 Task: Set up an automation rule in Jira to create a GitHub branch when an issue is moved to 'In Progress'.
Action: Mouse moved to (986, 53)
Screenshot: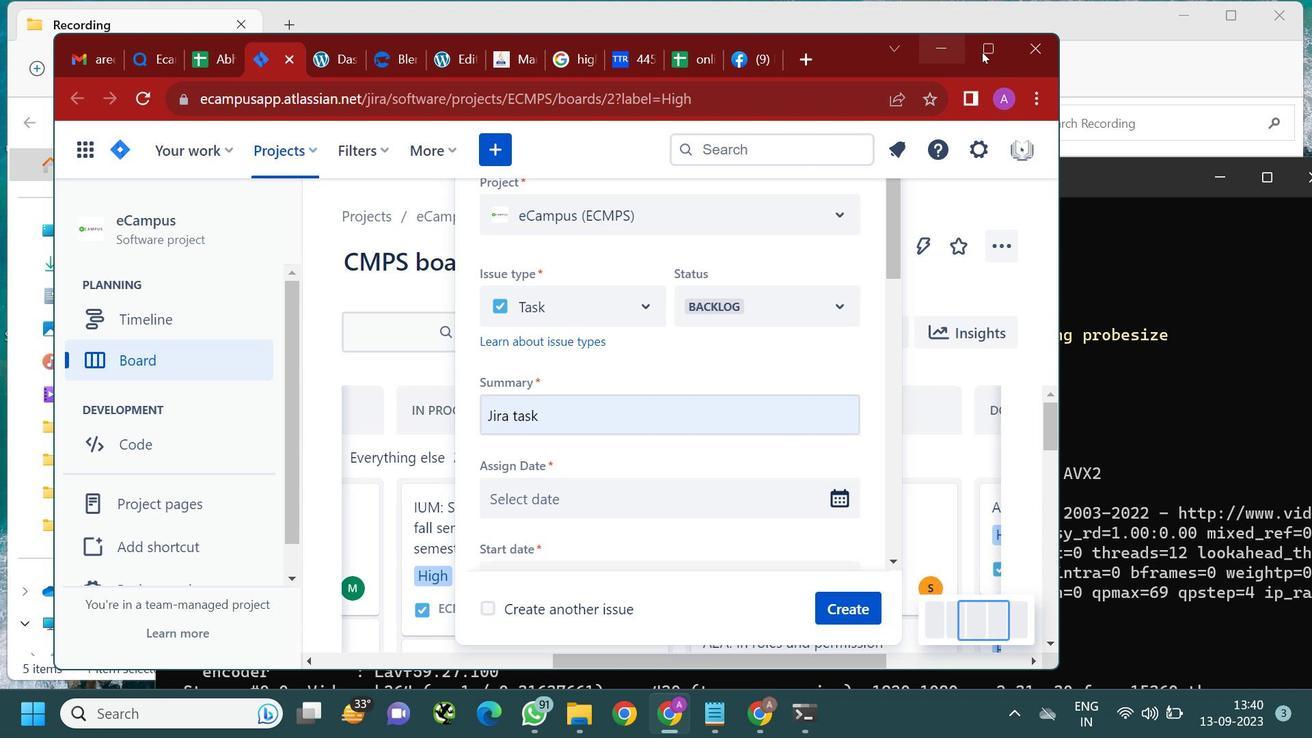 
Action: Mouse pressed left at (986, 53)
Screenshot: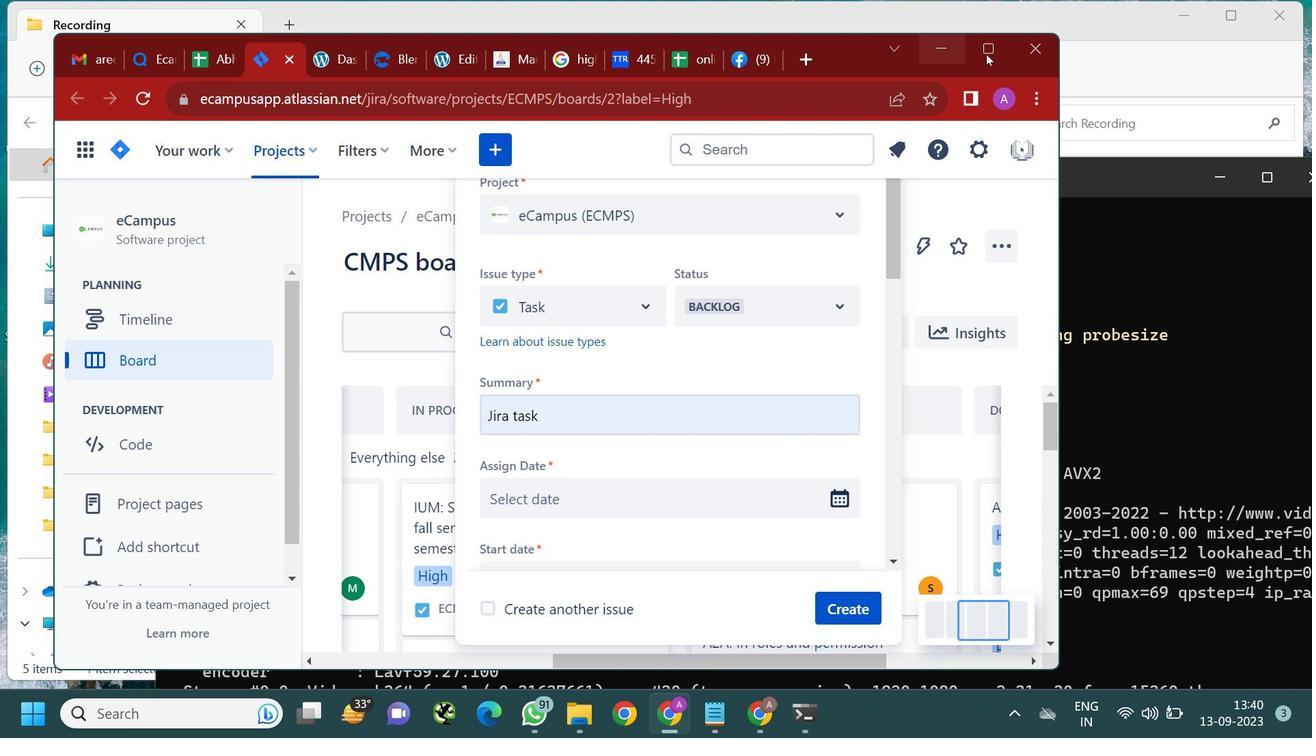 
Action: Mouse moved to (627, 203)
Screenshot: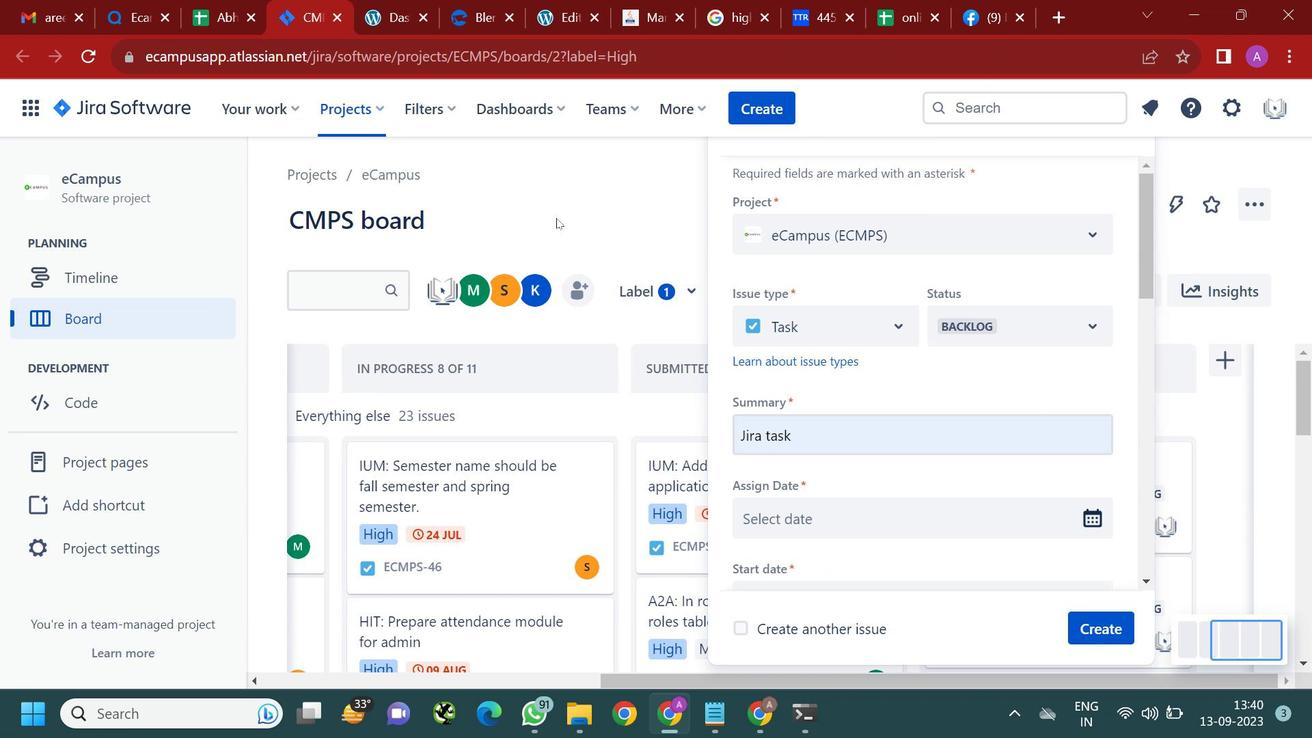 
Action: Mouse pressed left at (627, 203)
Screenshot: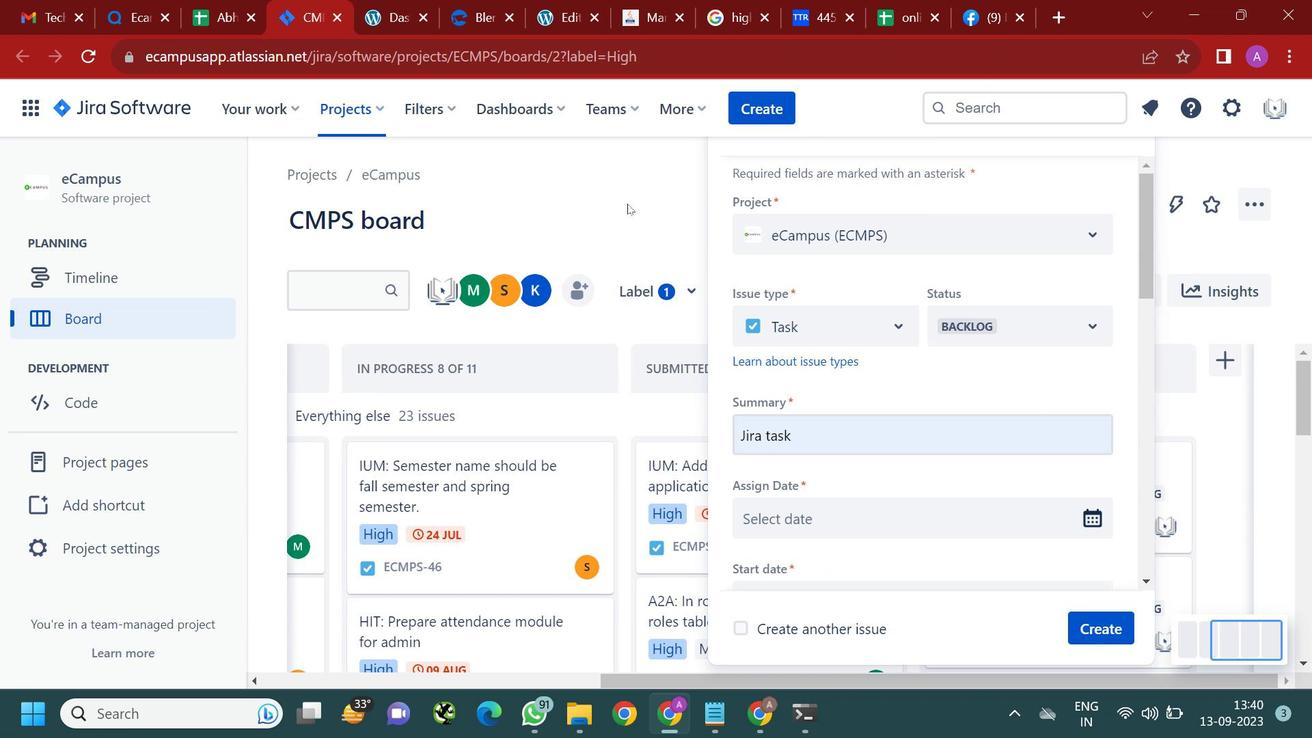 
Action: Mouse moved to (625, 272)
Screenshot: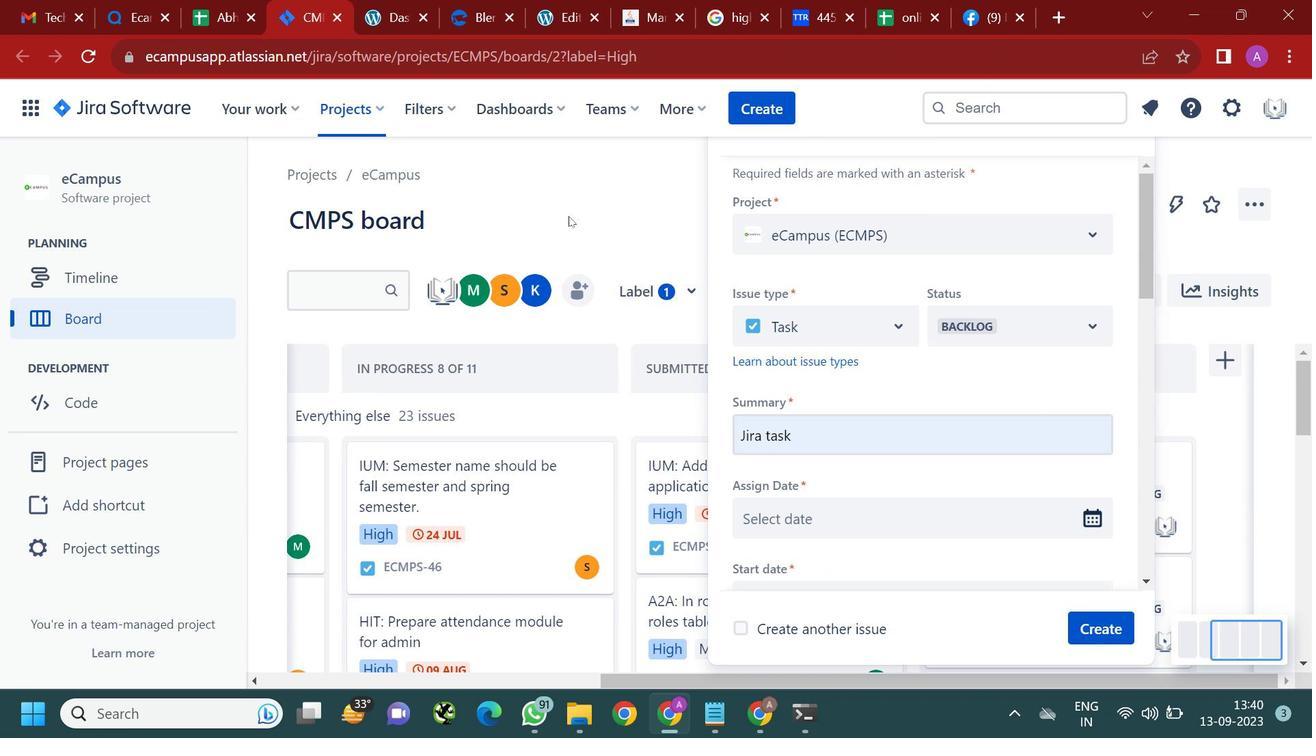 
Action: Mouse scrolled (625, 272) with delta (0, 0)
Screenshot: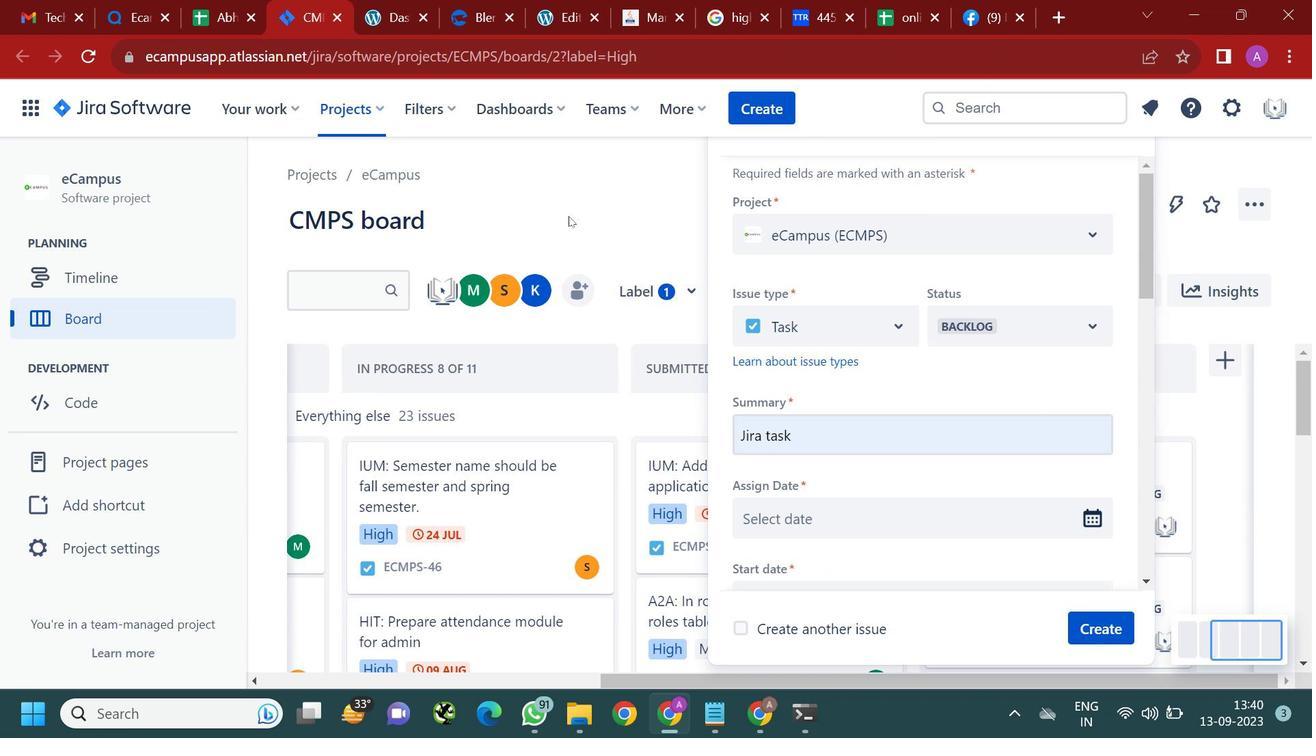 
Action: Mouse moved to (743, 101)
Screenshot: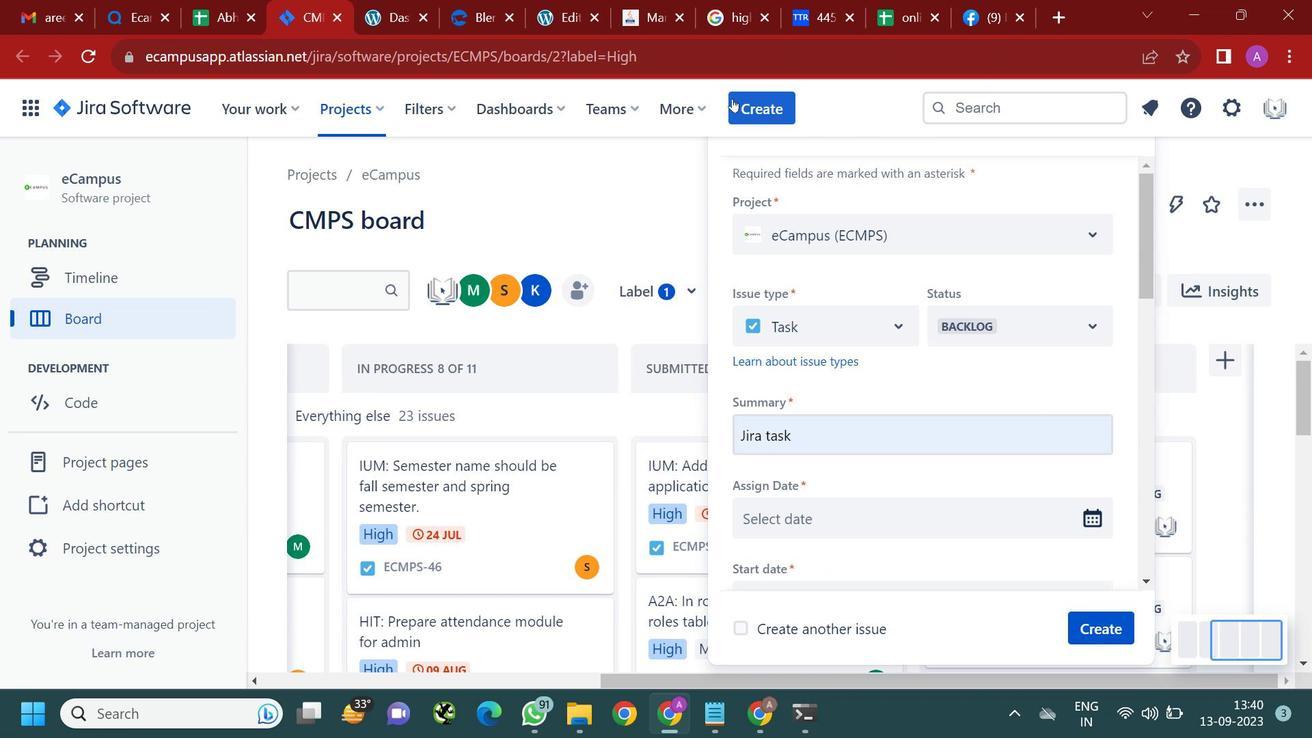 
Action: Mouse pressed left at (743, 101)
Screenshot: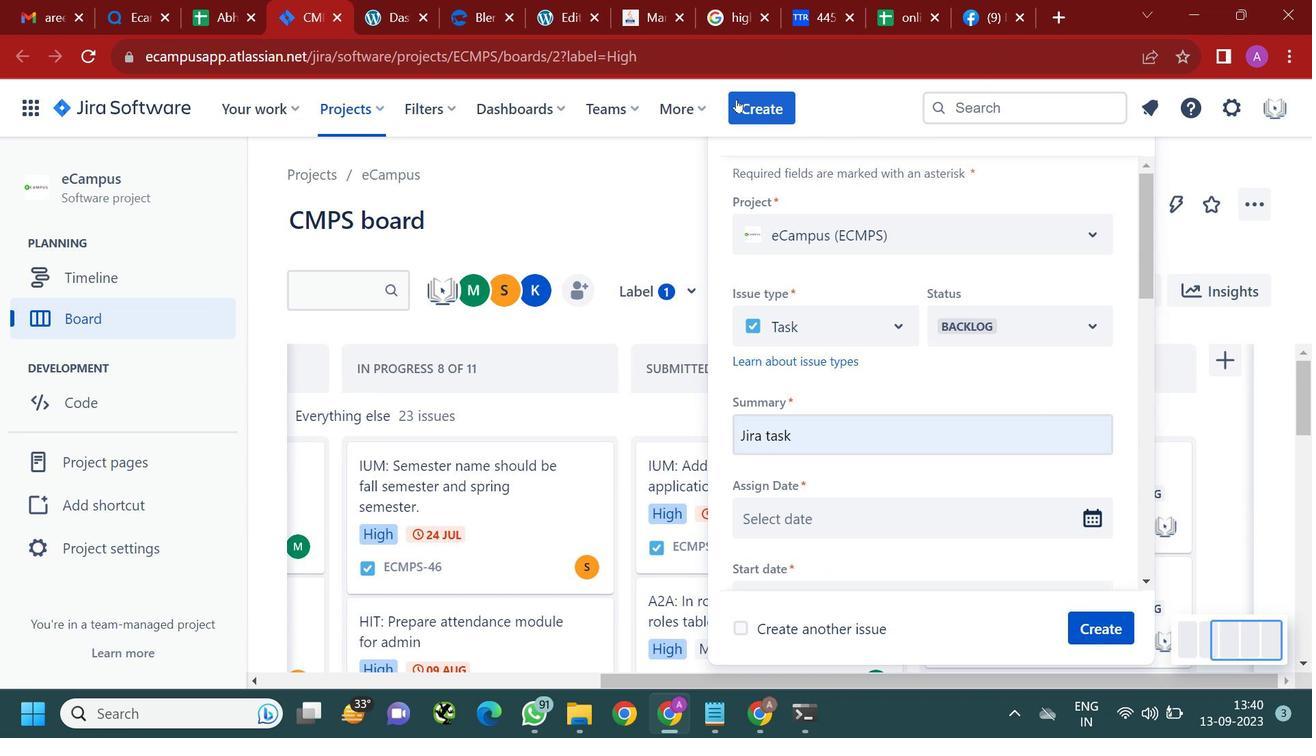 
Action: Mouse moved to (886, 302)
Screenshot: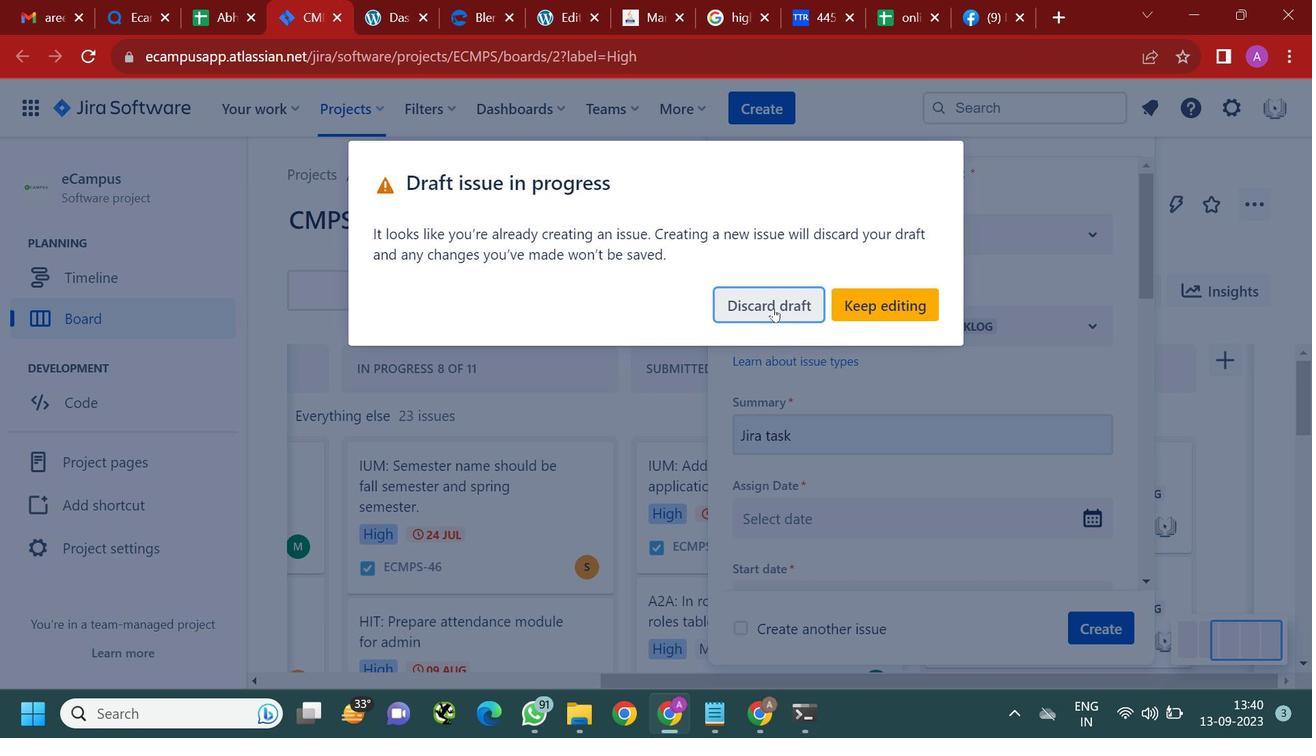 
Action: Mouse pressed left at (886, 302)
Screenshot: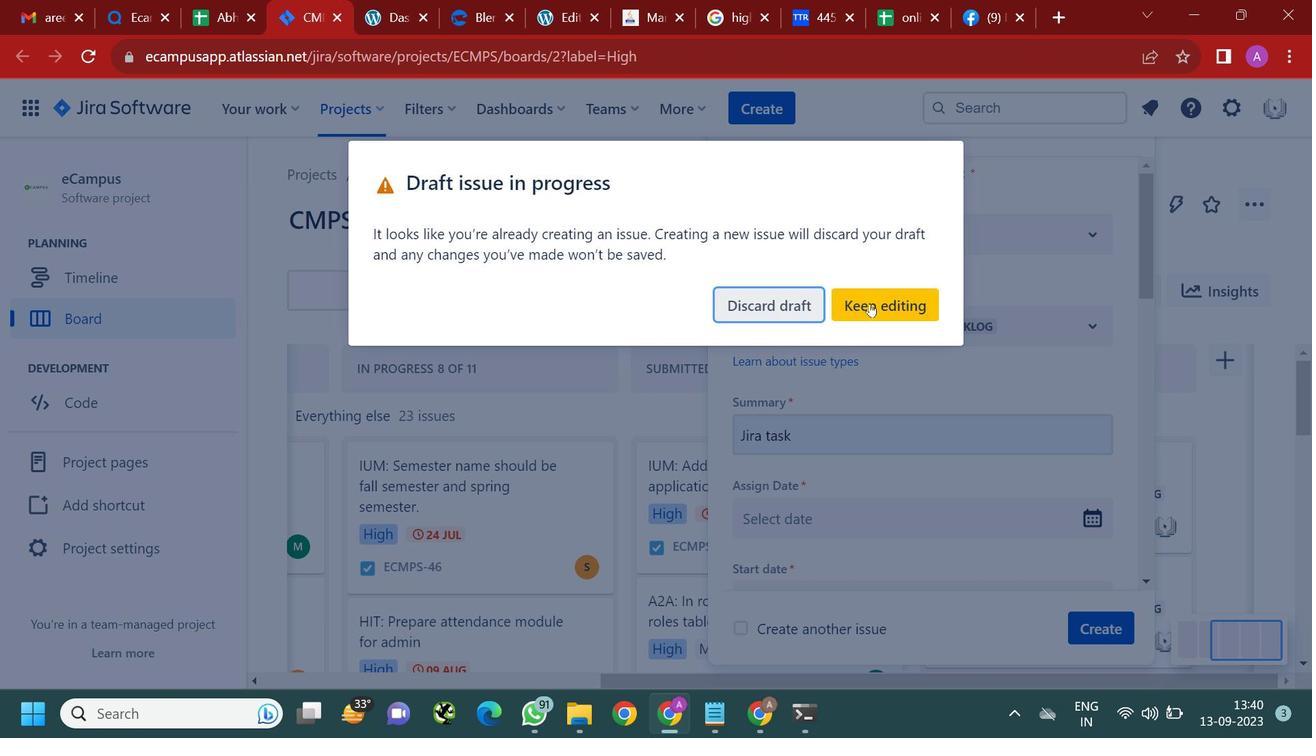 
Action: Mouse moved to (628, 386)
Screenshot: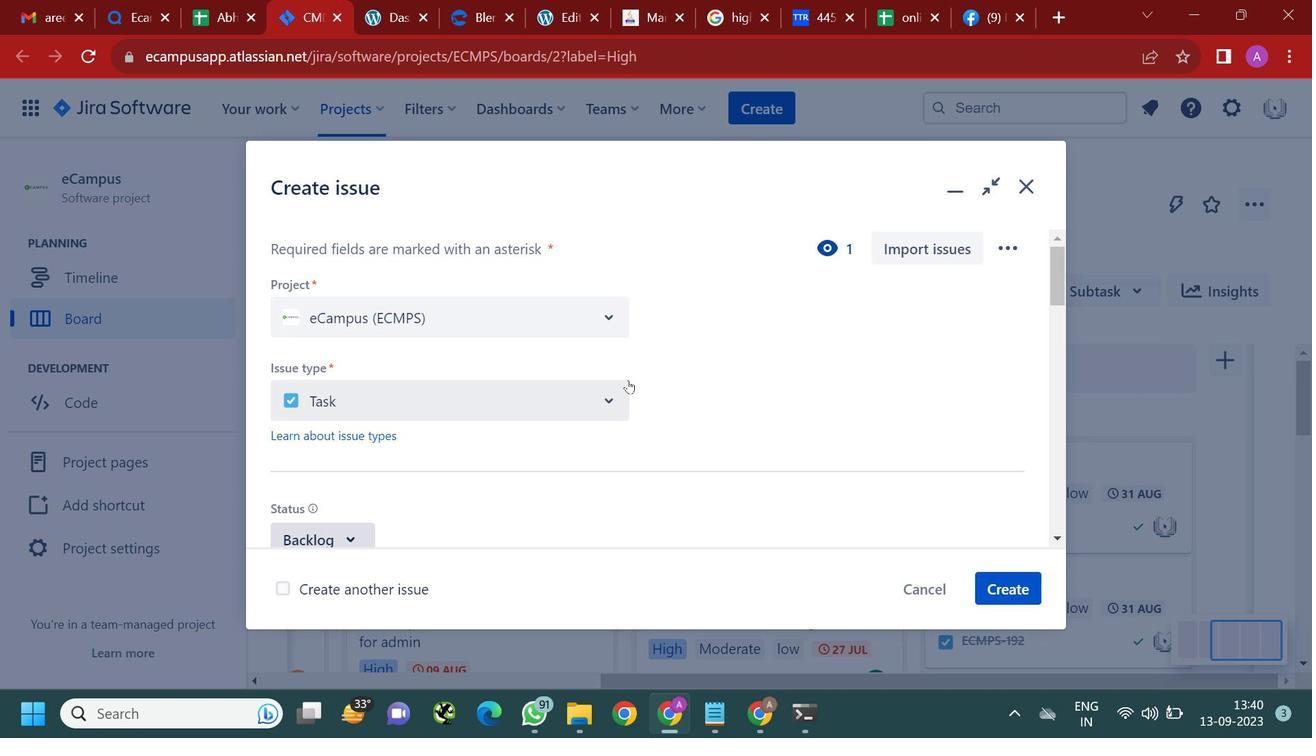 
Action: Mouse scrolled (628, 386) with delta (0, 0)
Screenshot: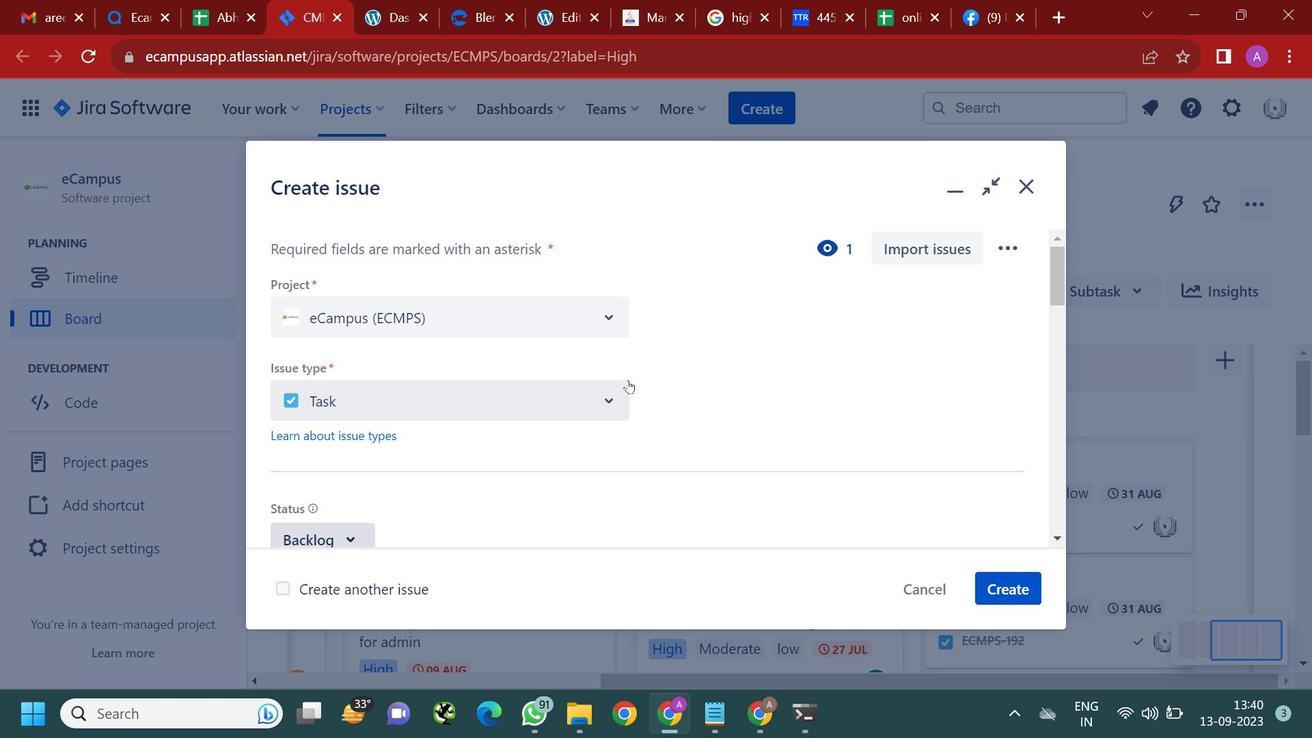 
Action: Mouse scrolled (628, 386) with delta (0, 0)
Screenshot: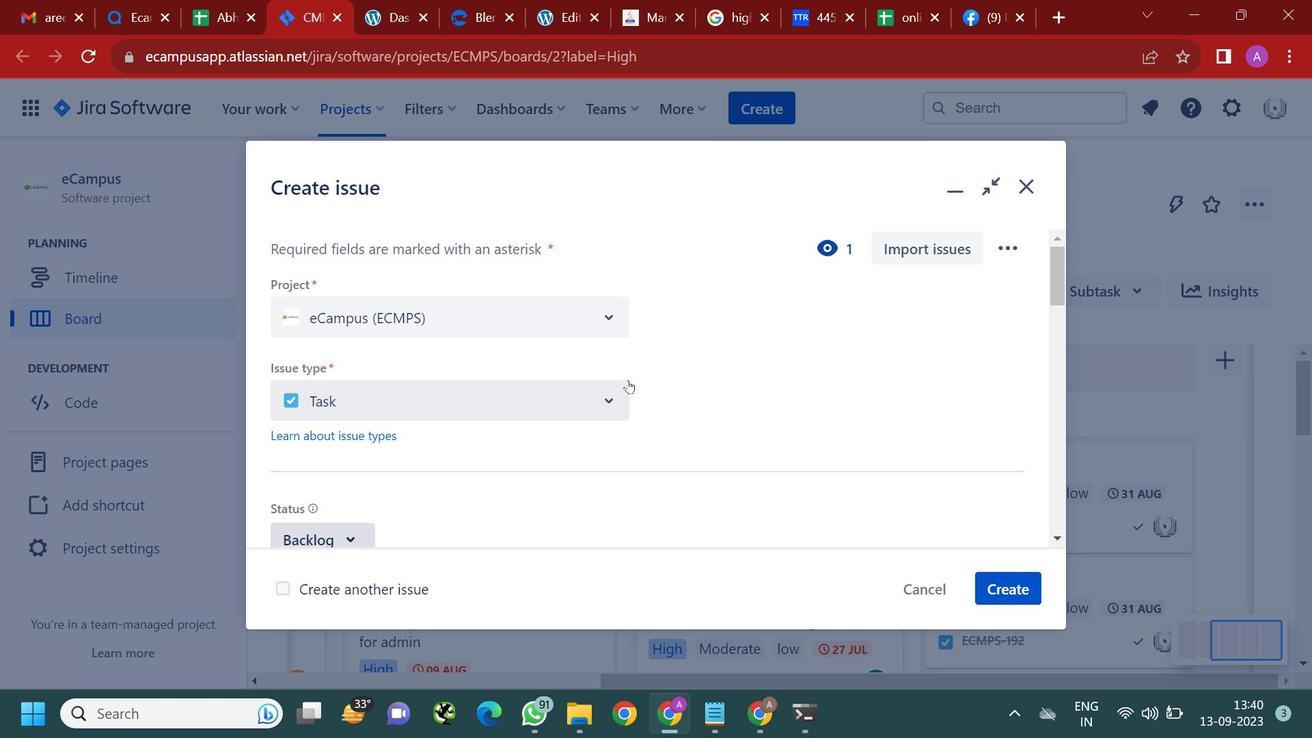 
Action: Mouse moved to (625, 385)
Screenshot: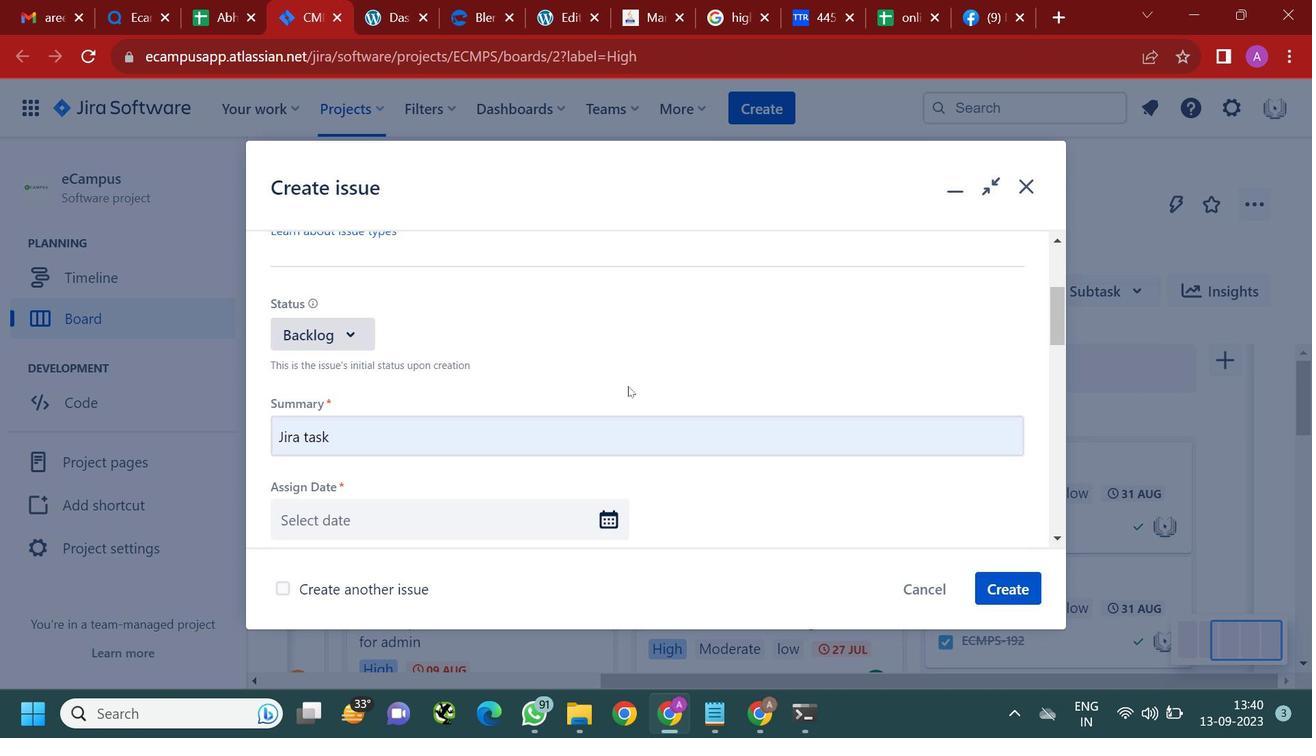 
Action: Mouse scrolled (625, 384) with delta (0, 0)
Screenshot: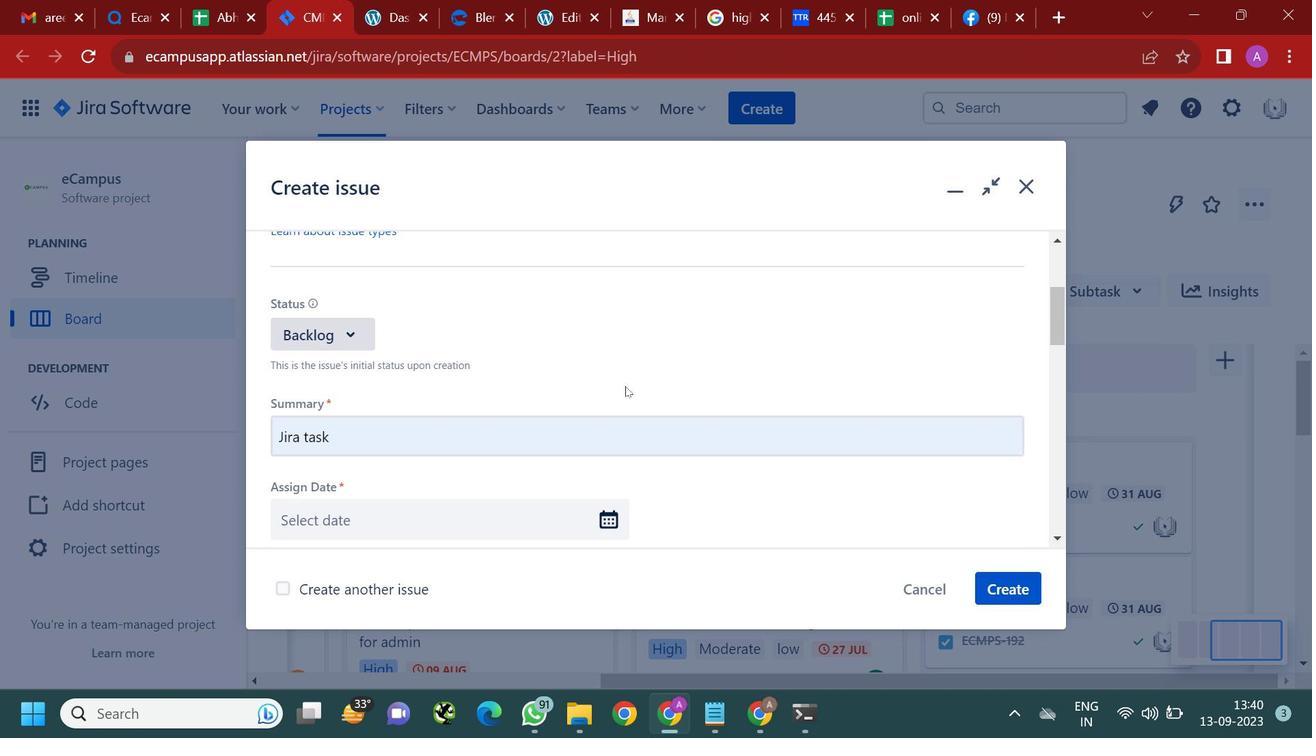 
Action: Mouse scrolled (625, 384) with delta (0, 0)
Screenshot: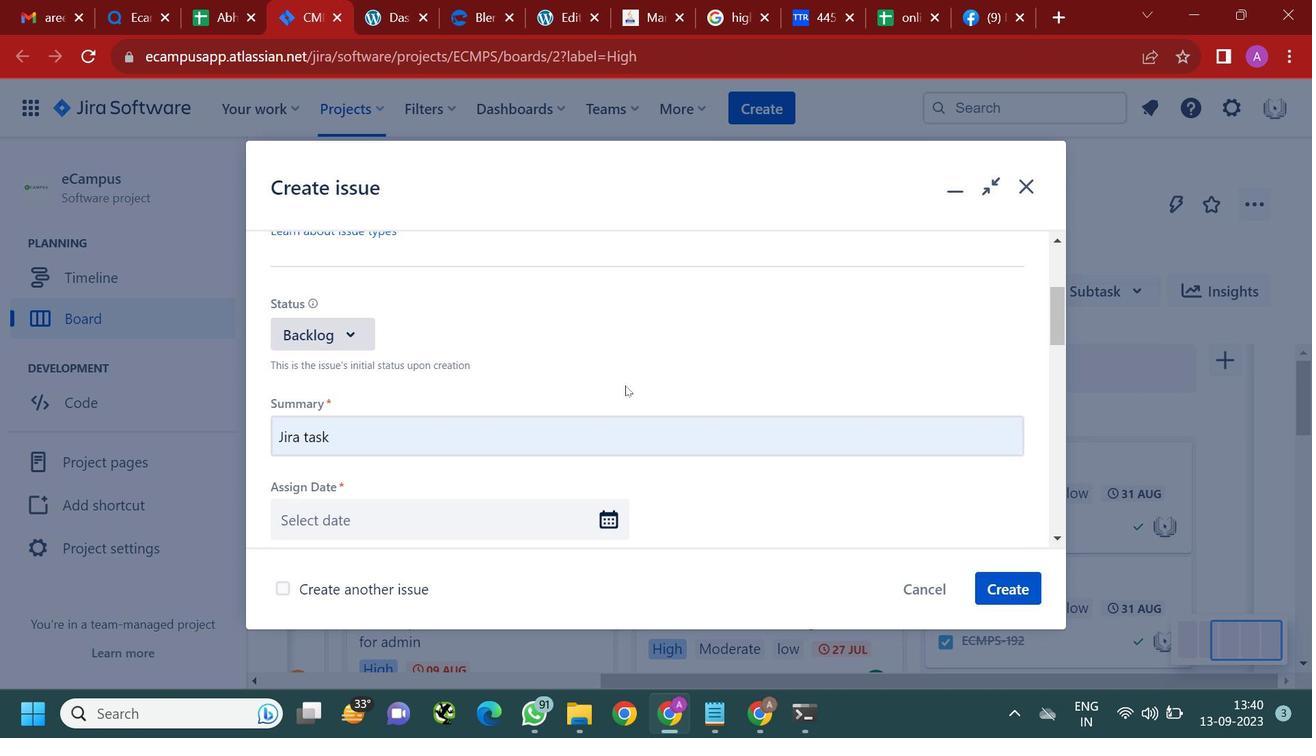 
Action: Mouse scrolled (625, 384) with delta (0, 0)
Screenshot: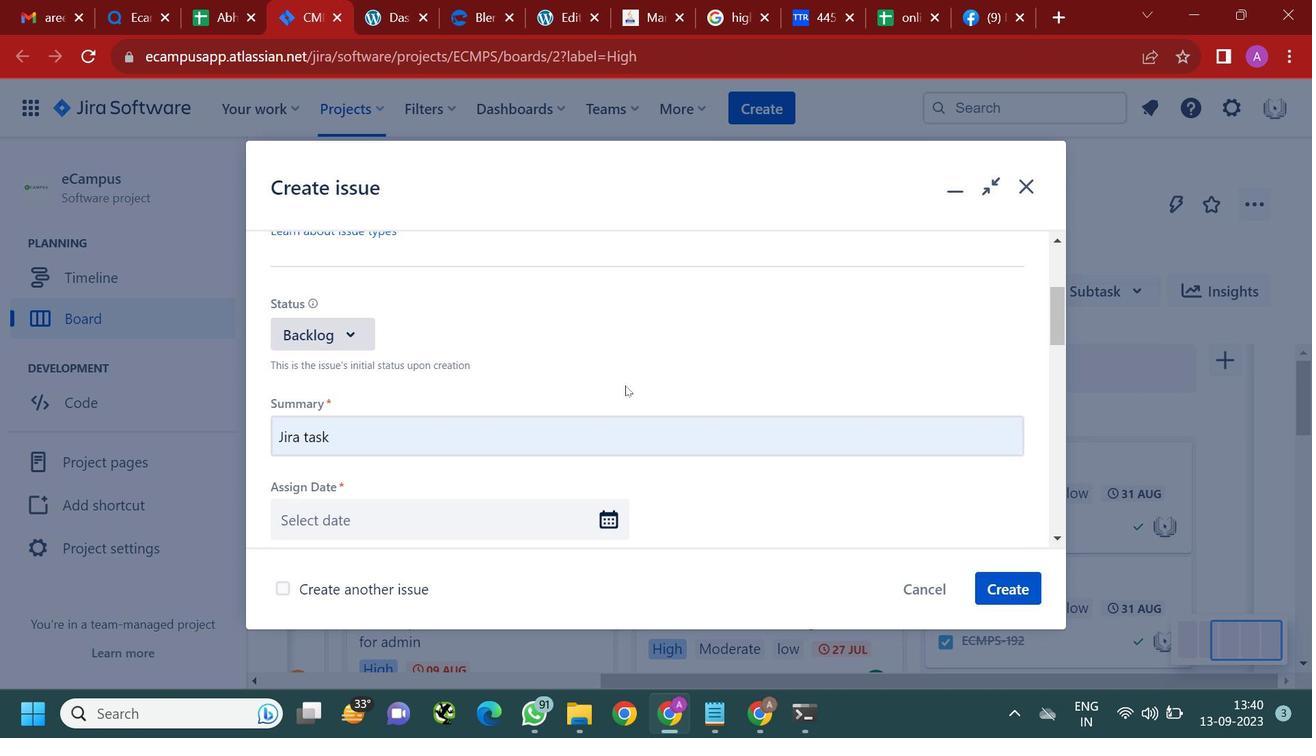 
Action: Mouse scrolled (625, 384) with delta (0, 0)
Screenshot: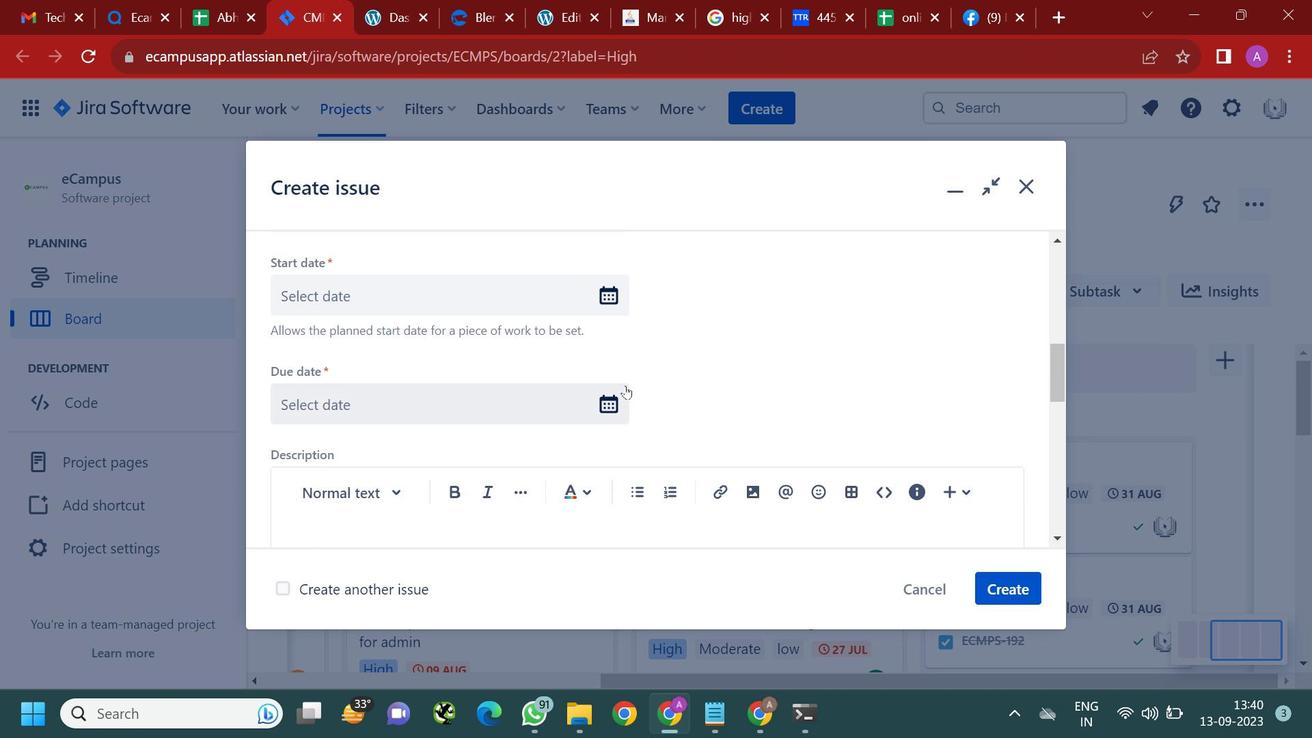
Action: Mouse scrolled (625, 384) with delta (0, 0)
Screenshot: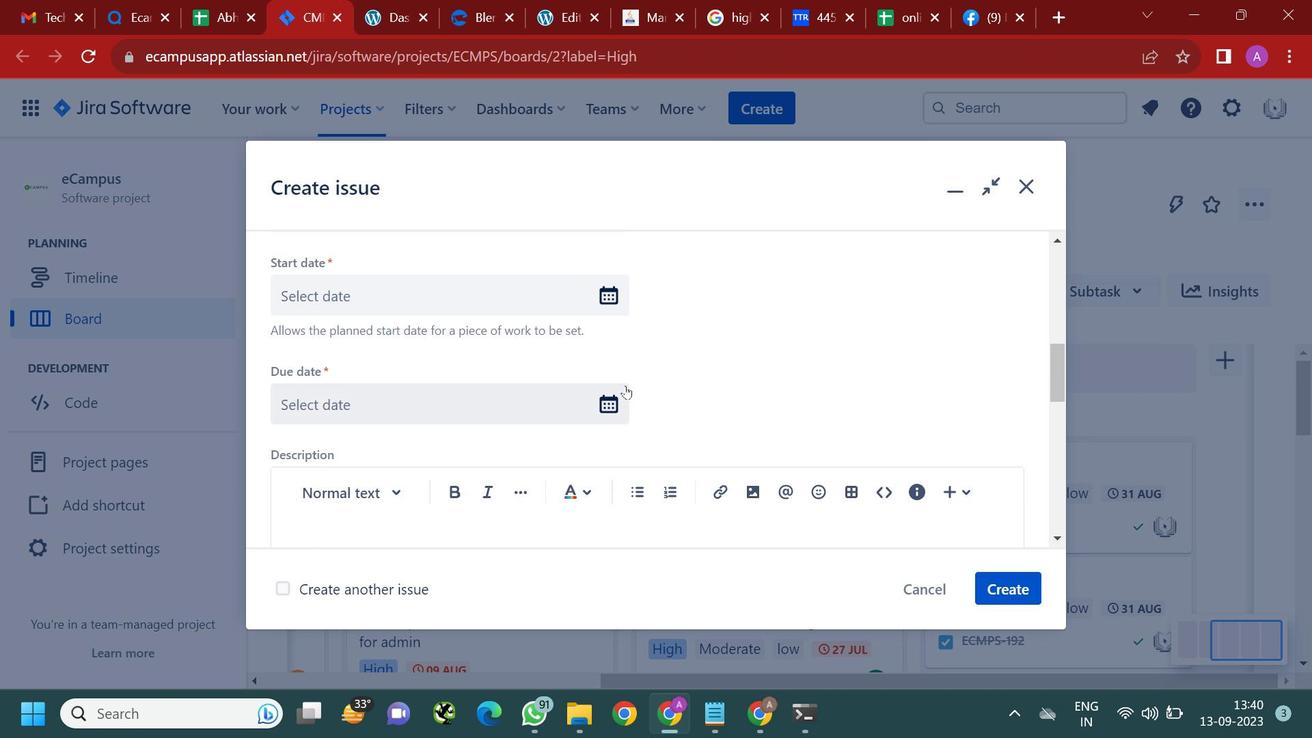 
Action: Mouse scrolled (625, 384) with delta (0, 0)
Screenshot: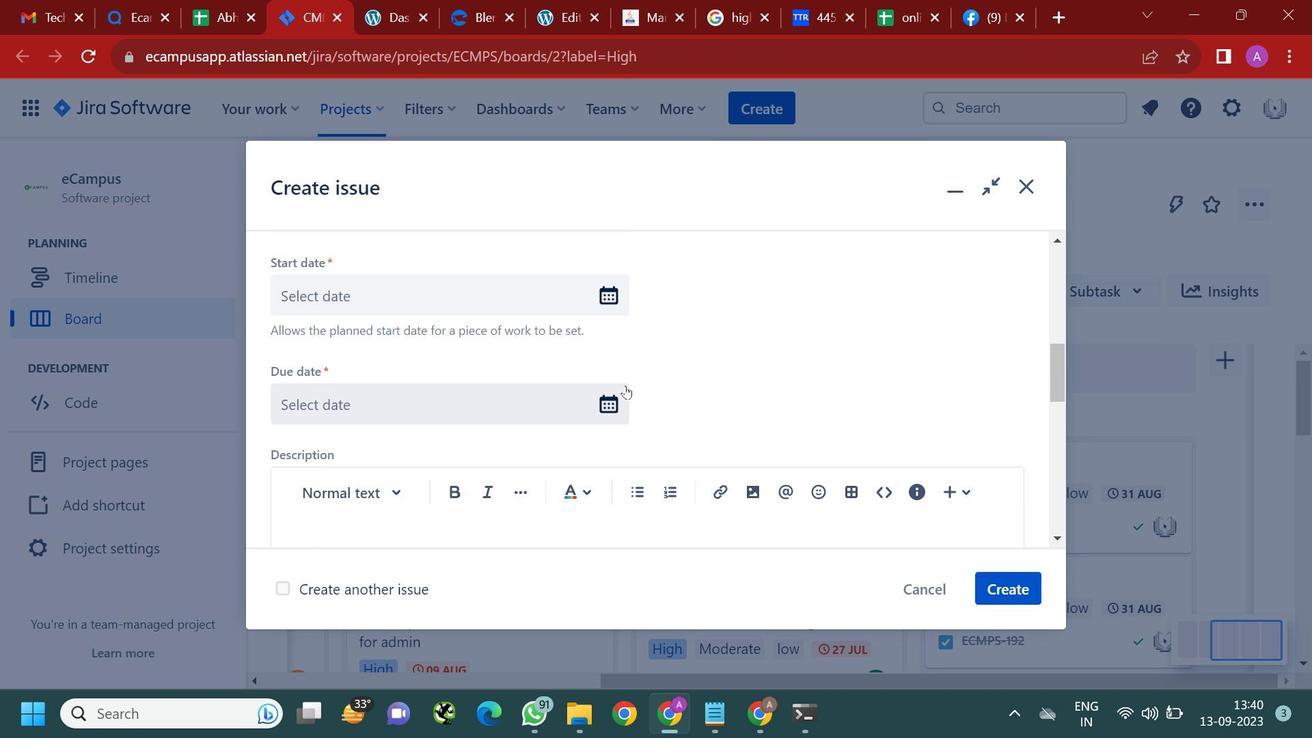 
Action: Mouse moved to (619, 371)
Screenshot: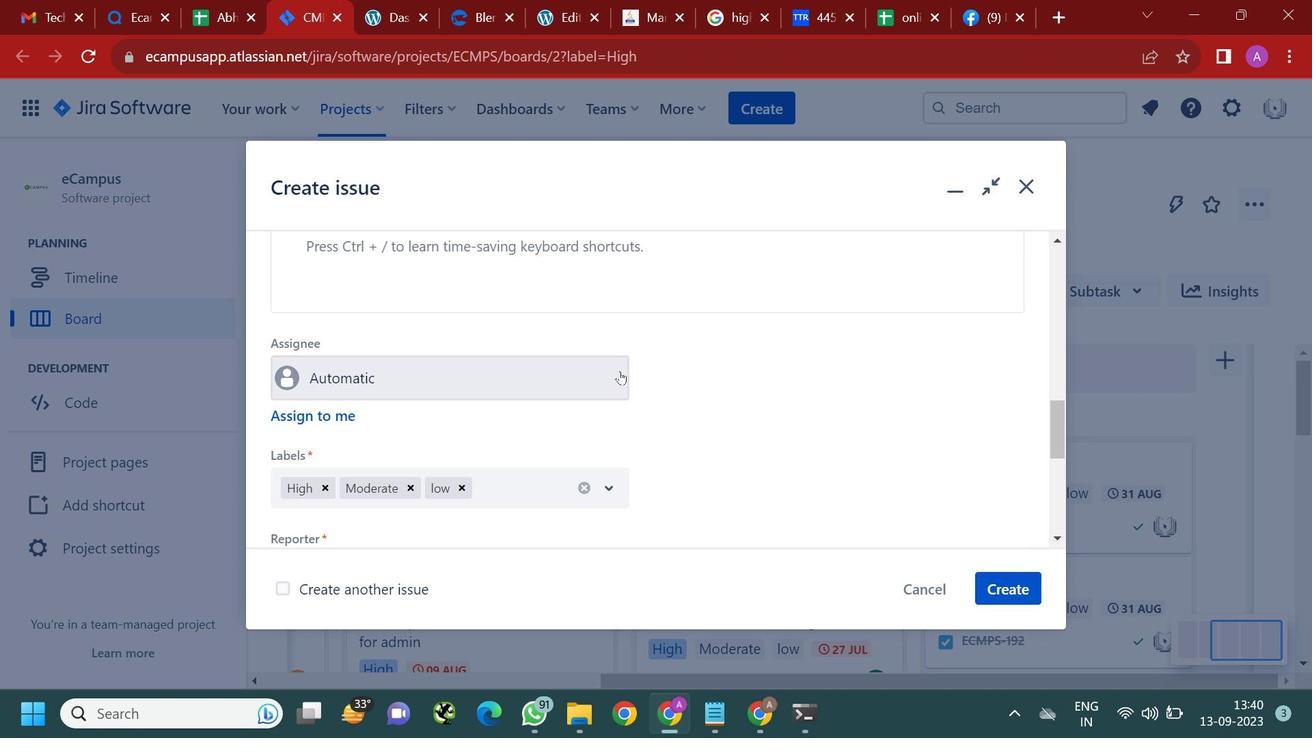 
Action: Mouse scrolled (619, 371) with delta (0, 0)
Screenshot: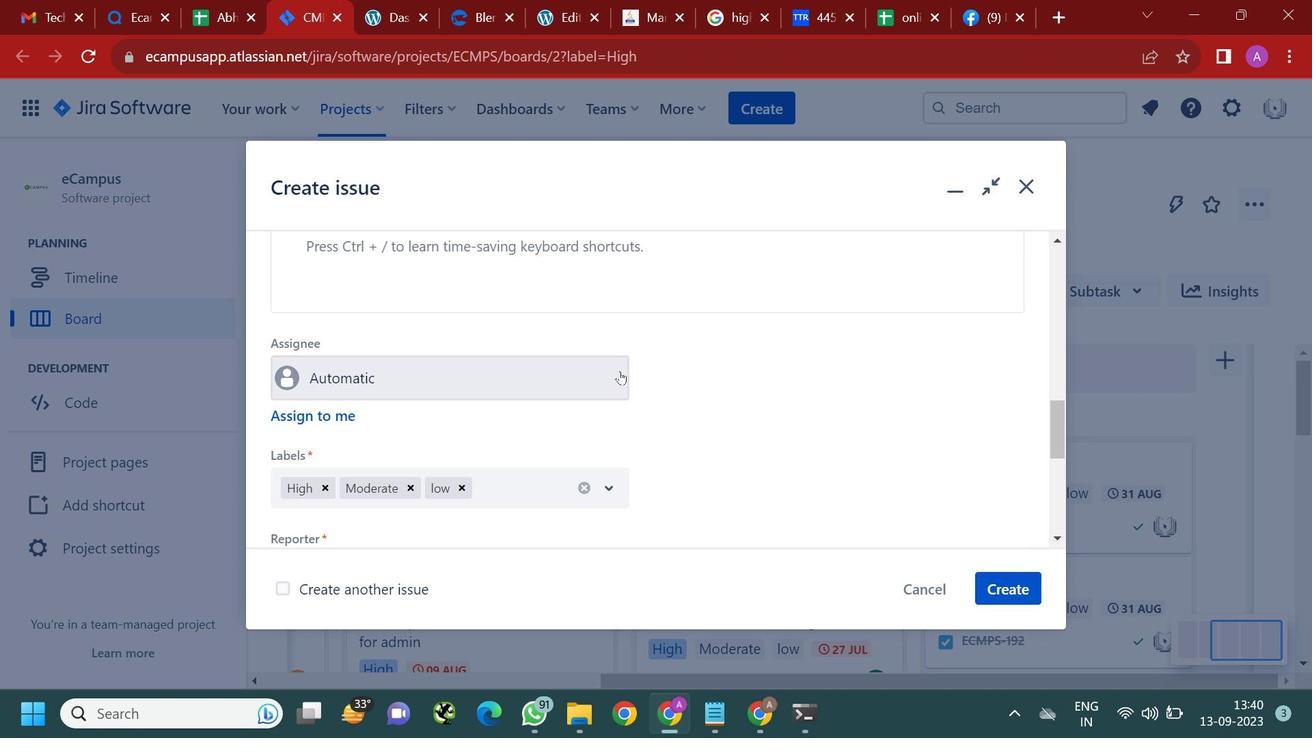 
Action: Mouse scrolled (619, 371) with delta (0, 0)
Screenshot: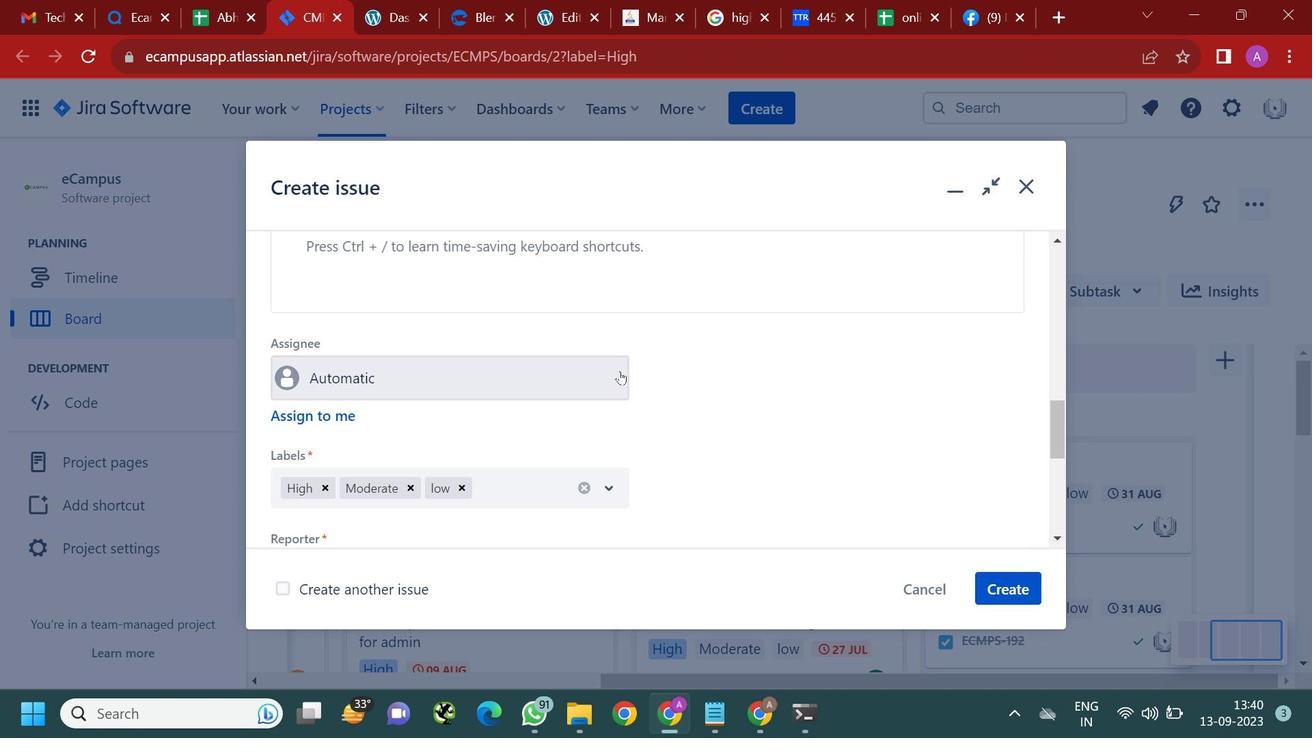 
Action: Mouse scrolled (619, 371) with delta (0, 0)
Screenshot: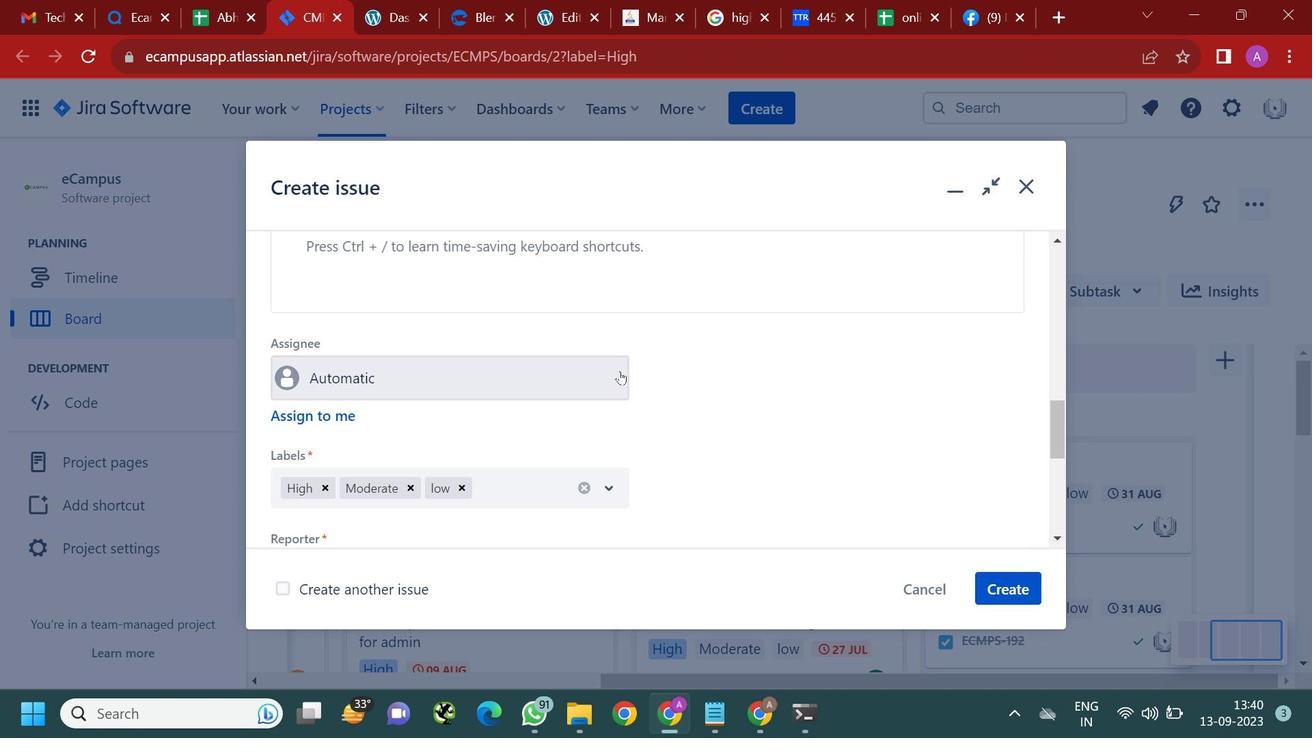 
Action: Mouse scrolled (619, 371) with delta (0, 0)
Screenshot: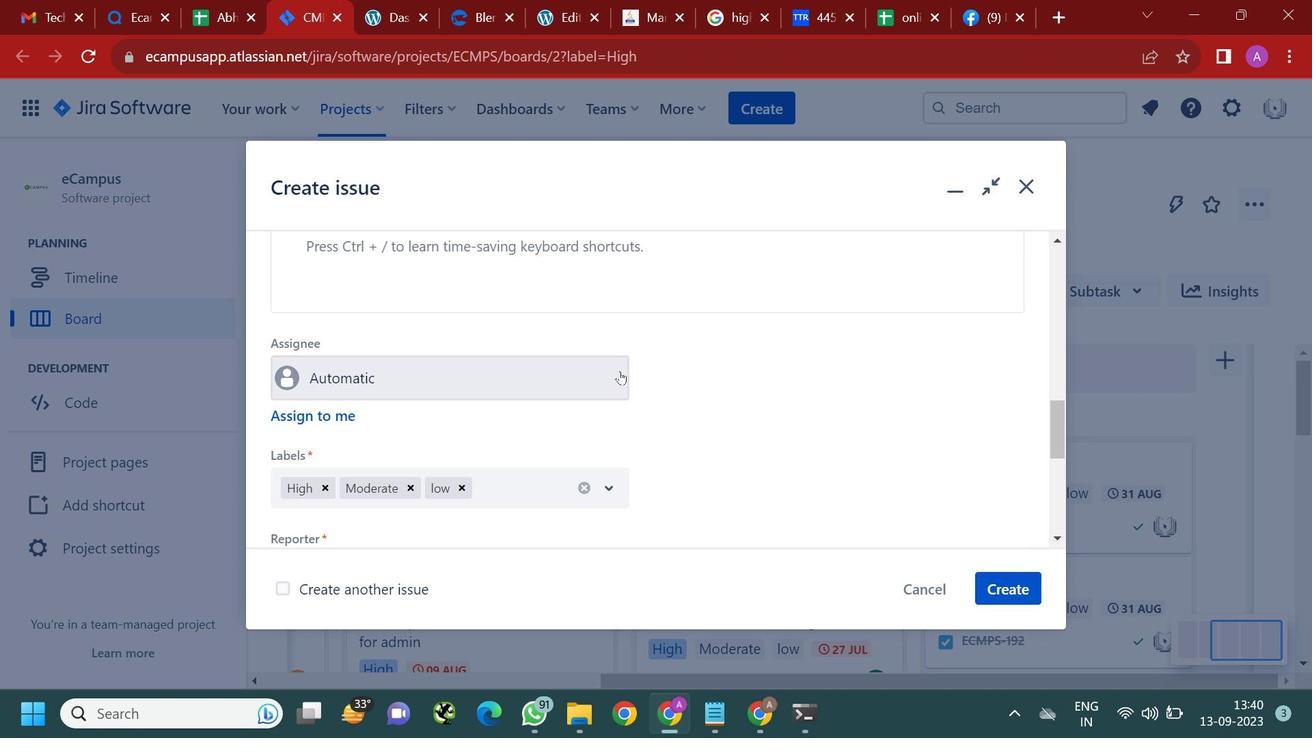 
Action: Mouse moved to (626, 373)
Screenshot: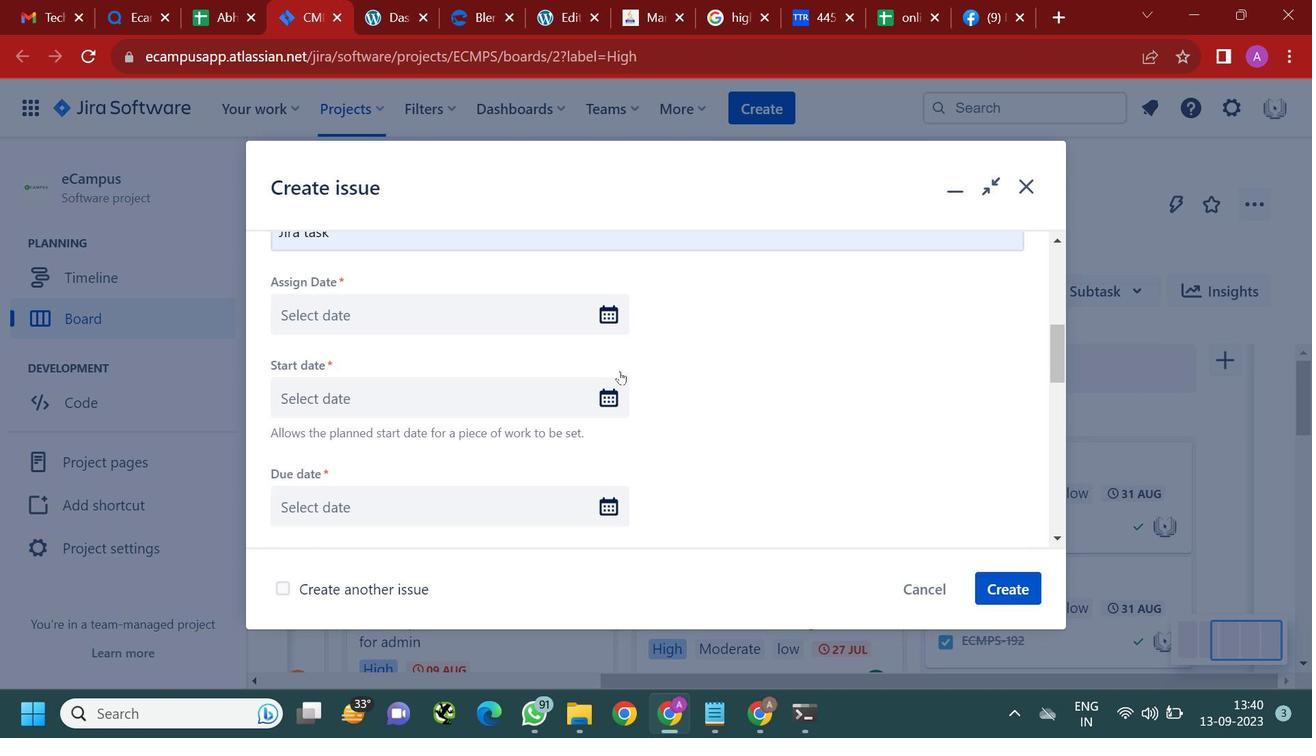 
Action: Mouse scrolled (626, 373) with delta (0, 0)
Screenshot: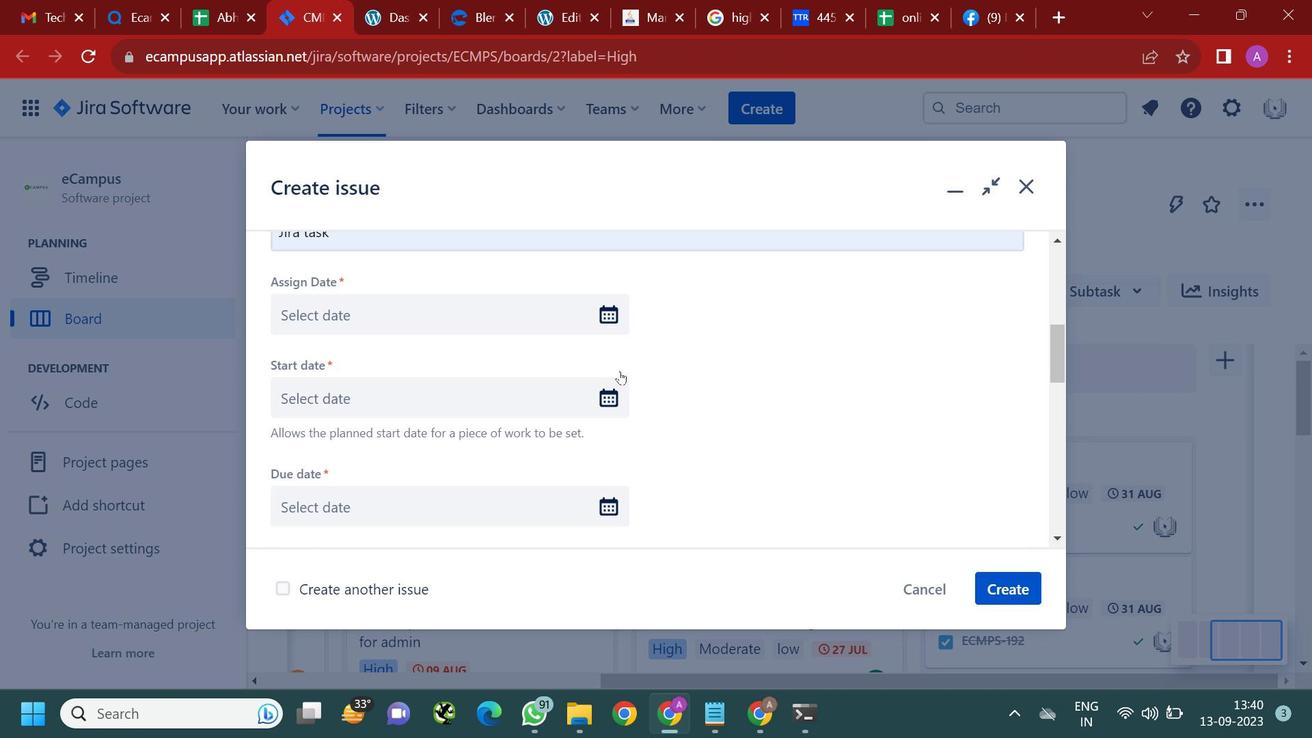 
Action: Mouse scrolled (626, 373) with delta (0, 0)
Screenshot: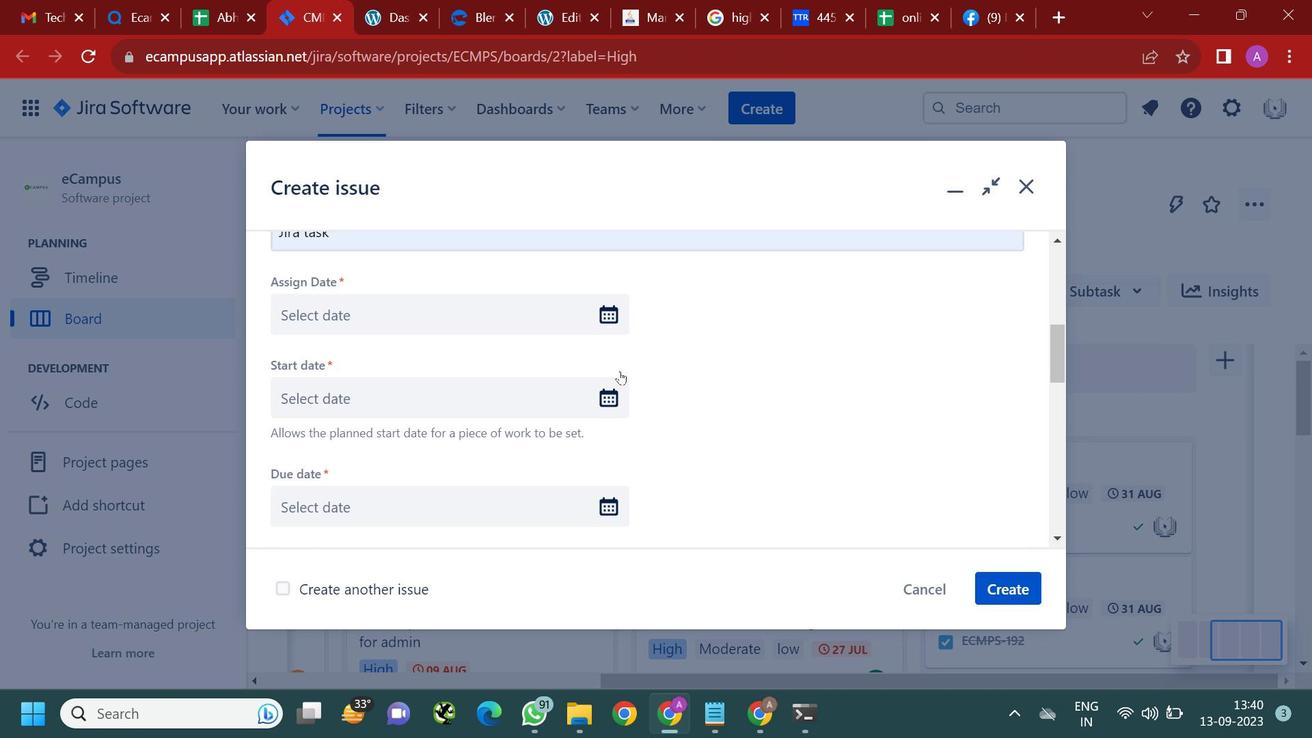 
Action: Mouse moved to (628, 373)
Screenshot: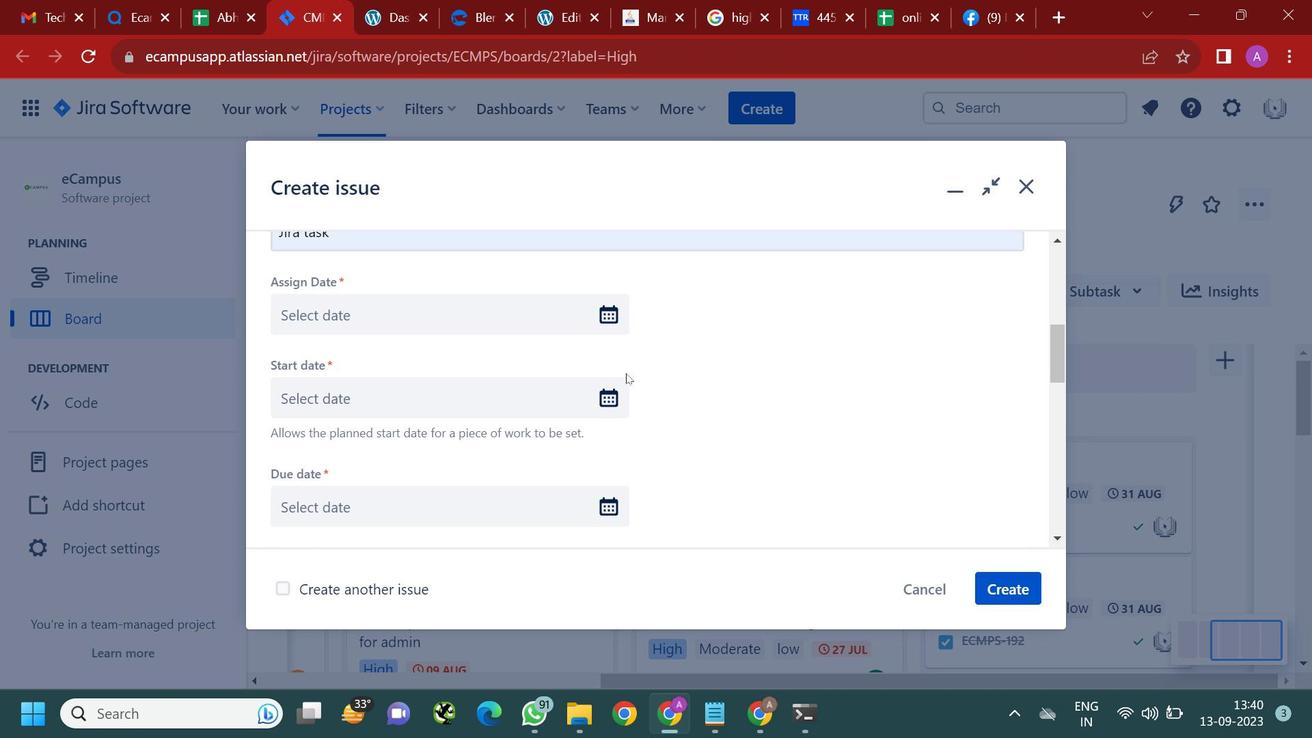 
Action: Mouse scrolled (628, 373) with delta (0, 0)
Screenshot: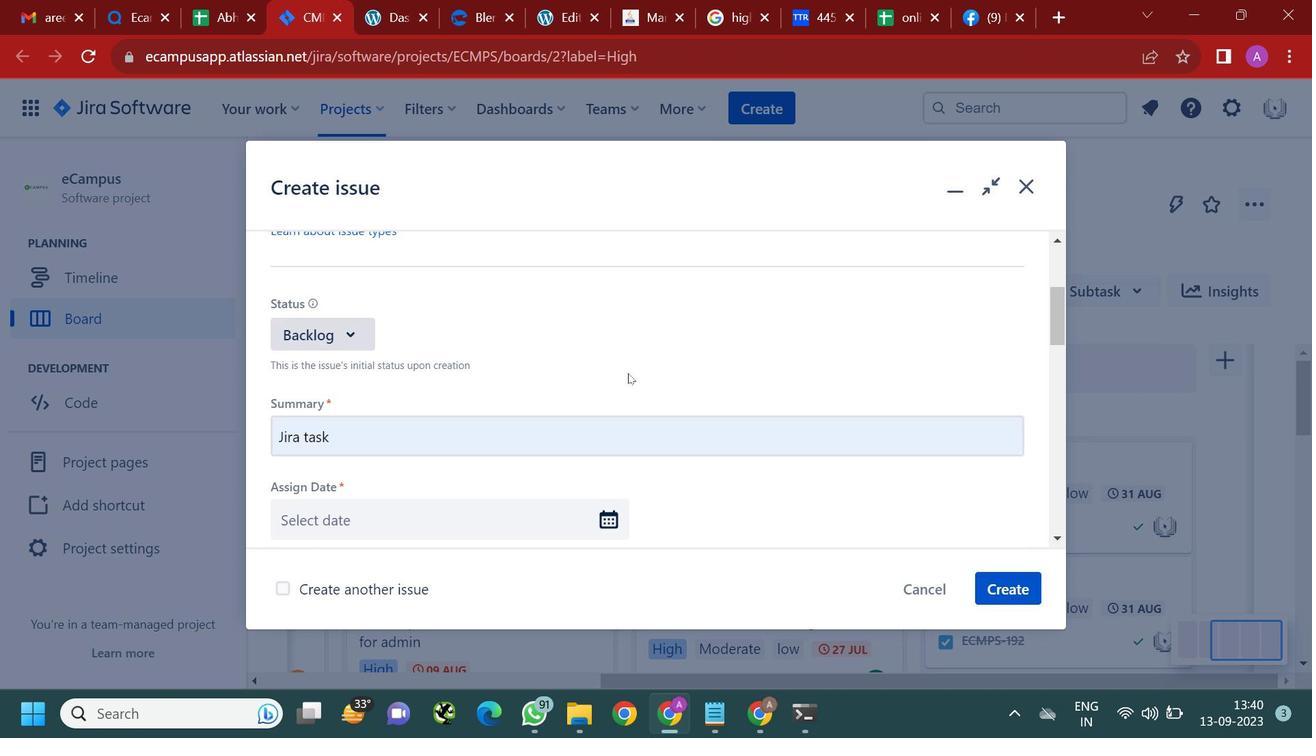 
Action: Mouse moved to (950, 589)
Screenshot: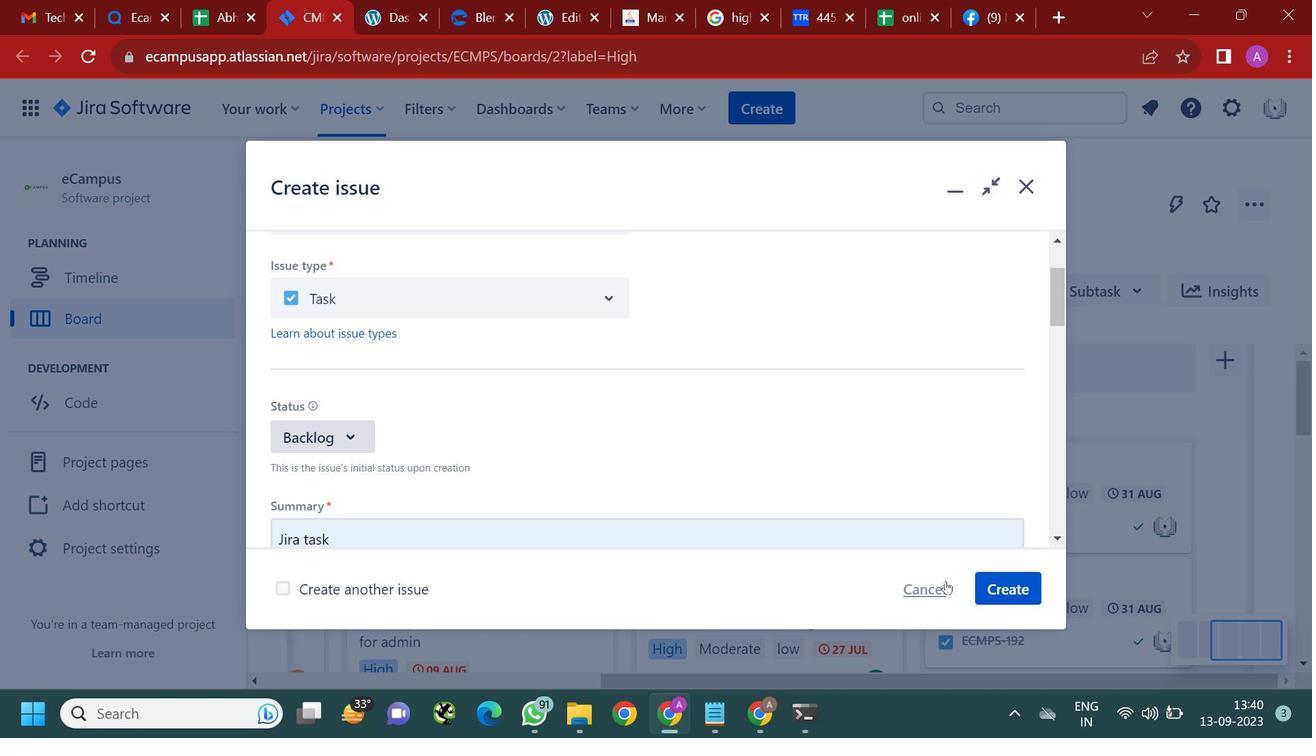 
Action: Mouse pressed left at (950, 589)
Screenshot: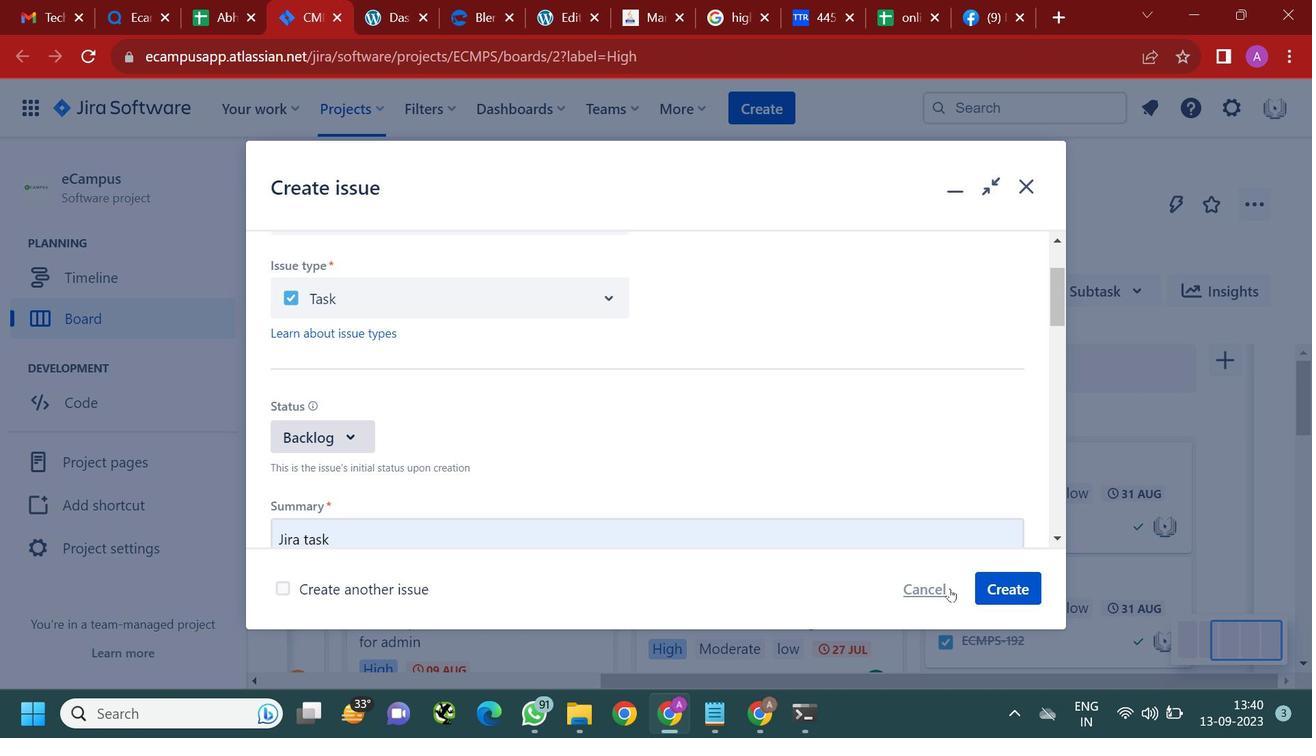
Action: Mouse moved to (792, 293)
Screenshot: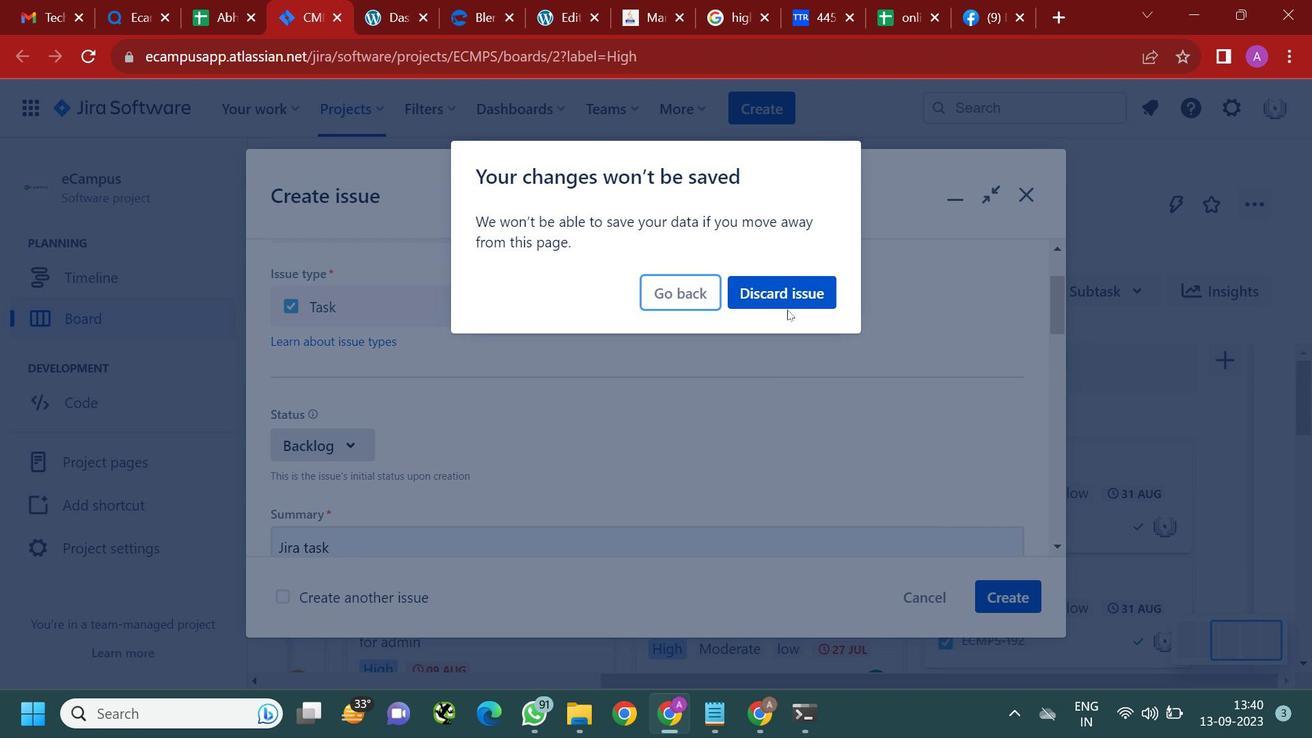 
Action: Mouse pressed left at (792, 293)
Screenshot: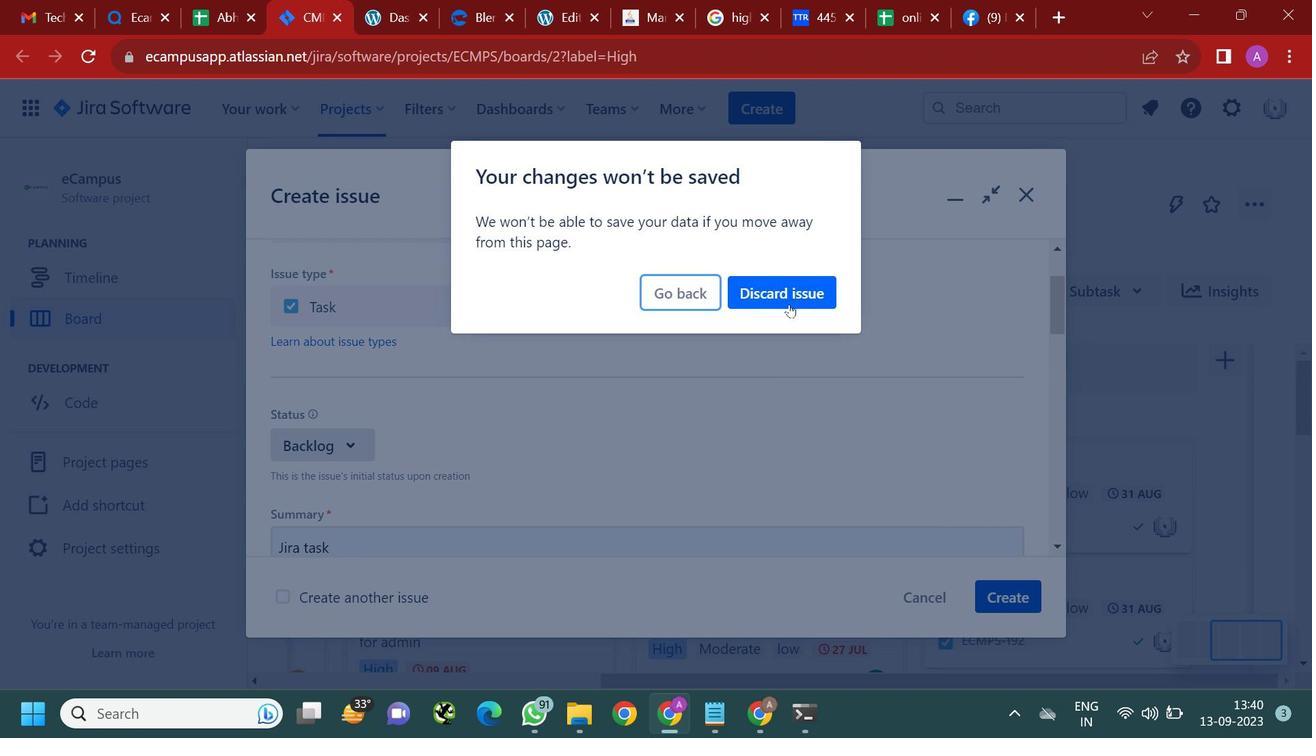 
Action: Mouse moved to (768, 114)
Screenshot: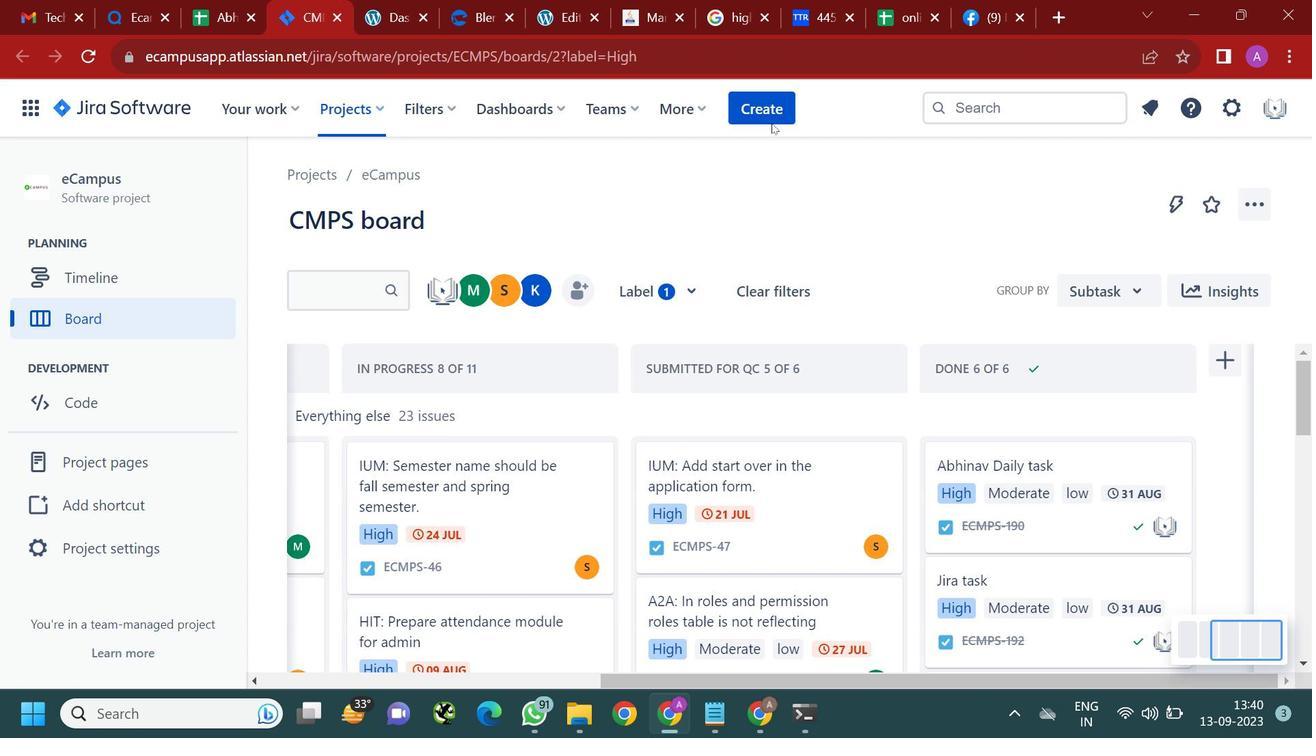 
Action: Mouse pressed left at (768, 114)
Screenshot: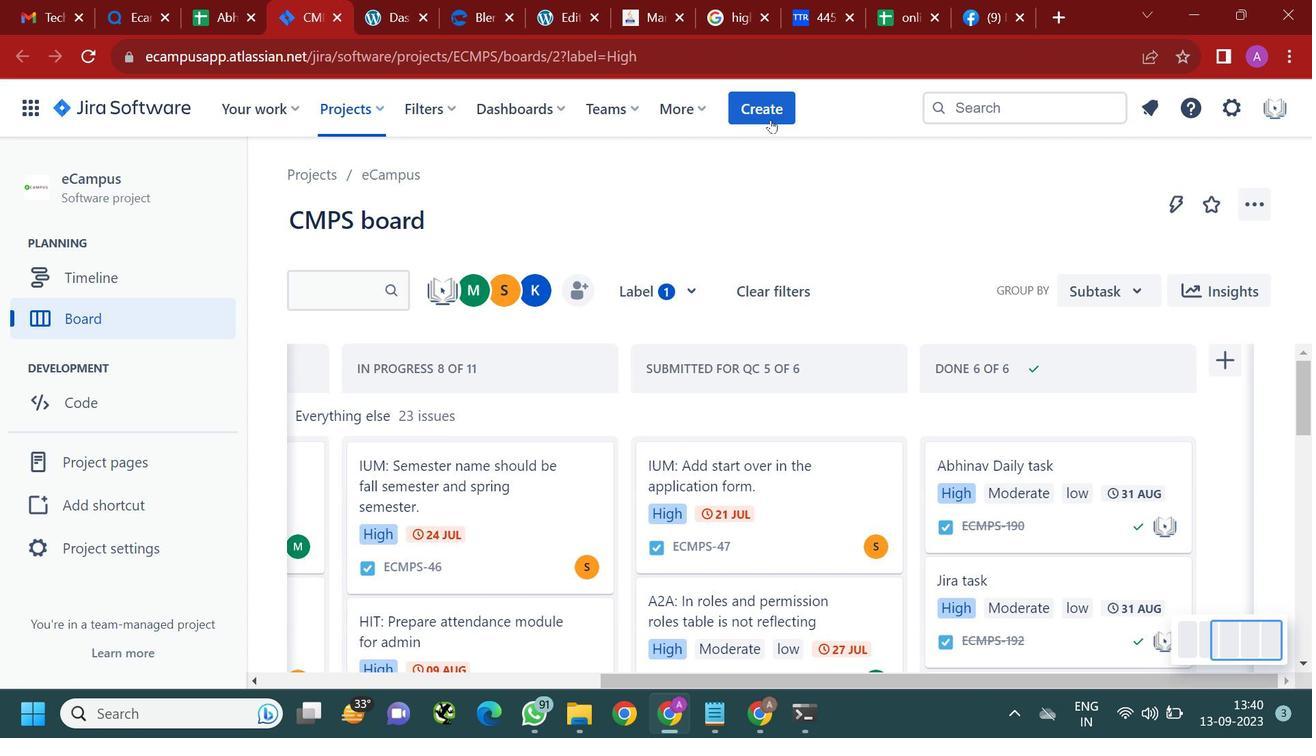 
Action: Mouse moved to (876, 190)
Screenshot: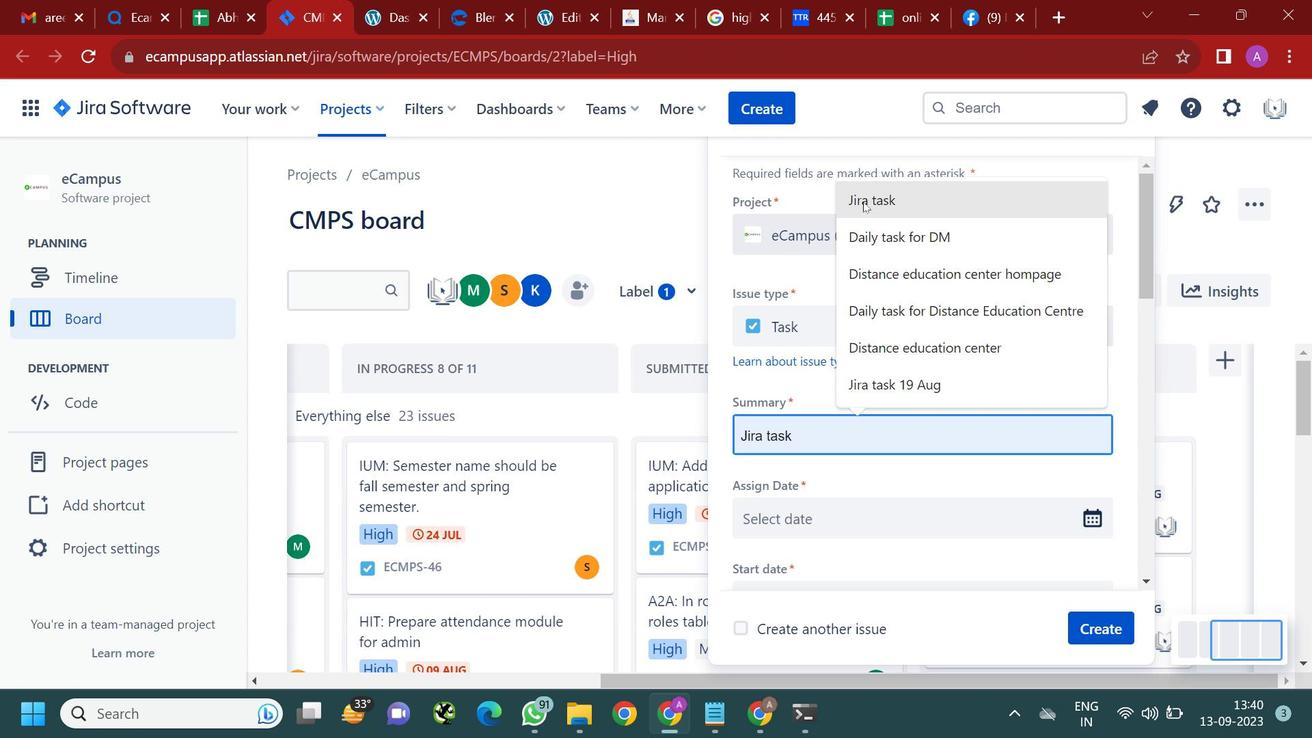 
Action: Mouse pressed left at (876, 190)
Screenshot: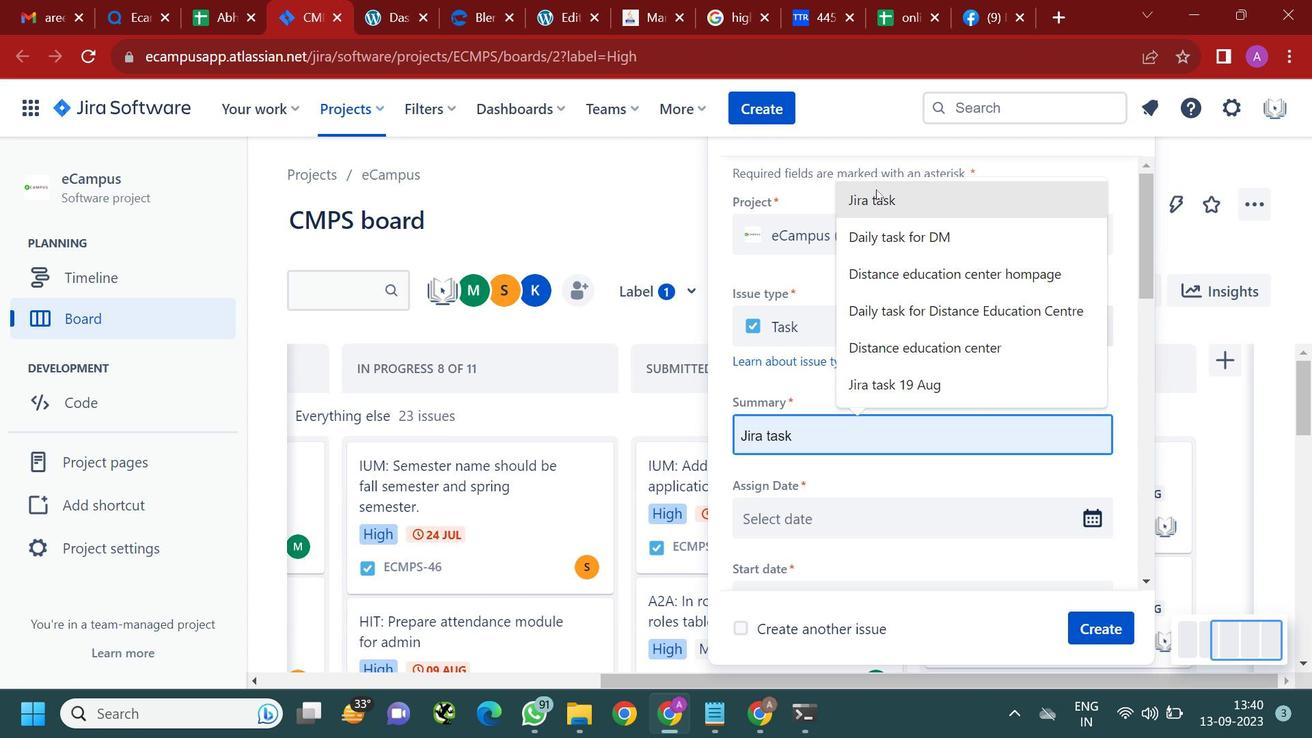 
Action: Mouse moved to (1033, 316)
Screenshot: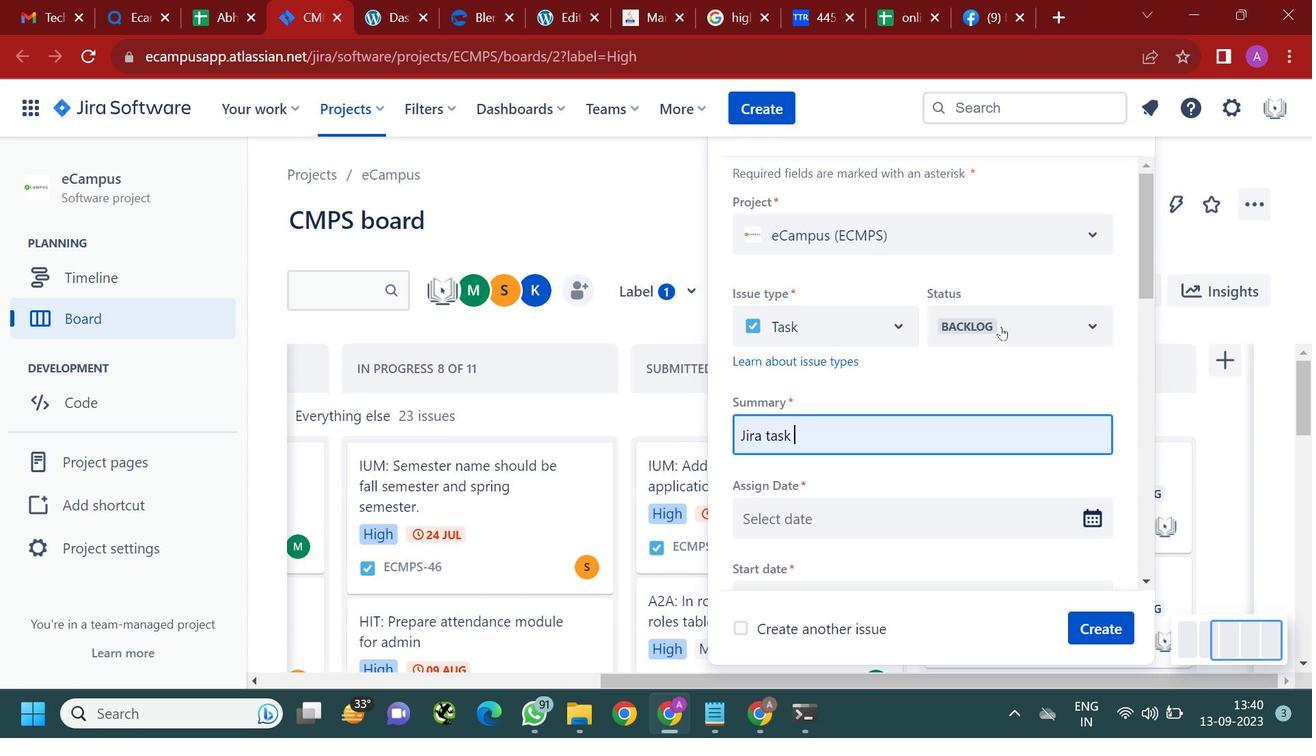
Action: Mouse pressed left at (1033, 316)
Screenshot: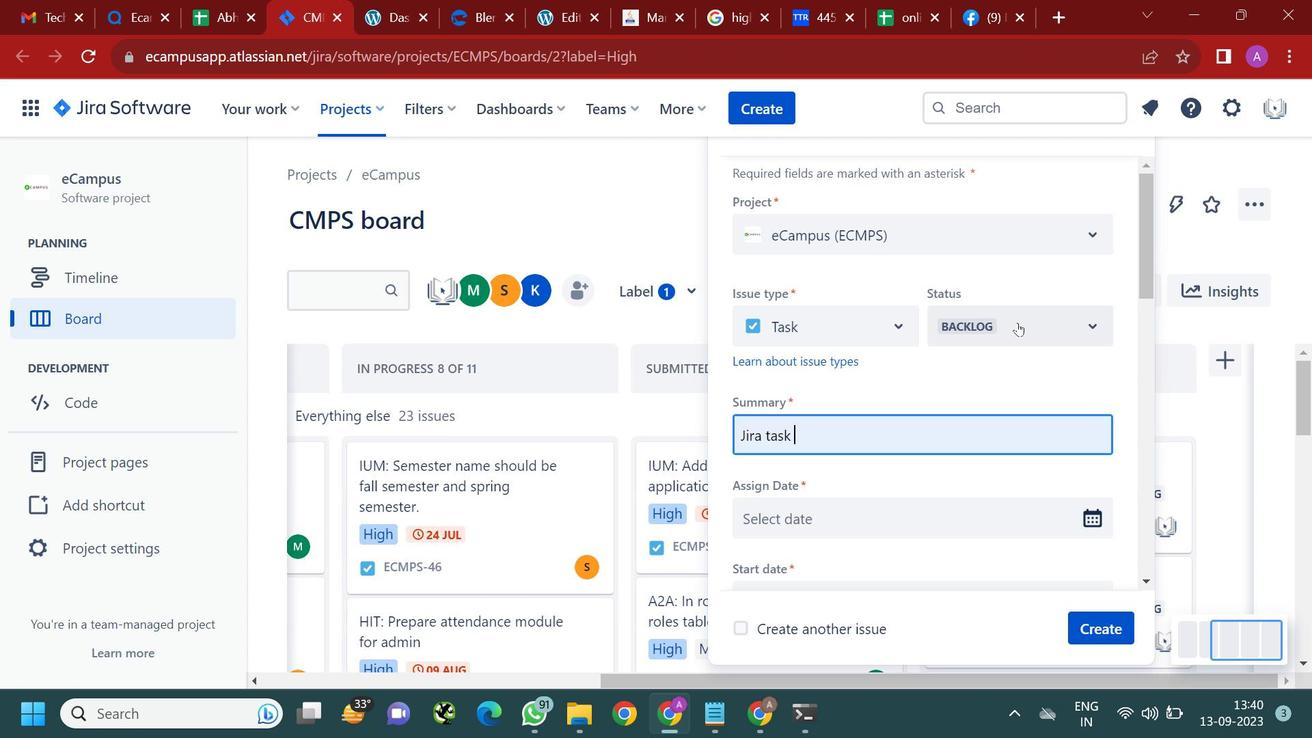 
Action: Mouse moved to (986, 375)
Screenshot: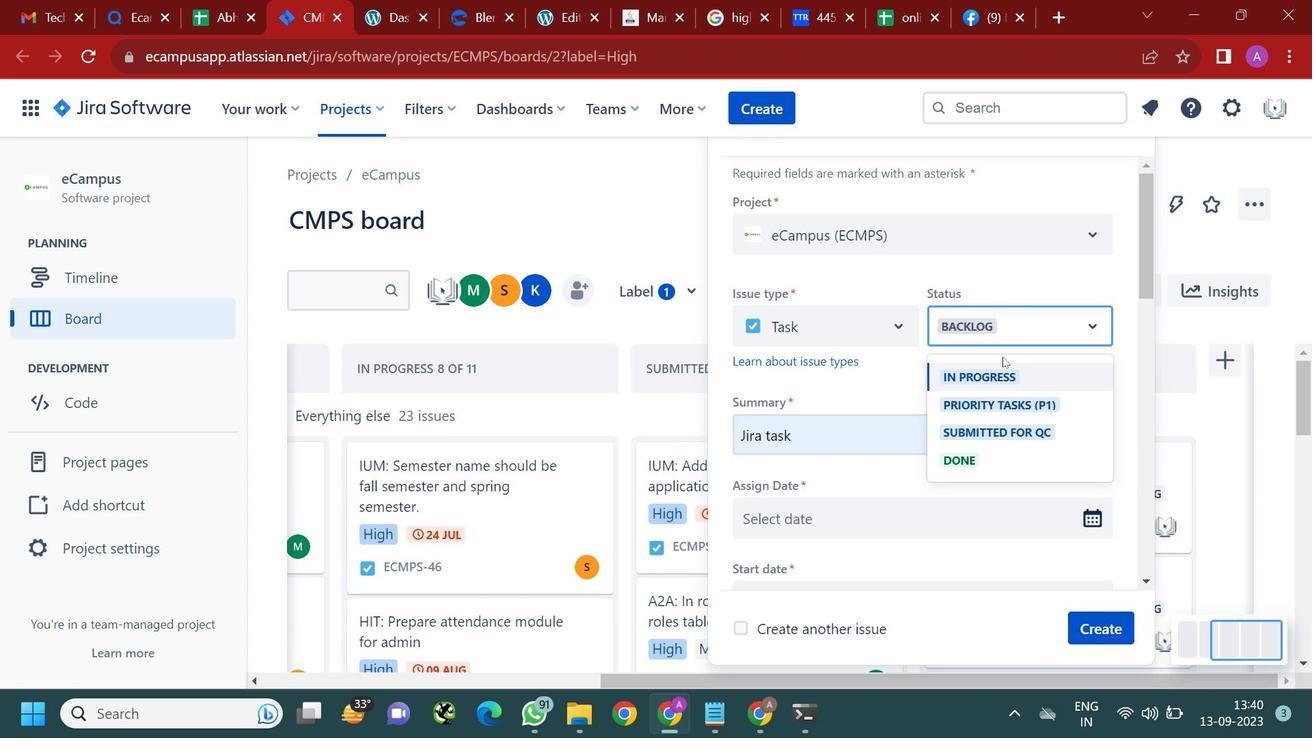 
Action: Mouse pressed left at (986, 375)
Screenshot: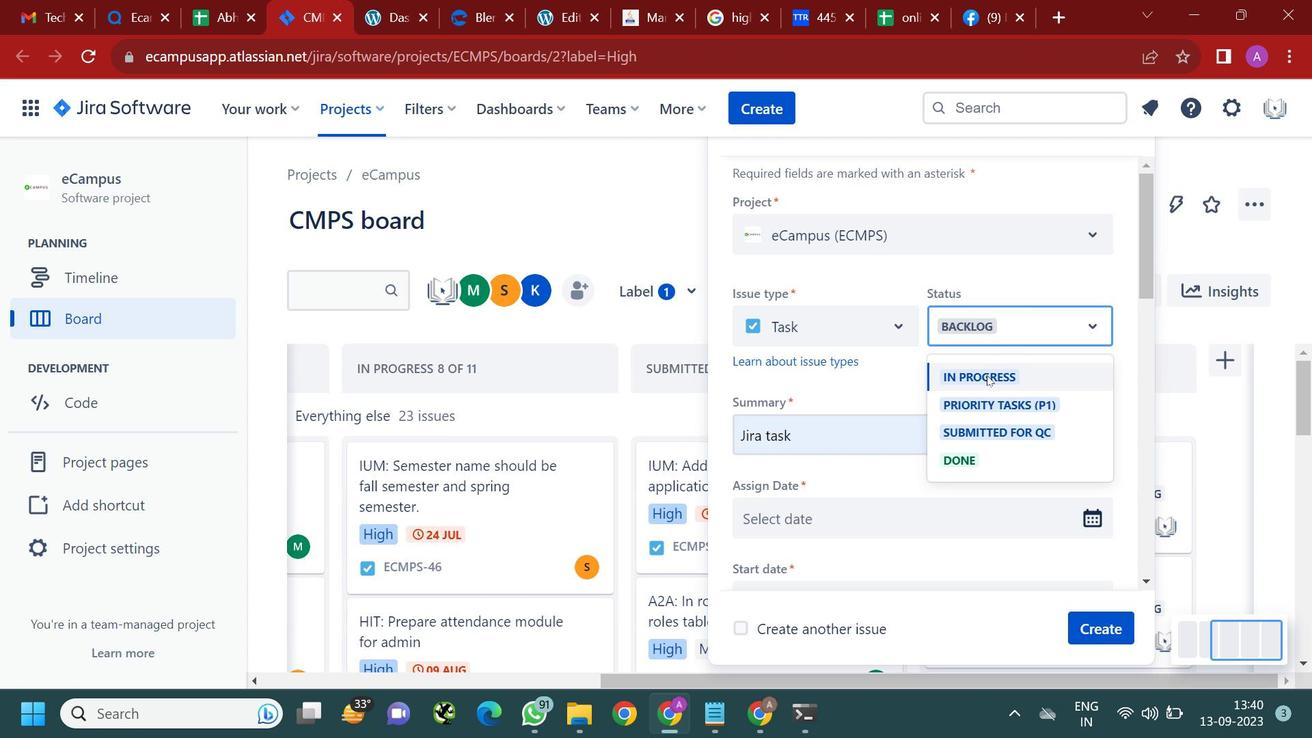 
Action: Mouse moved to (815, 447)
Screenshot: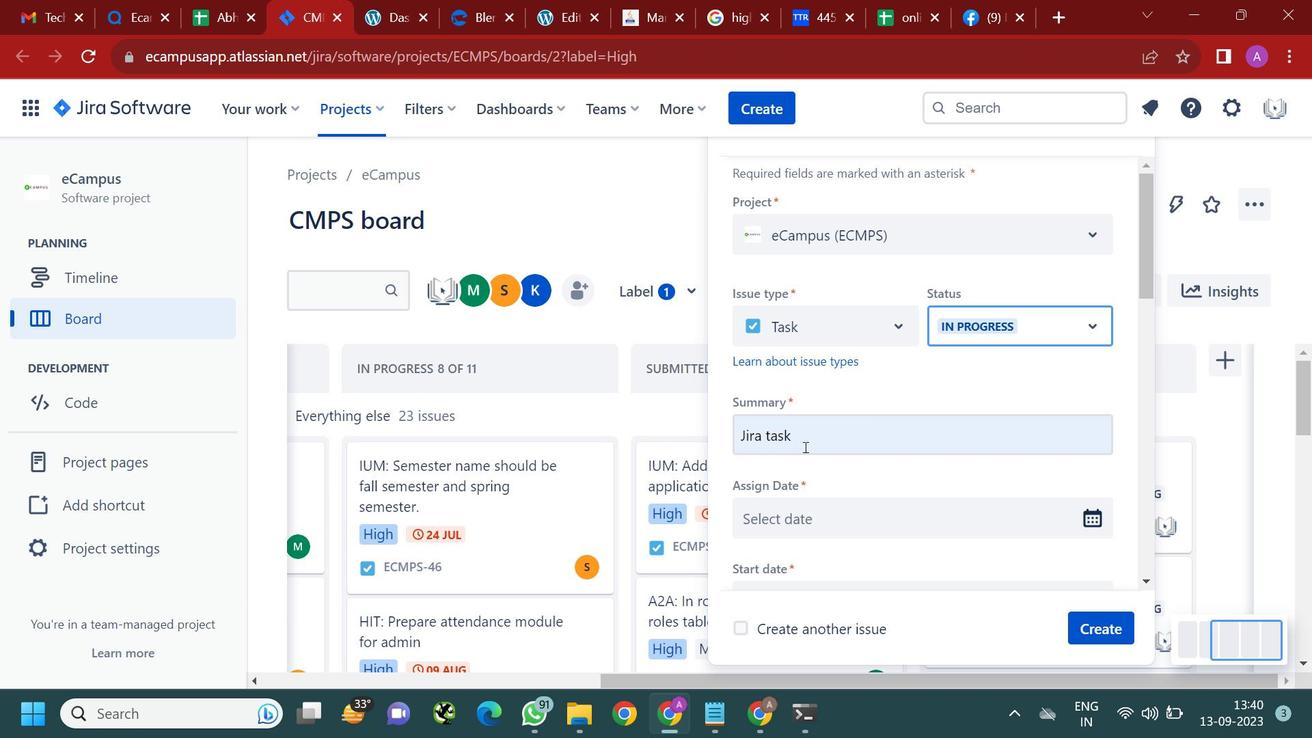 
Action: Mouse scrolled (815, 446) with delta (0, 0)
Screenshot: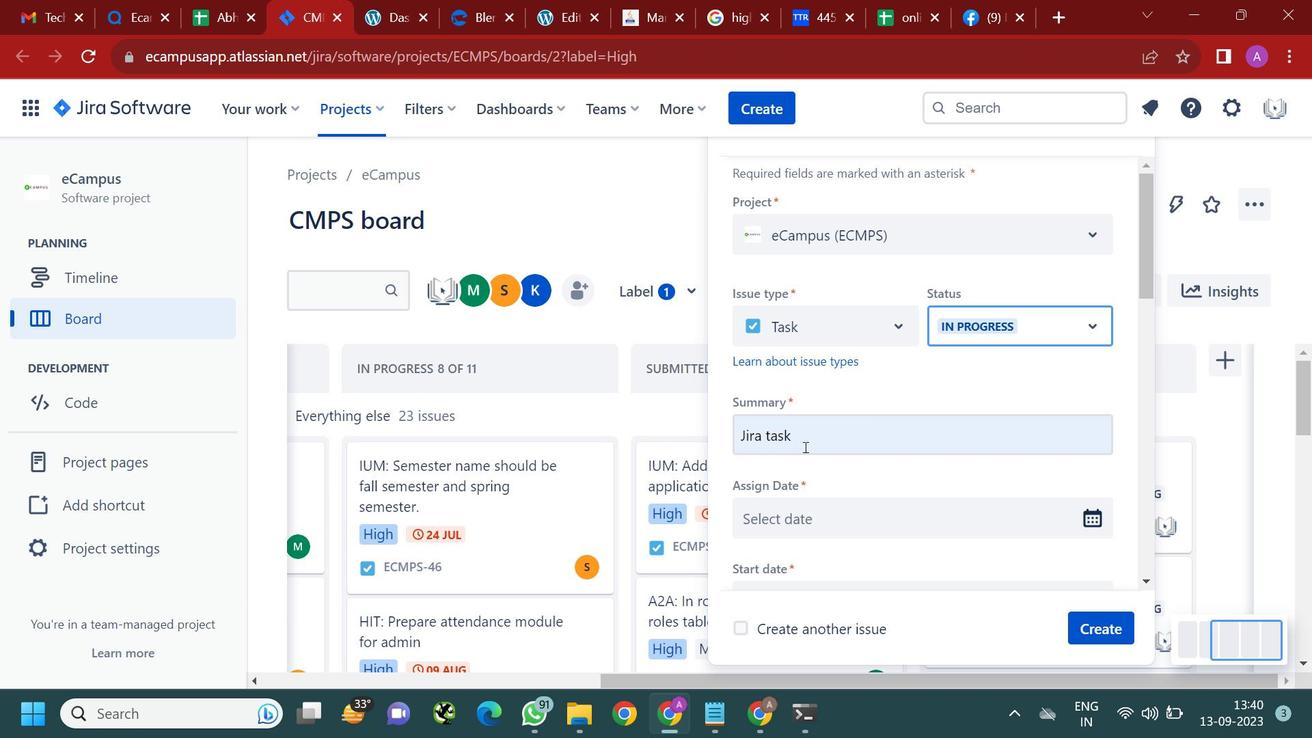 
Action: Mouse moved to (838, 400)
Screenshot: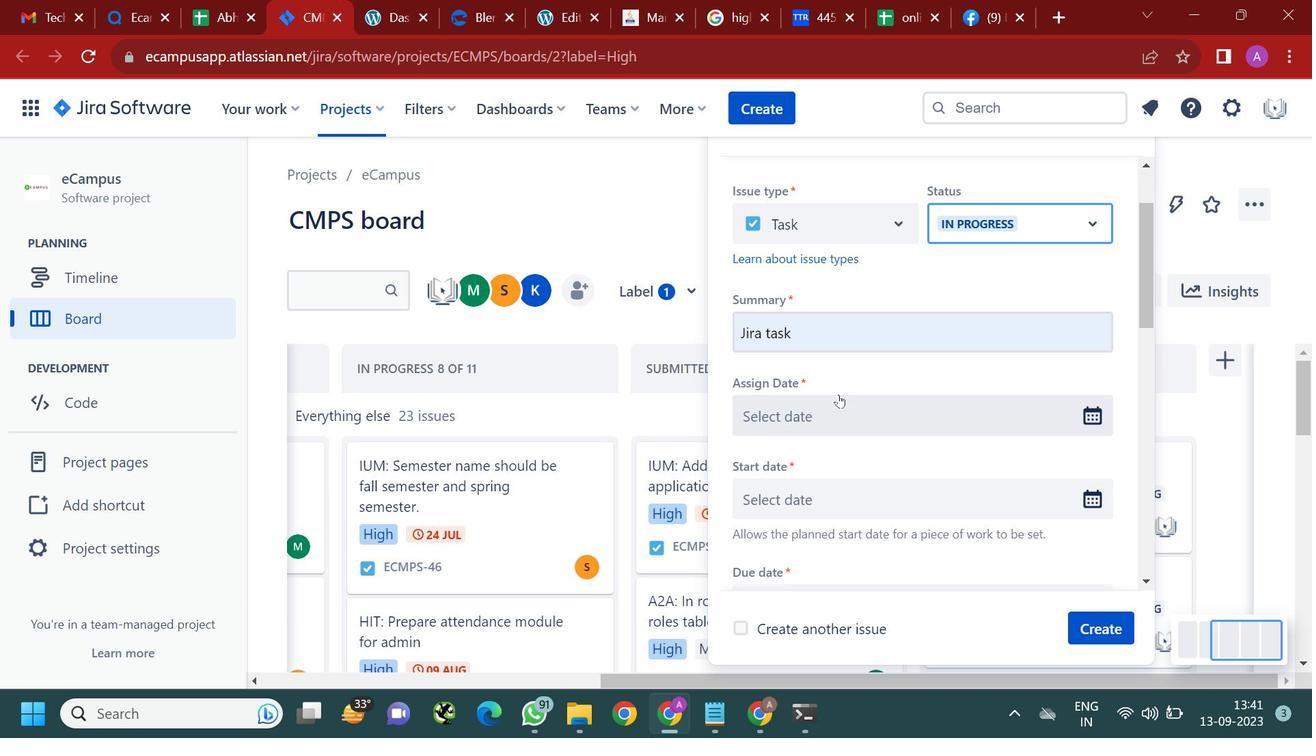 
Action: Mouse pressed left at (838, 400)
Screenshot: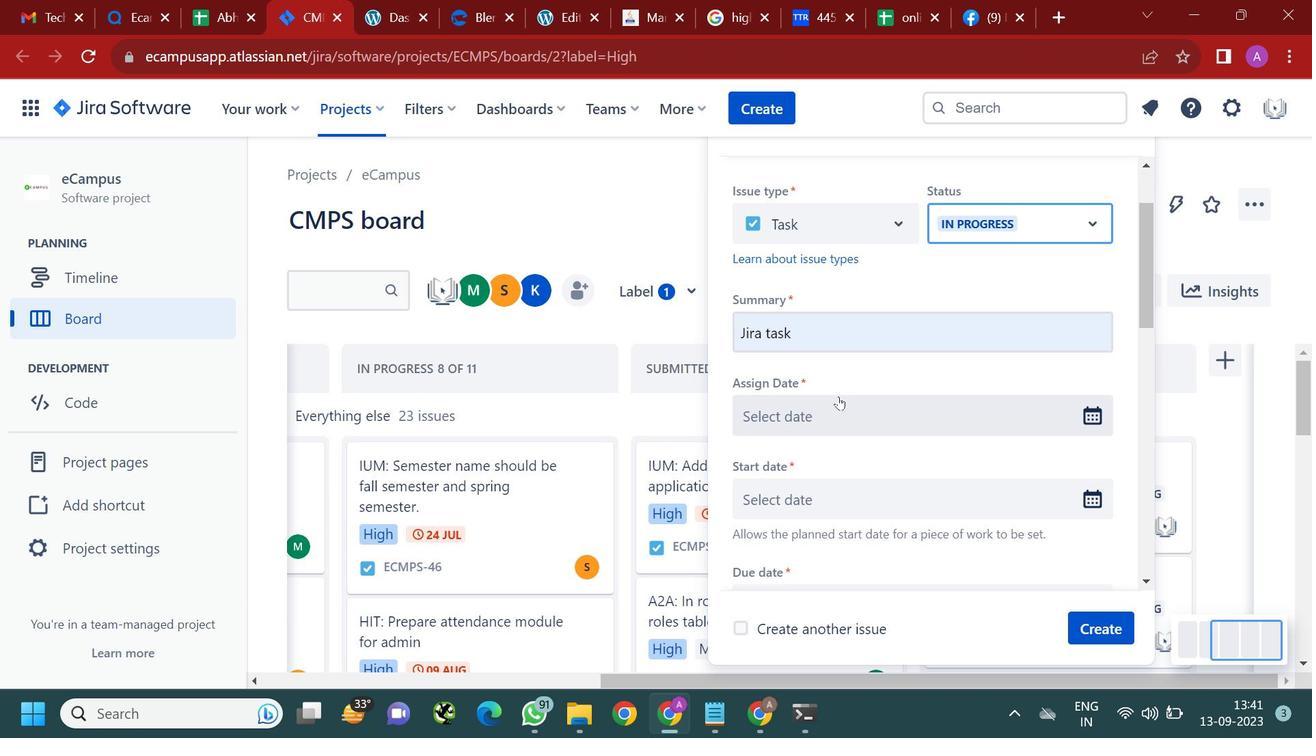 
Action: Mouse moved to (919, 256)
Screenshot: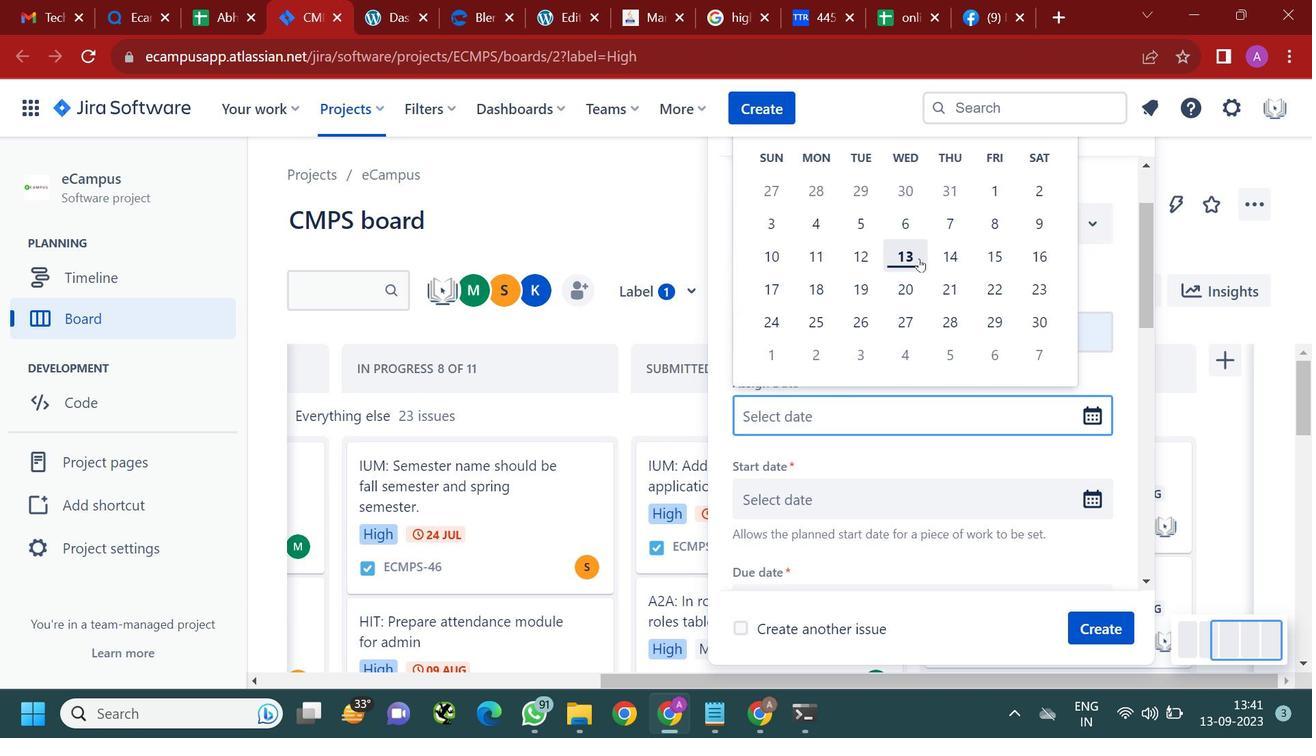 
Action: Mouse pressed left at (919, 256)
Screenshot: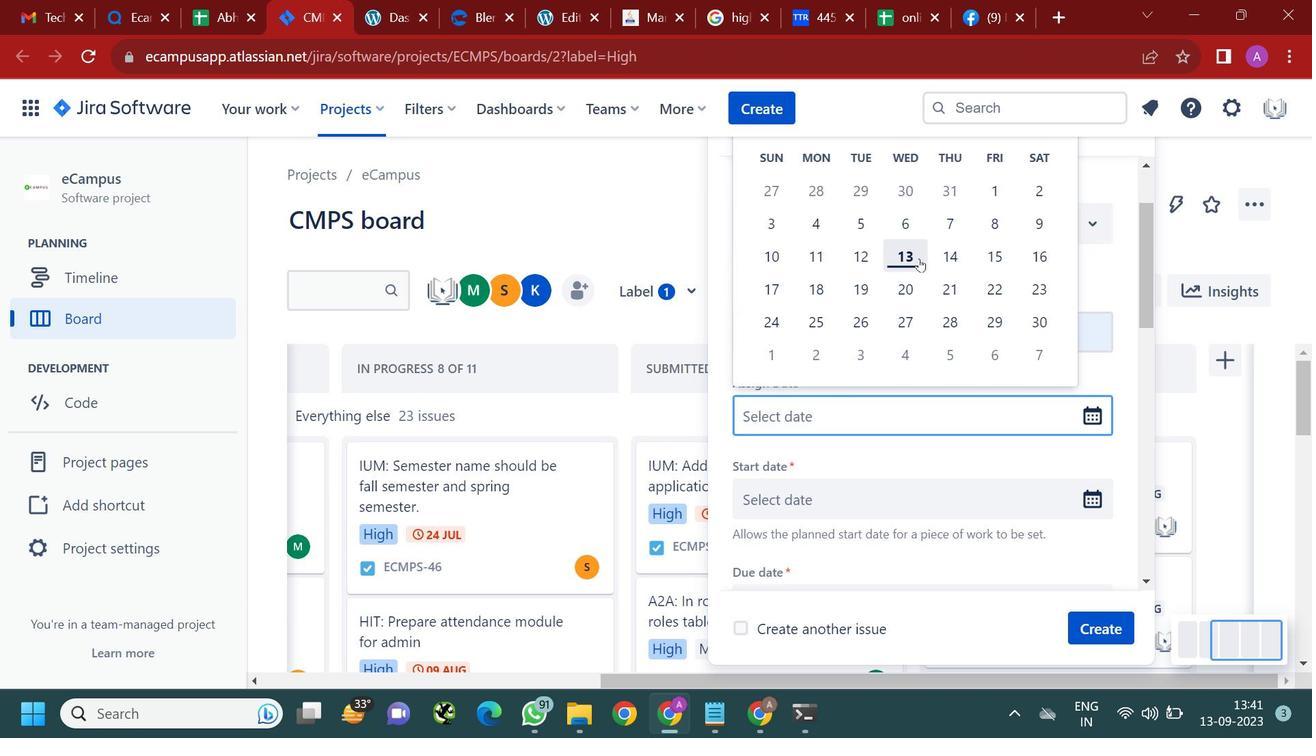 
Action: Mouse moved to (805, 496)
Screenshot: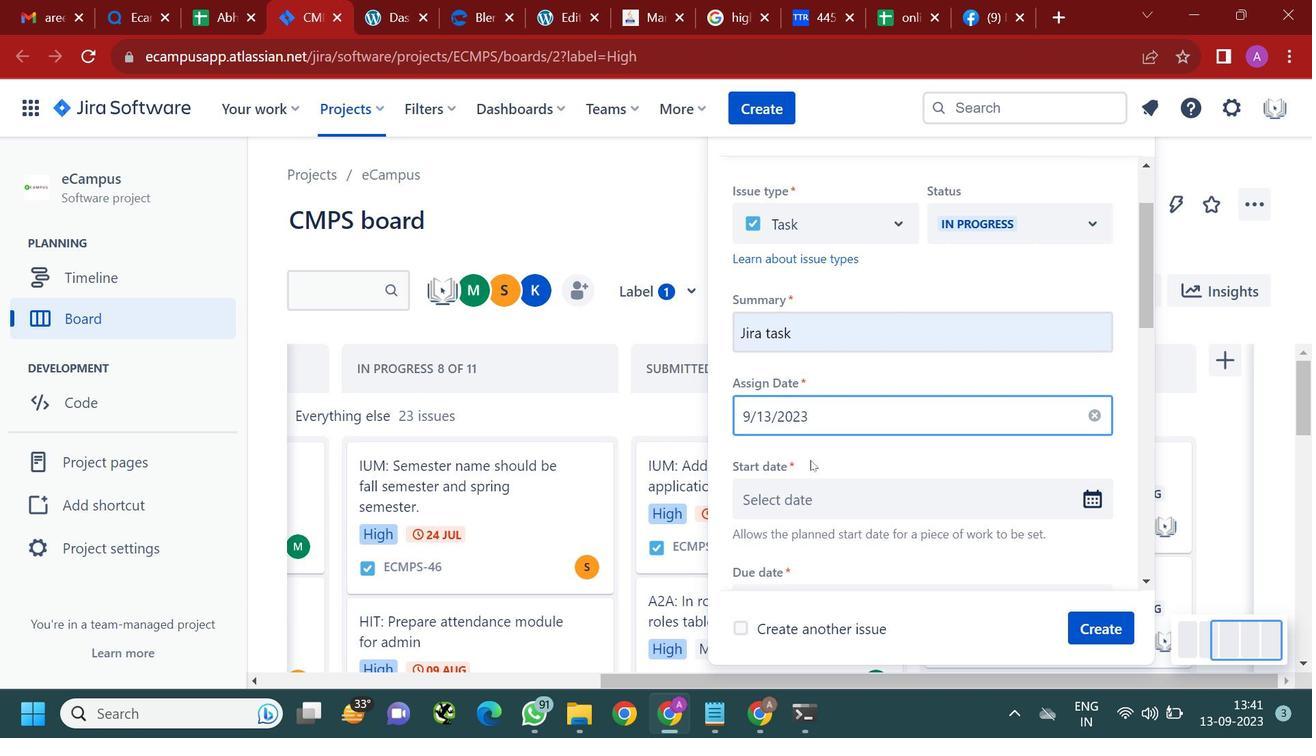 
Action: Mouse pressed left at (805, 496)
Screenshot: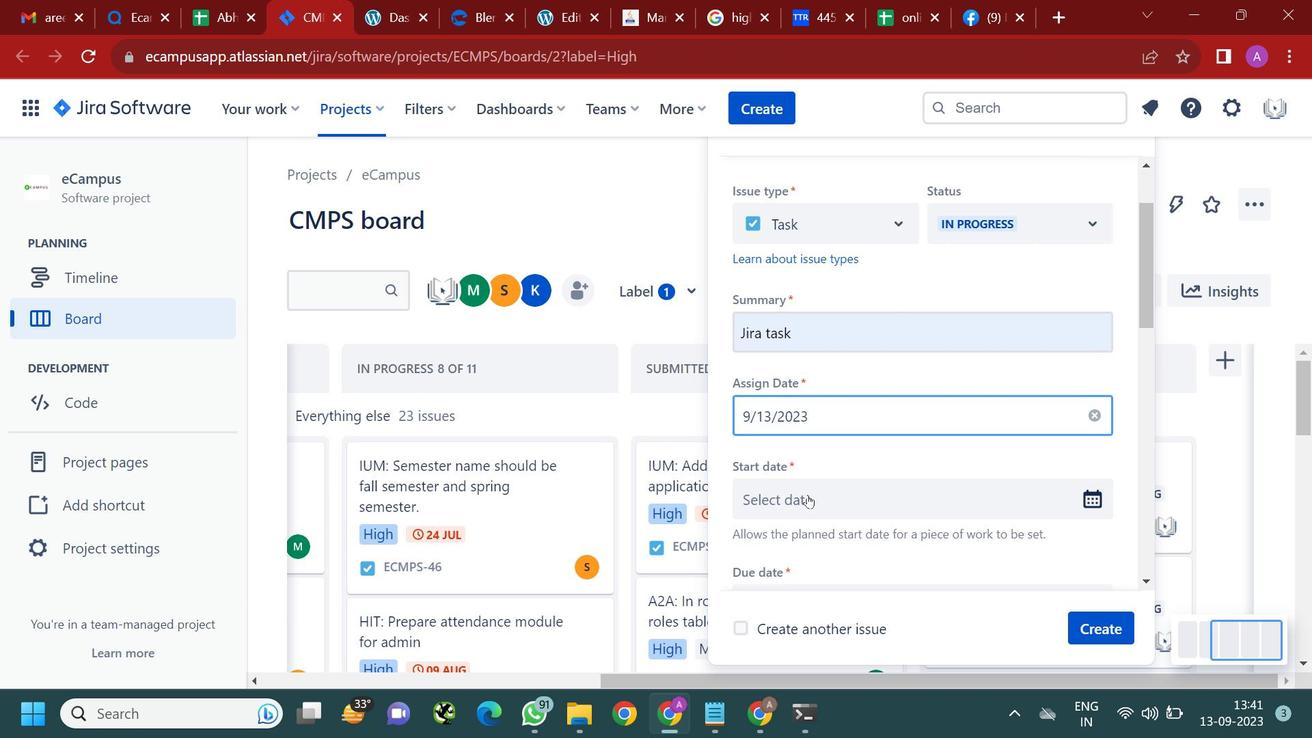 
Action: Mouse moved to (900, 350)
Screenshot: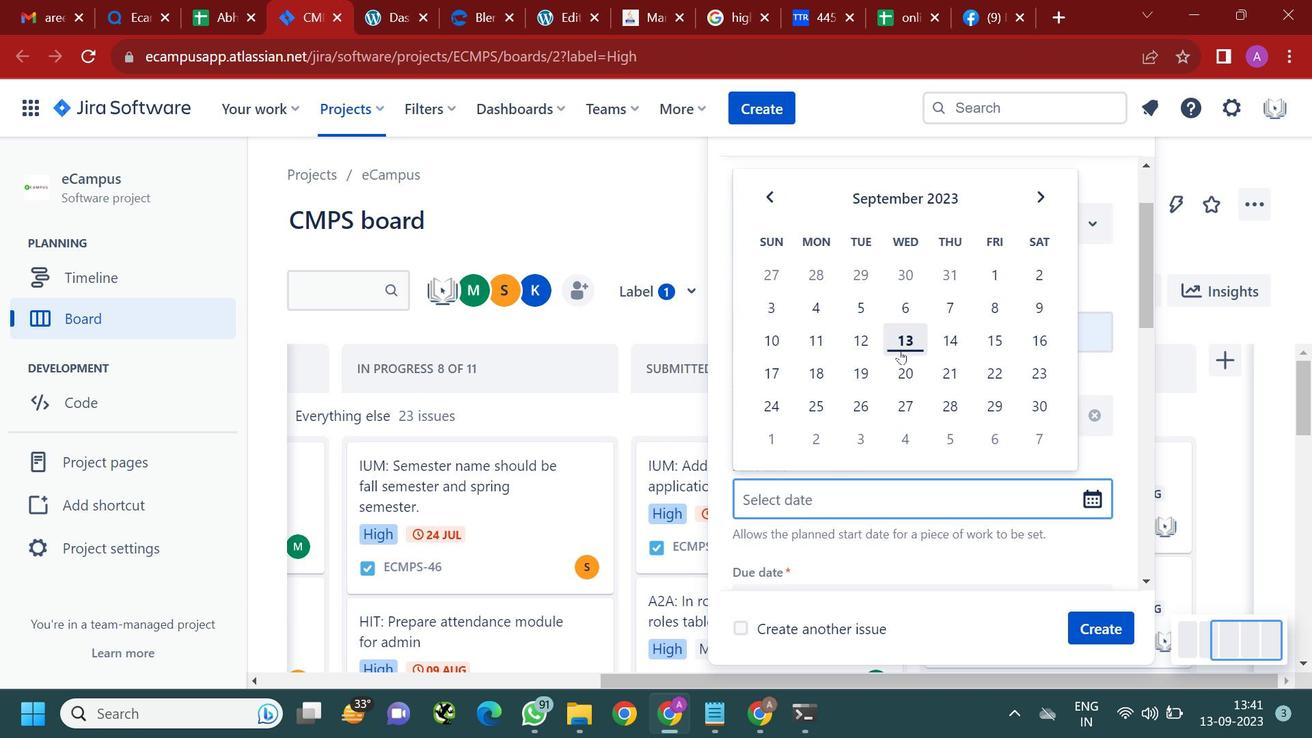 
Action: Mouse pressed left at (900, 350)
Screenshot: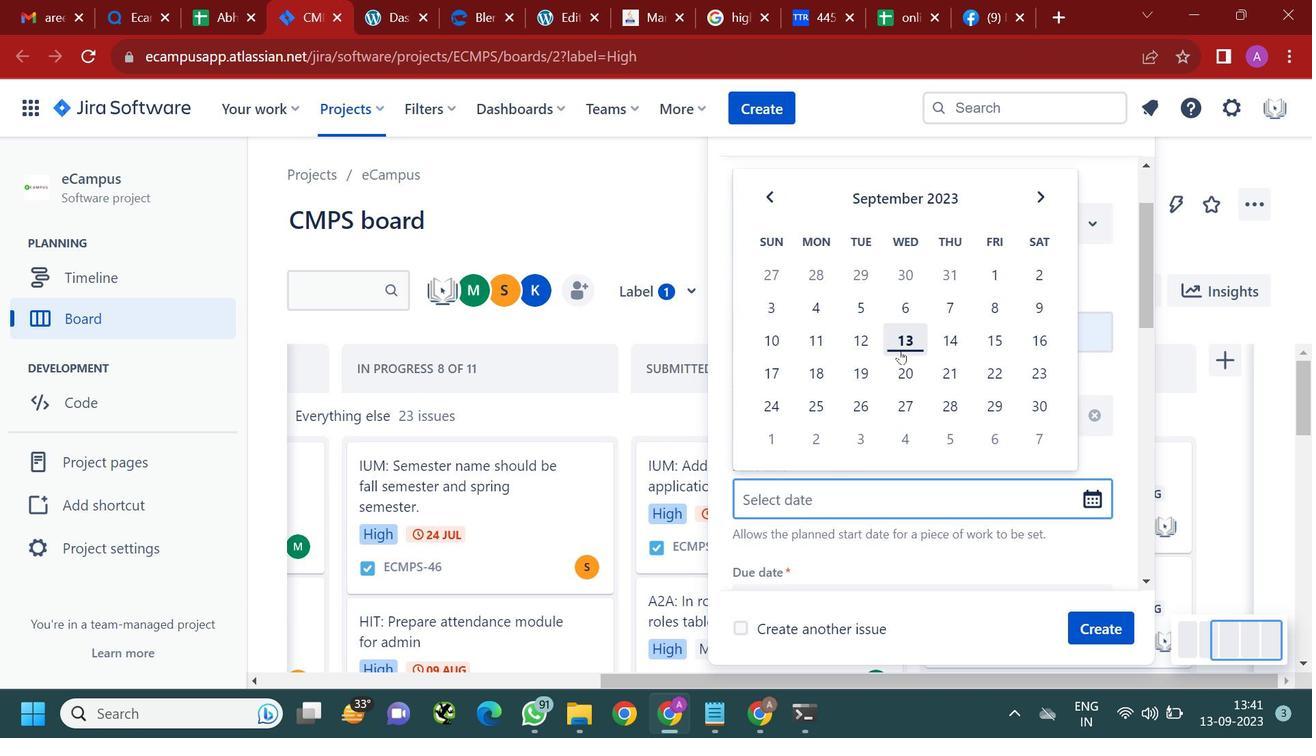 
Action: Mouse moved to (901, 352)
Screenshot: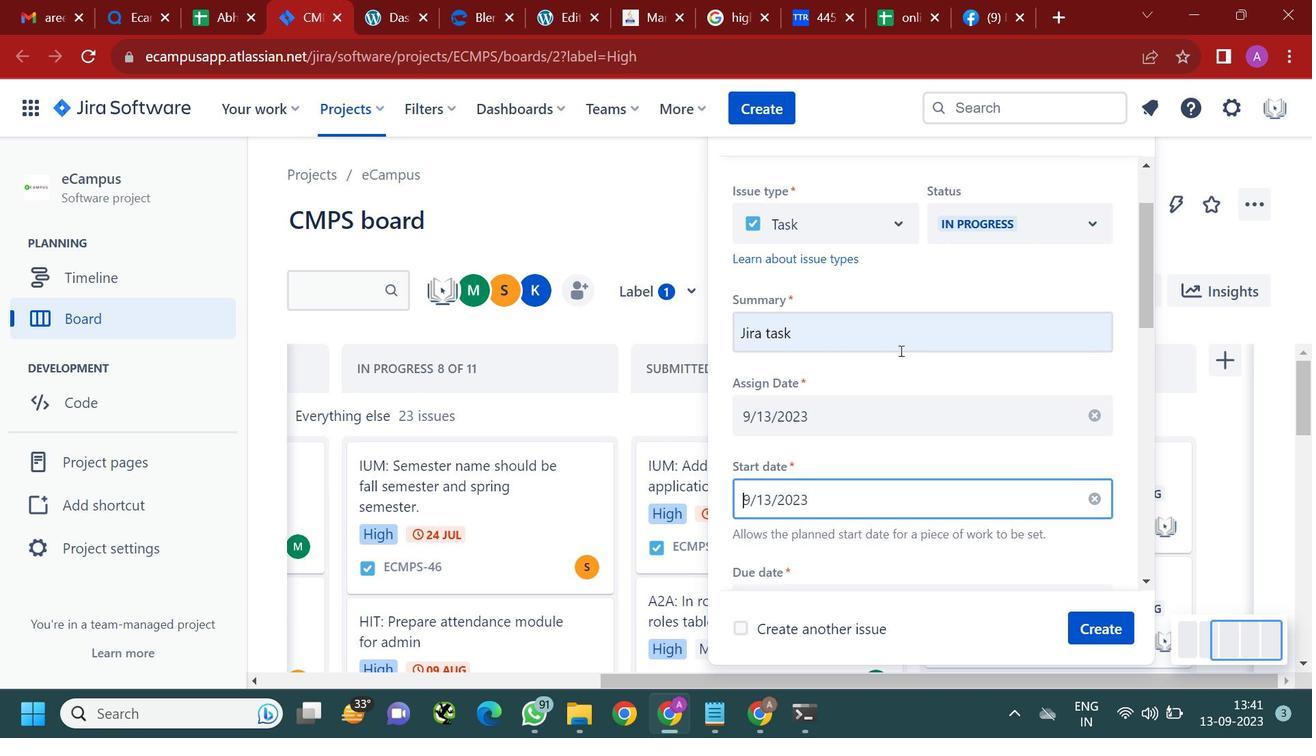 
Action: Mouse scrolled (901, 351) with delta (0, 0)
Screenshot: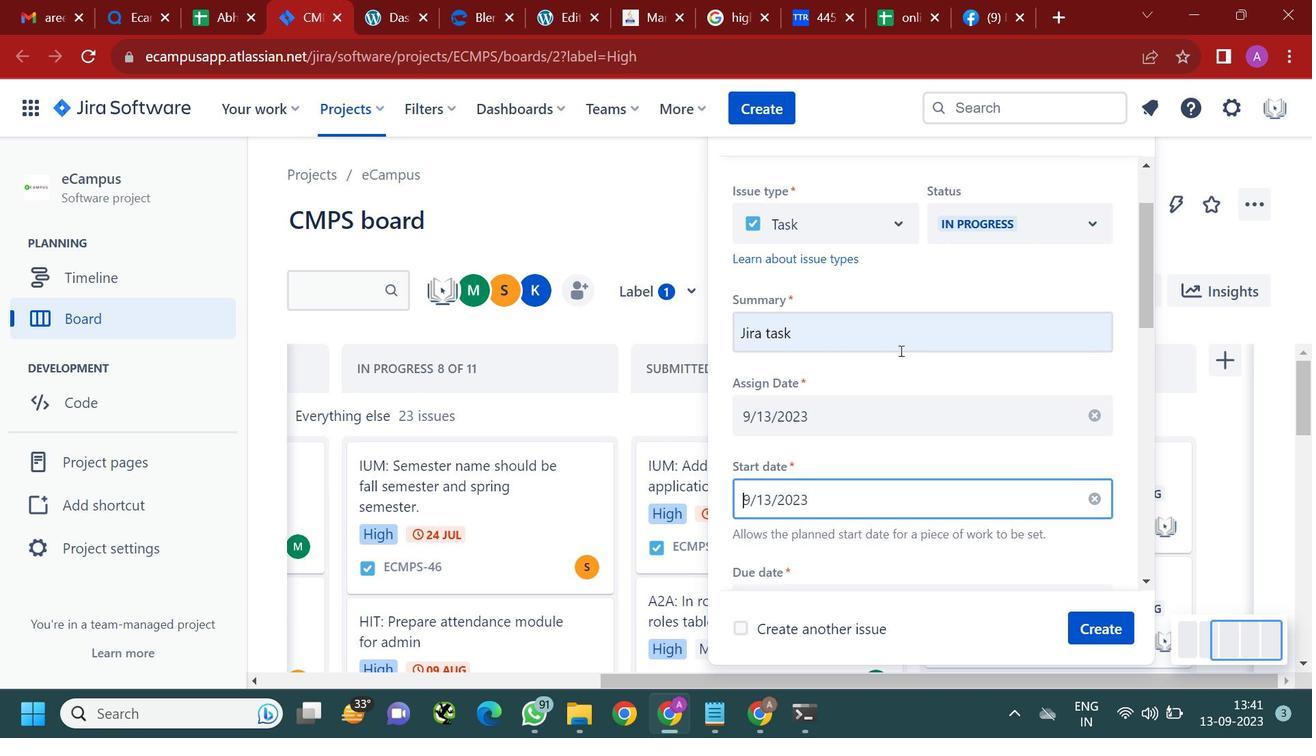 
Action: Mouse scrolled (901, 351) with delta (0, 0)
Screenshot: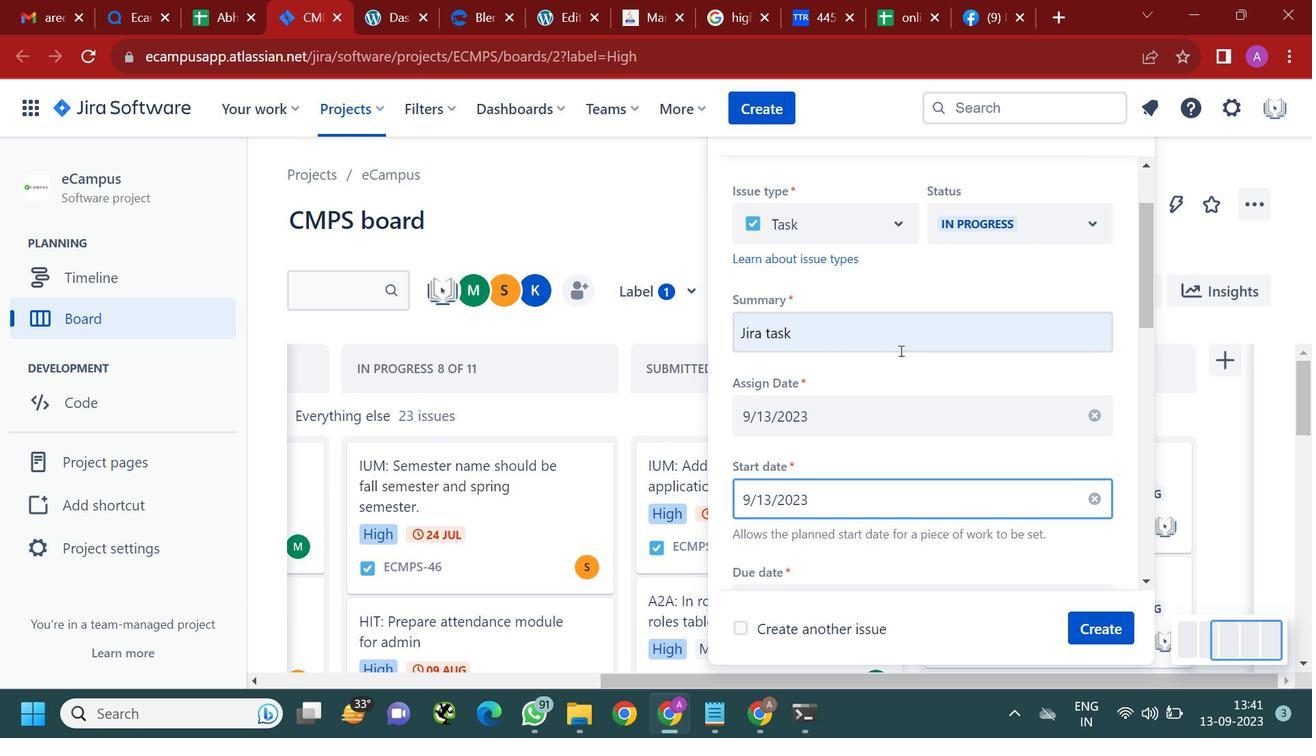 
Action: Mouse moved to (829, 373)
Screenshot: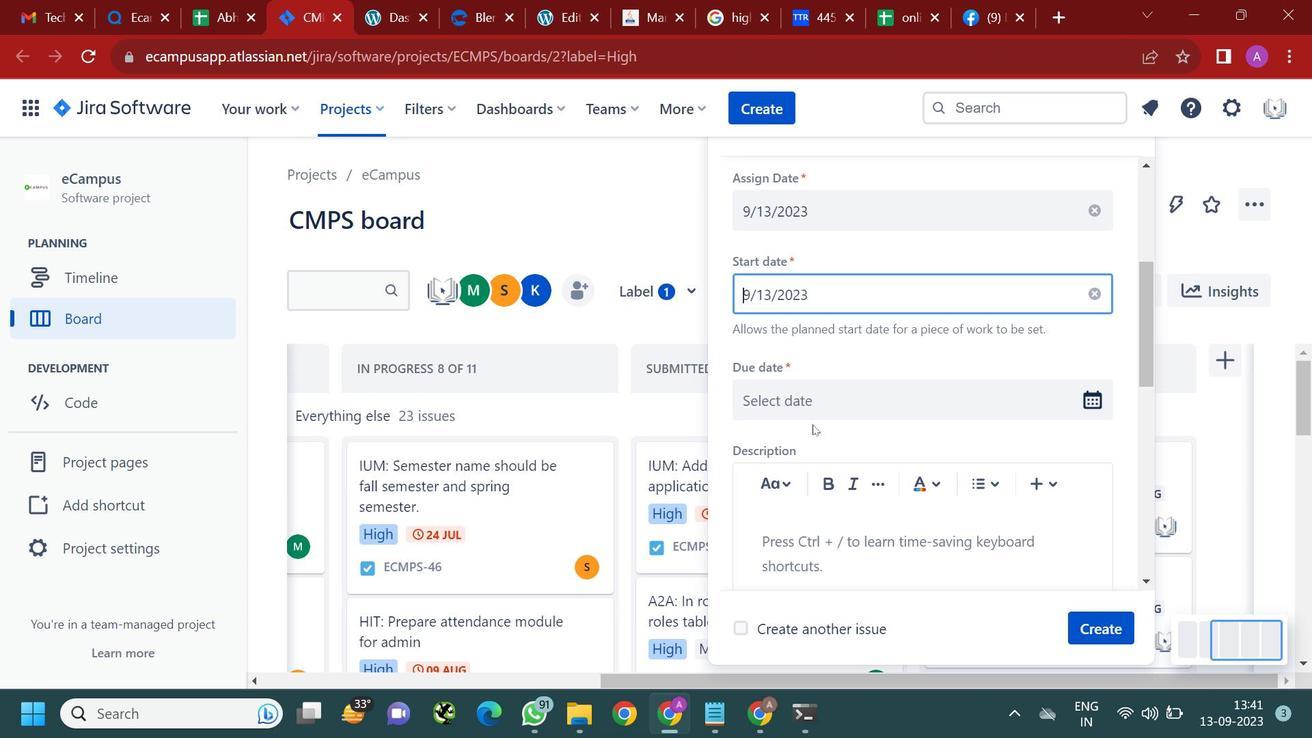 
Action: Mouse scrolled (829, 374) with delta (0, 0)
Screenshot: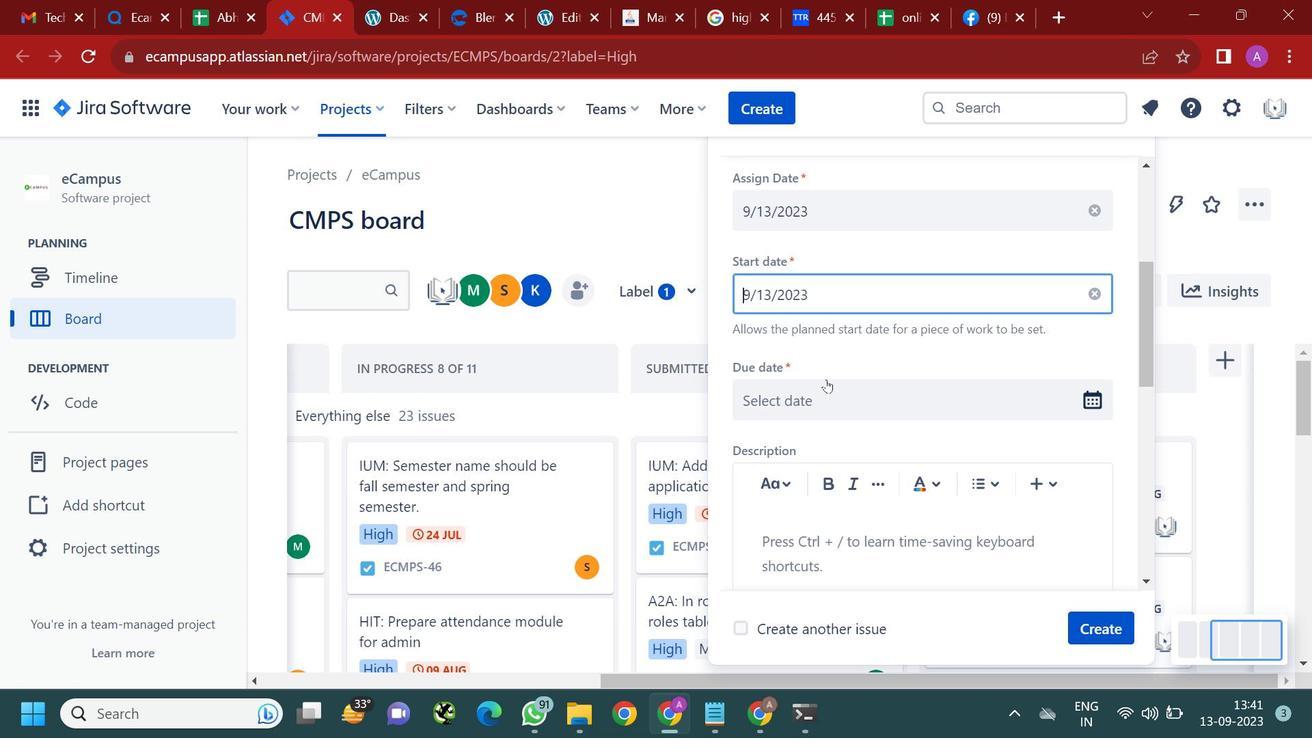 
Action: Mouse moved to (804, 315)
Screenshot: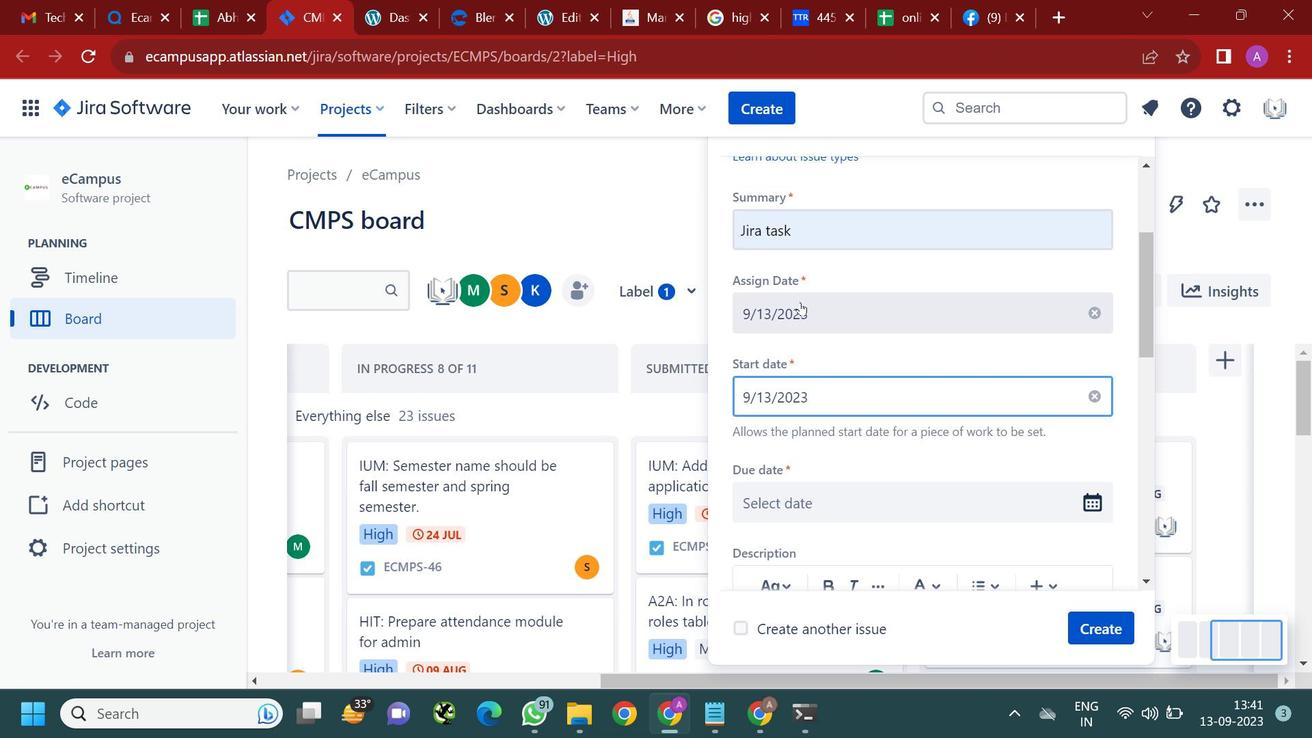 
Action: Mouse scrolled (804, 314) with delta (0, 0)
Screenshot: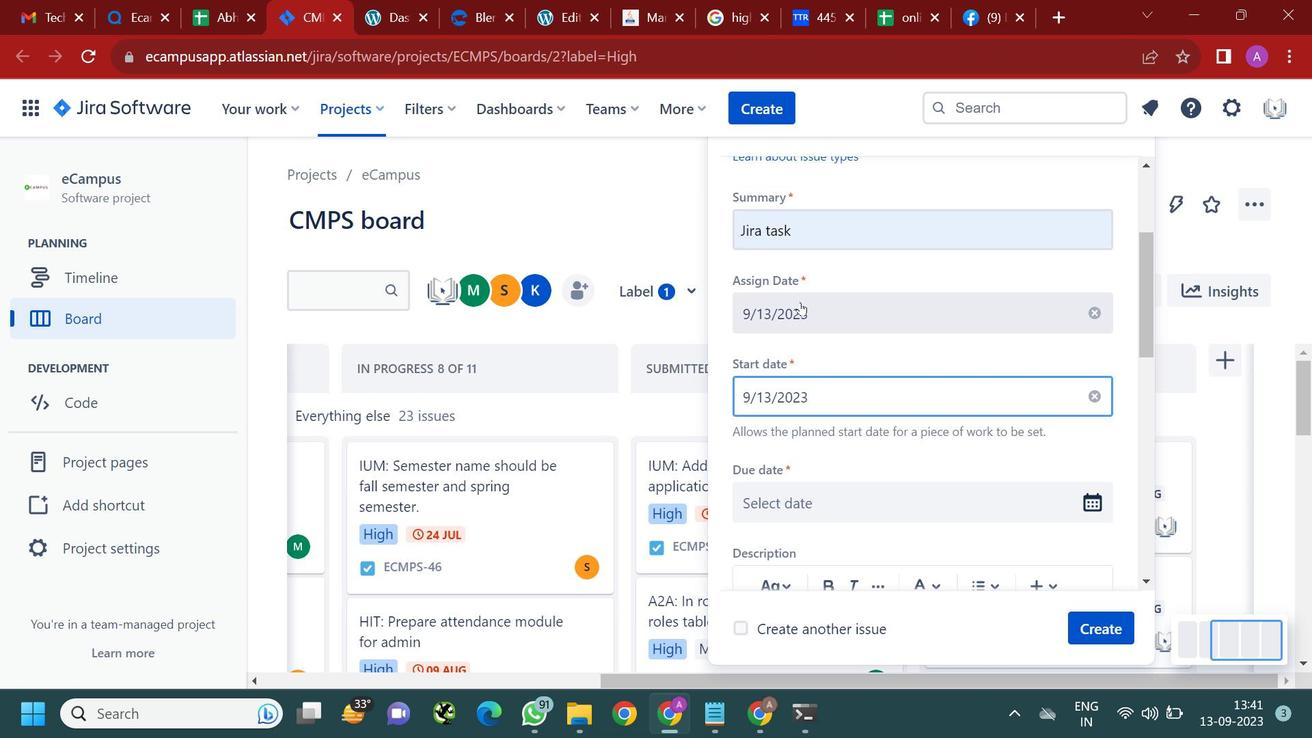 
Action: Mouse moved to (820, 377)
Screenshot: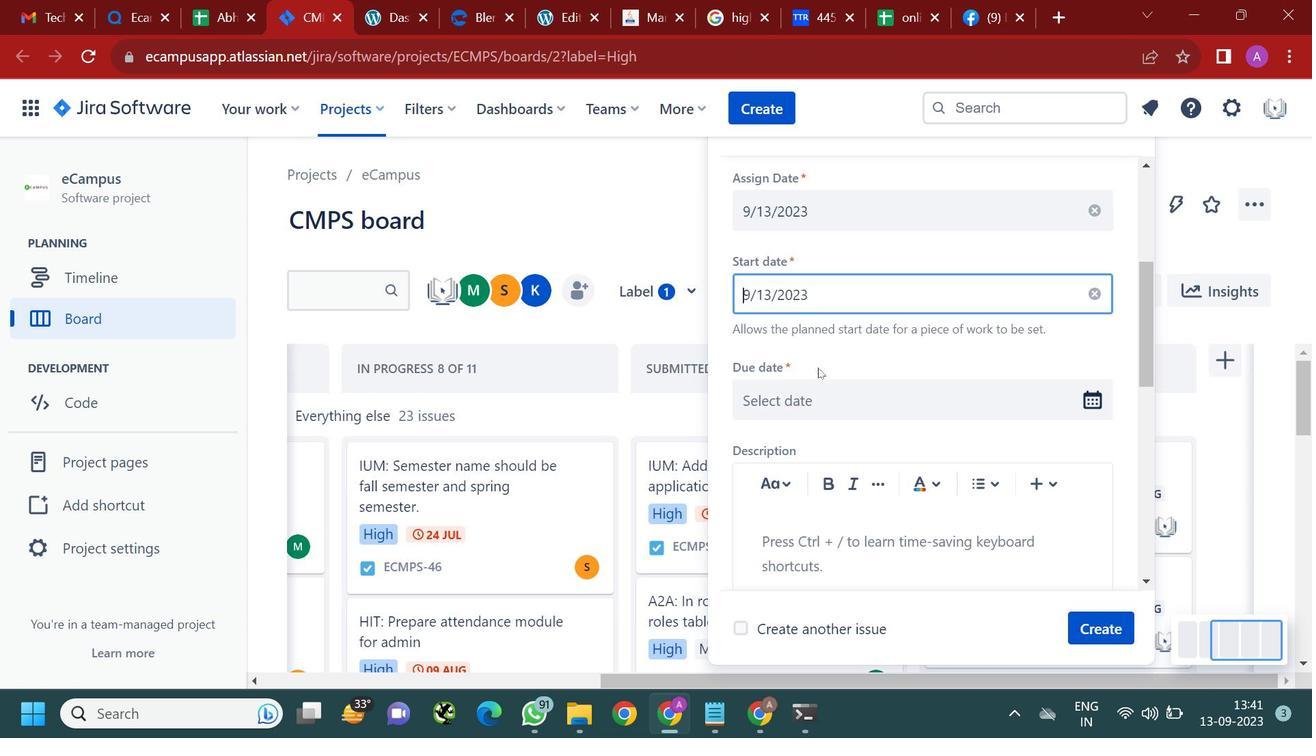 
Action: Mouse scrolled (820, 376) with delta (0, 0)
Screenshot: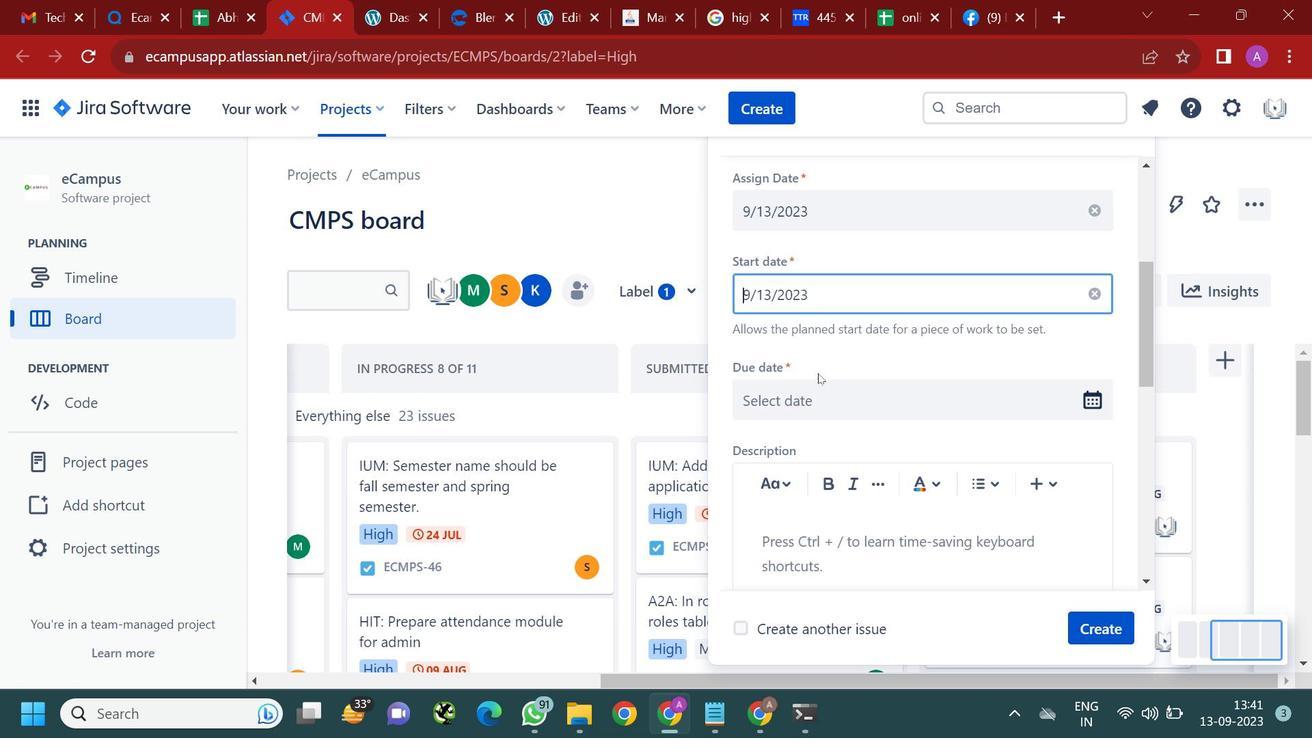 
Action: Mouse moved to (820, 377)
Screenshot: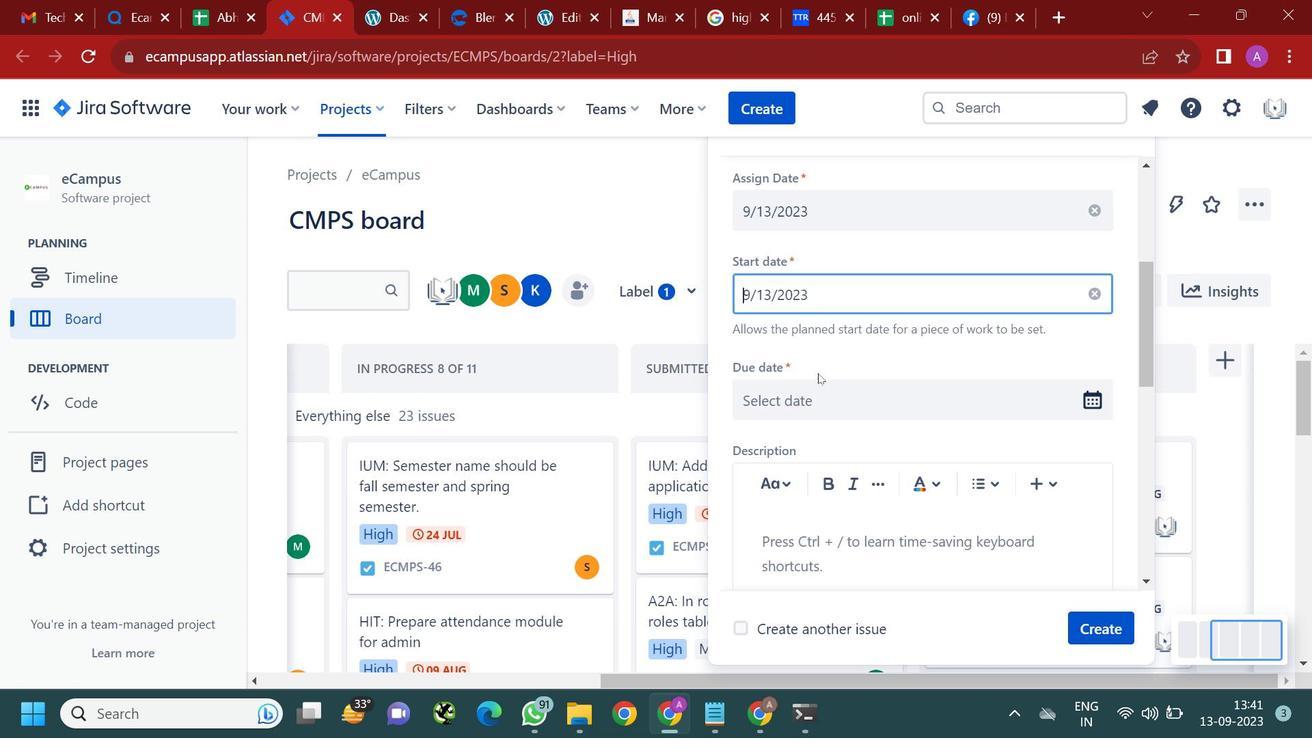 
Action: Mouse scrolled (820, 377) with delta (0, 0)
Screenshot: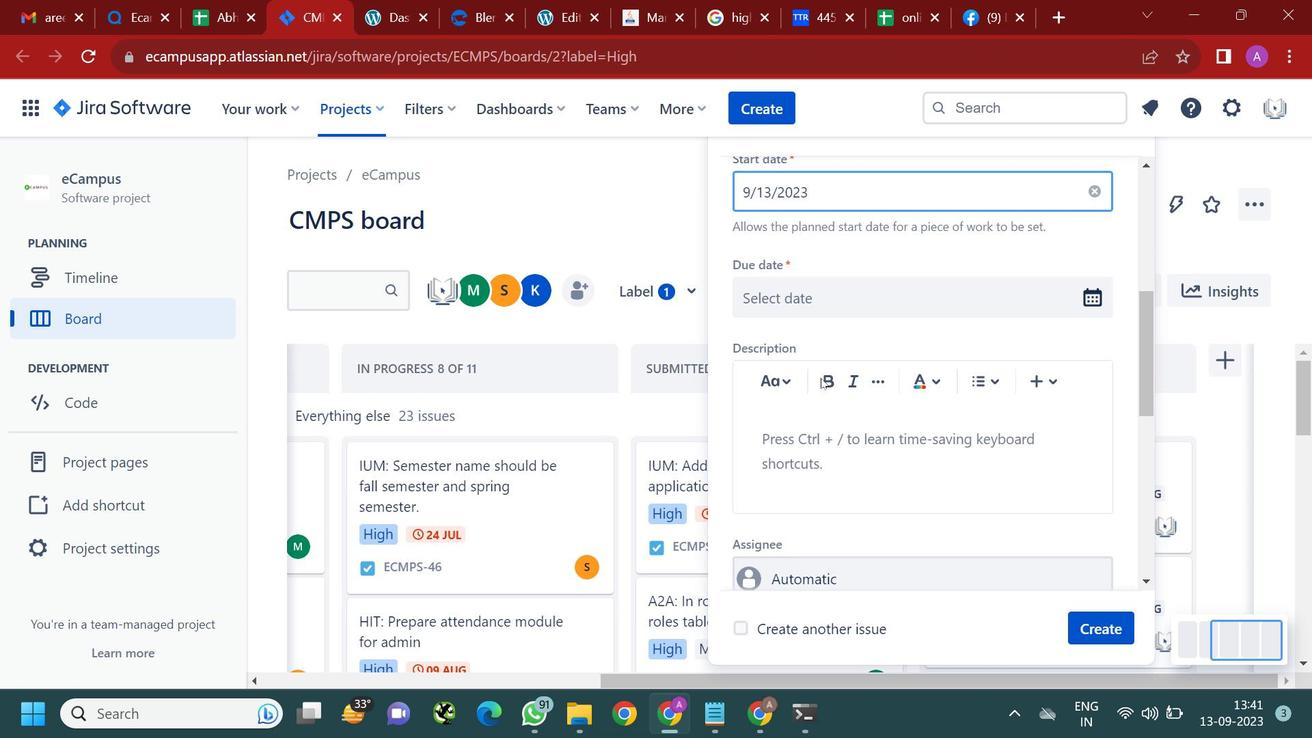 
Action: Mouse moved to (823, 388)
Screenshot: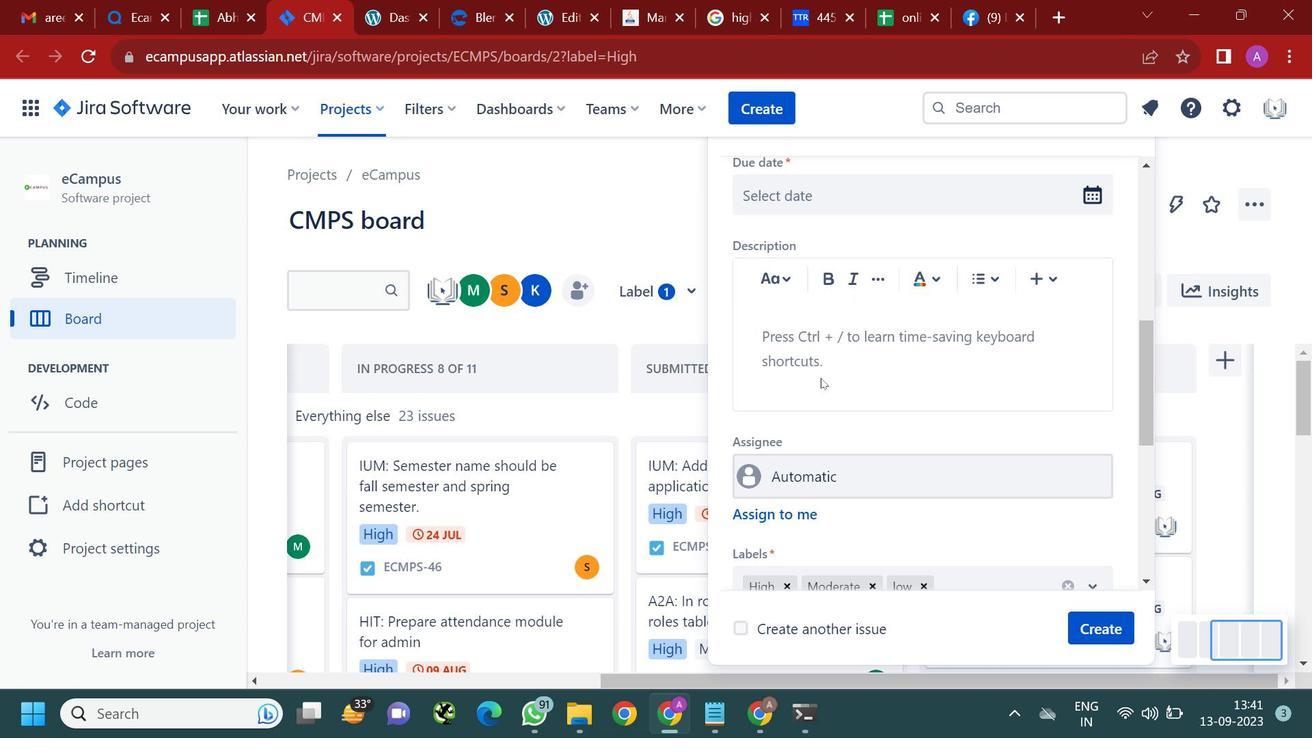 
Action: Mouse scrolled (823, 387) with delta (0, 0)
Screenshot: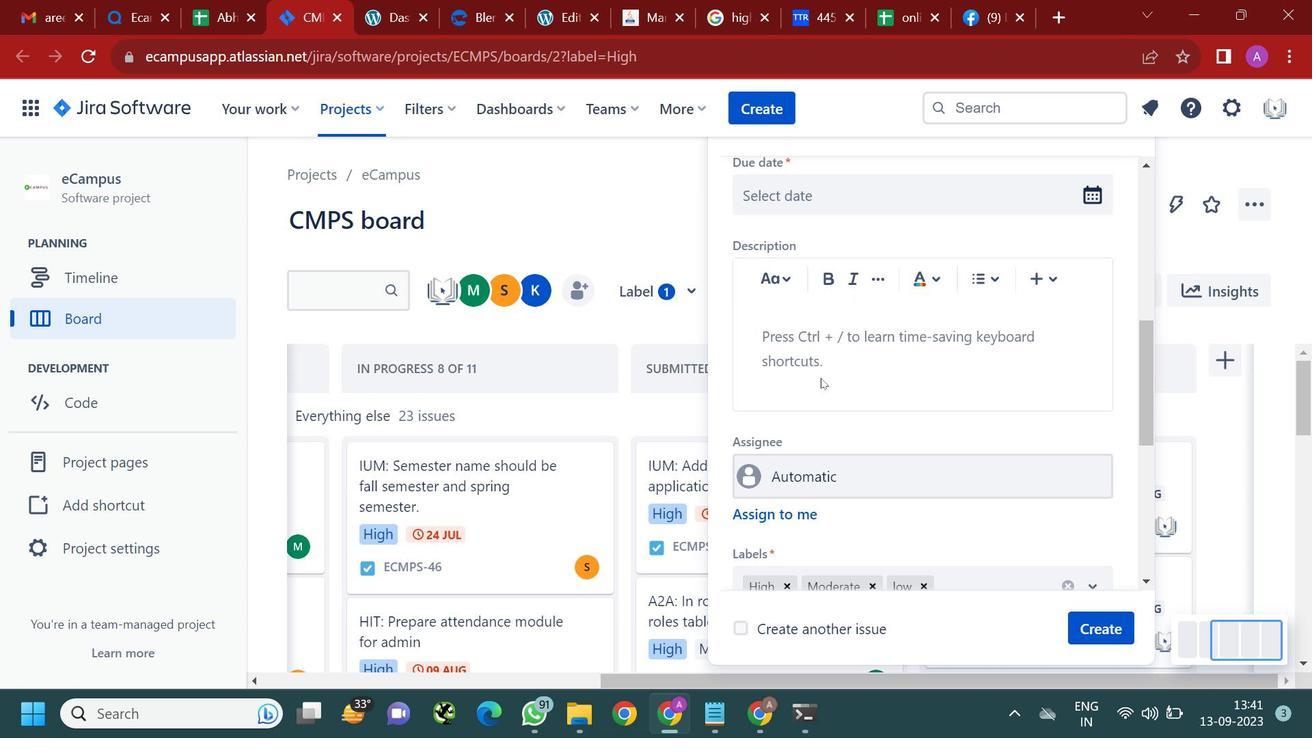 
Action: Mouse moved to (823, 389)
Screenshot: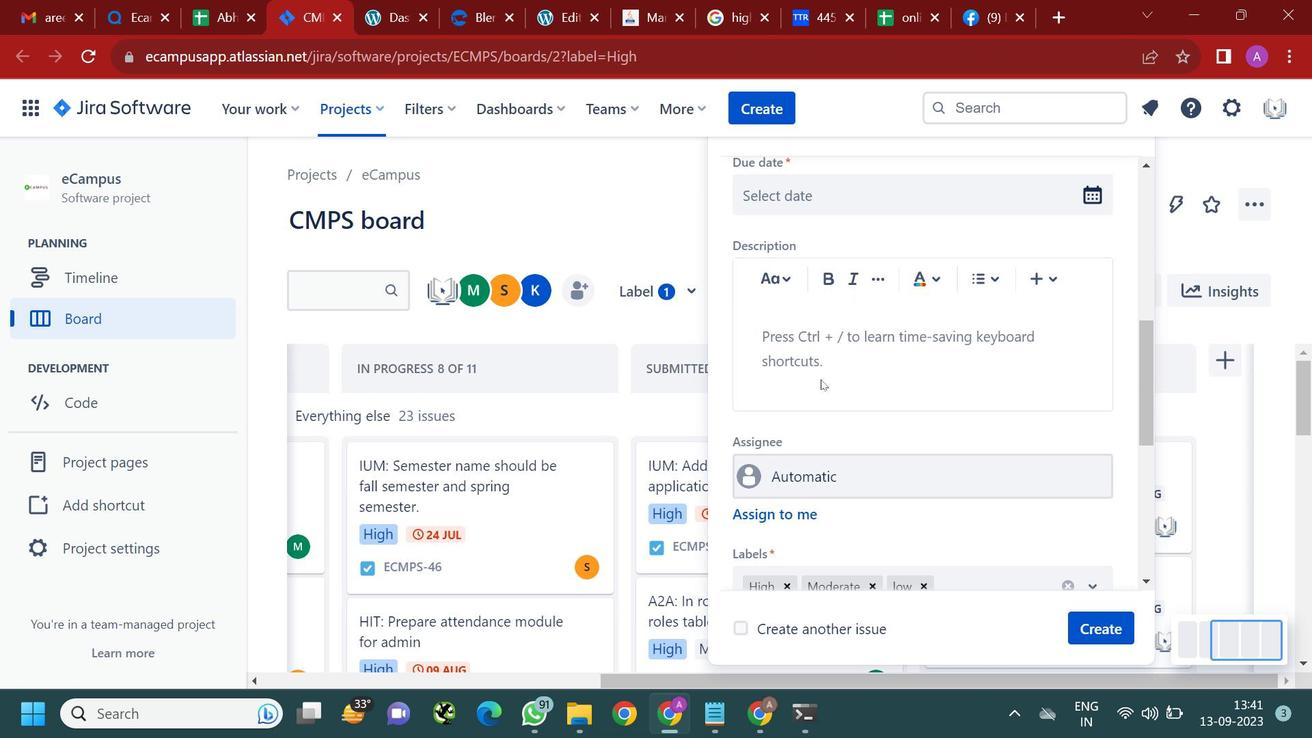 
Action: Mouse scrolled (823, 388) with delta (0, 0)
Screenshot: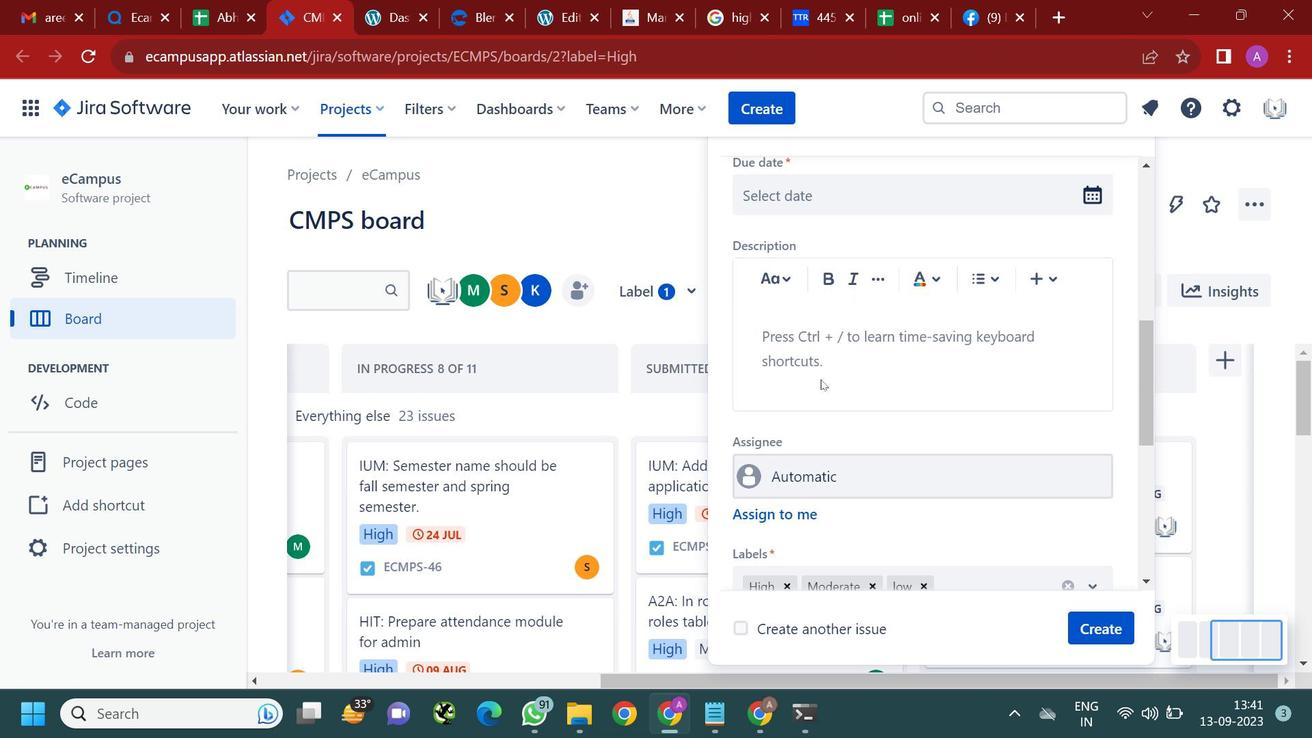 
Action: Mouse moved to (794, 306)
Screenshot: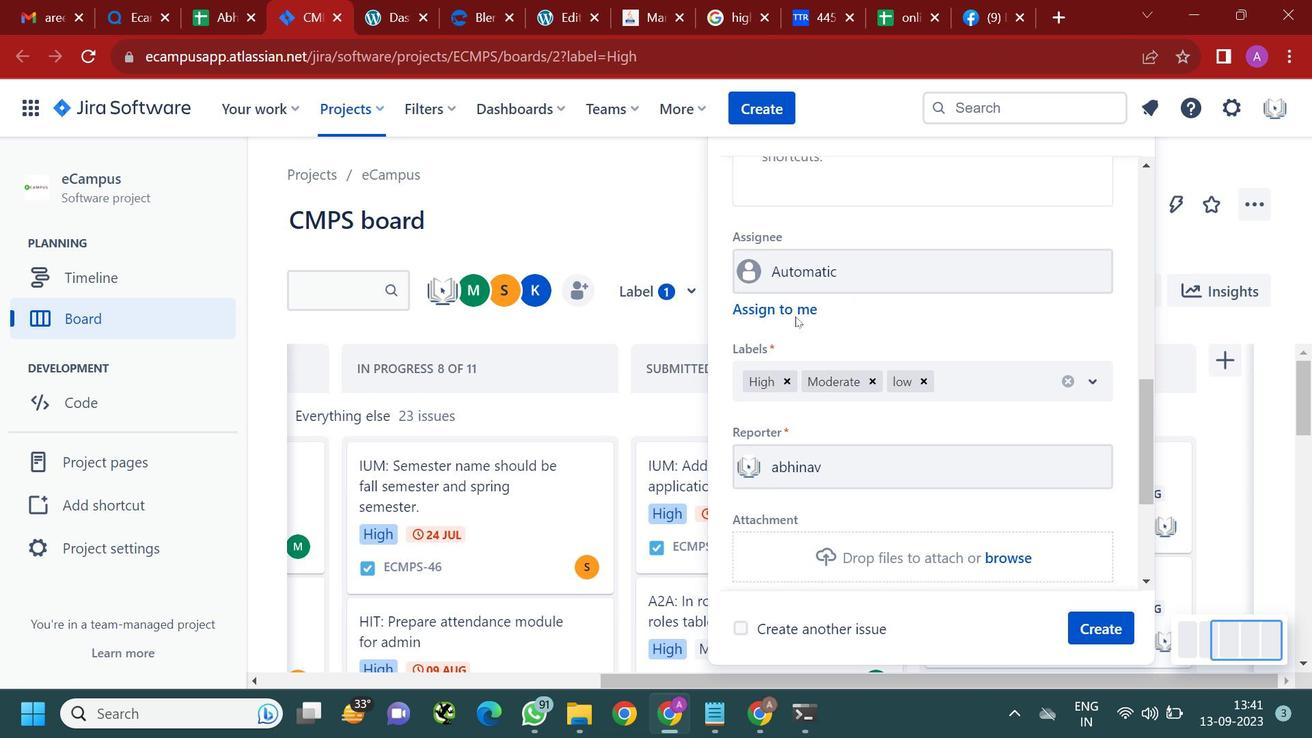 
Action: Mouse pressed left at (794, 306)
Screenshot: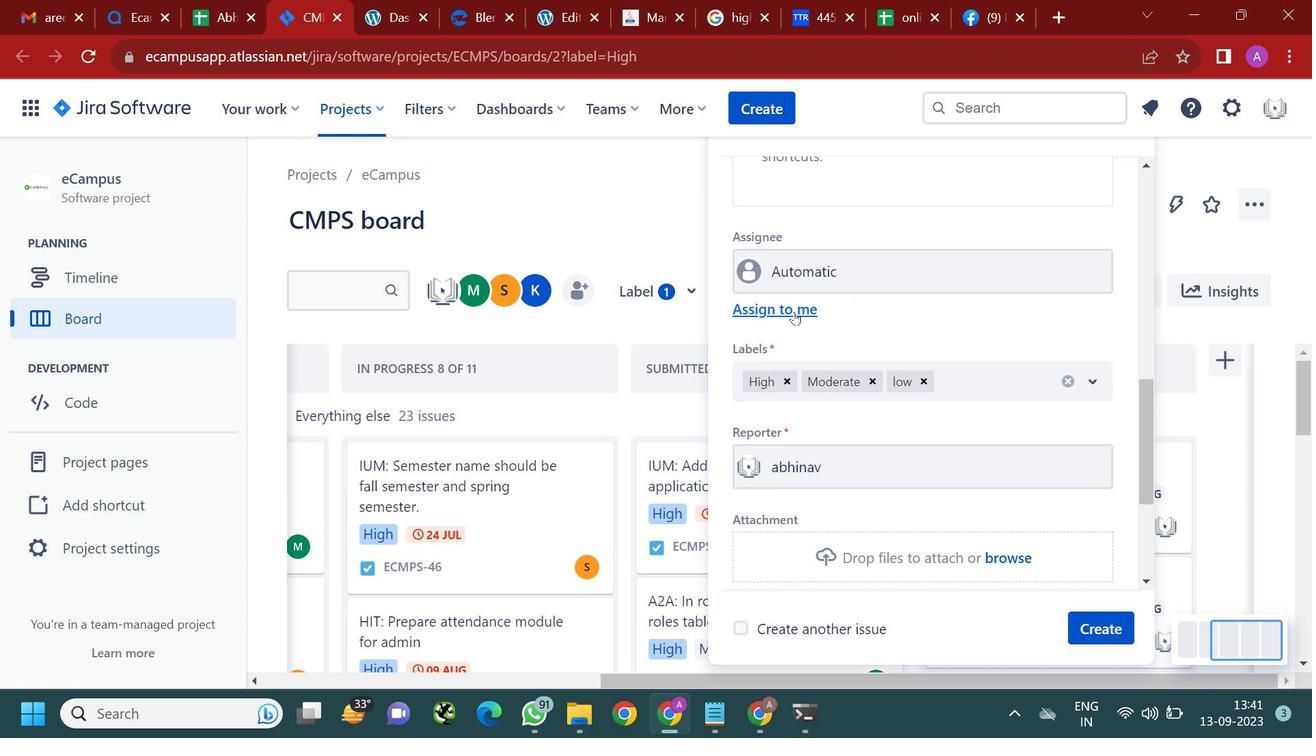 
Action: Mouse moved to (807, 329)
Screenshot: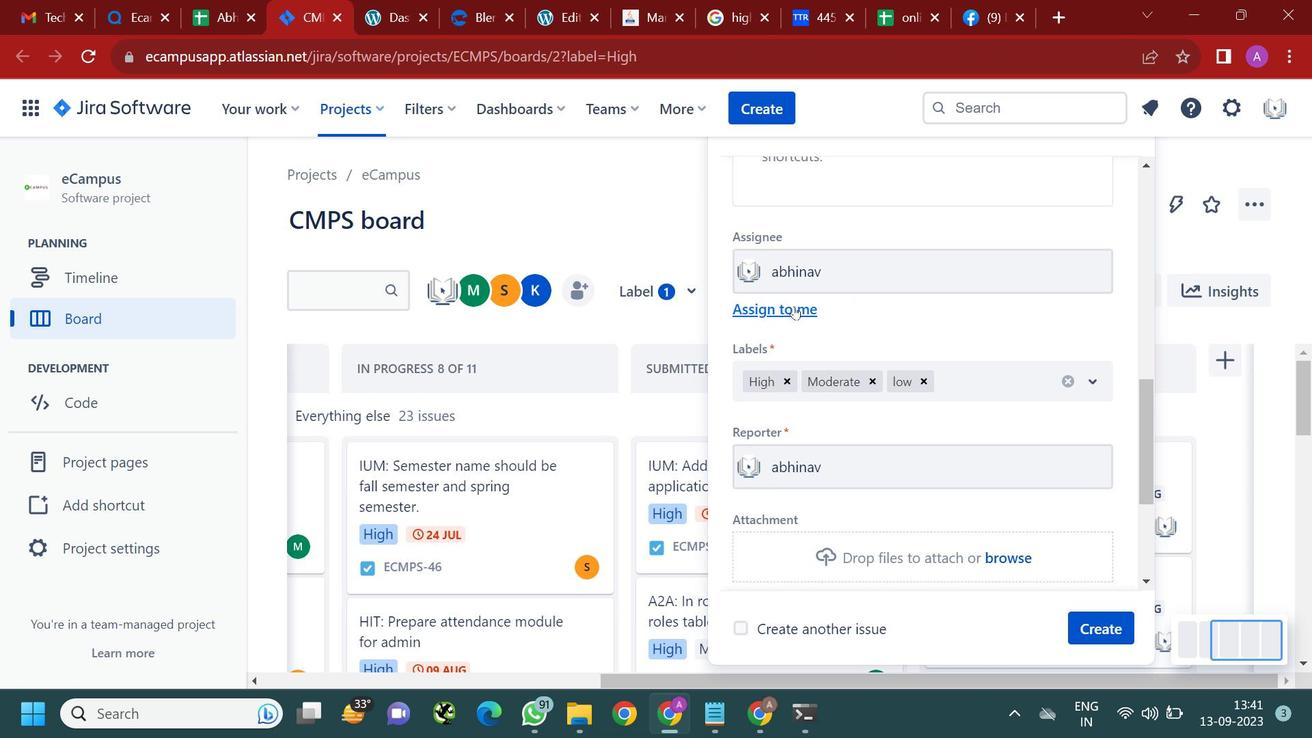 
Action: Mouse scrolled (807, 328) with delta (0, 0)
Screenshot: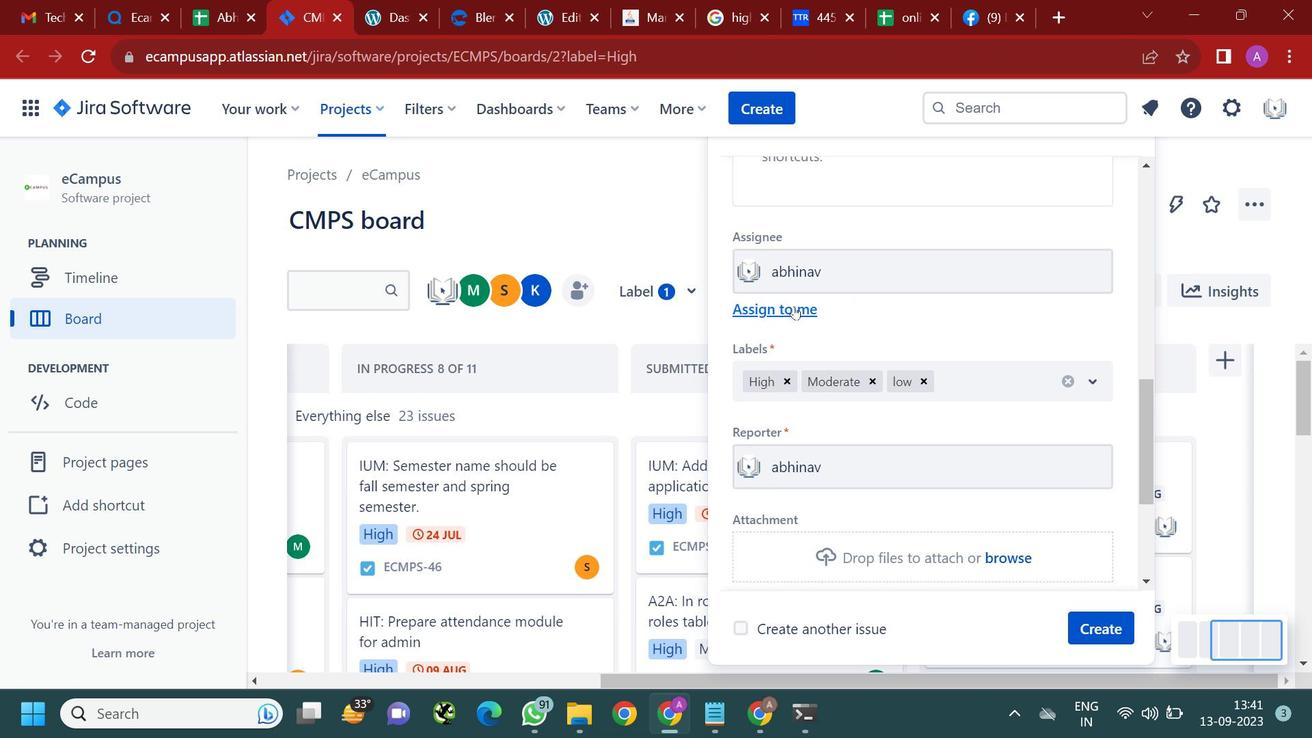 
Action: Mouse moved to (819, 375)
Screenshot: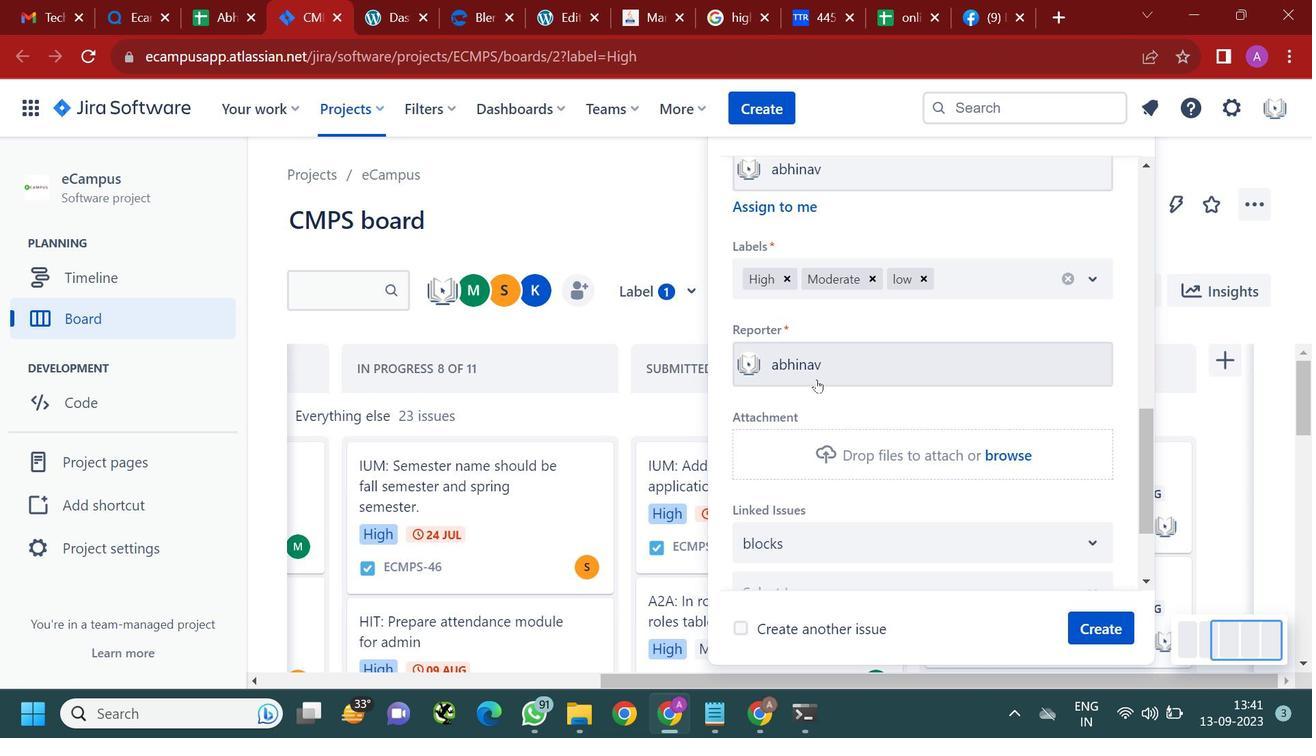 
Action: Mouse pressed left at (819, 375)
Screenshot: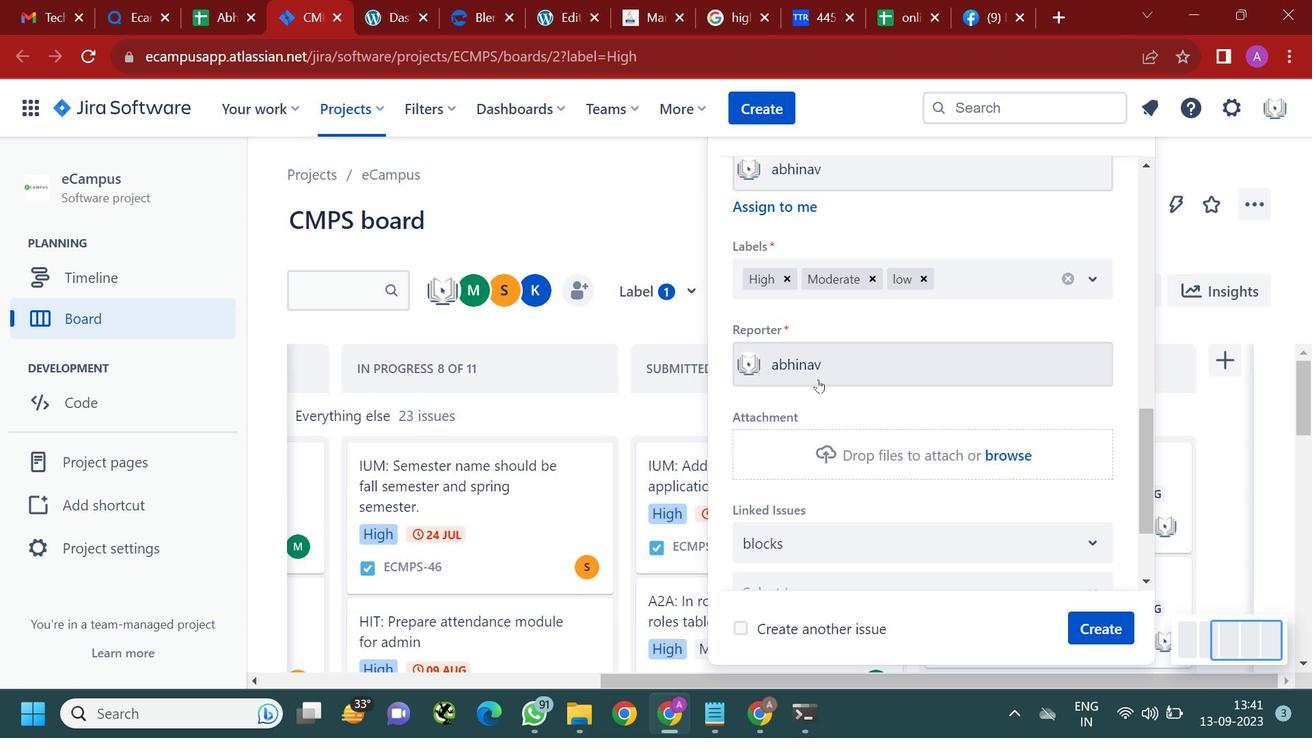 
Action: Mouse moved to (820, 479)
Screenshot: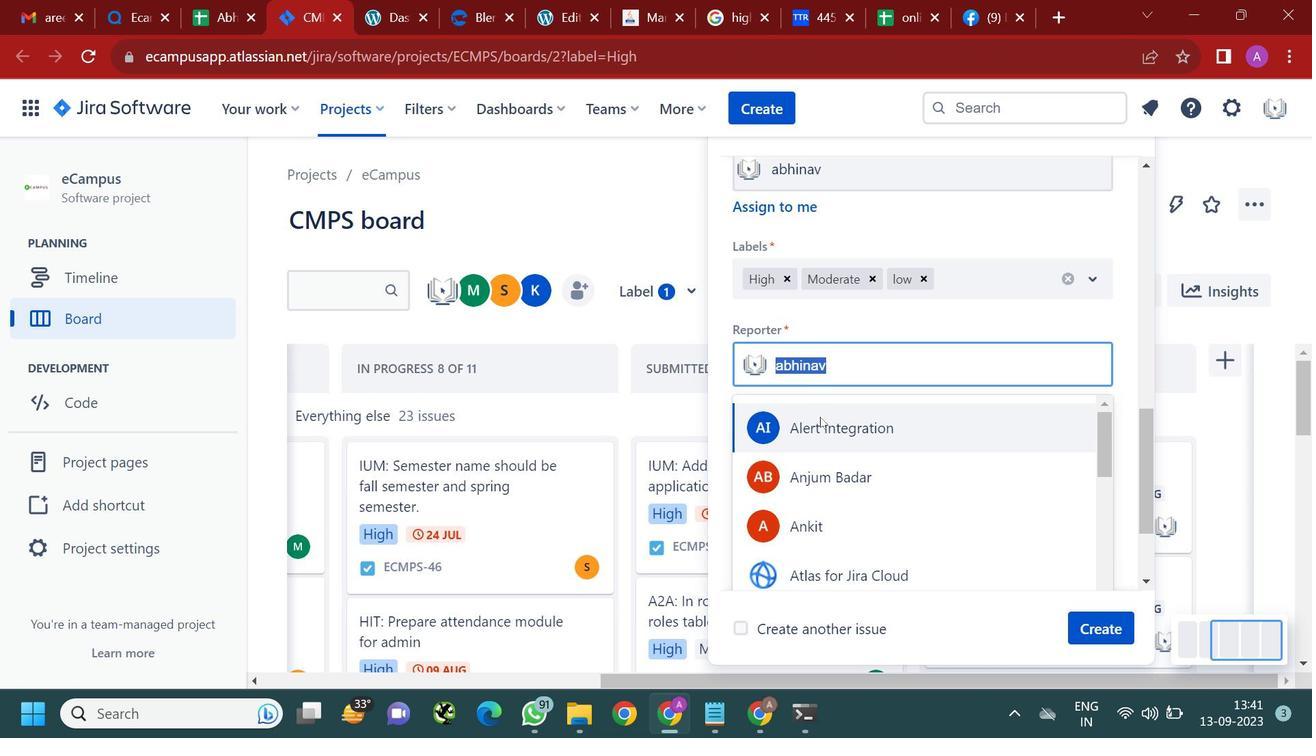 
Action: Mouse pressed left at (820, 479)
Screenshot: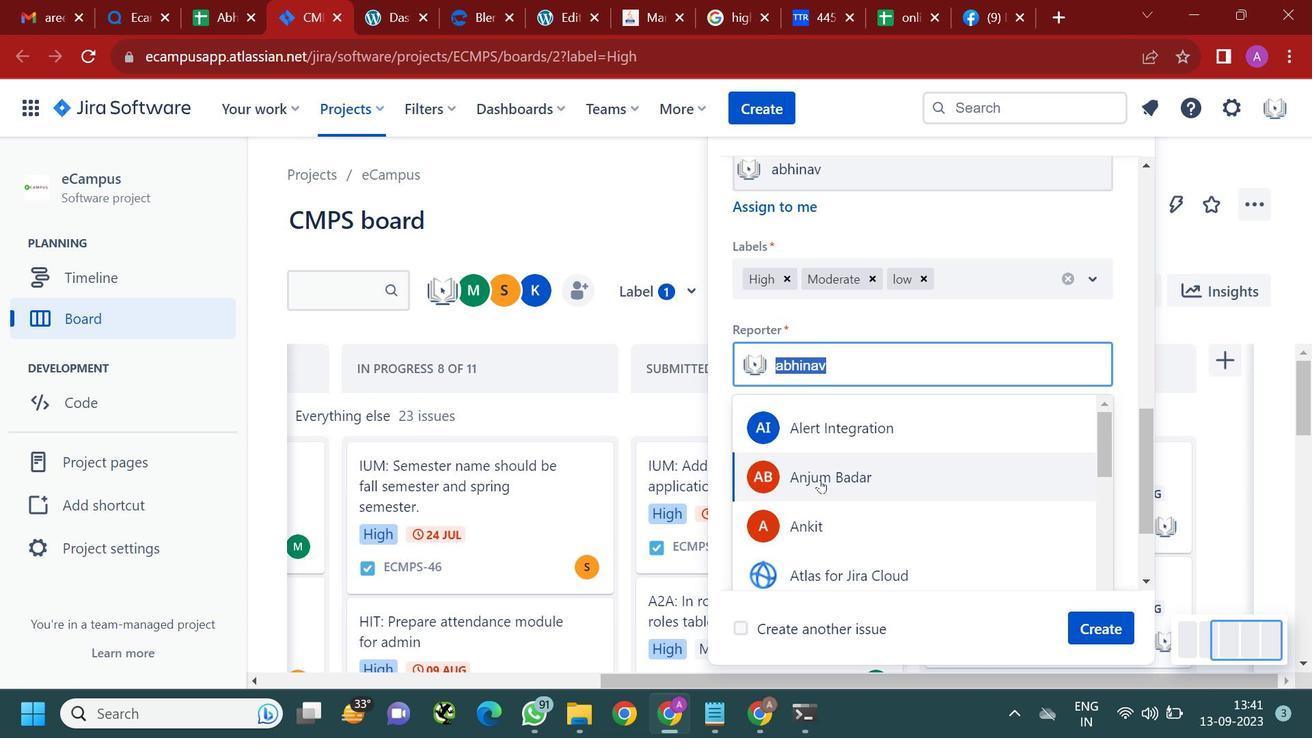 
Action: Mouse moved to (870, 368)
Screenshot: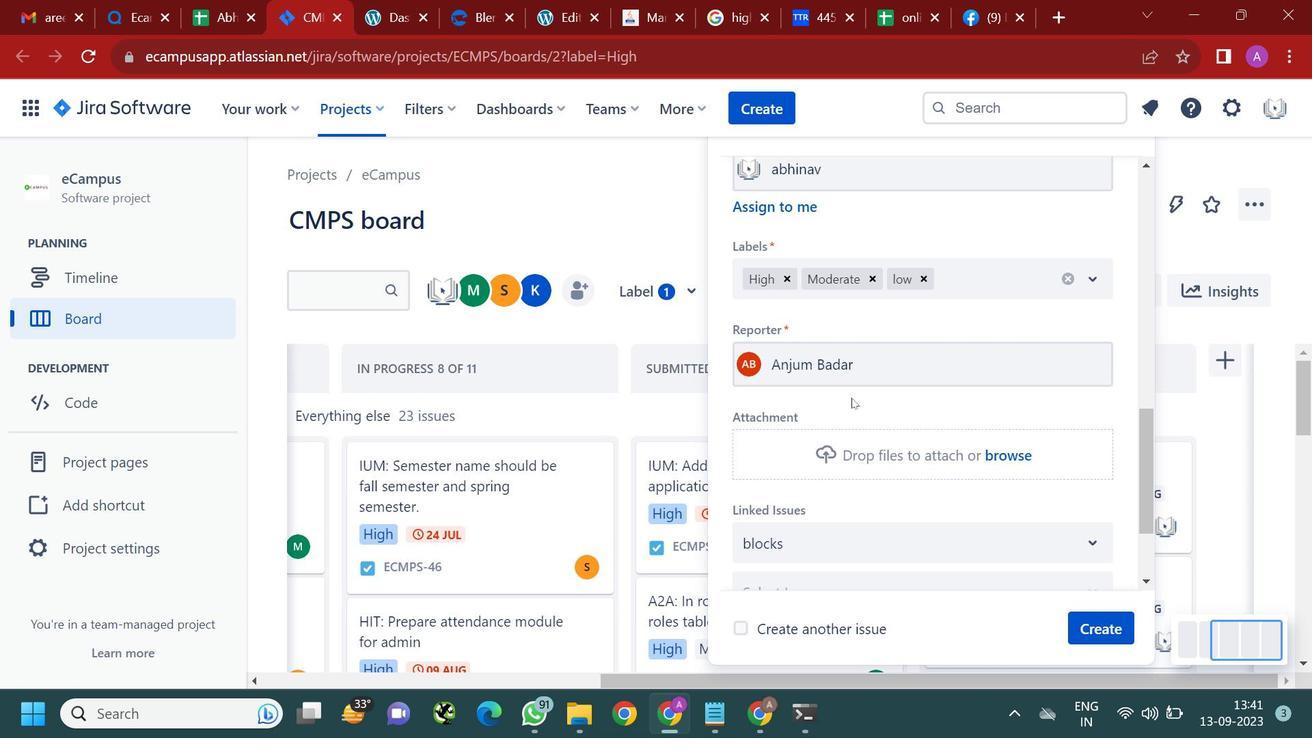 
Action: Mouse scrolled (870, 367) with delta (0, 0)
Screenshot: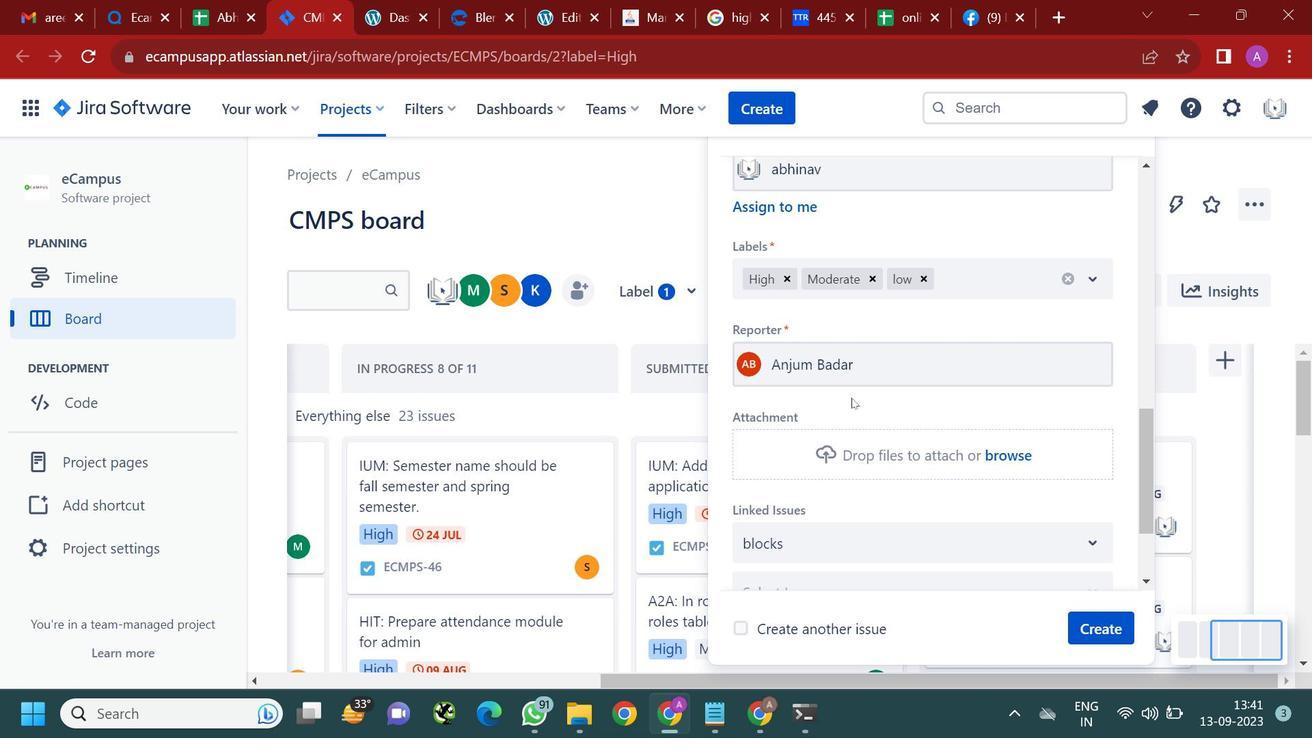 
Action: Mouse scrolled (870, 367) with delta (0, 0)
Screenshot: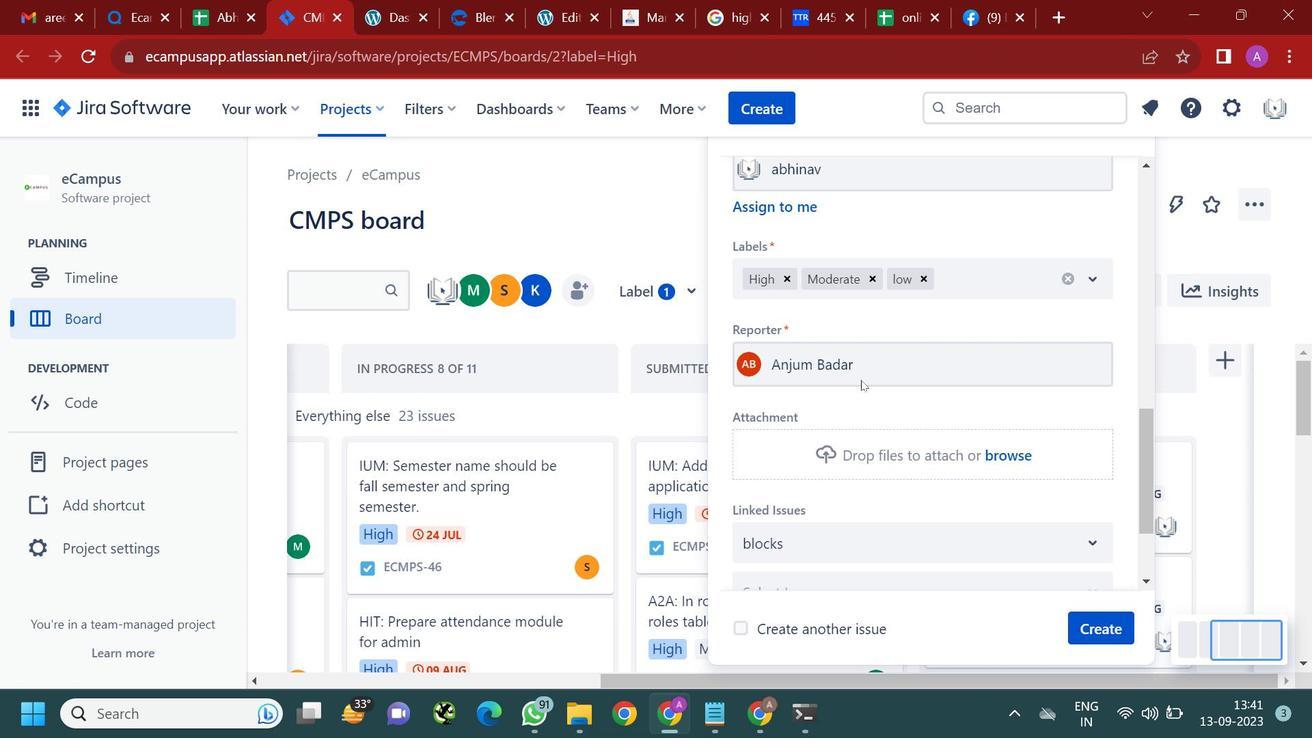 
Action: Mouse moved to (871, 369)
Screenshot: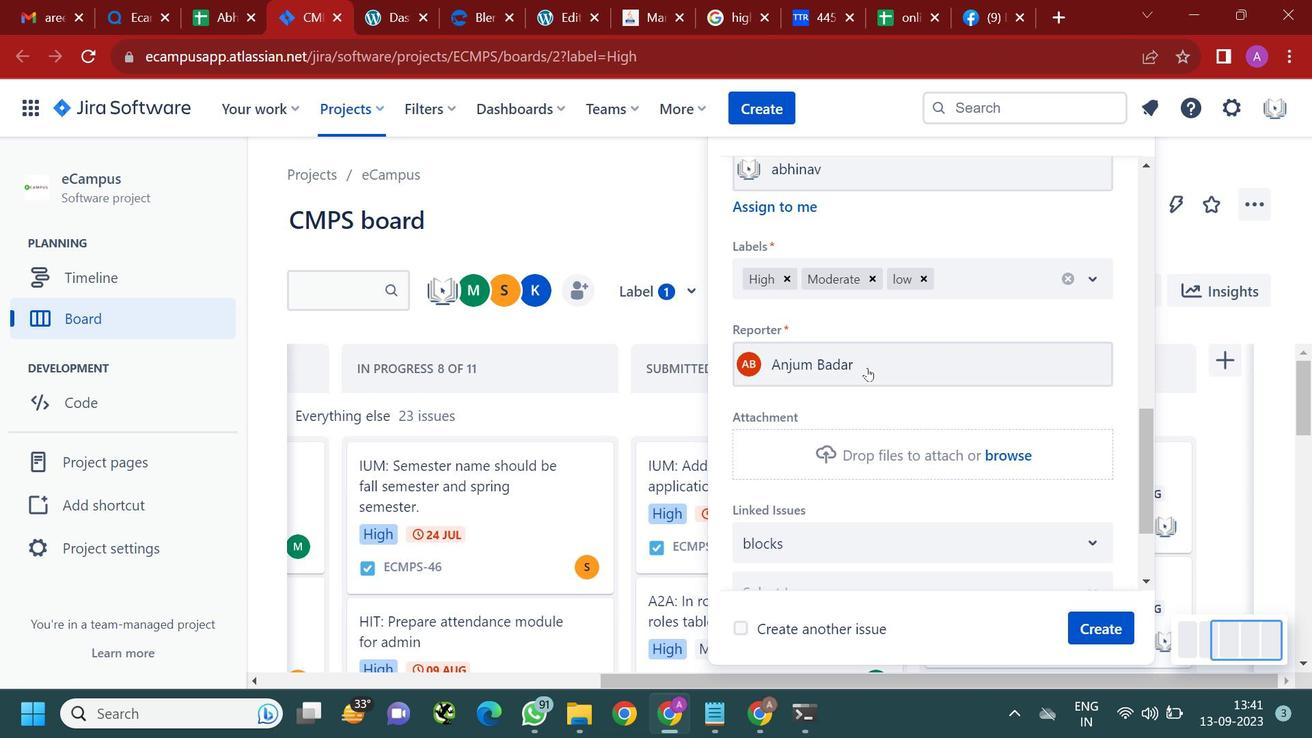 
Action: Mouse scrolled (871, 368) with delta (0, 0)
Screenshot: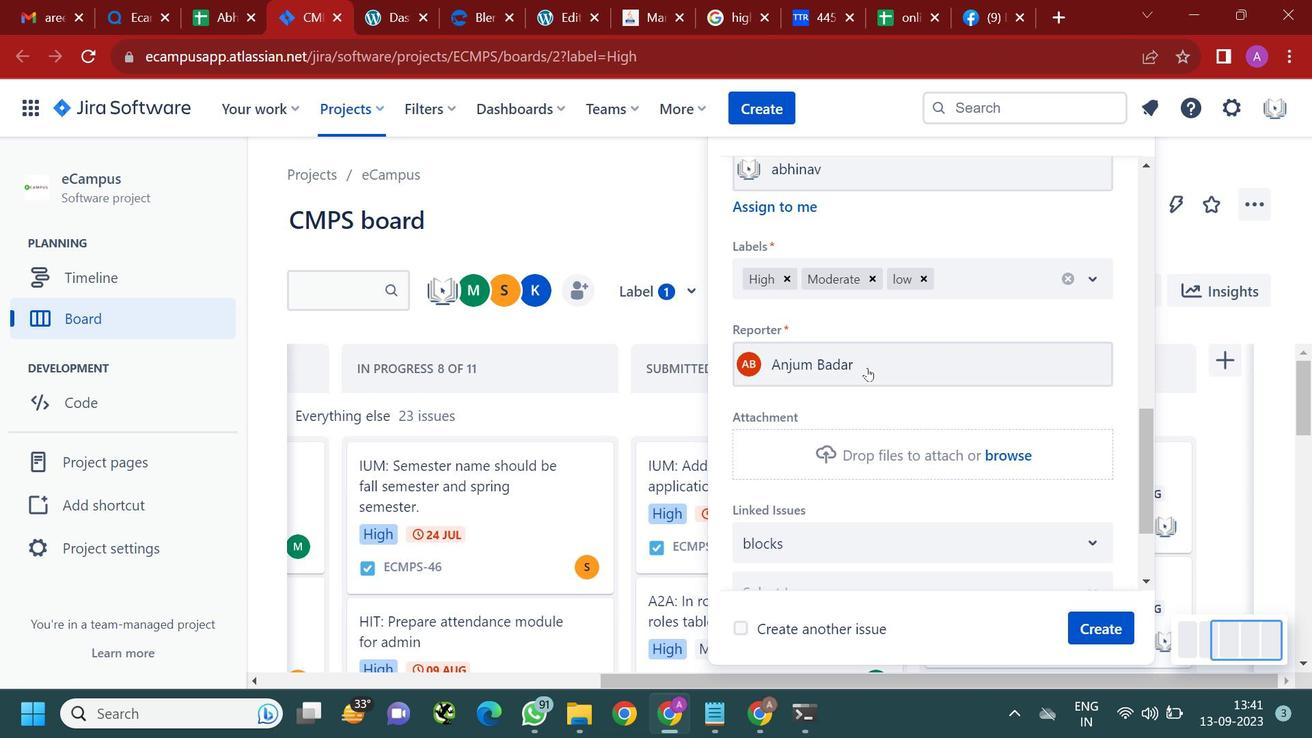 
Action: Mouse moved to (894, 401)
Screenshot: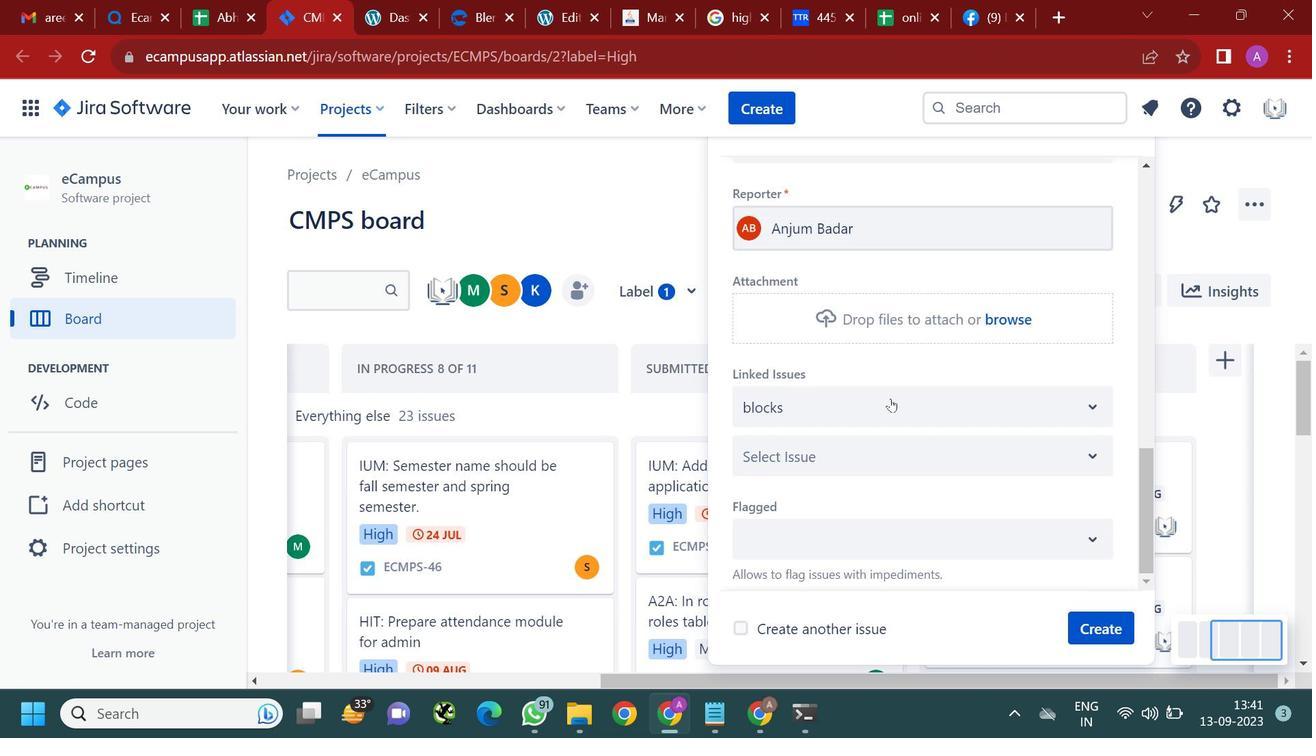 
Action: Mouse scrolled (894, 400) with delta (0, 0)
Screenshot: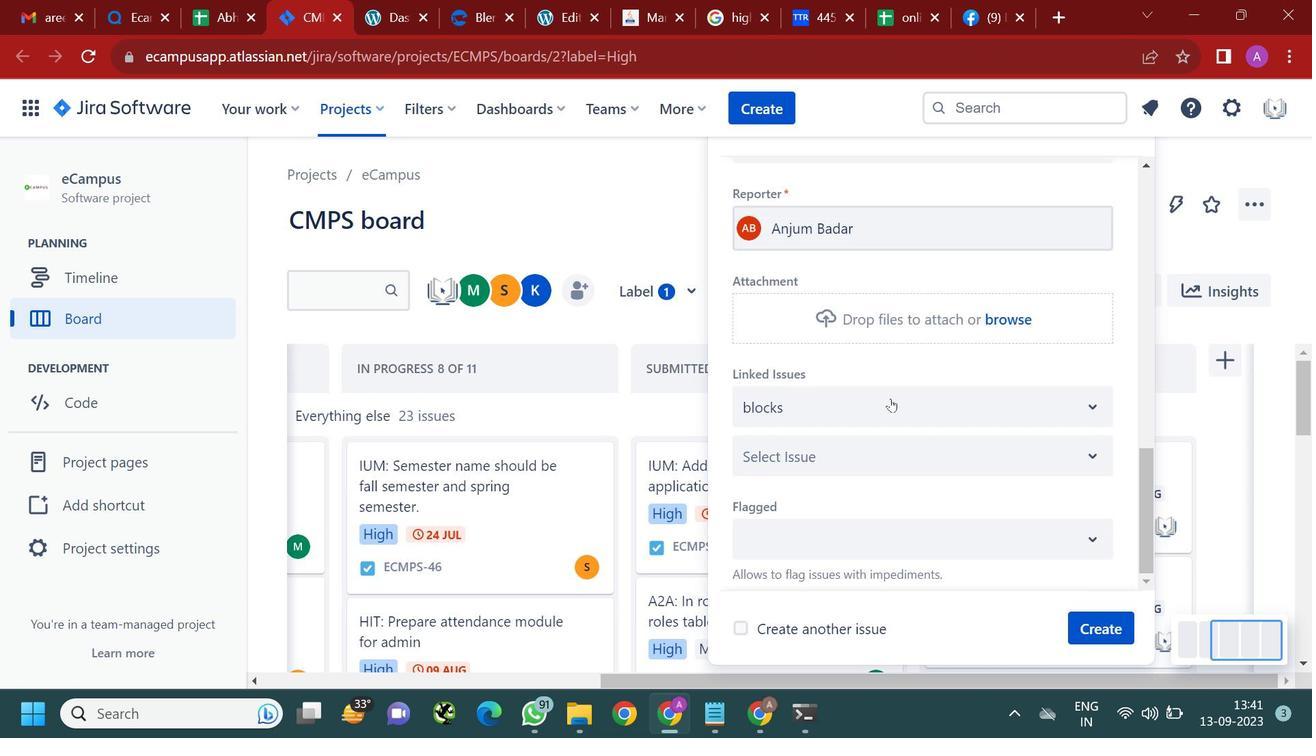 
Action: Mouse moved to (894, 401)
Screenshot: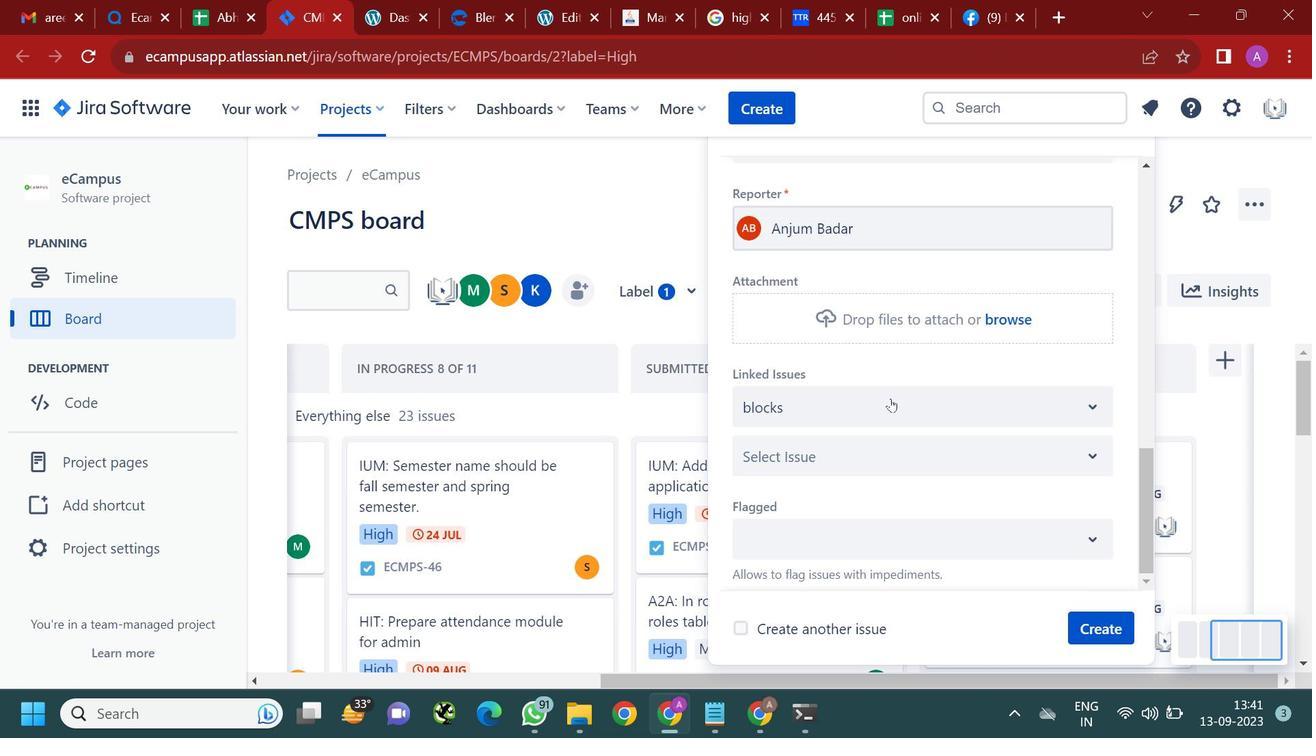 
Action: Mouse scrolled (894, 401) with delta (0, 0)
Screenshot: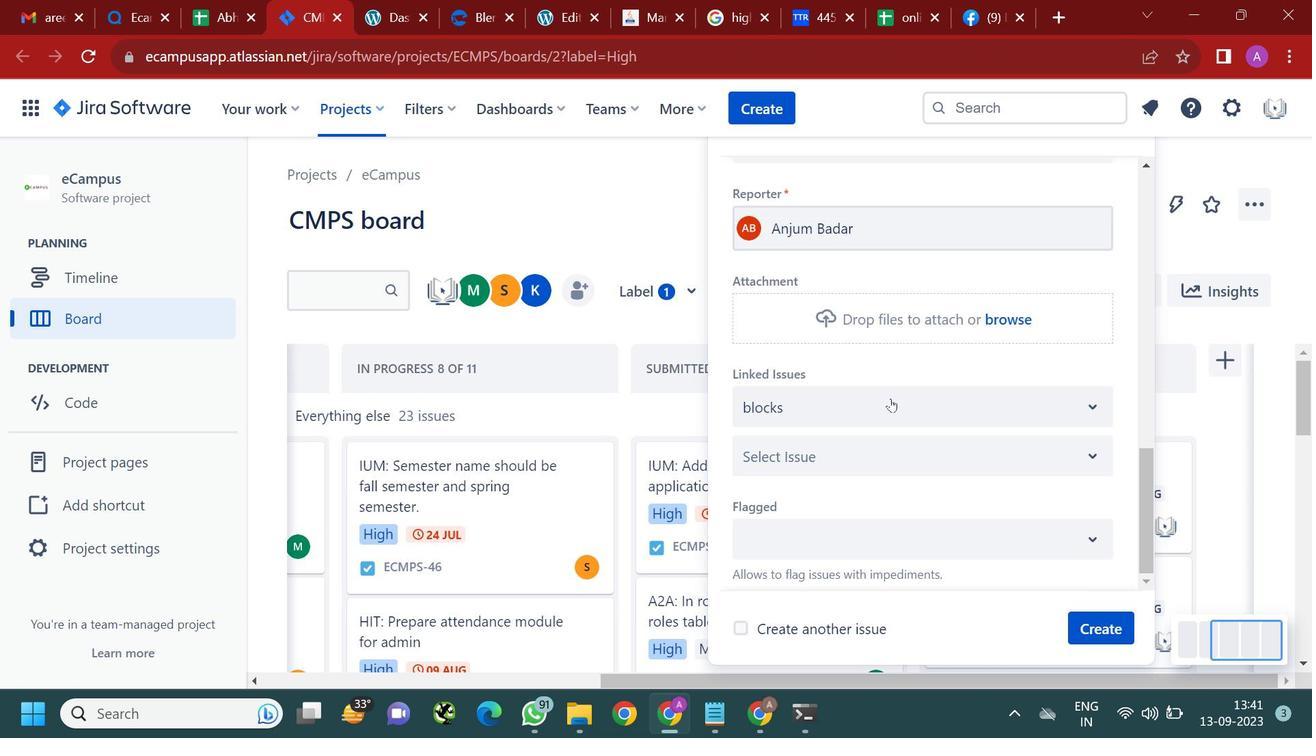 
Action: Mouse moved to (907, 422)
Screenshot: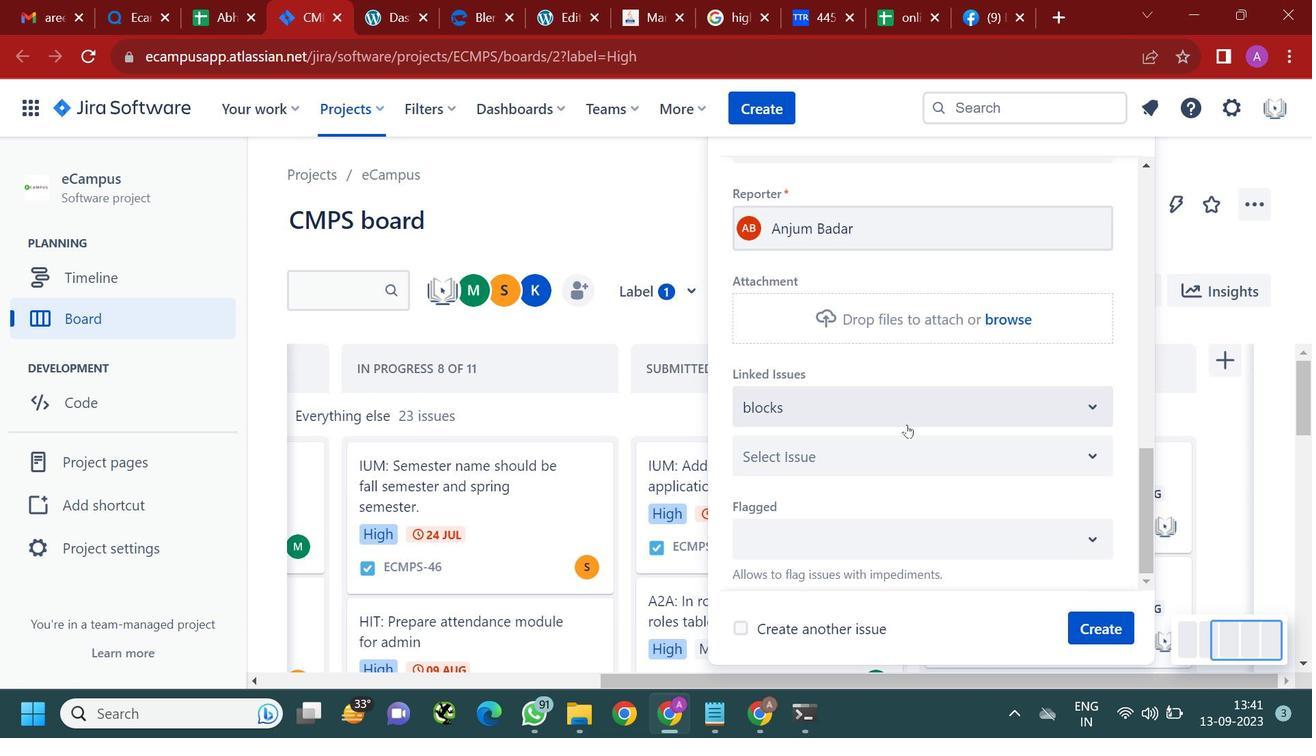 
Action: Mouse pressed left at (907, 422)
Screenshot: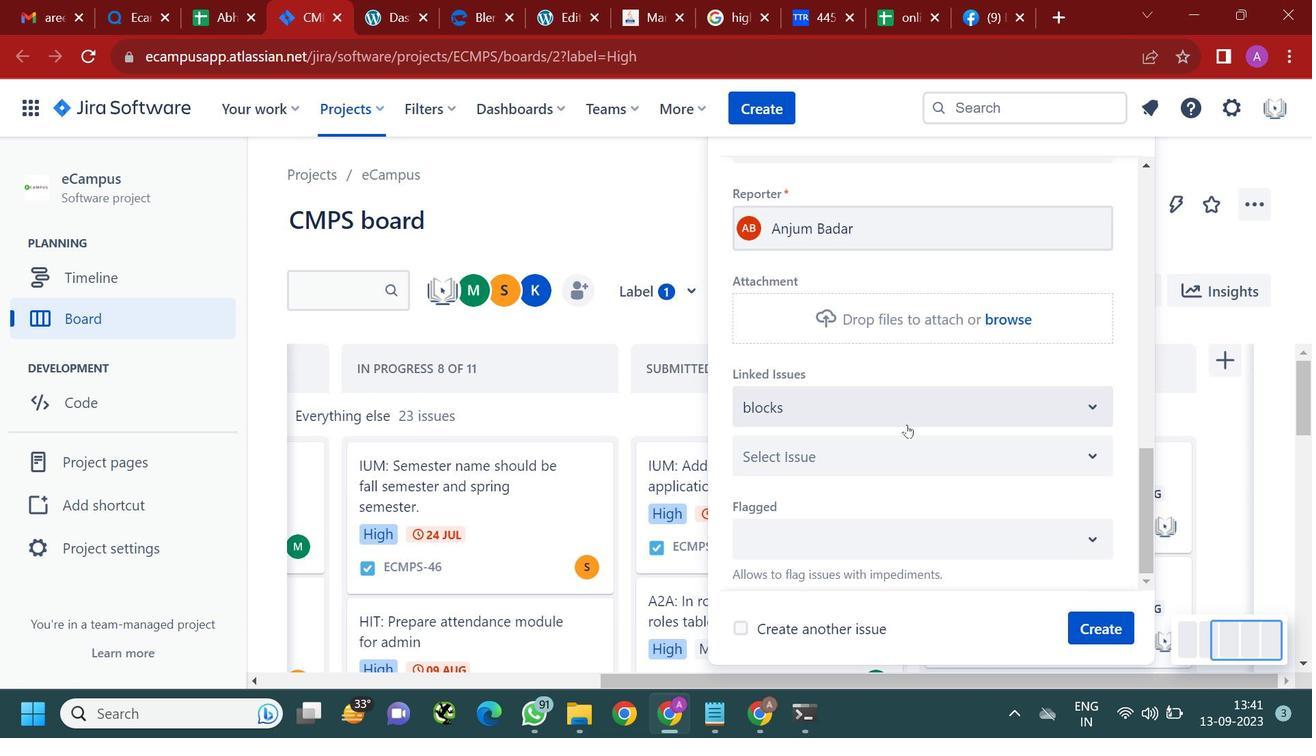 
Action: Mouse pressed left at (907, 422)
Screenshot: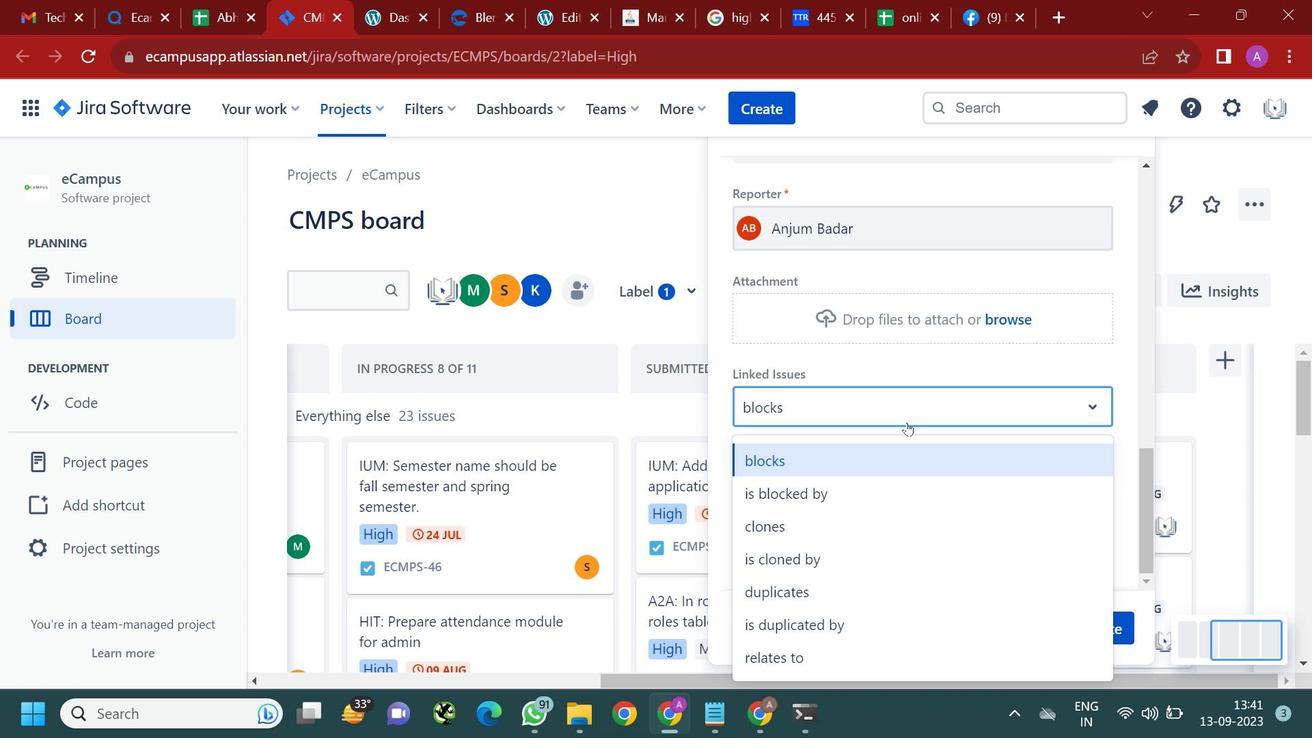 
Action: Mouse moved to (950, 458)
Screenshot: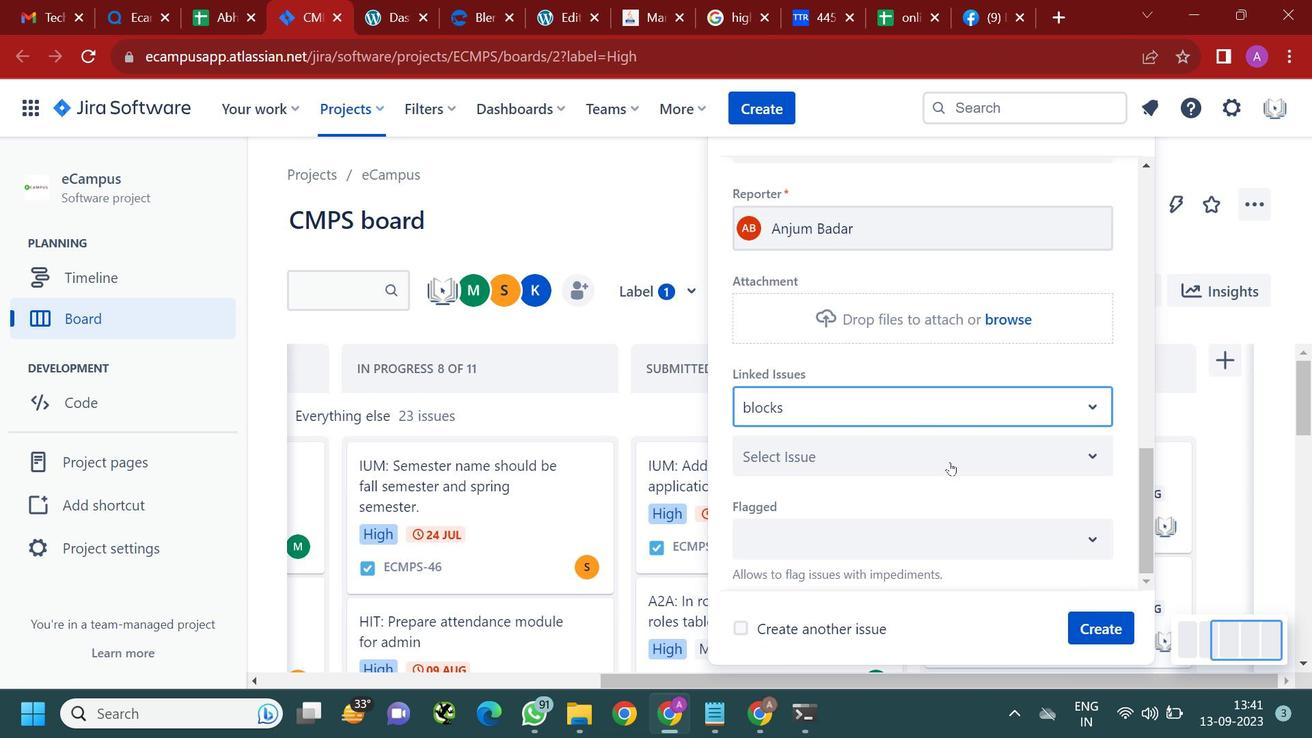
Action: Mouse pressed left at (950, 458)
Screenshot: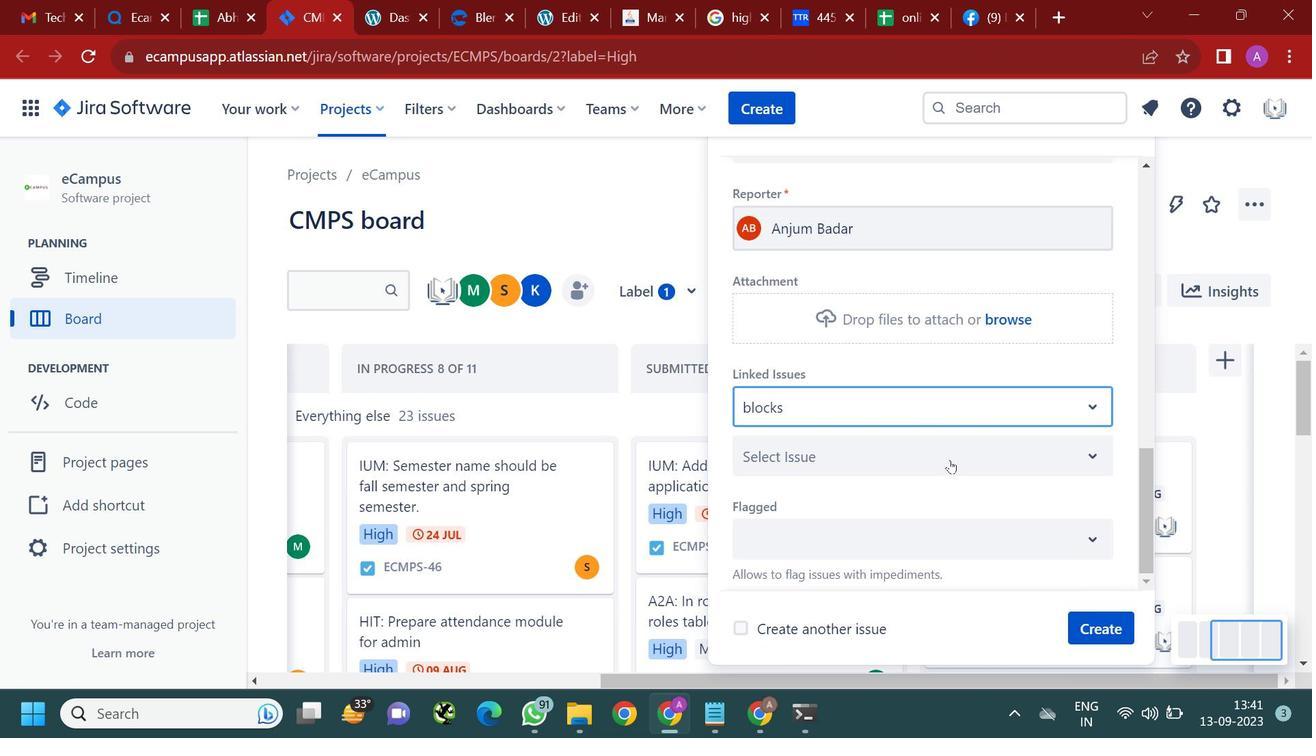 
Action: Mouse pressed left at (950, 458)
Screenshot: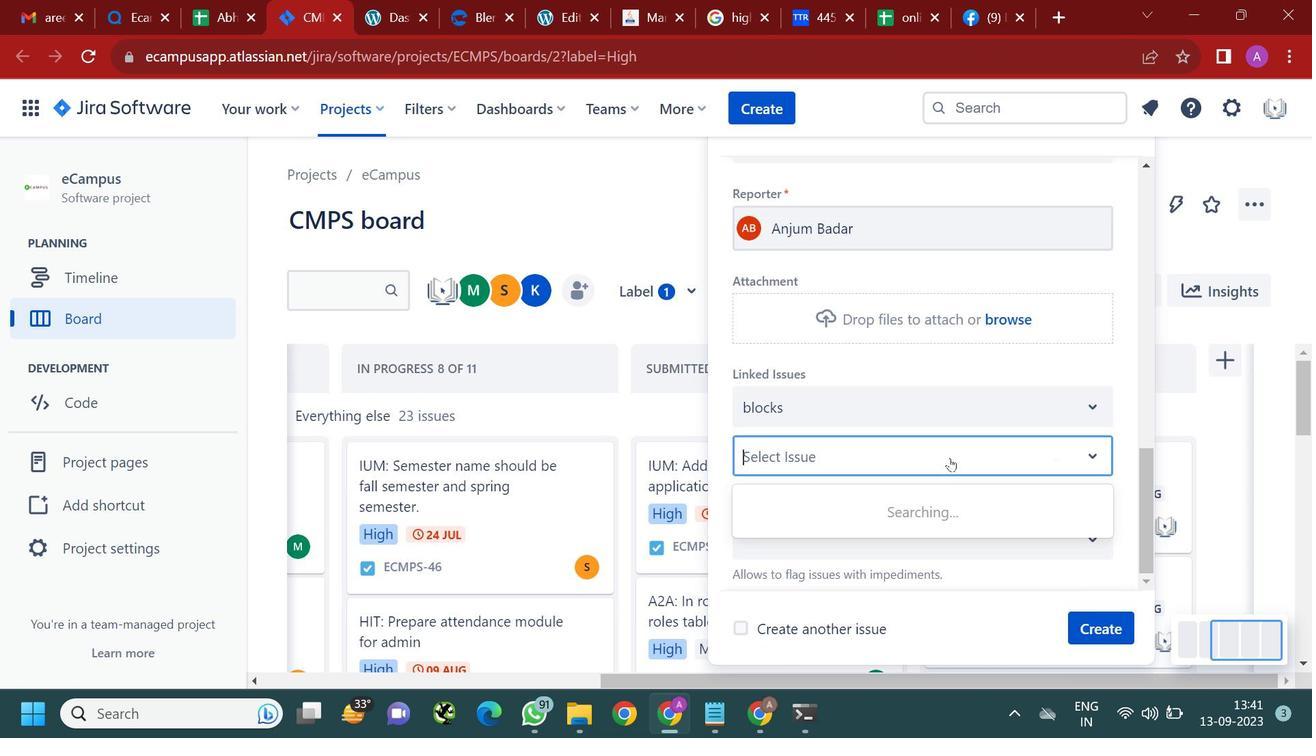 
Action: Mouse moved to (1096, 624)
Screenshot: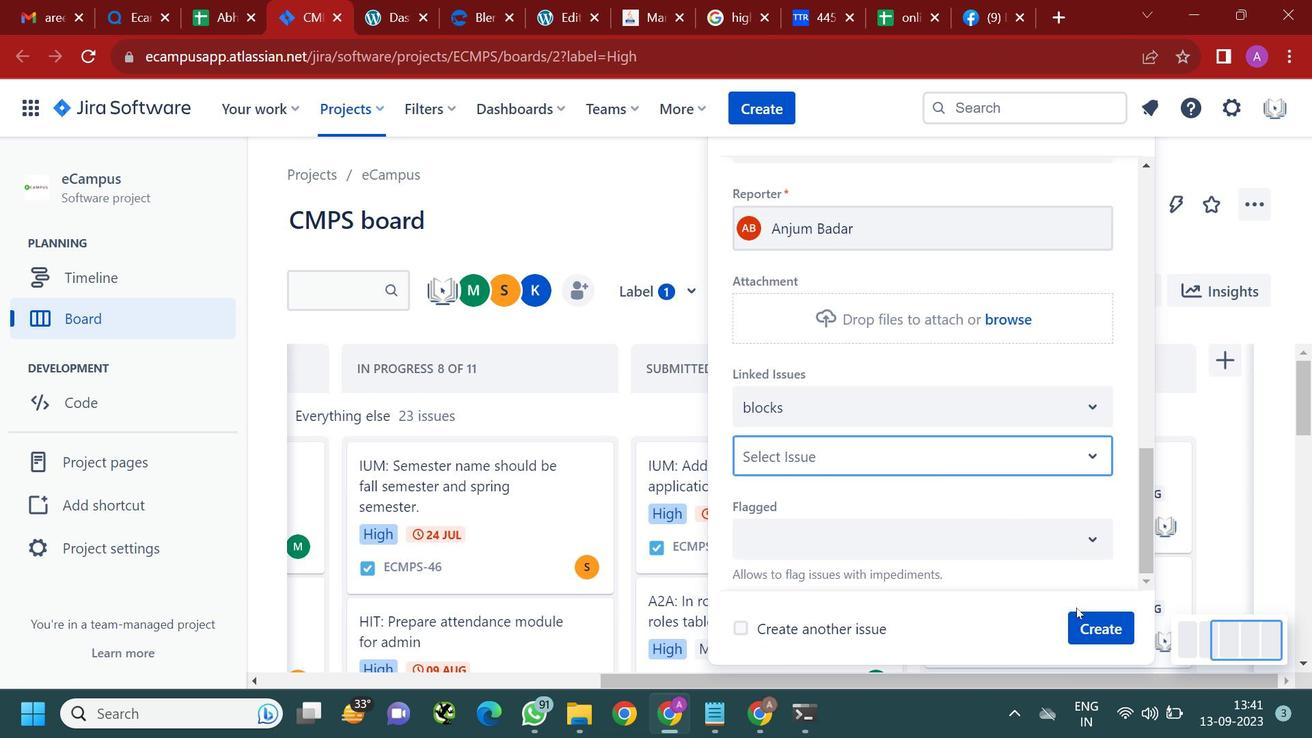 
Action: Mouse pressed left at (1096, 624)
Screenshot: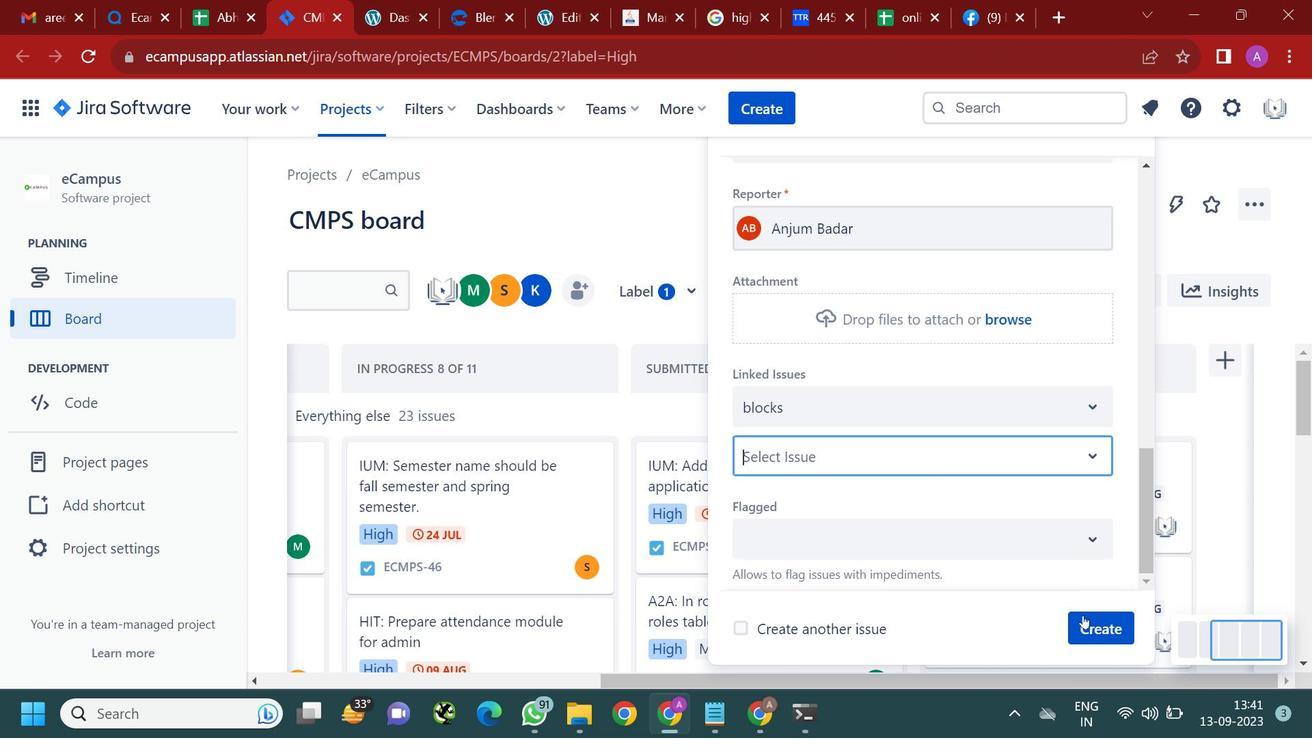 
Action: Mouse moved to (820, 194)
Screenshot: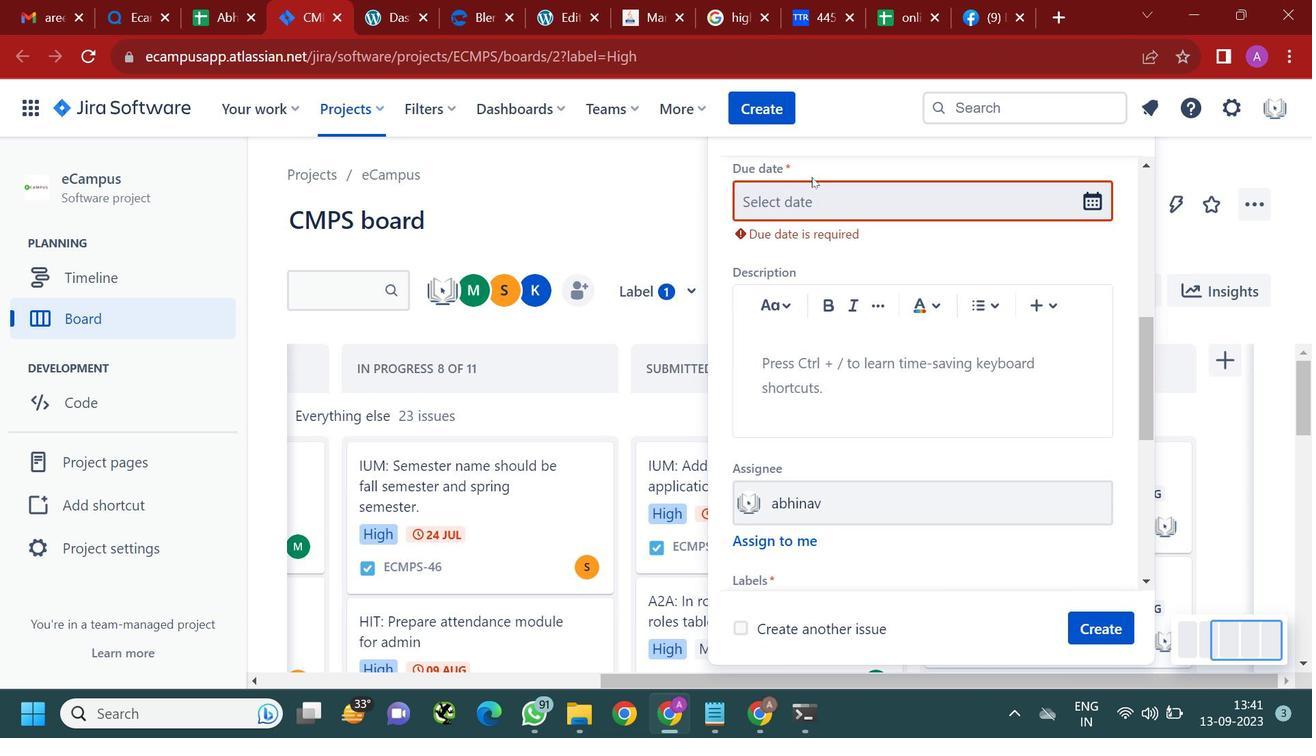 
Action: Mouse pressed left at (820, 194)
Screenshot: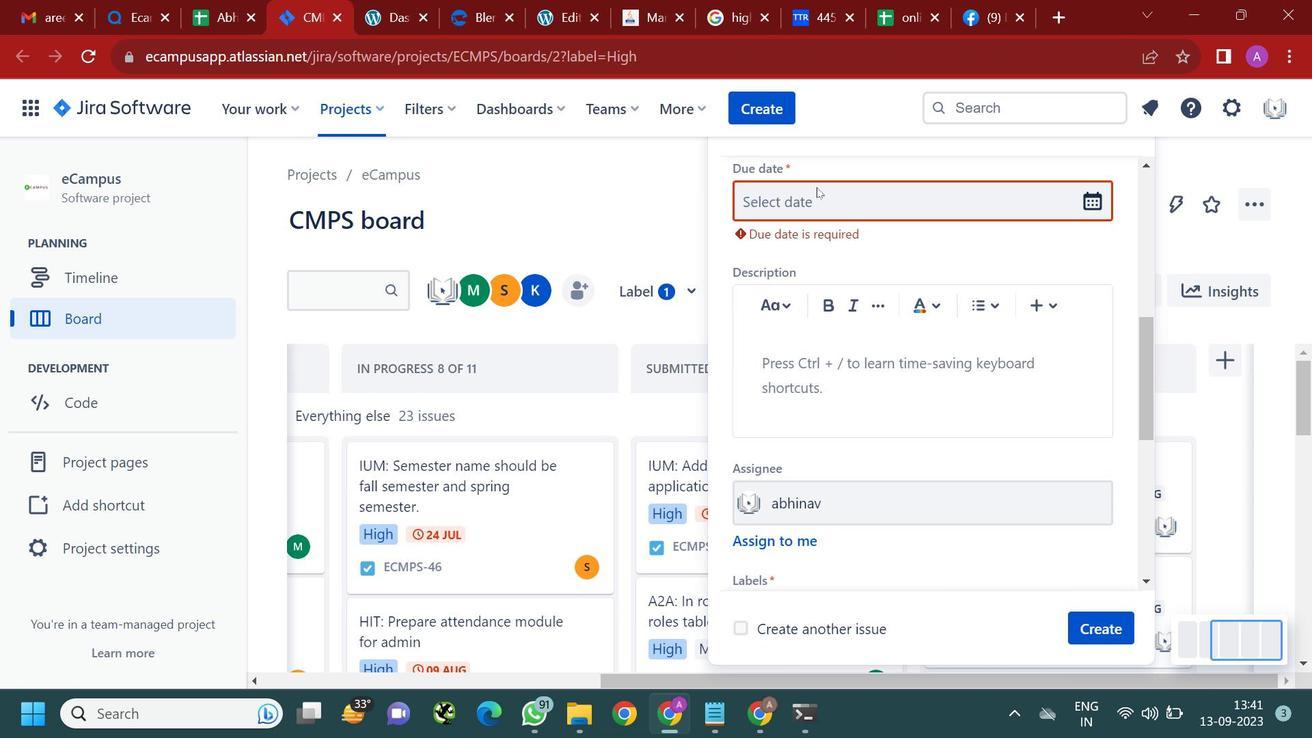 
Action: Mouse moved to (903, 398)
Screenshot: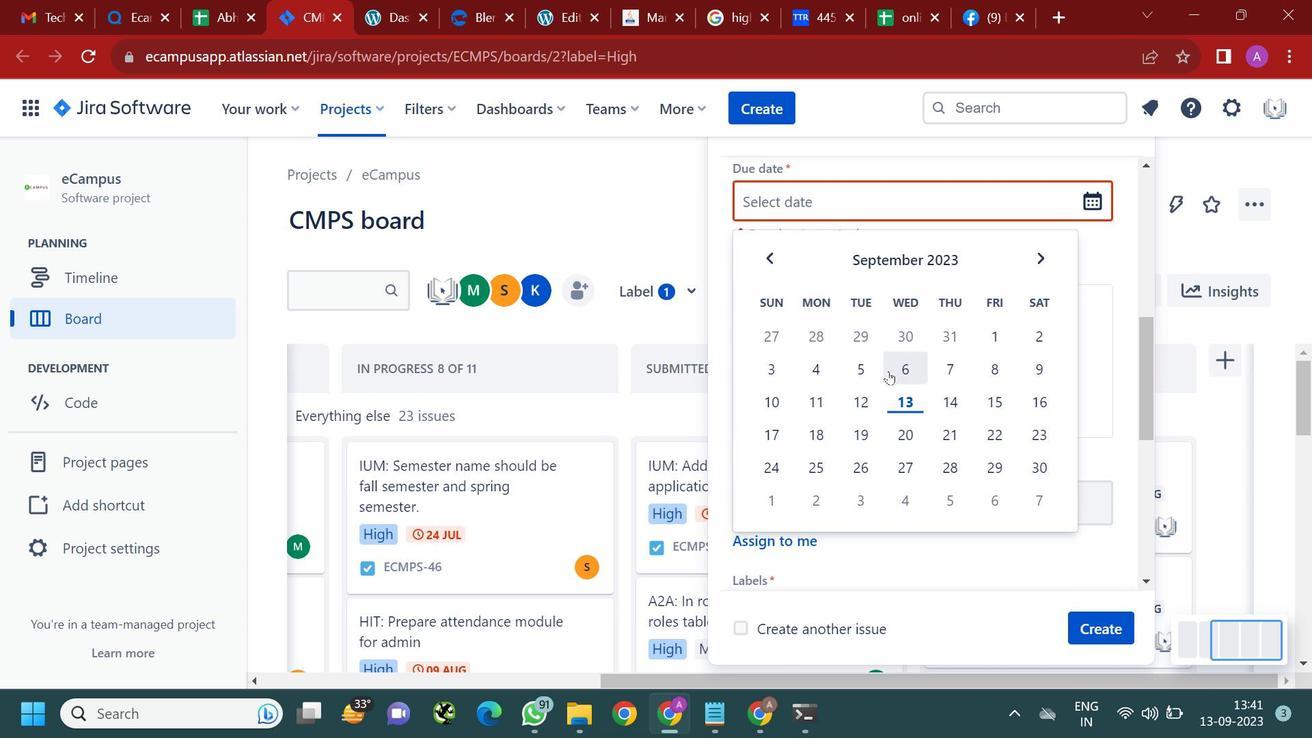 
Action: Mouse pressed left at (903, 398)
Screenshot: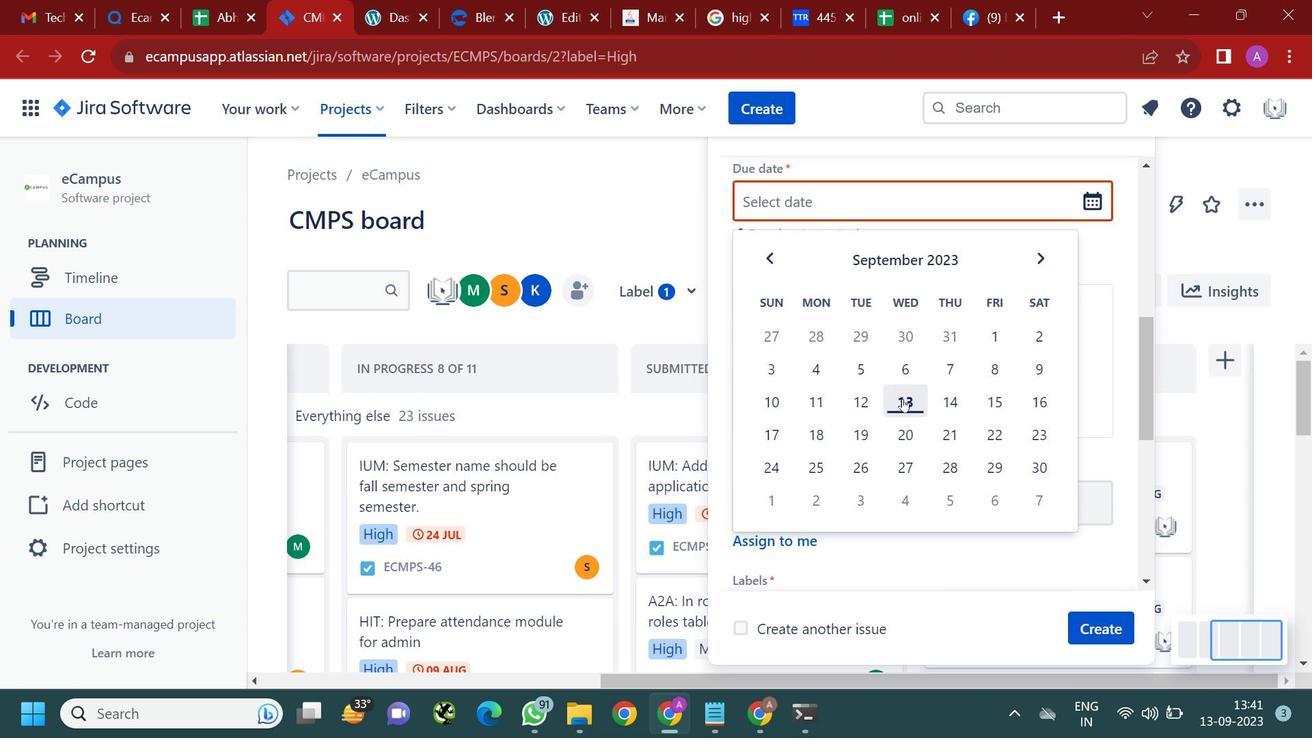 
Action: Mouse moved to (1080, 561)
Screenshot: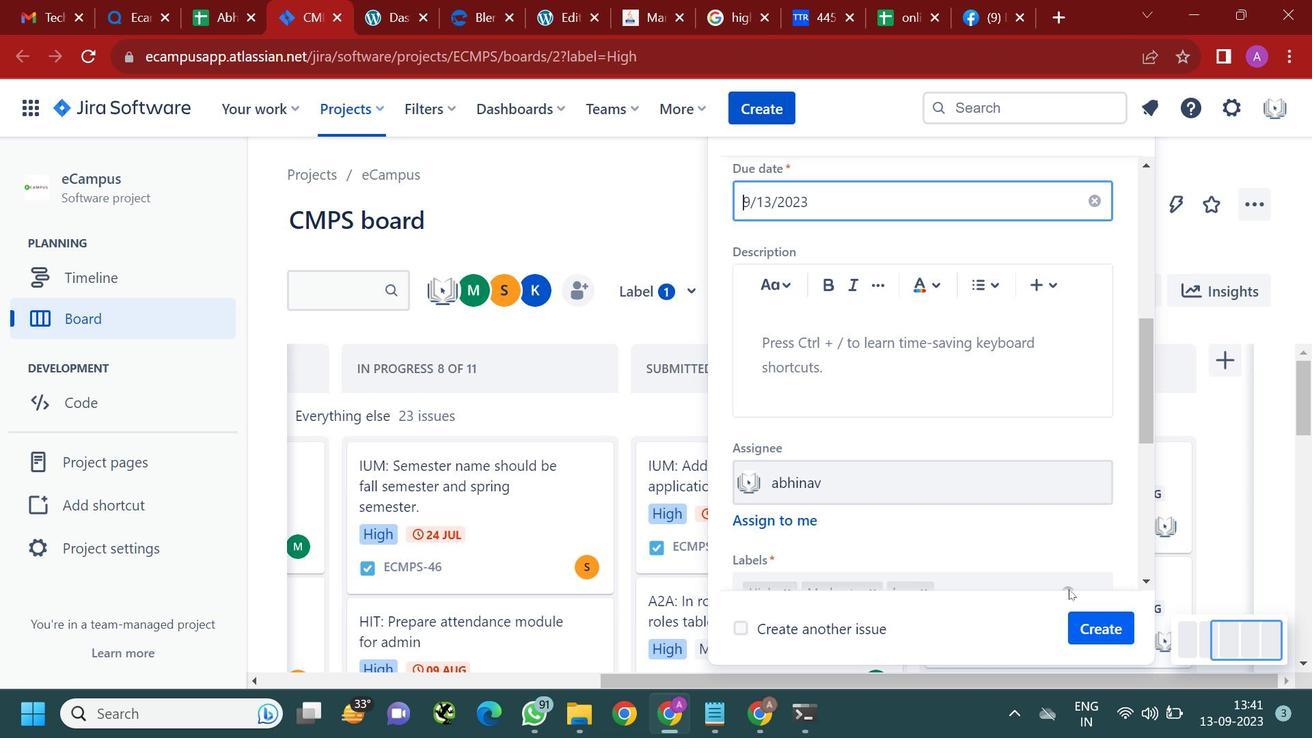 
Action: Mouse scrolled (1080, 562) with delta (0, 0)
Screenshot: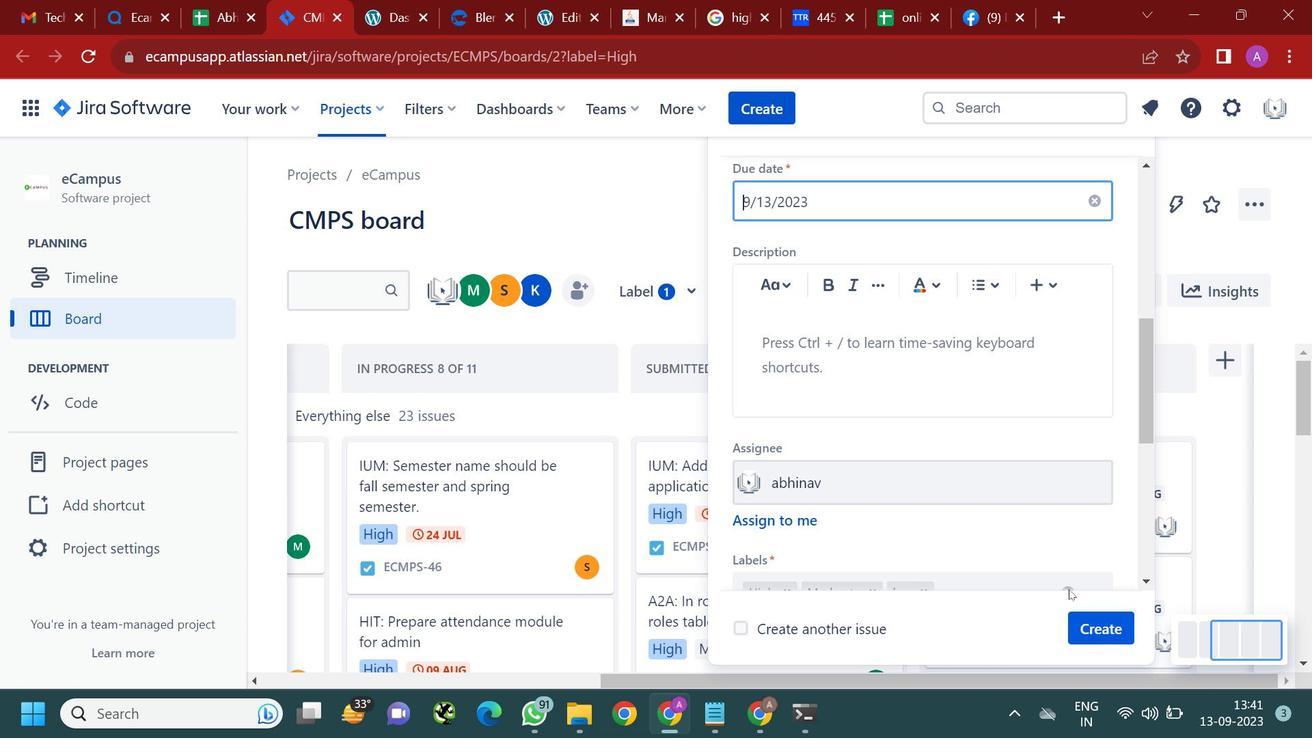 
Action: Mouse scrolled (1080, 562) with delta (0, 0)
Screenshot: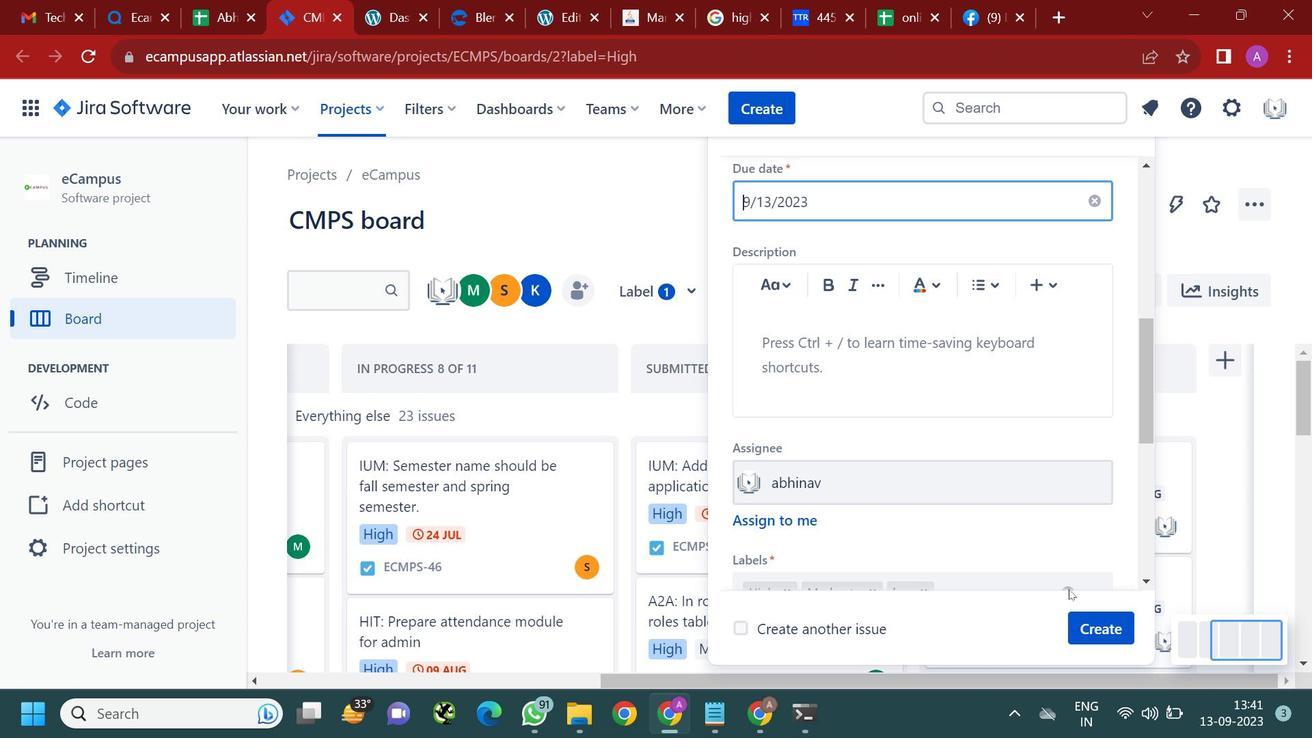 
Action: Mouse scrolled (1080, 562) with delta (0, 0)
Screenshot: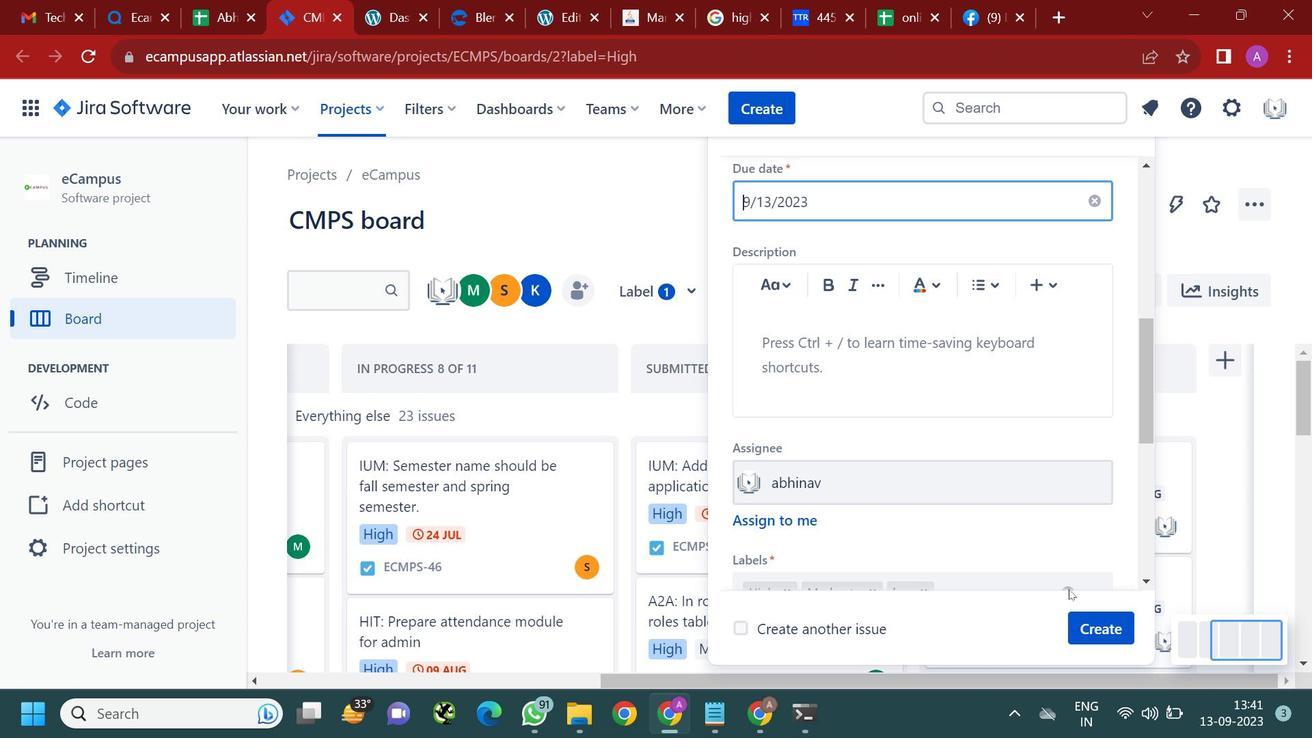 
Action: Mouse moved to (1077, 559)
Screenshot: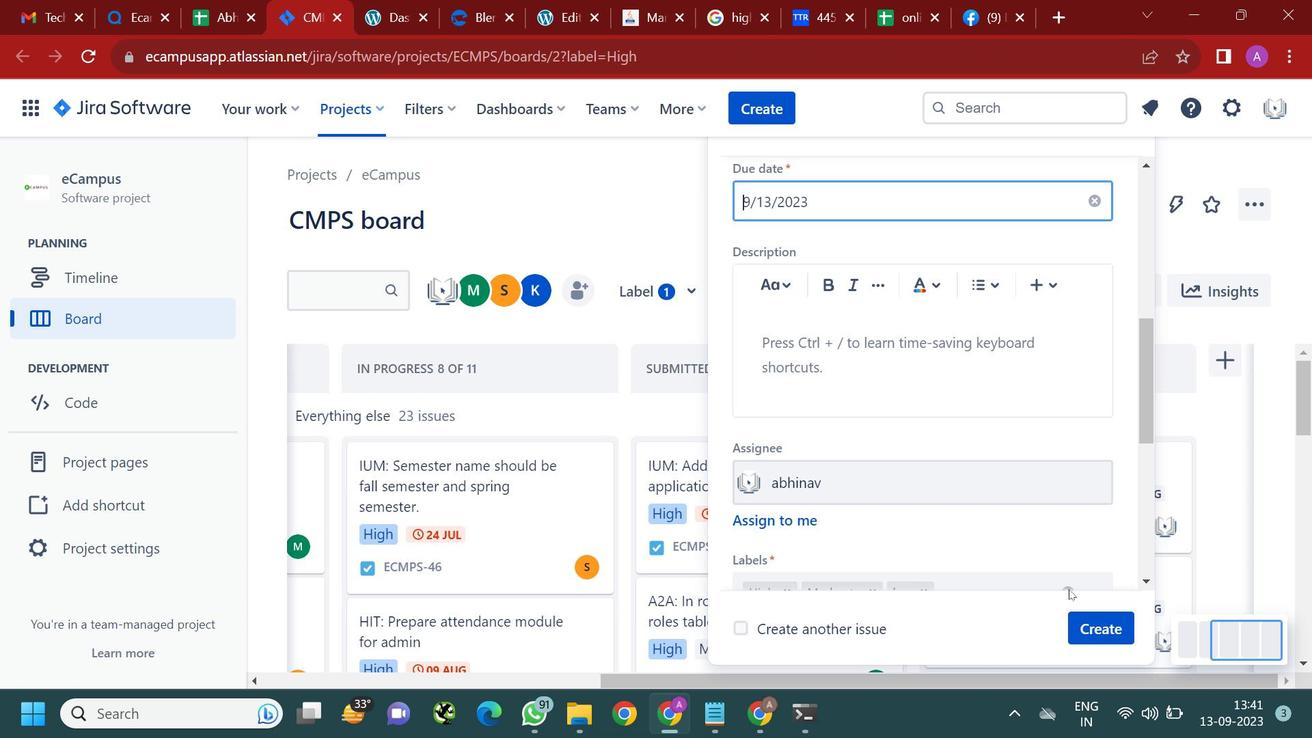 
Action: Mouse scrolled (1077, 559) with delta (0, 0)
Screenshot: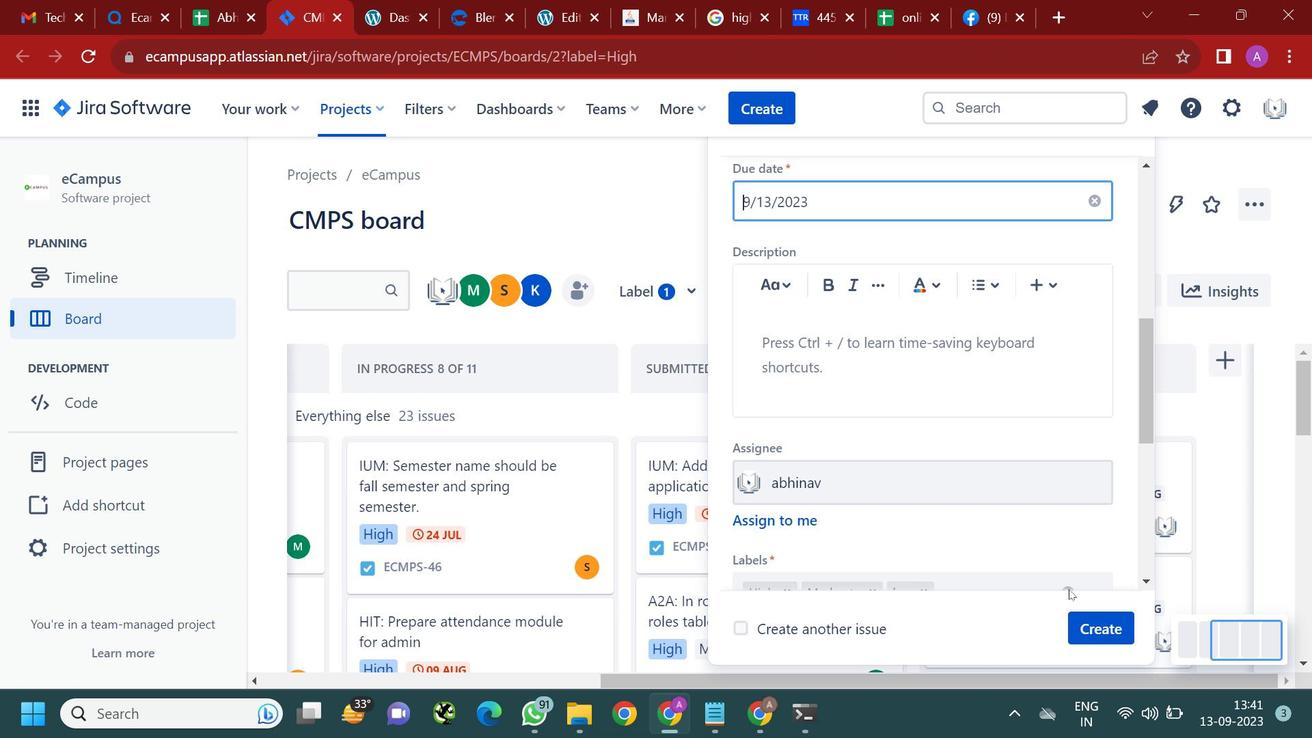 
Action: Mouse moved to (1077, 559)
Screenshot: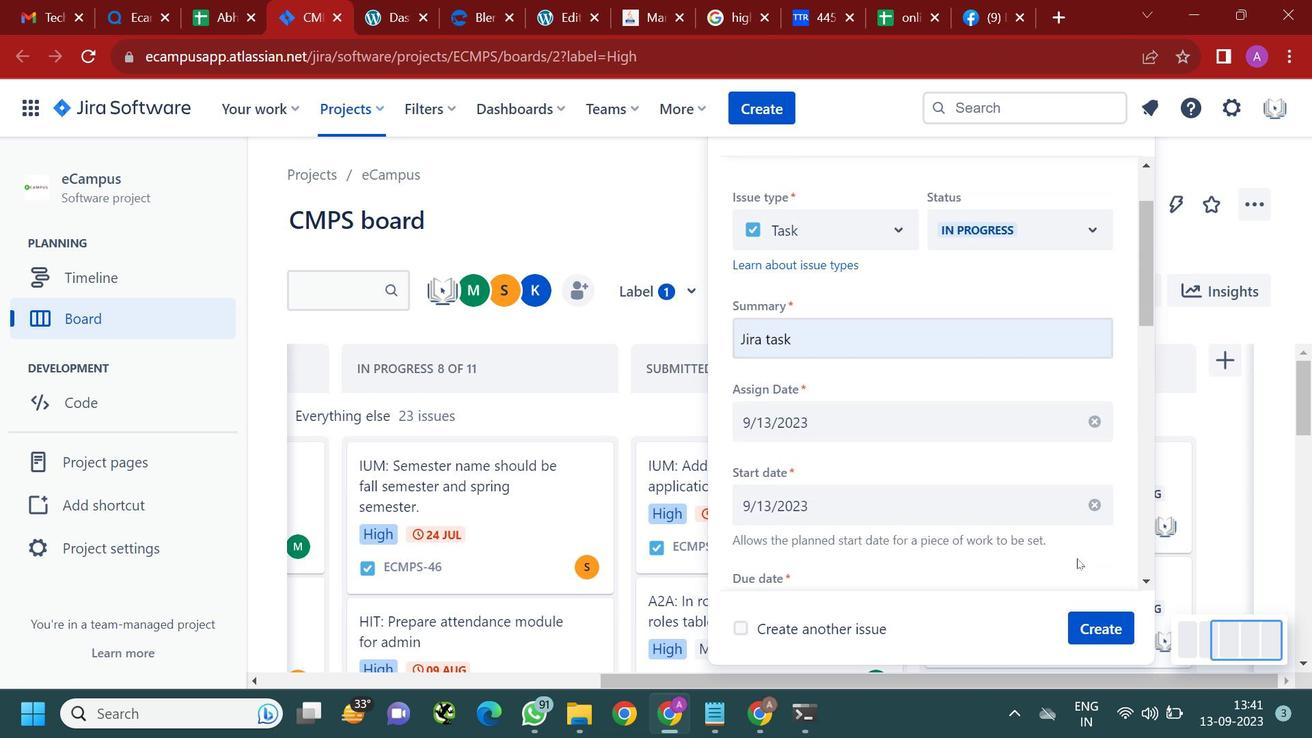 
Action: Mouse scrolled (1077, 560) with delta (0, 0)
Screenshot: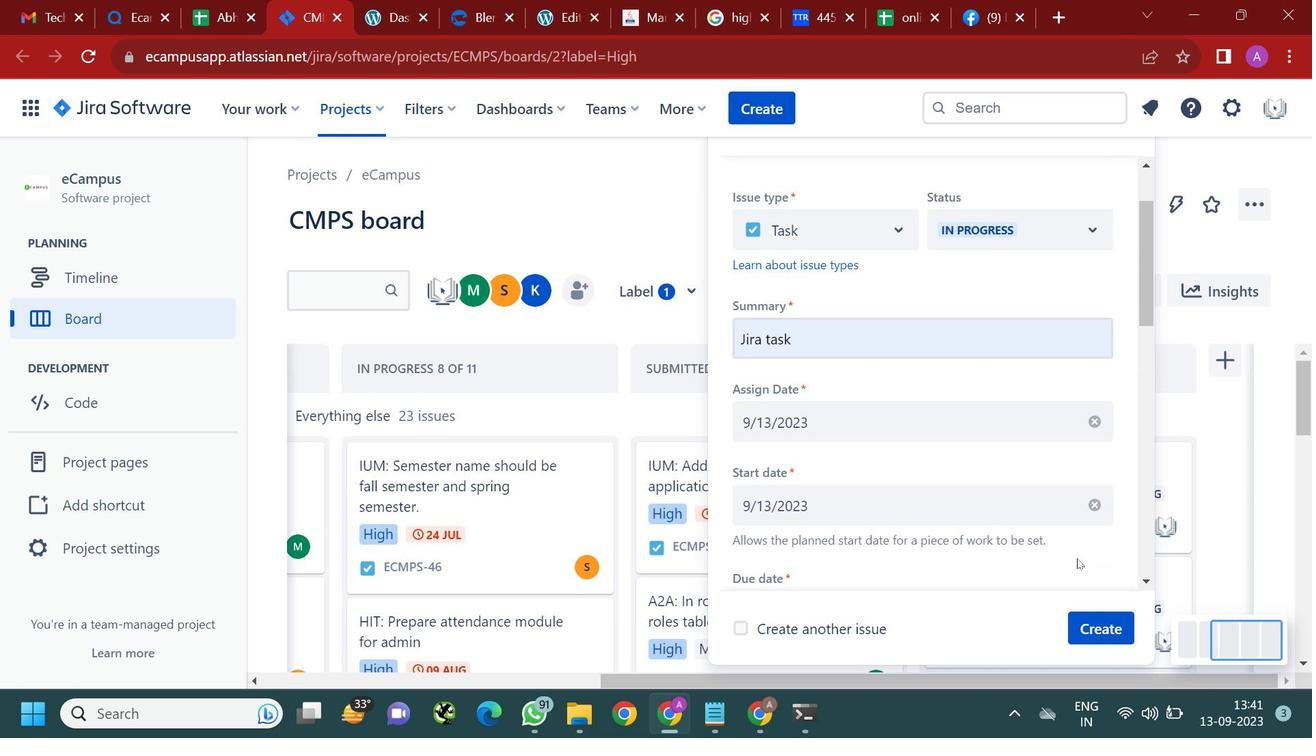 
Action: Mouse scrolled (1077, 560) with delta (0, 0)
Screenshot: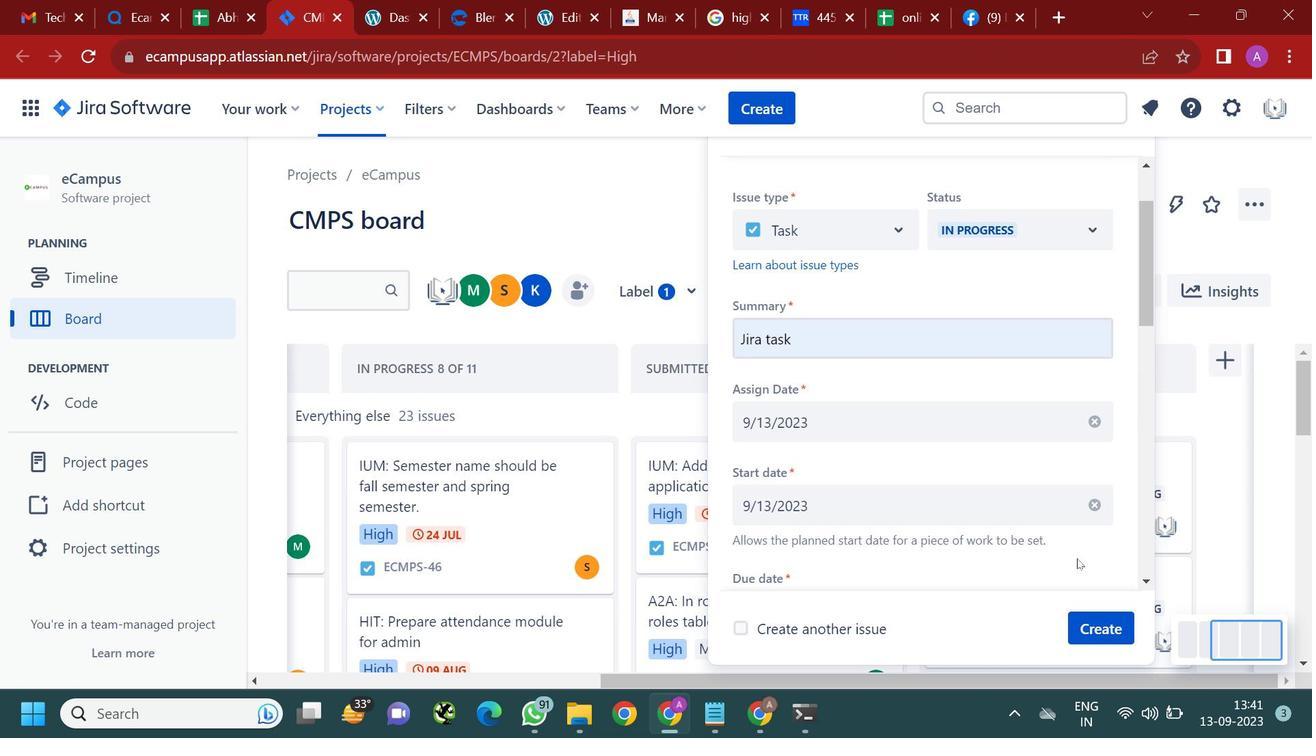 
Action: Mouse moved to (842, 423)
Screenshot: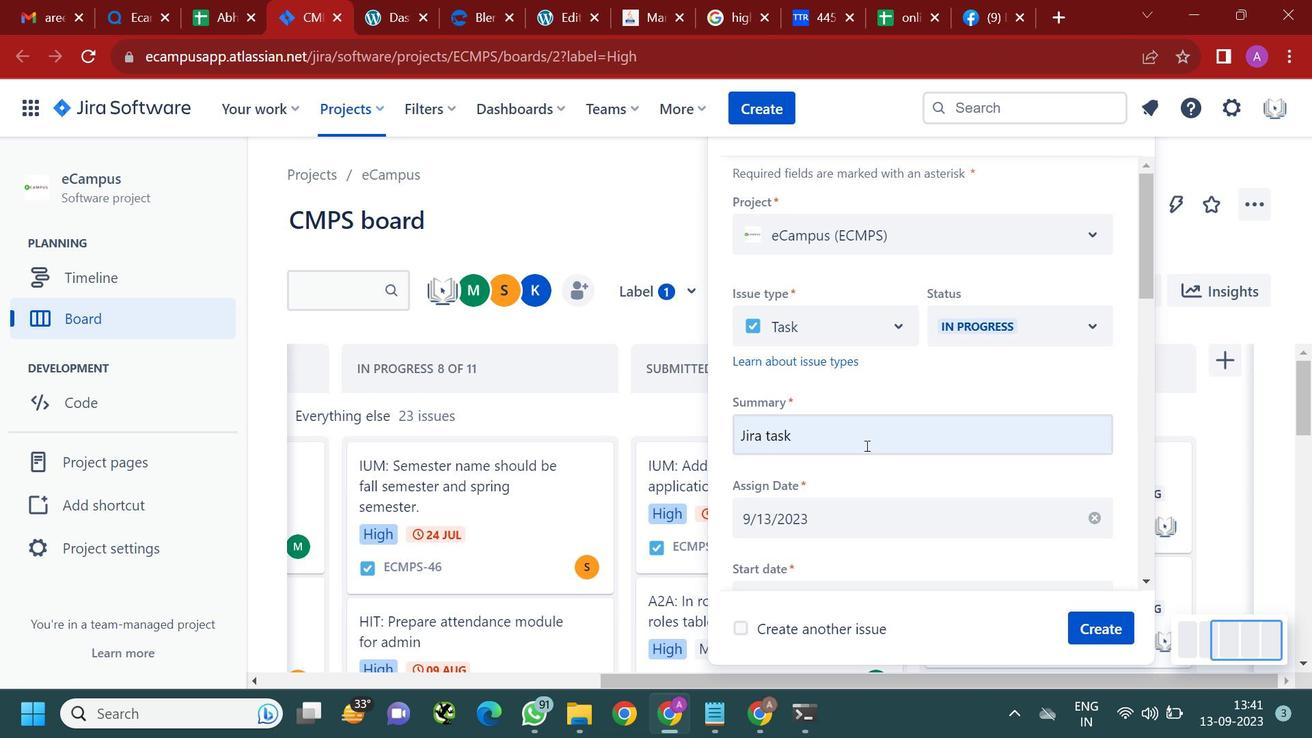 
Action: Mouse pressed left at (842, 423)
Screenshot: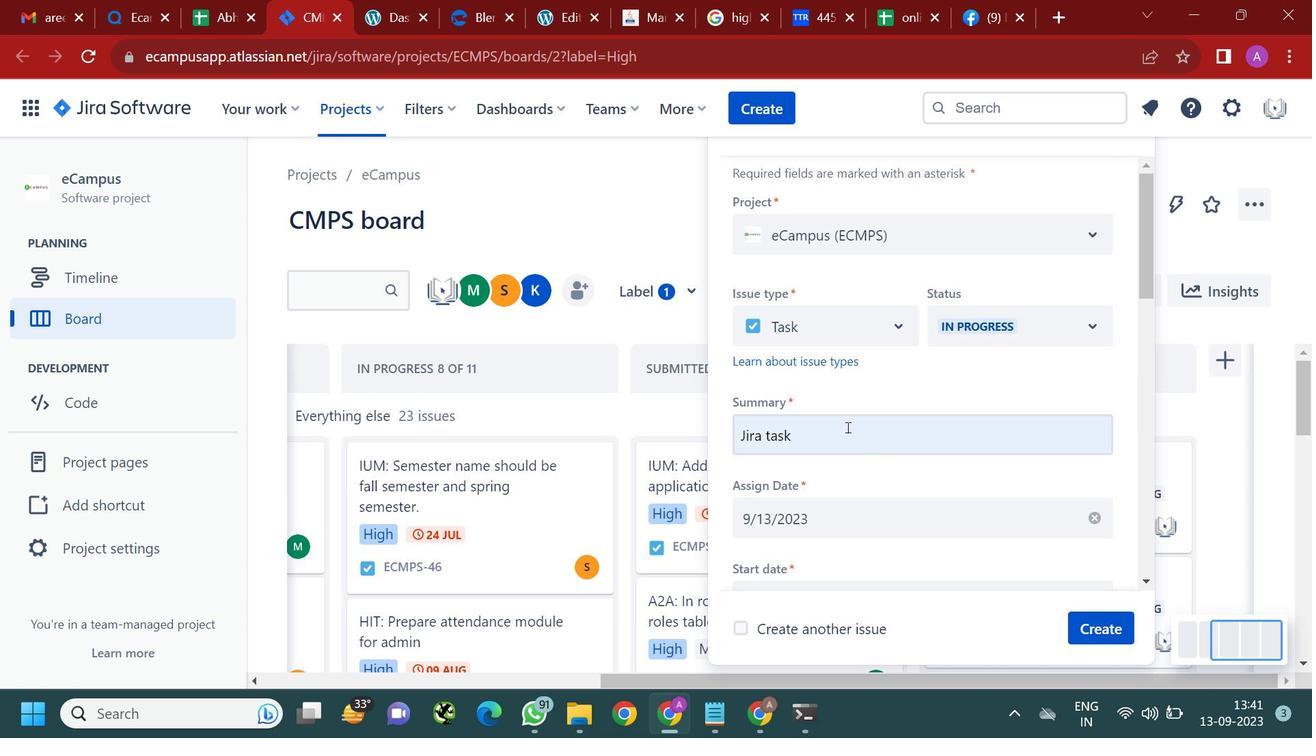
Action: Mouse moved to (838, 427)
Screenshot: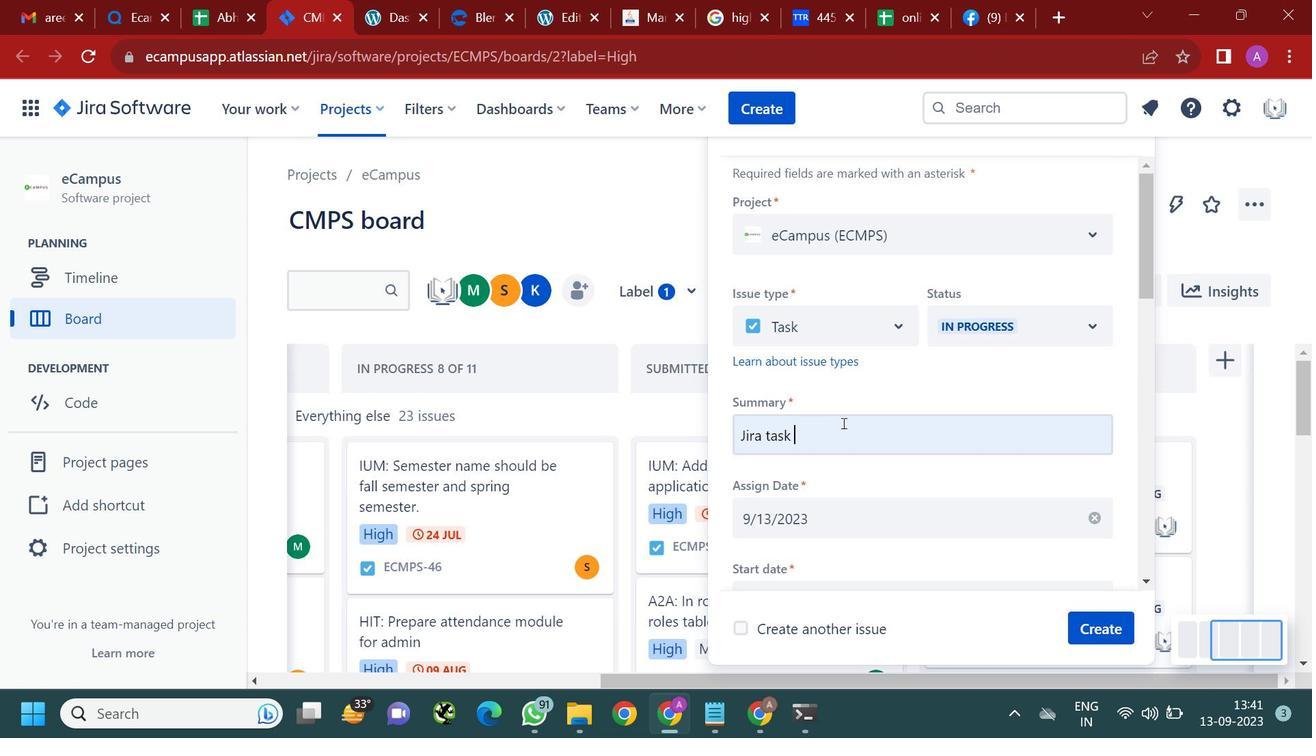 
Action: Key pressed 1<Key.space>hr
Screenshot: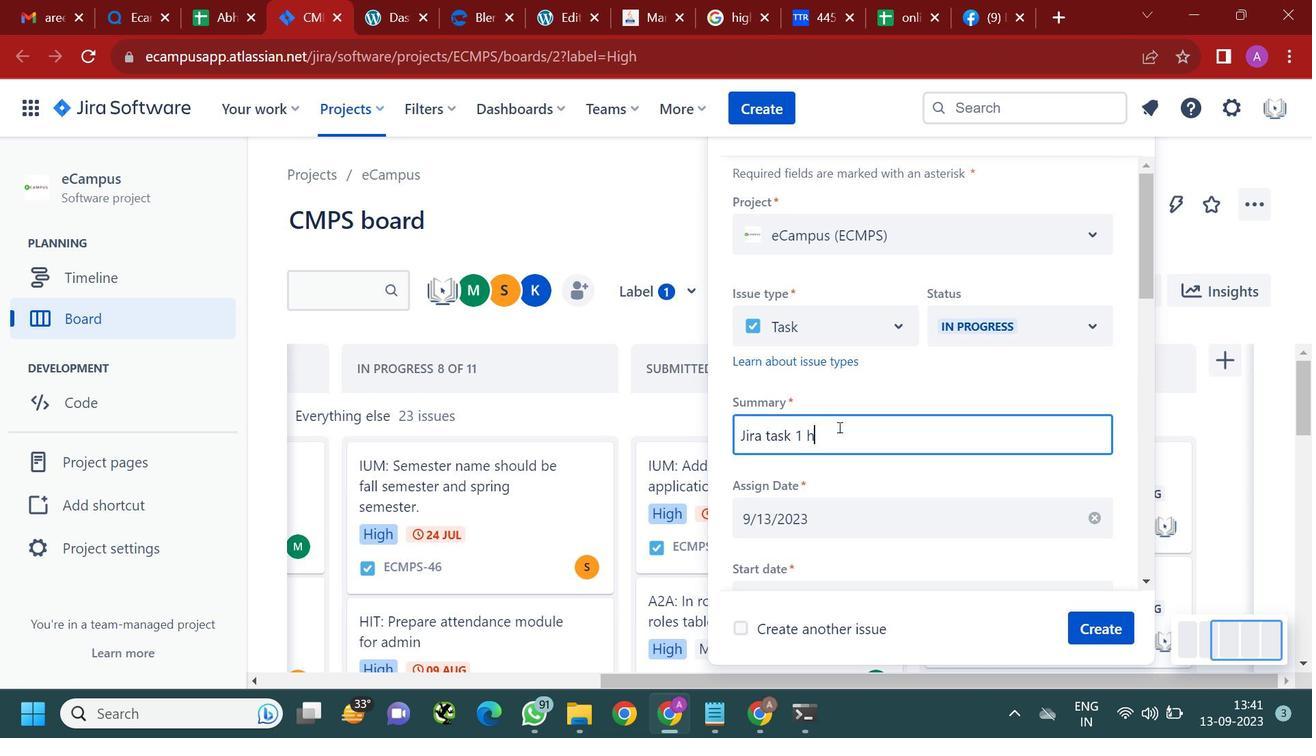 
Action: Mouse moved to (1090, 634)
Screenshot: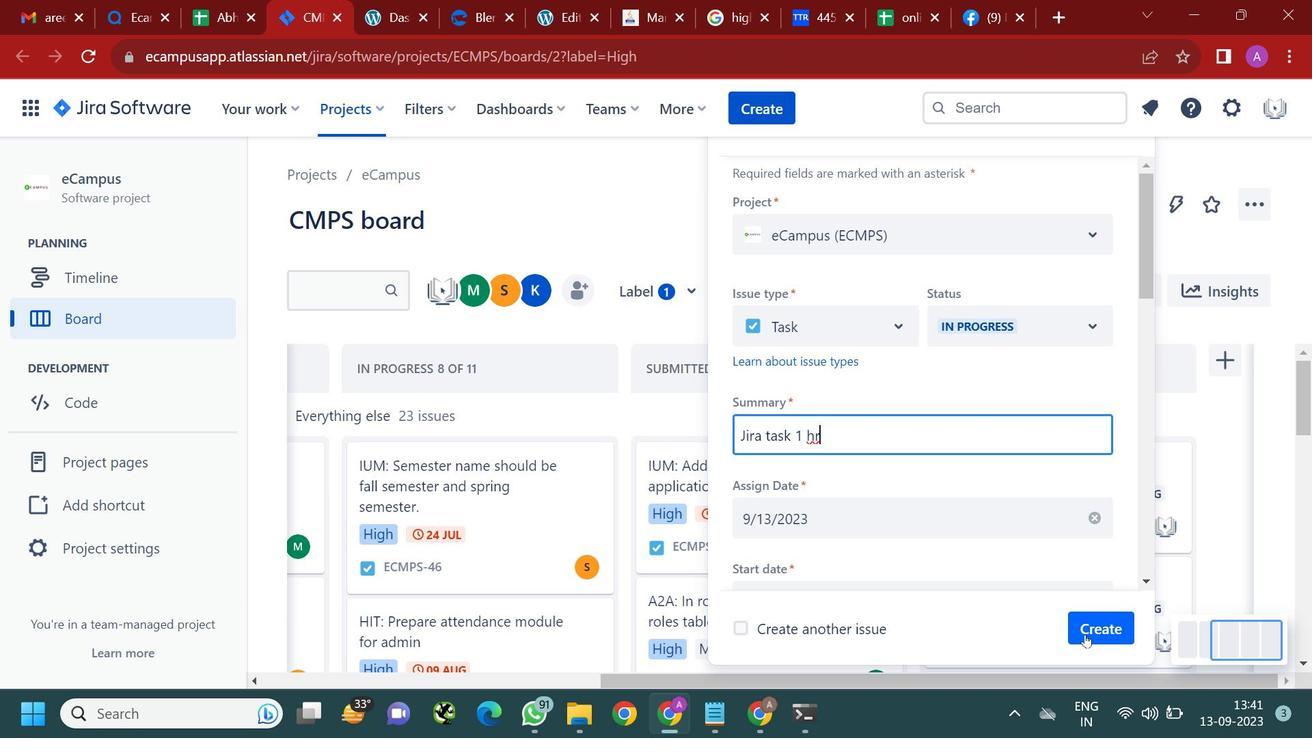 
Action: Mouse pressed left at (1090, 634)
Screenshot: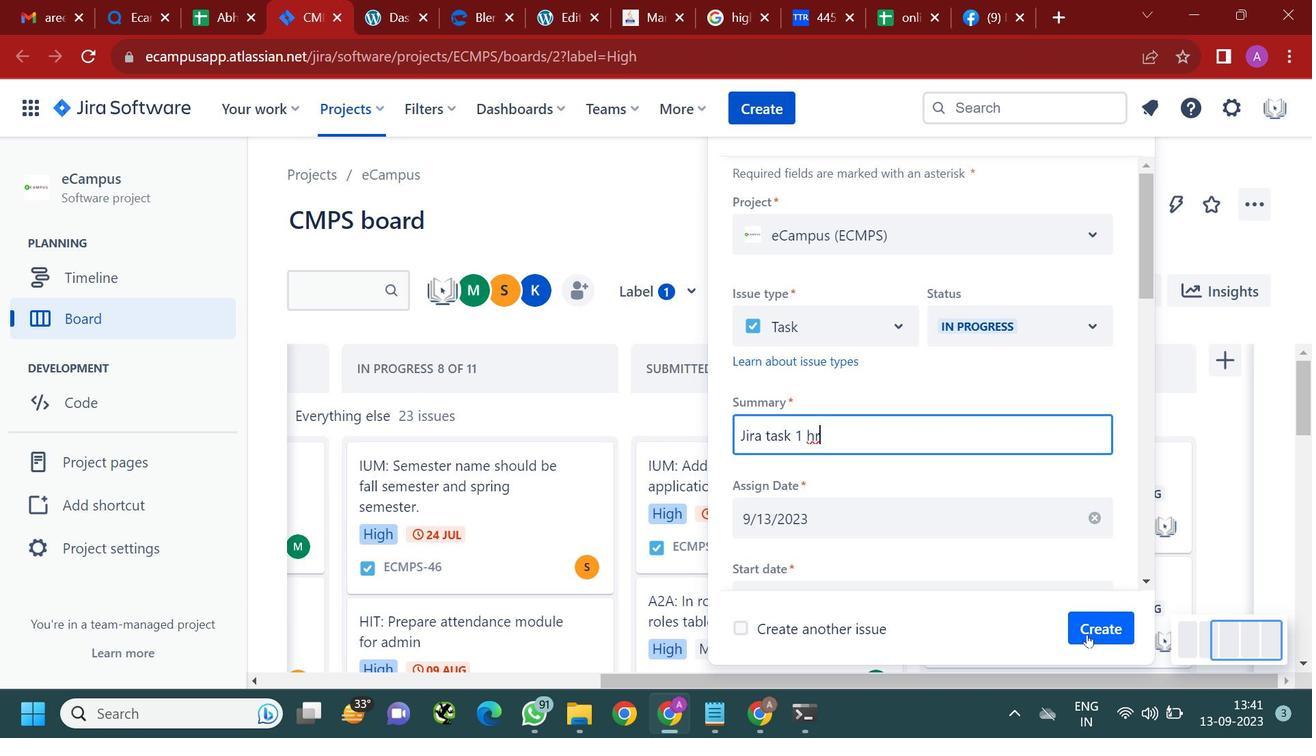
Action: Mouse moved to (730, 366)
Screenshot: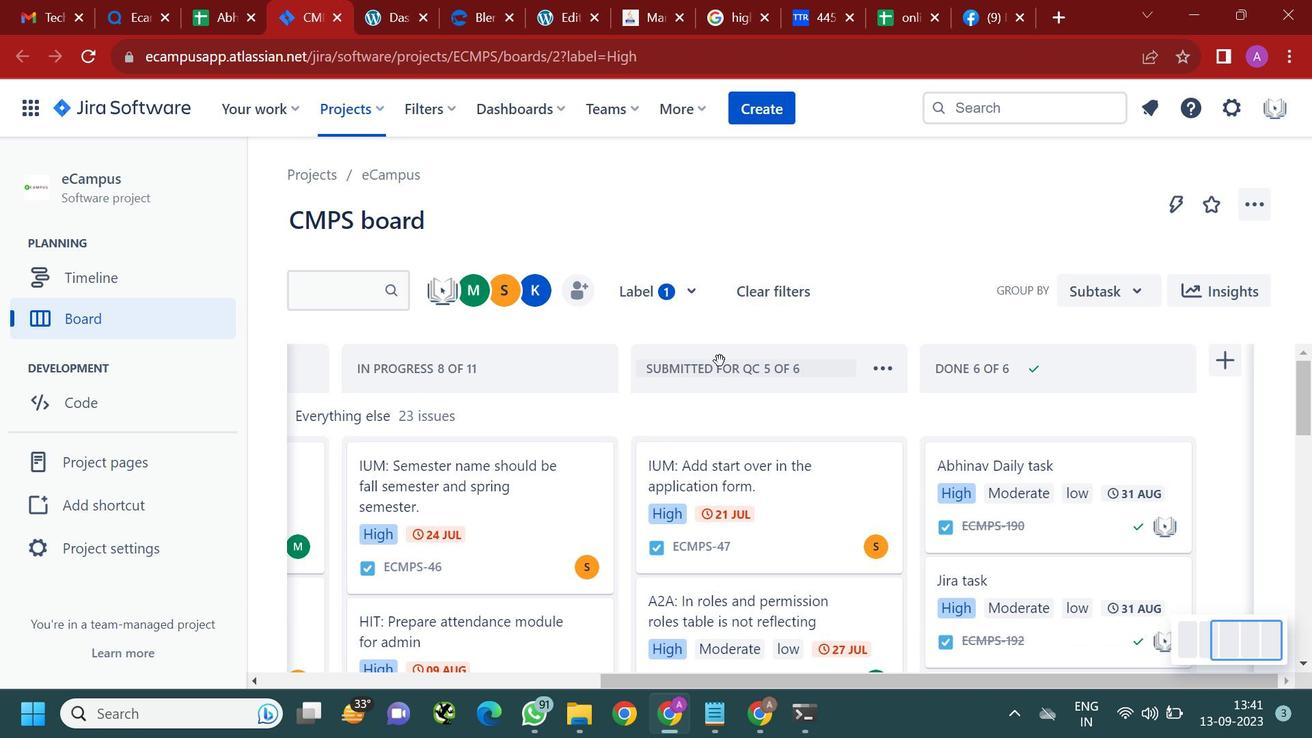 
Action: Mouse scrolled (730, 365) with delta (0, 0)
Screenshot: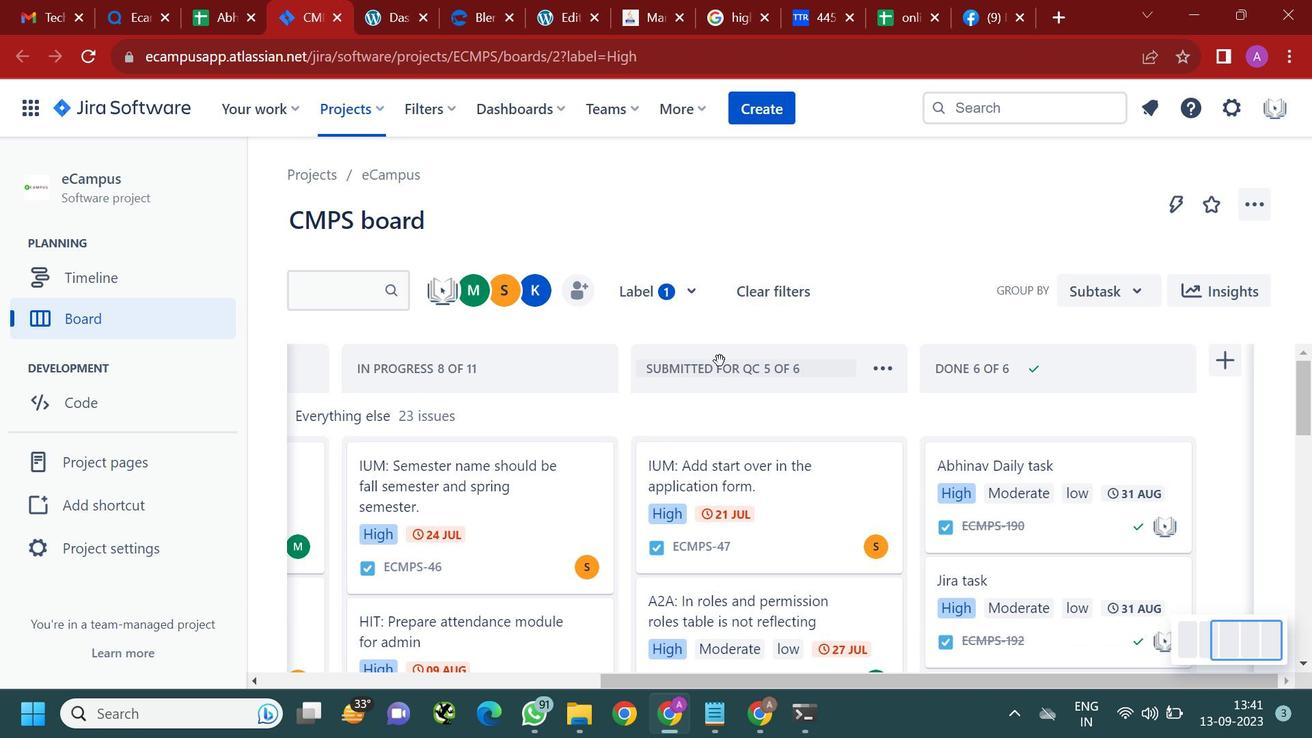 
Action: Mouse scrolled (730, 365) with delta (0, 0)
Screenshot: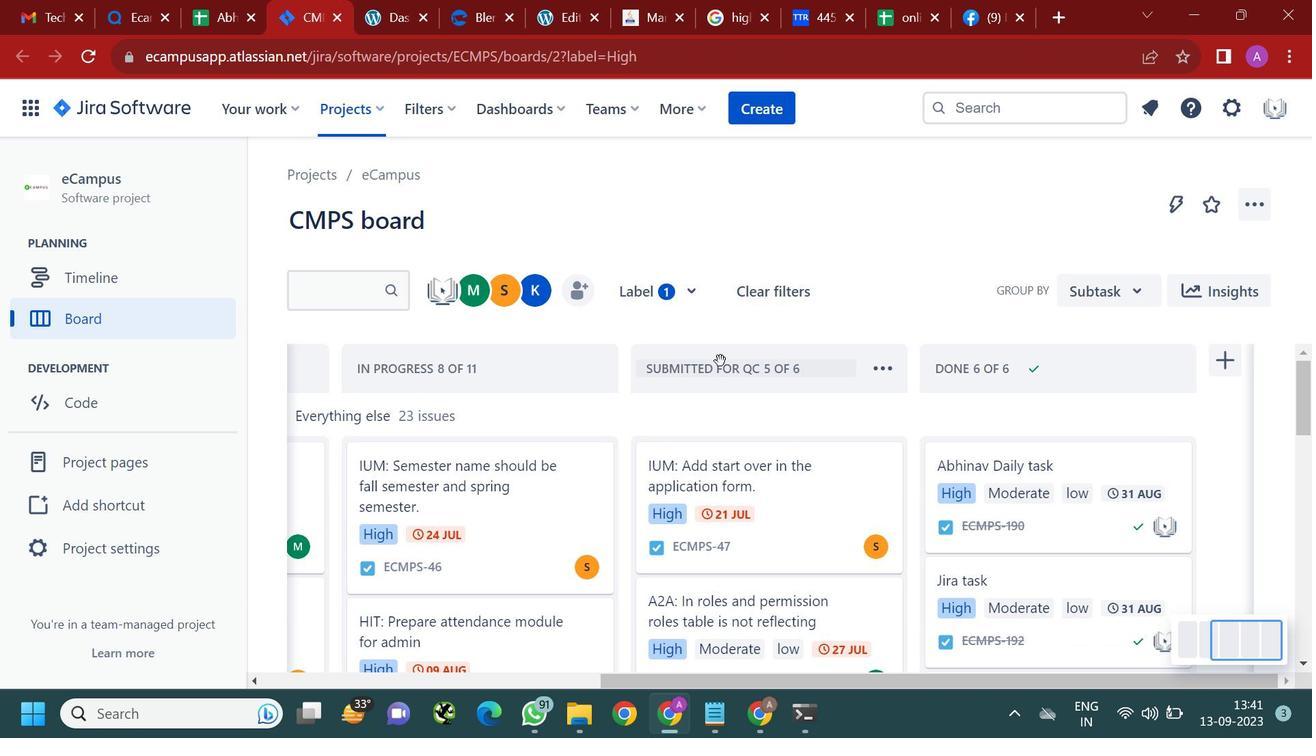 
Action: Mouse moved to (740, 378)
Screenshot: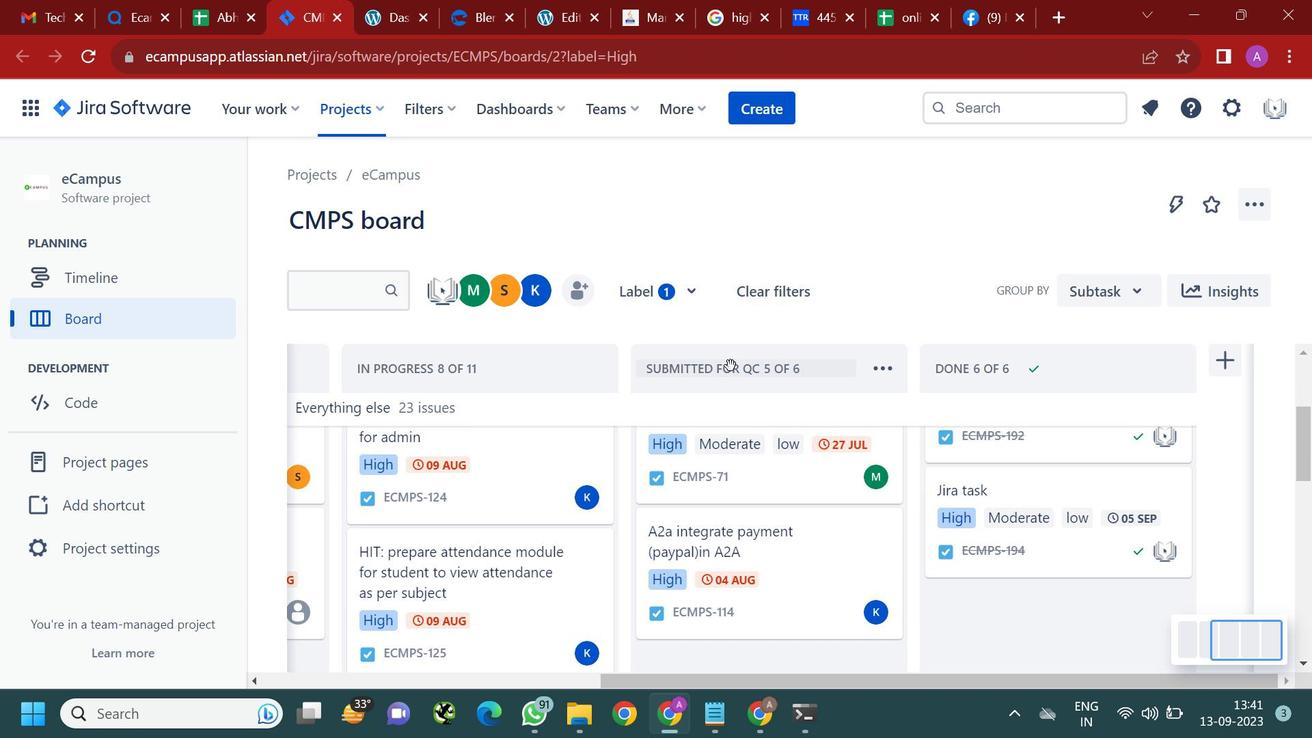 
Action: Mouse scrolled (740, 377) with delta (0, 0)
Screenshot: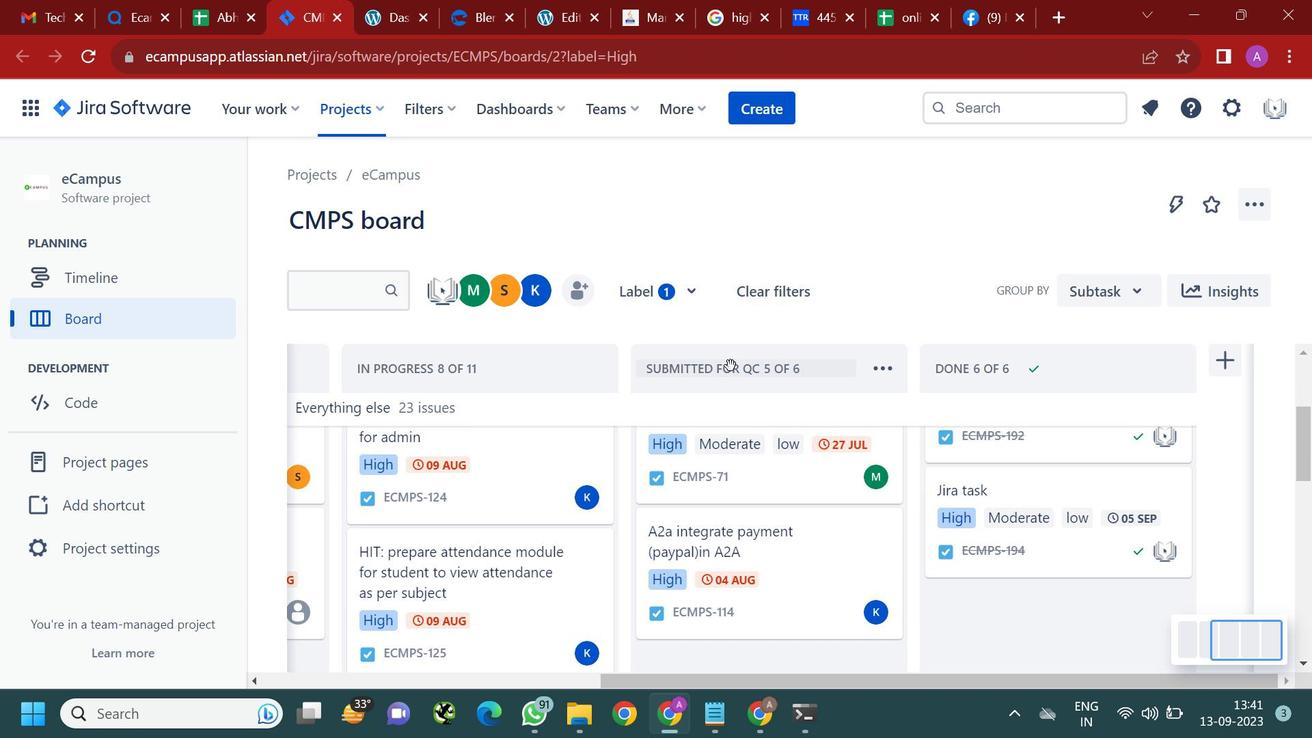 
Action: Mouse moved to (741, 379)
Screenshot: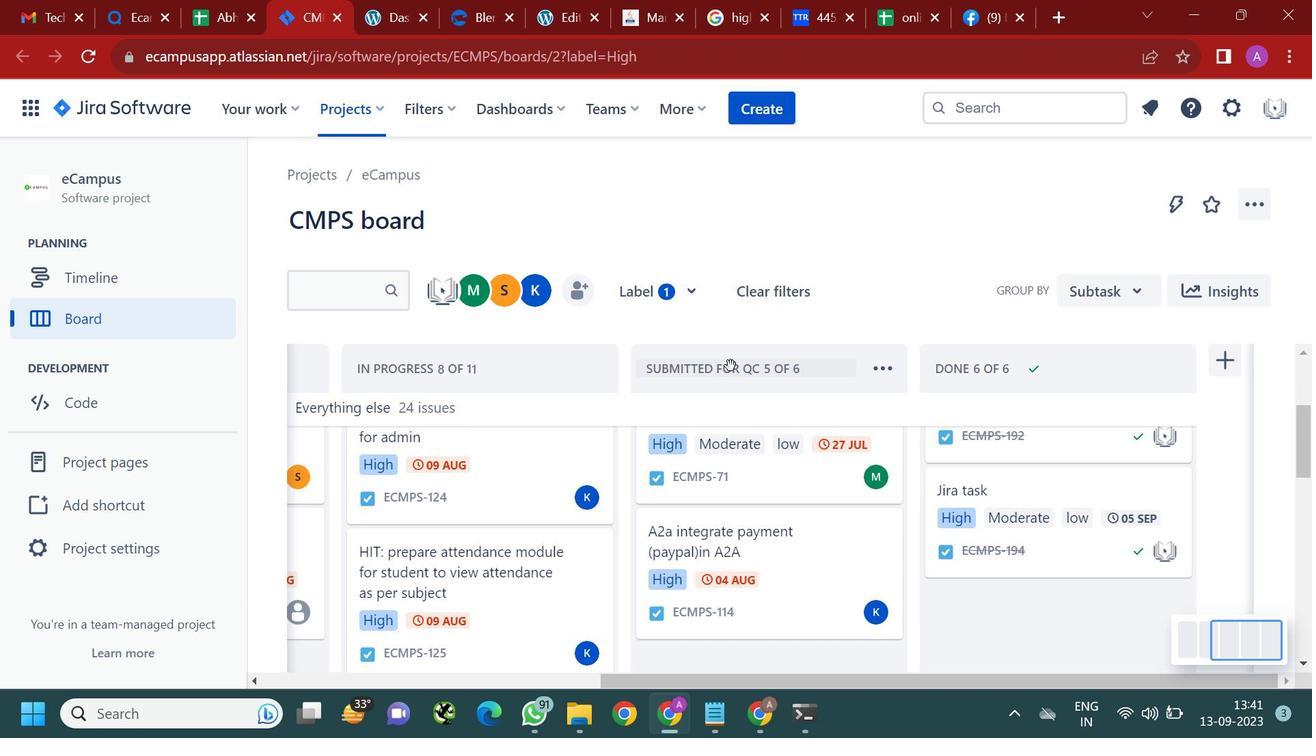 
Action: Mouse scrolled (741, 378) with delta (0, 0)
Screenshot: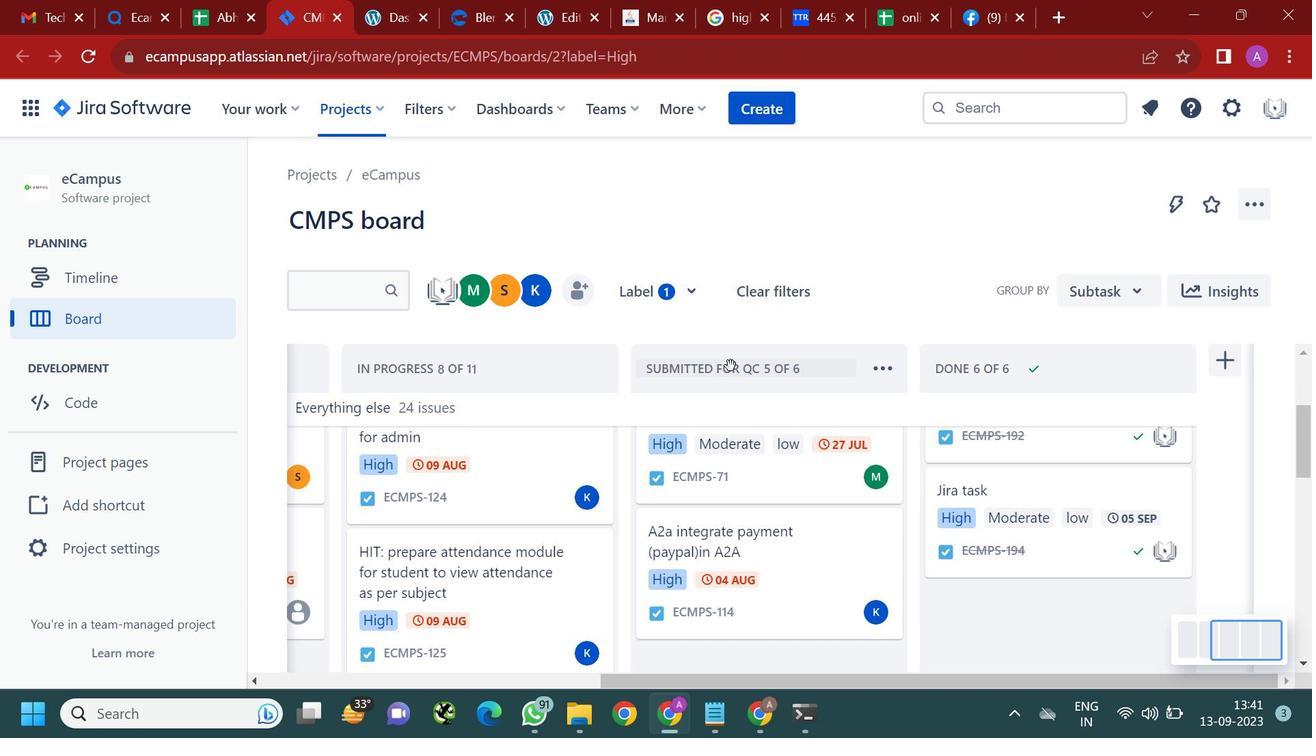 
Action: Mouse moved to (779, 441)
Screenshot: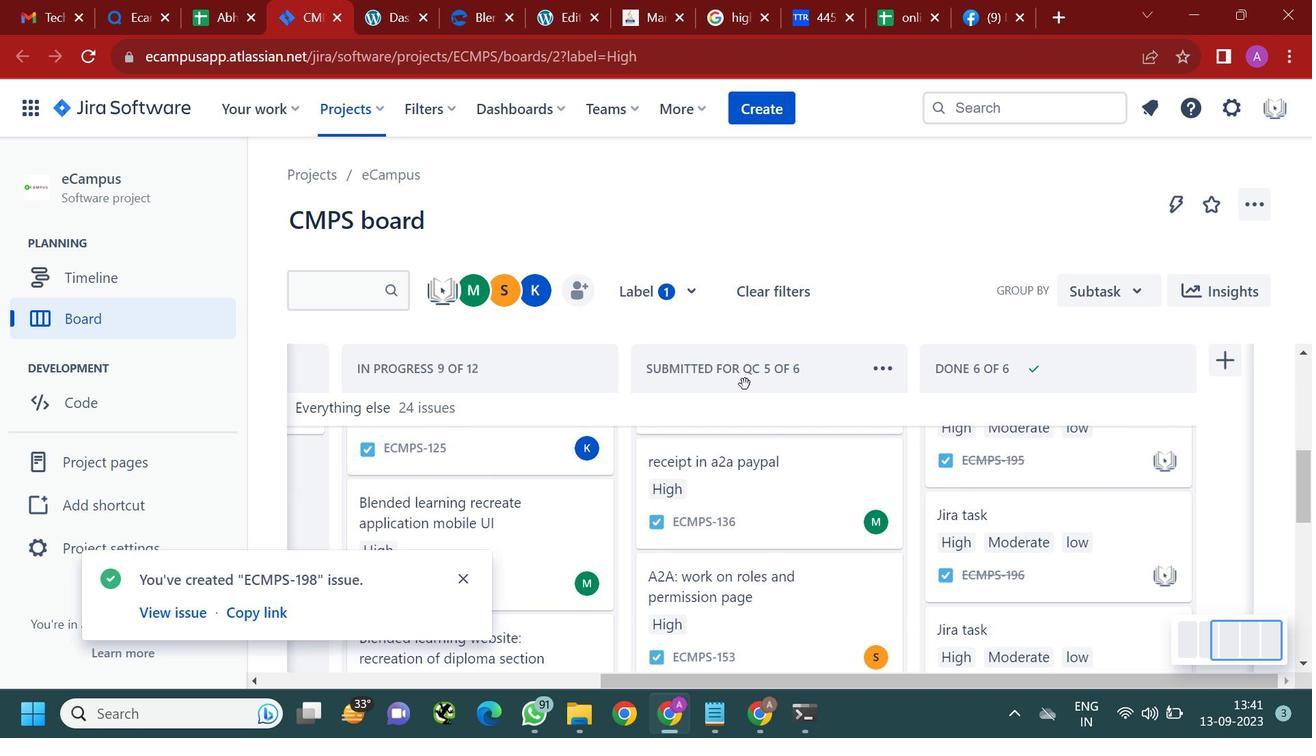 
Action: Mouse scrolled (779, 442) with delta (0, 0)
Screenshot: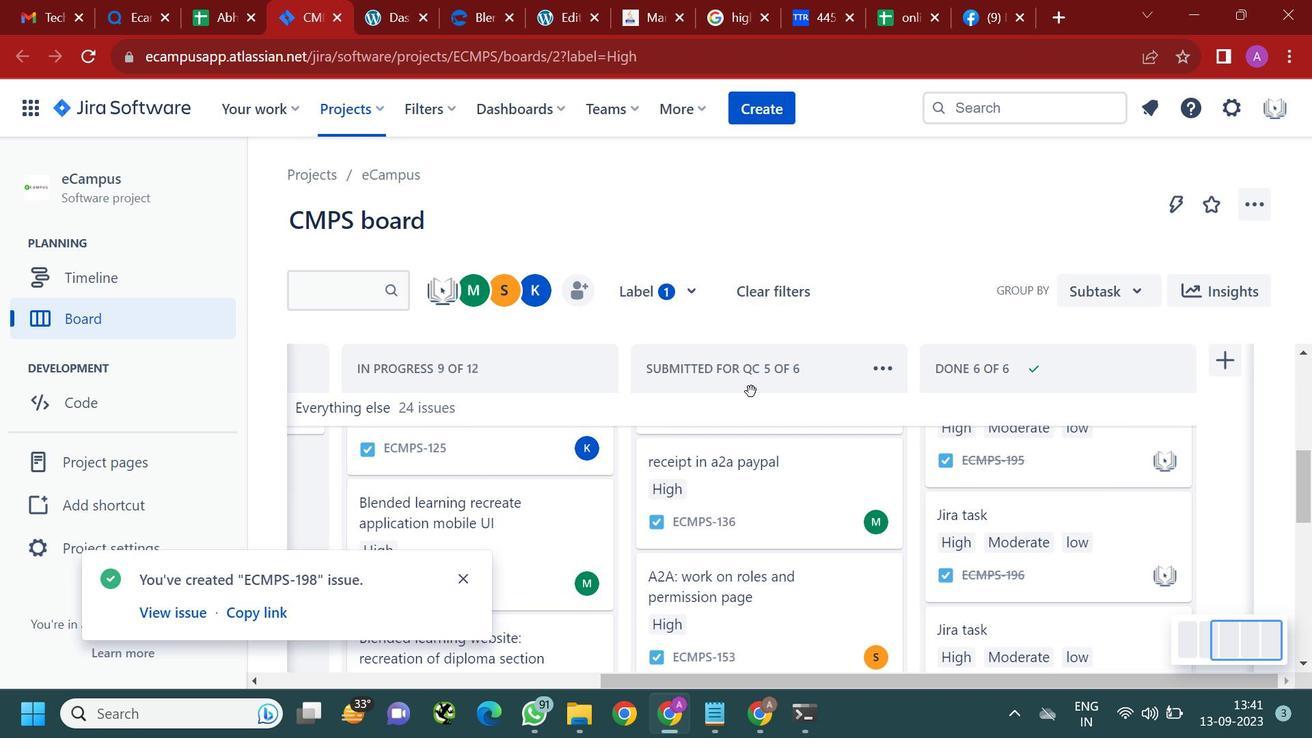 
Action: Mouse moved to (781, 442)
Screenshot: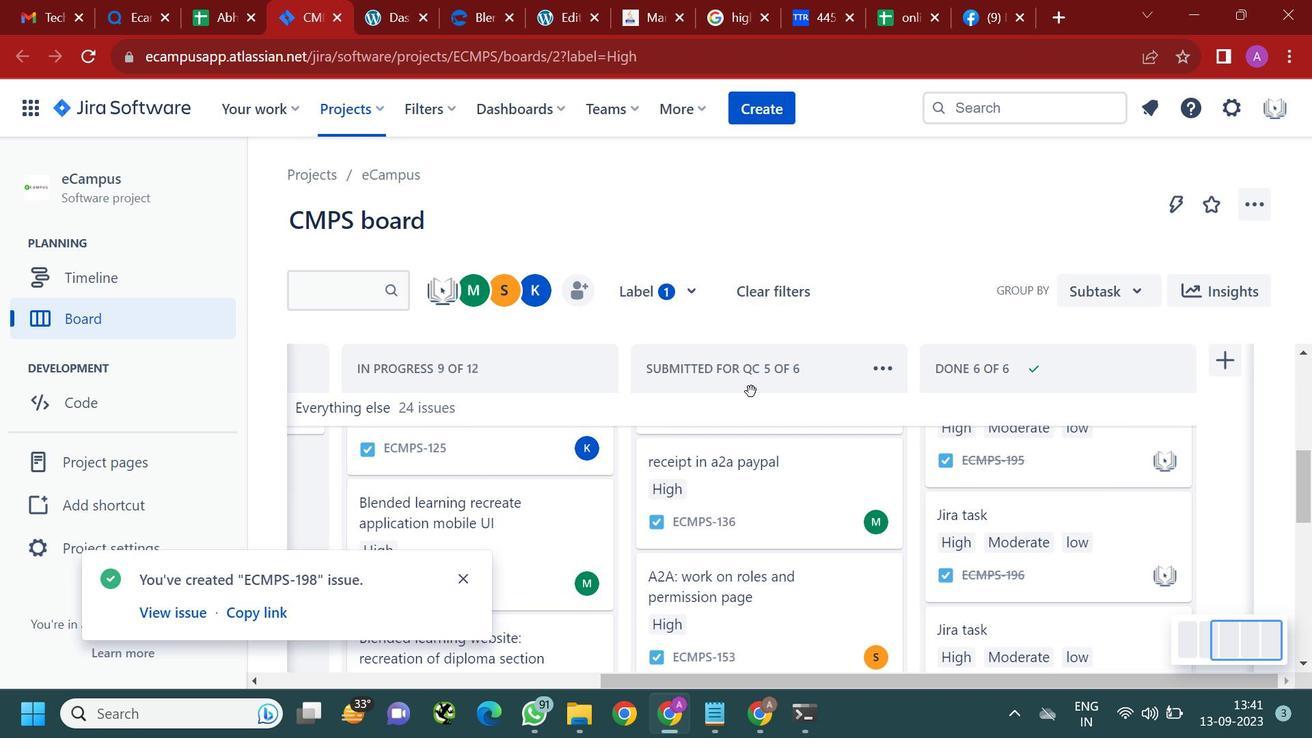 
Action: Mouse scrolled (781, 442) with delta (0, 0)
Screenshot: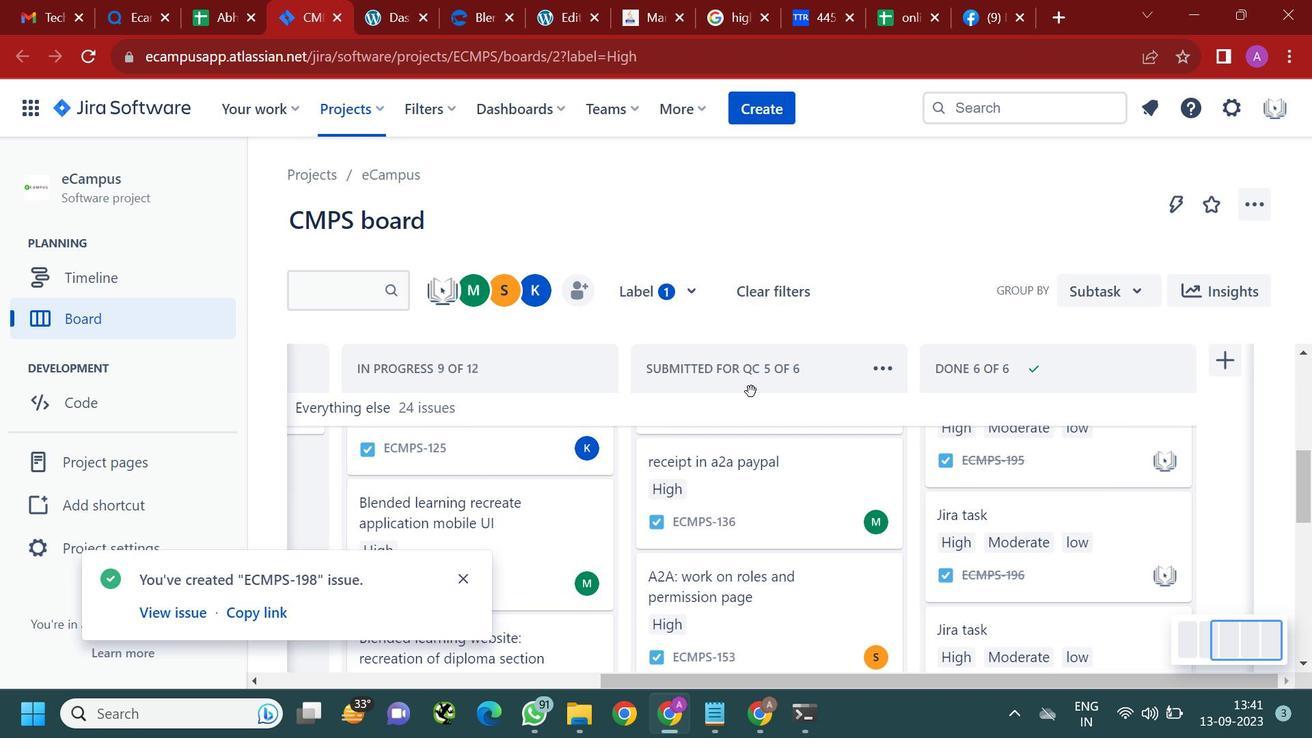
Action: Mouse moved to (781, 442)
Screenshot: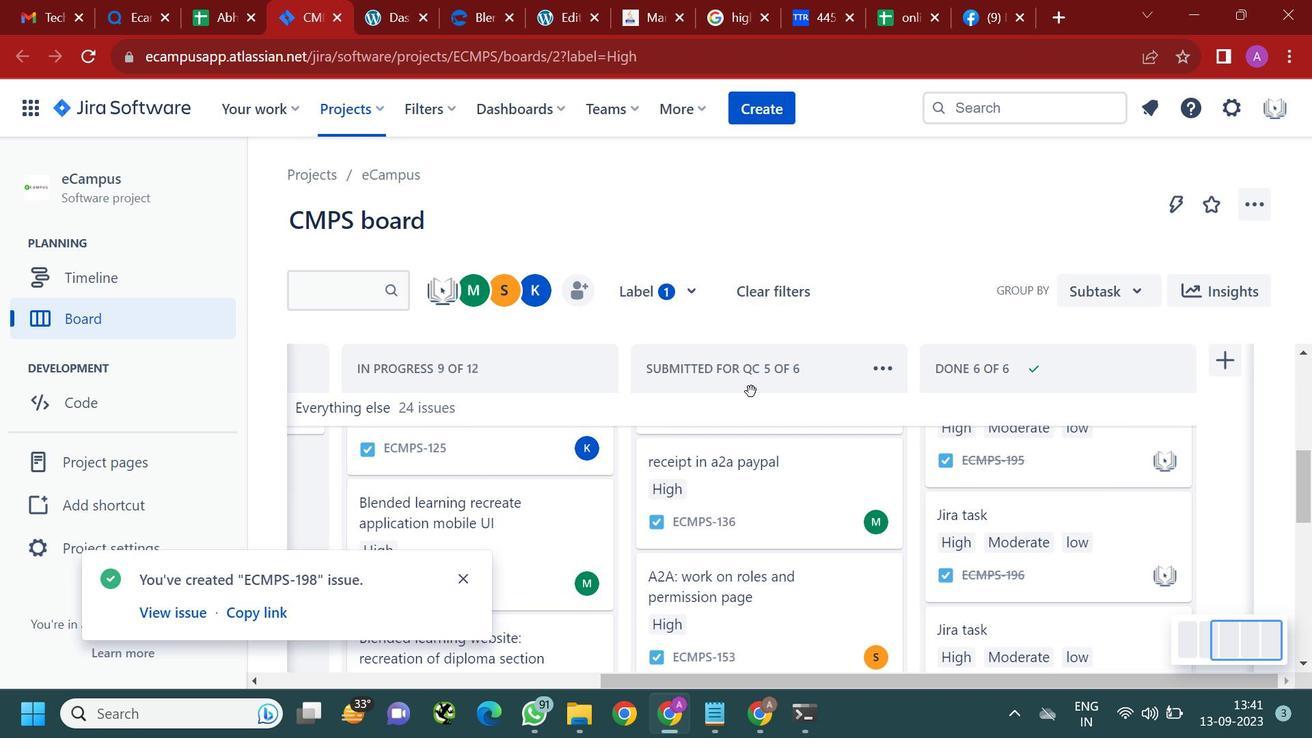 
Action: Mouse scrolled (781, 442) with delta (0, 0)
Screenshot: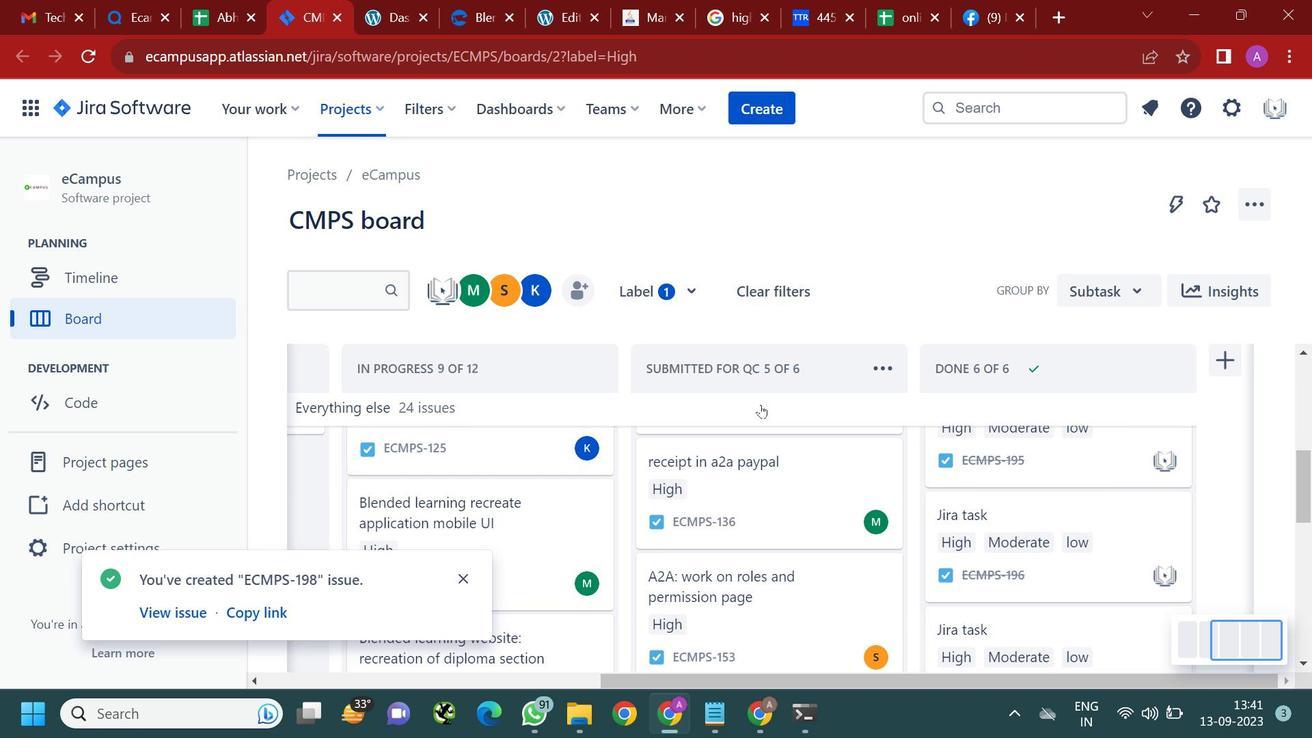
Action: Mouse moved to (800, 465)
Screenshot: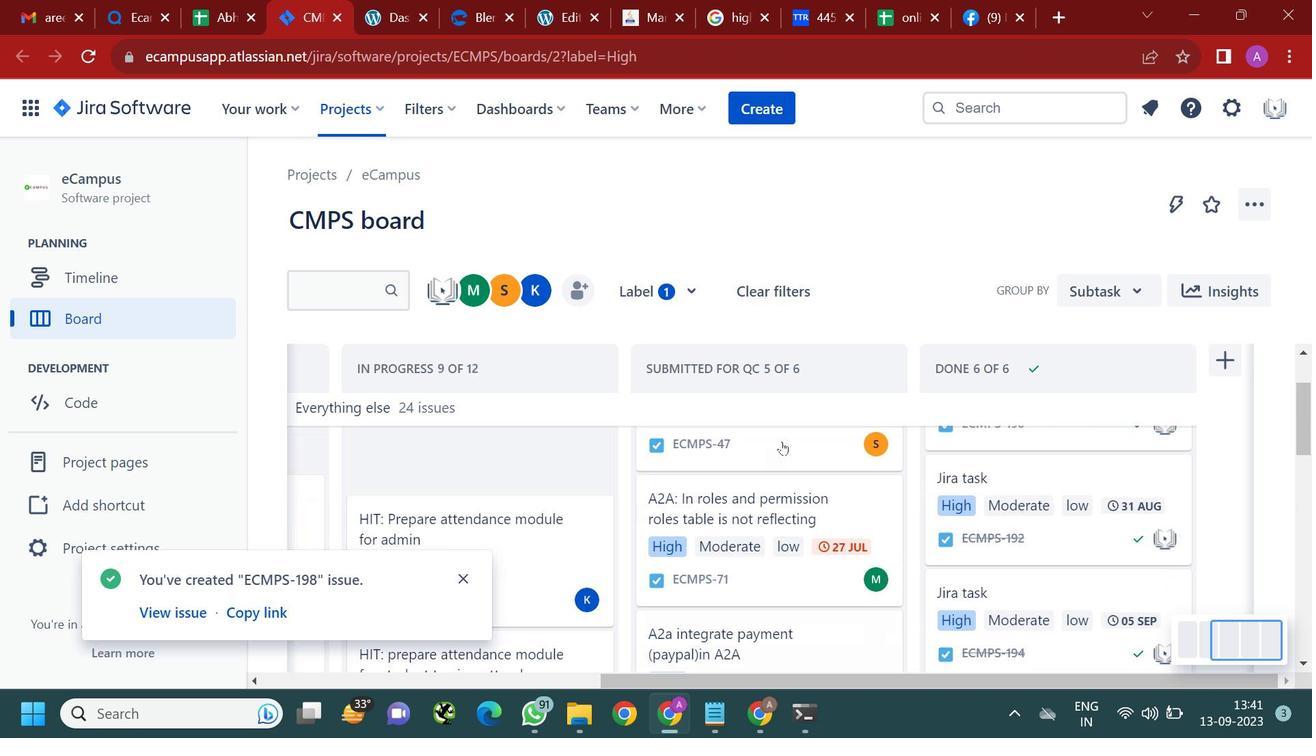 
Action: Mouse scrolled (800, 466) with delta (0, 0)
Screenshot: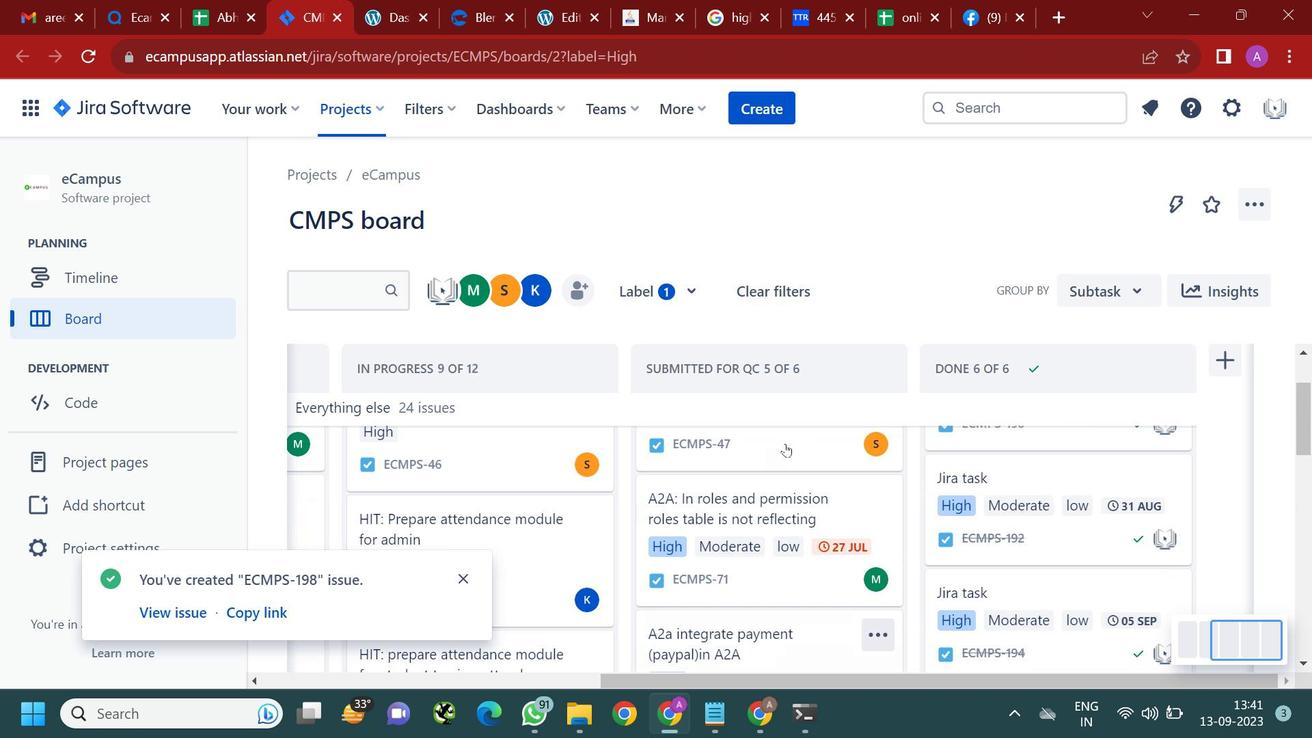 
Action: Mouse scrolled (800, 466) with delta (0, 0)
Screenshot: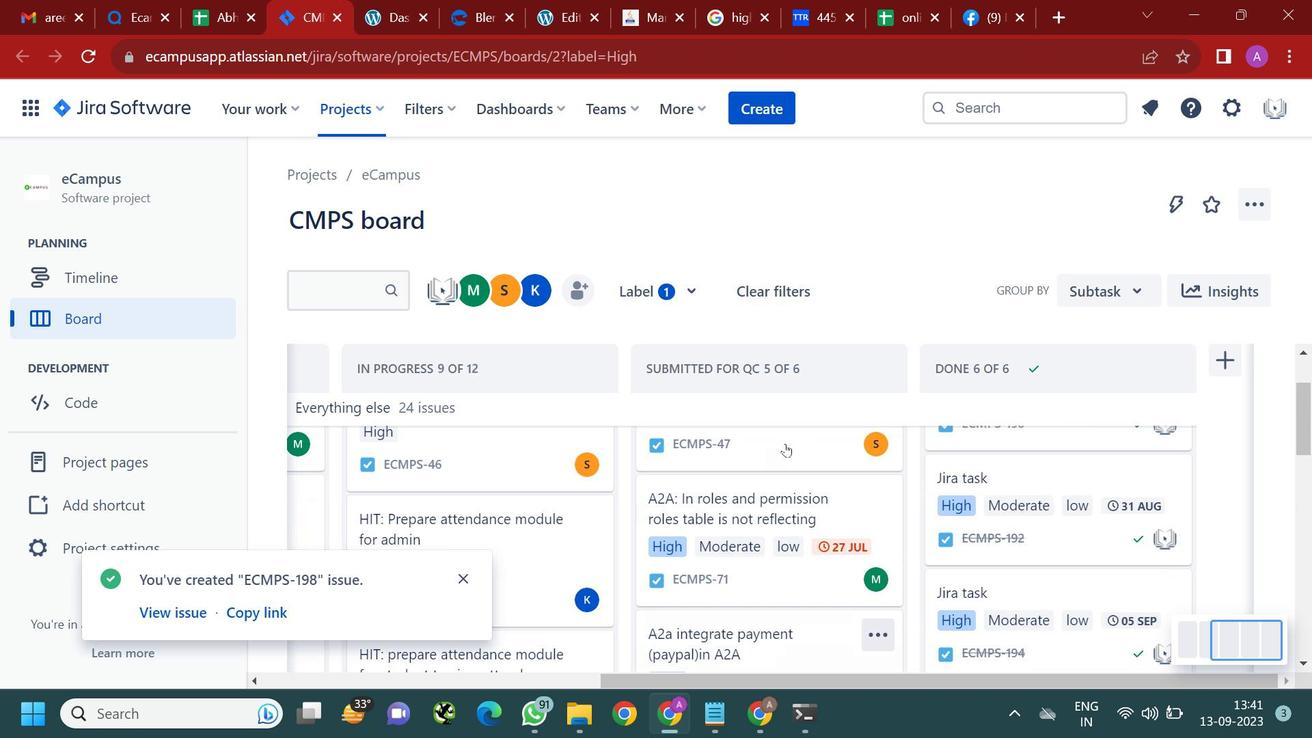 
Action: Mouse scrolled (800, 466) with delta (0, 0)
Screenshot: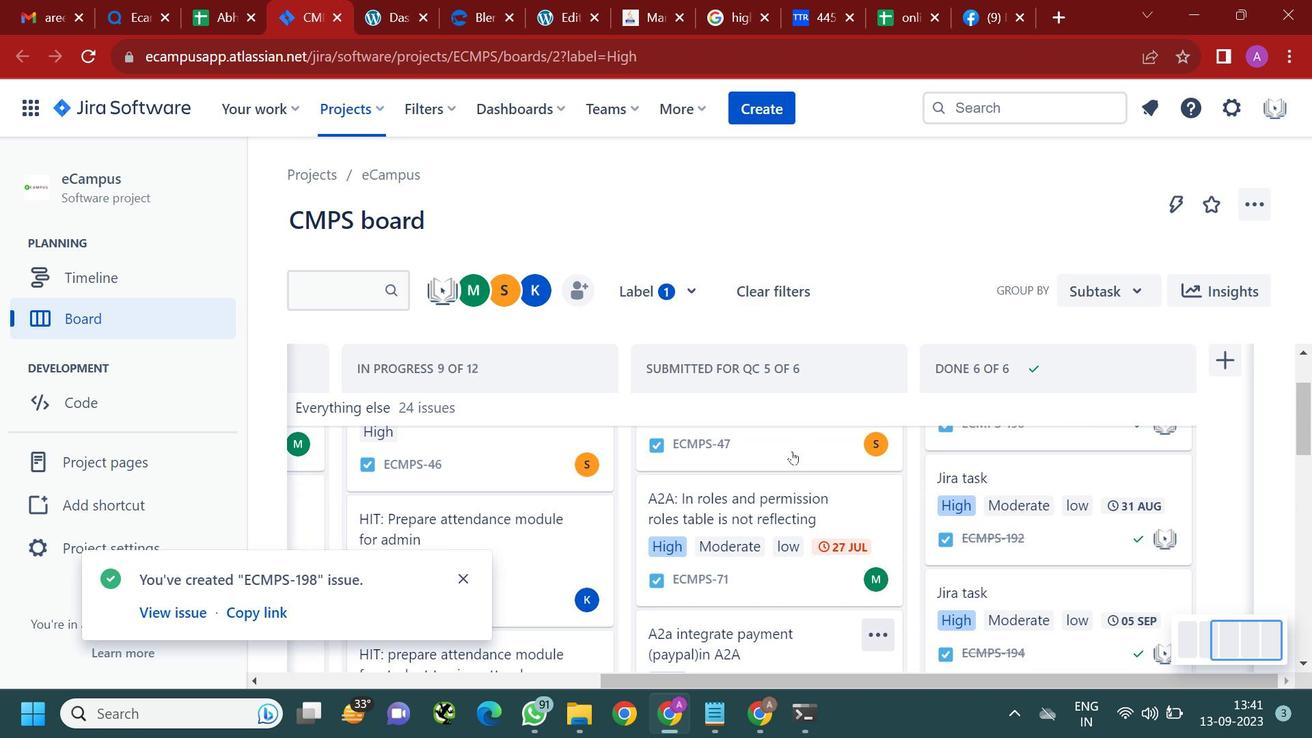 
Action: Mouse moved to (166, 616)
Screenshot: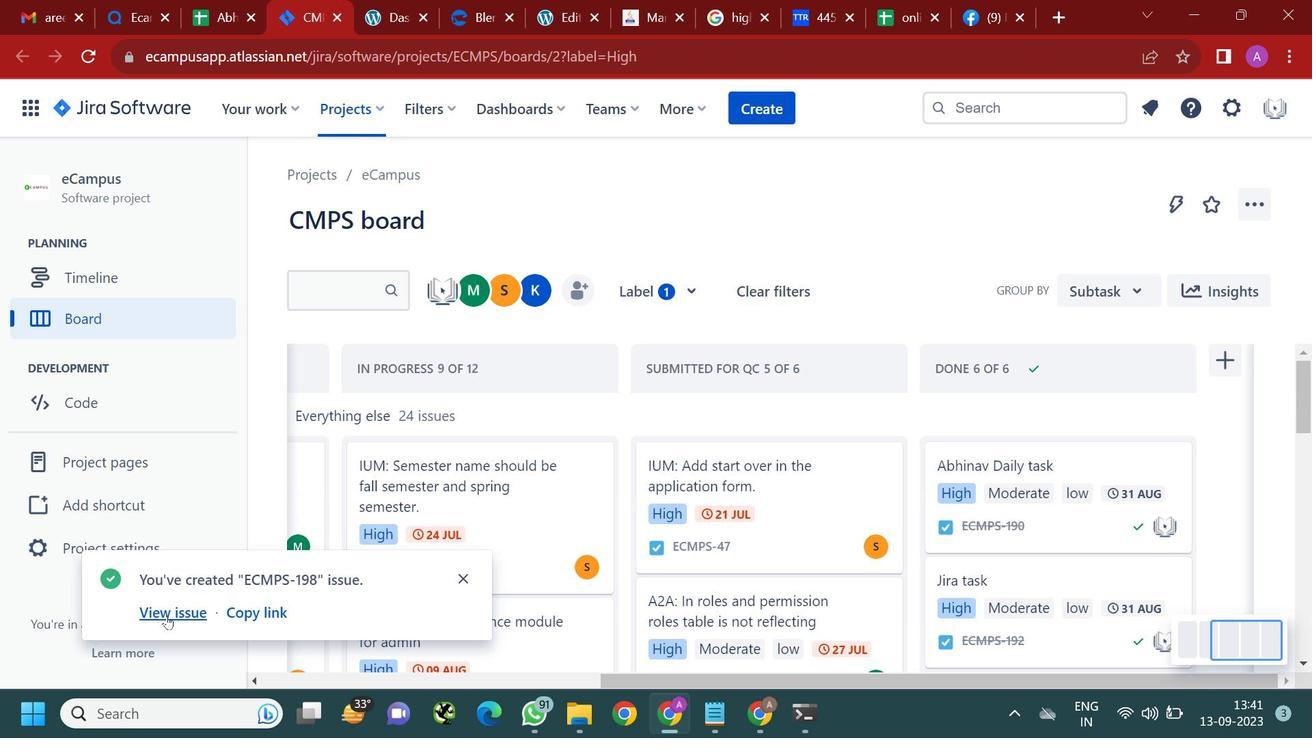 
Action: Mouse pressed left at (166, 616)
Screenshot: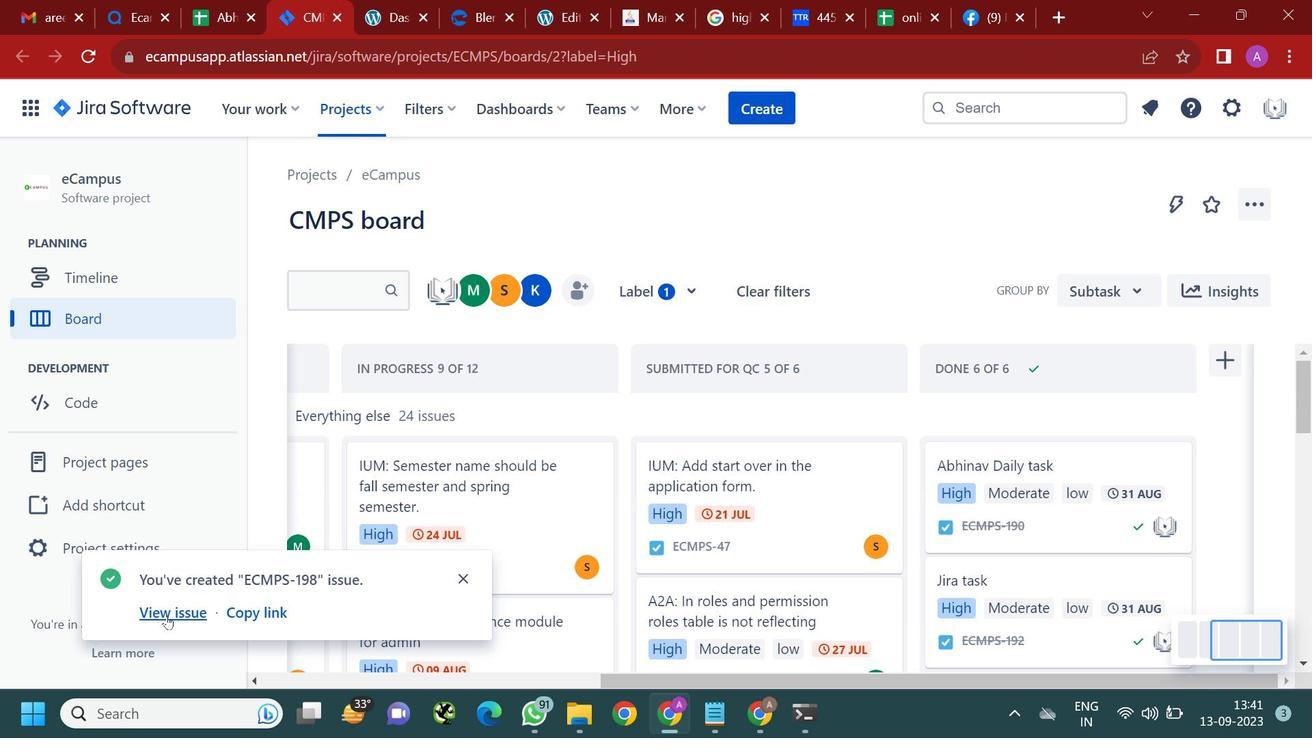 
Action: Mouse moved to (631, 325)
Screenshot: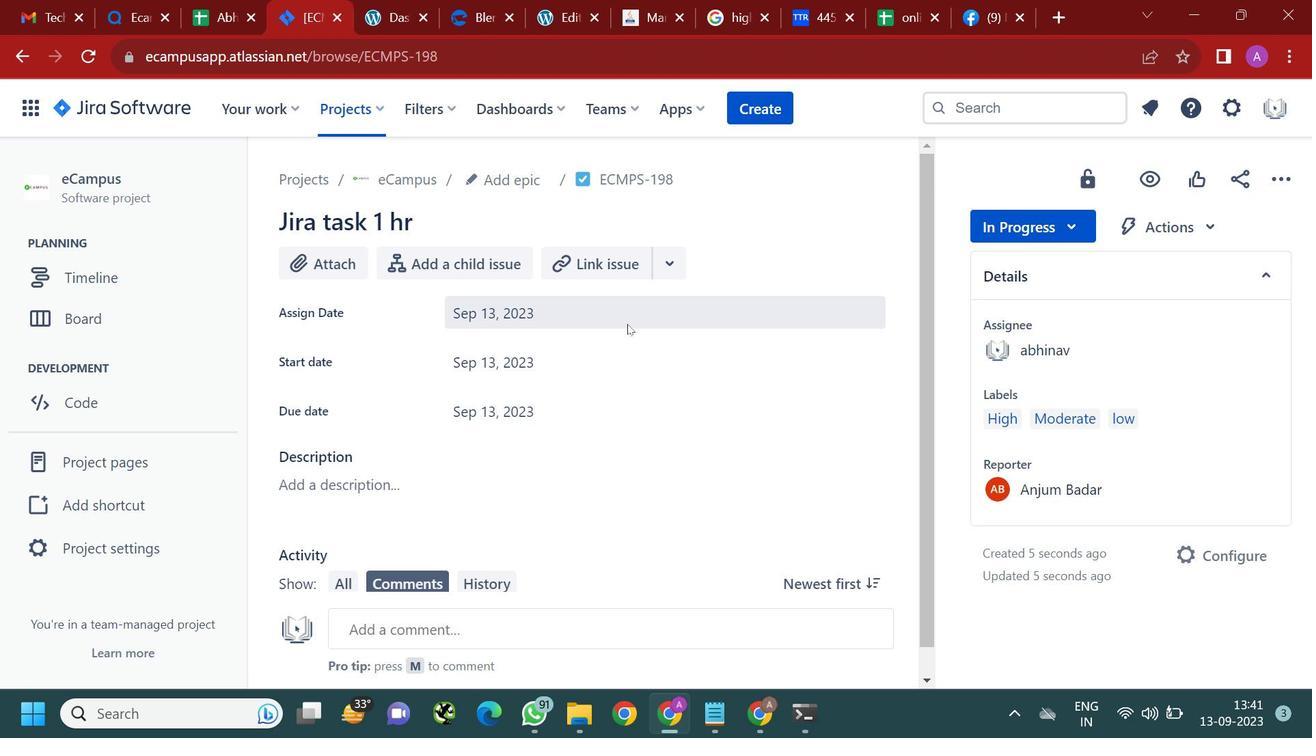 
Action: Mouse scrolled (631, 324) with delta (0, 0)
Screenshot: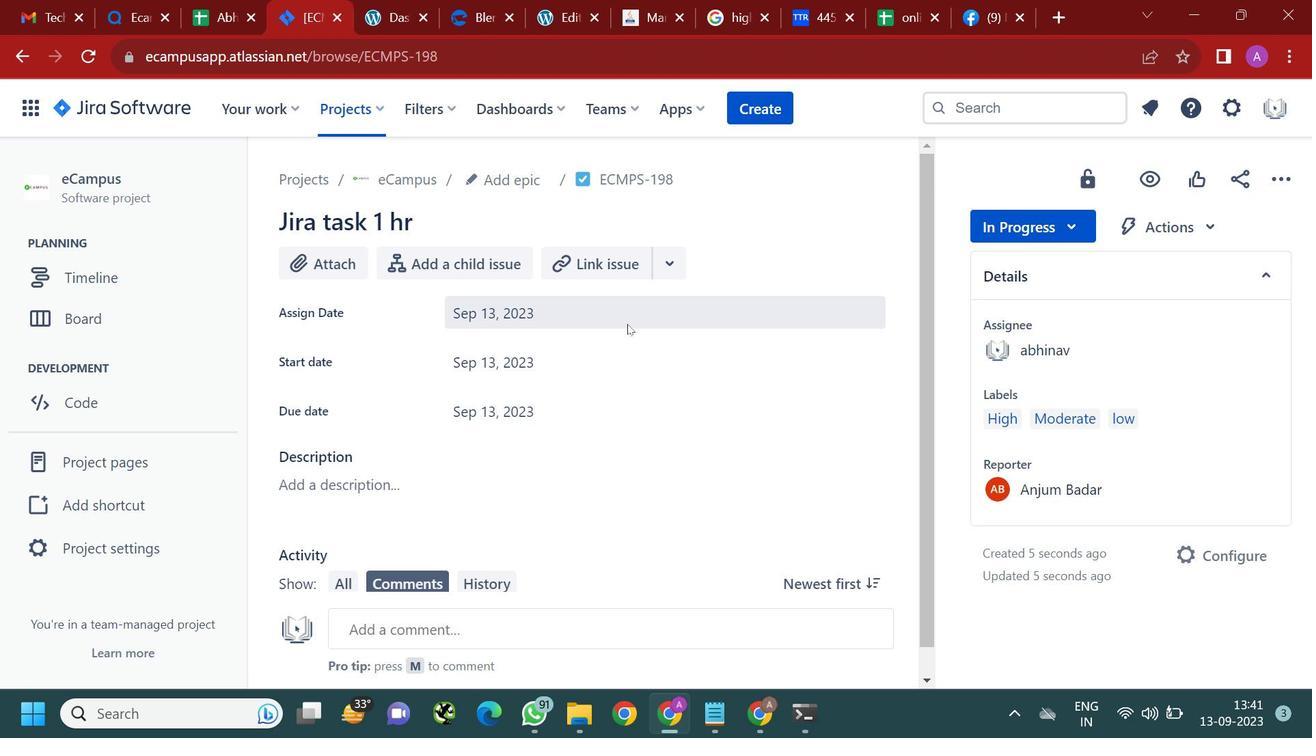 
Action: Mouse scrolled (631, 324) with delta (0, 0)
Screenshot: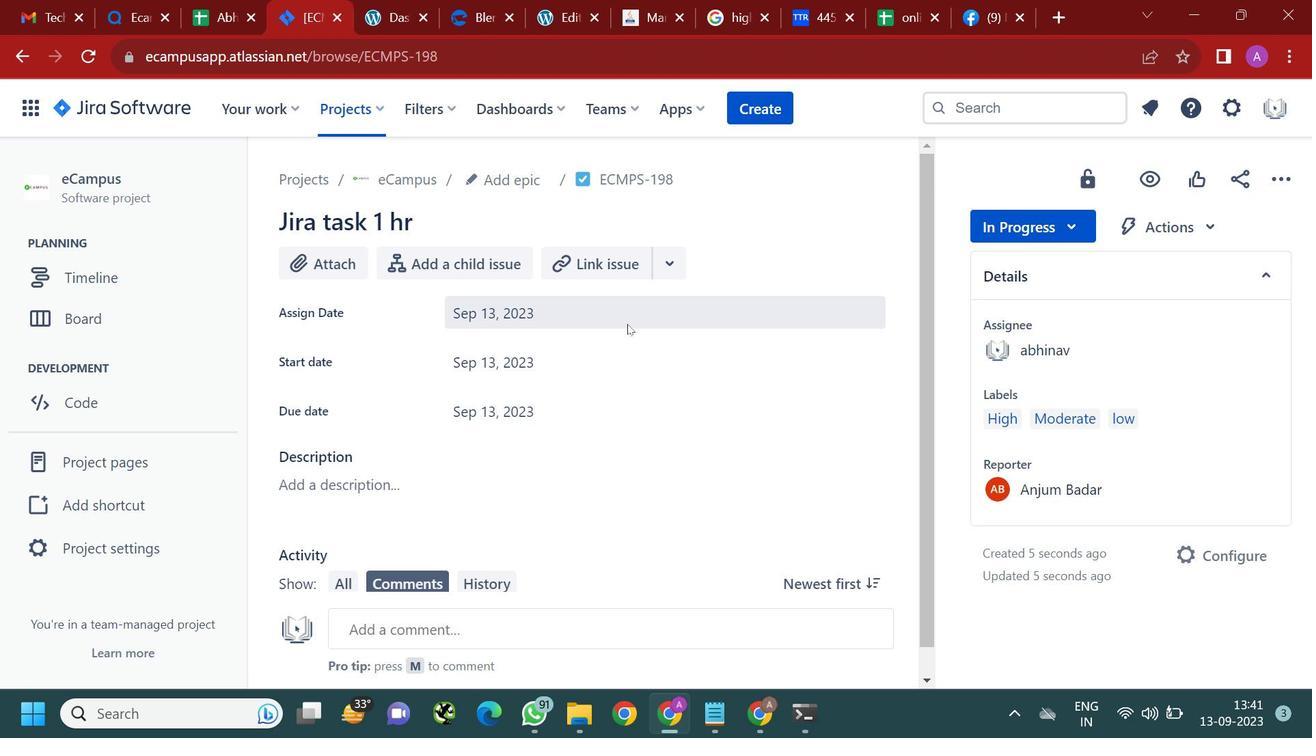 
Action: Mouse scrolled (631, 324) with delta (0, 0)
Screenshot: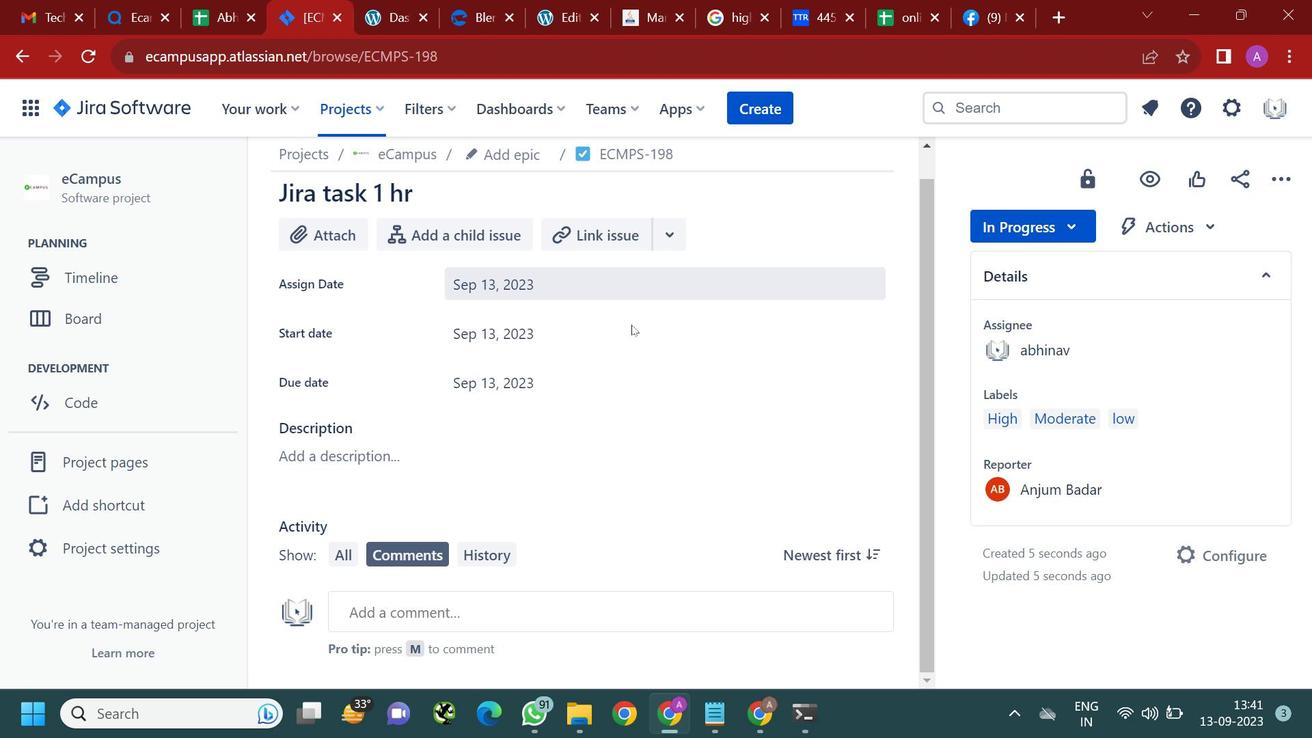 
Action: Mouse moved to (632, 326)
Screenshot: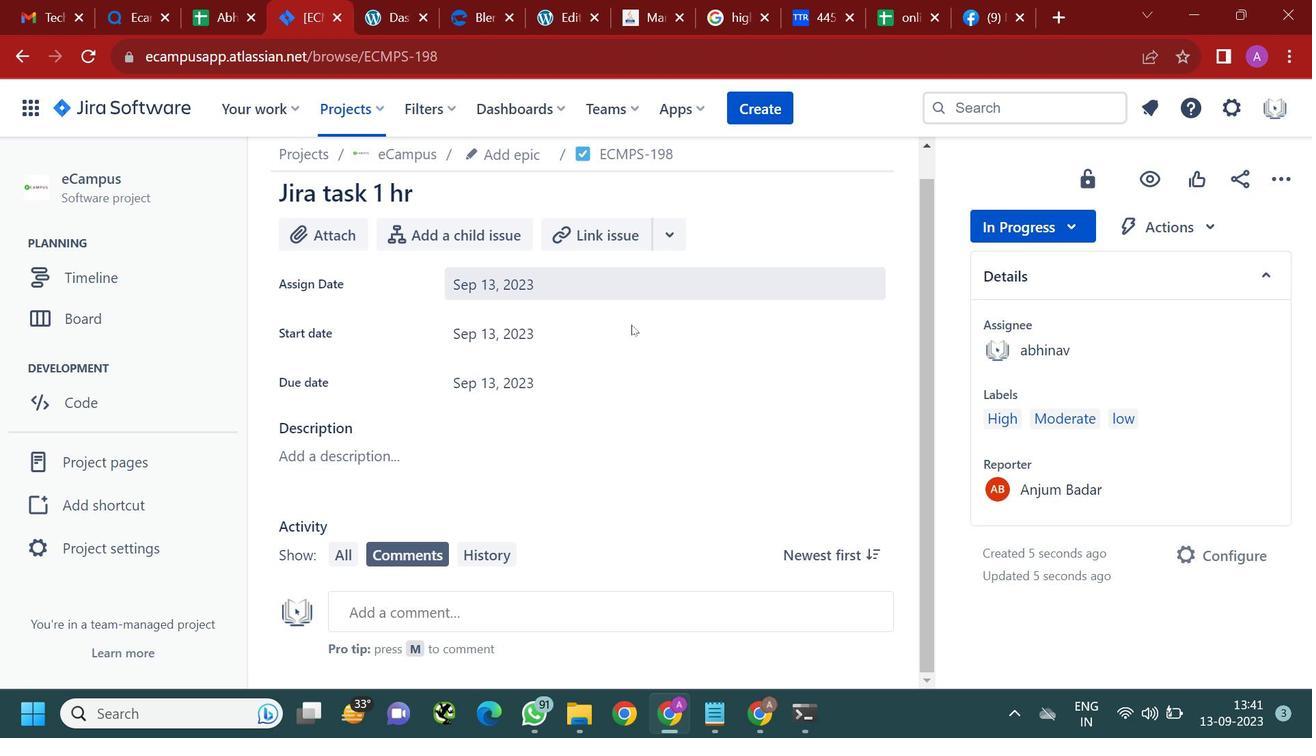 
Action: Mouse scrolled (632, 326) with delta (0, 0)
Screenshot: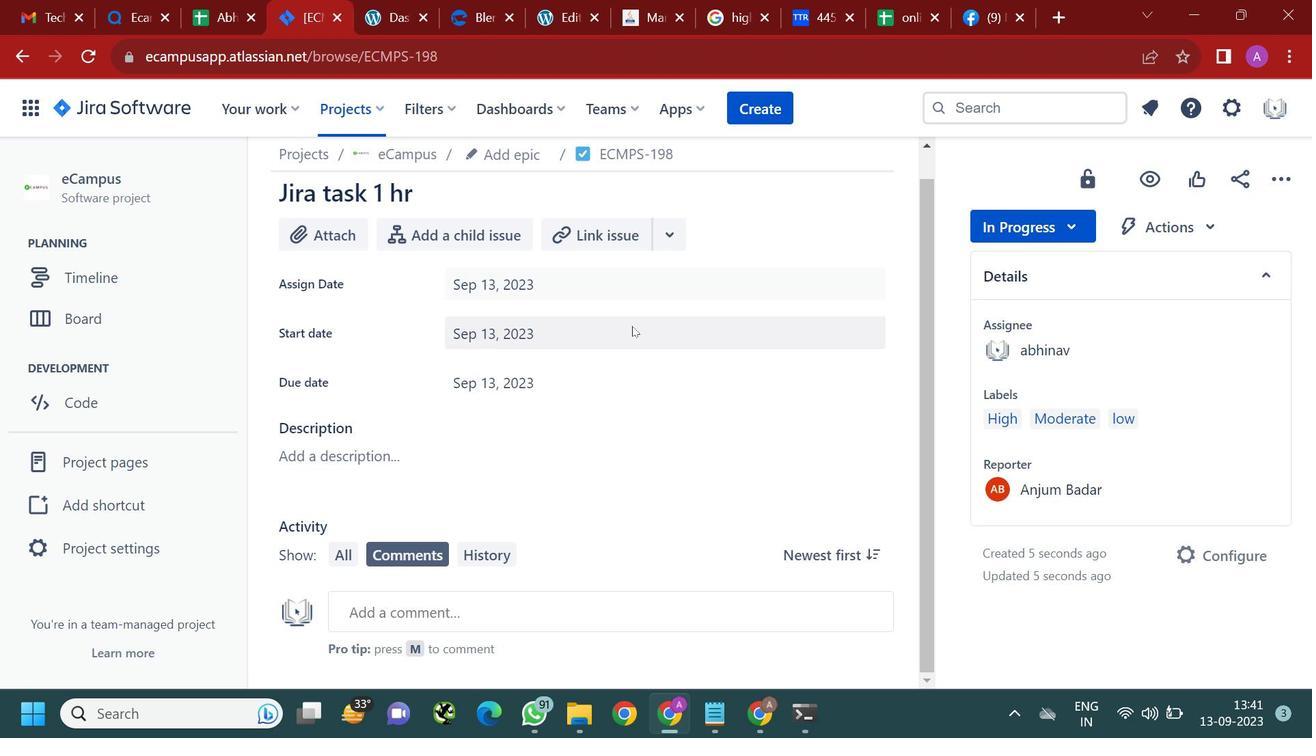 
Action: Mouse scrolled (632, 326) with delta (0, 0)
Screenshot: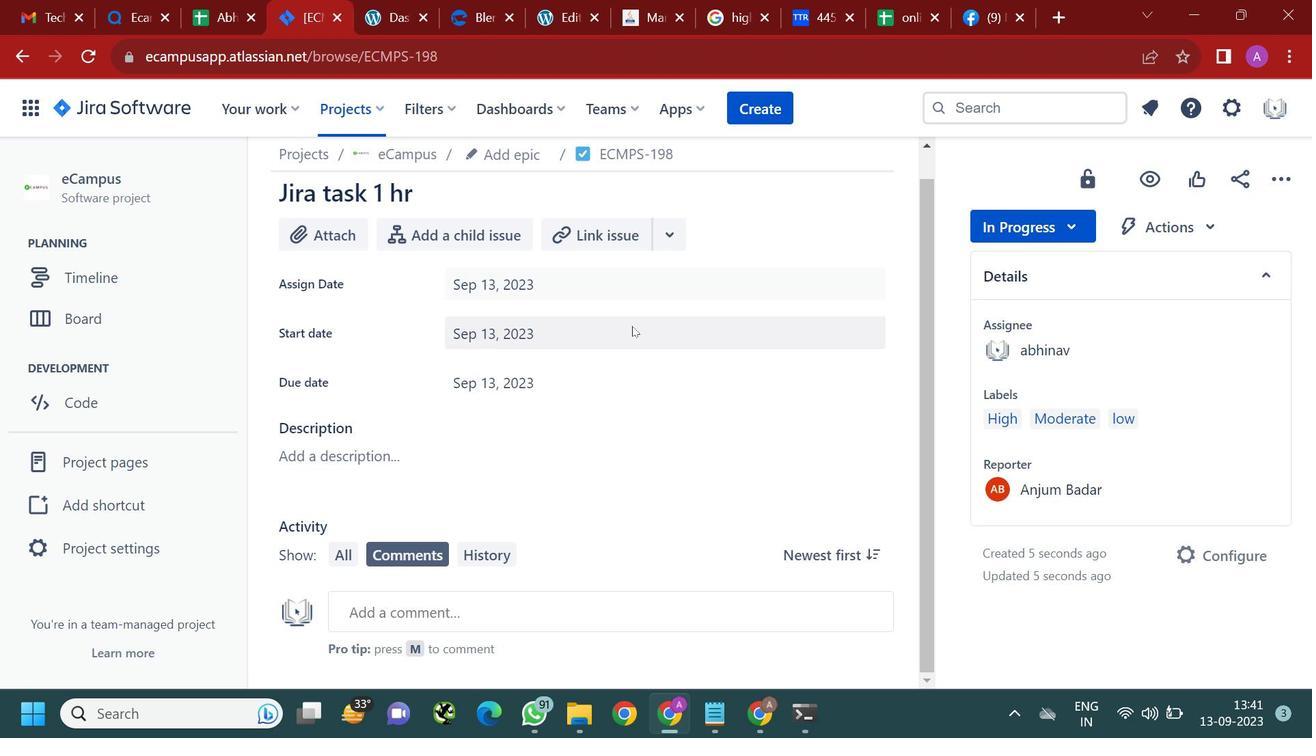
Action: Mouse moved to (673, 346)
Screenshot: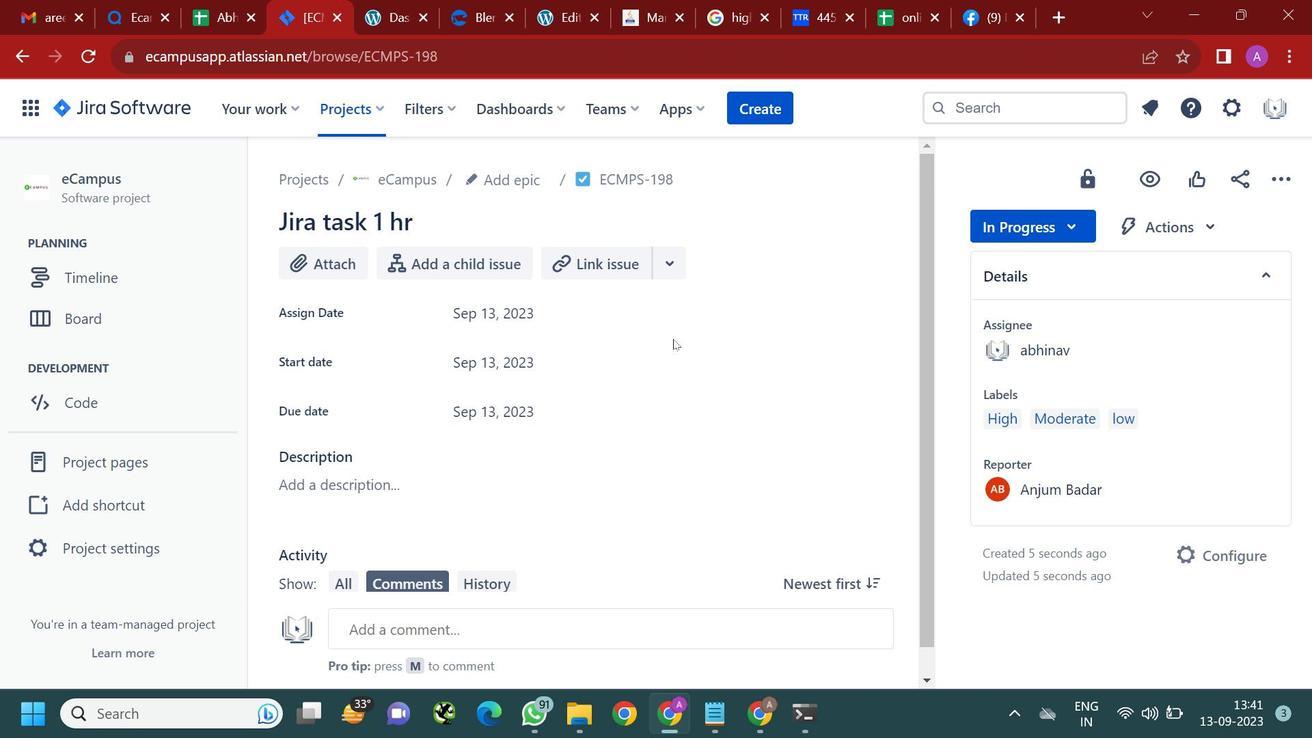 
Action: Mouse scrolled (673, 345) with delta (0, 0)
Screenshot: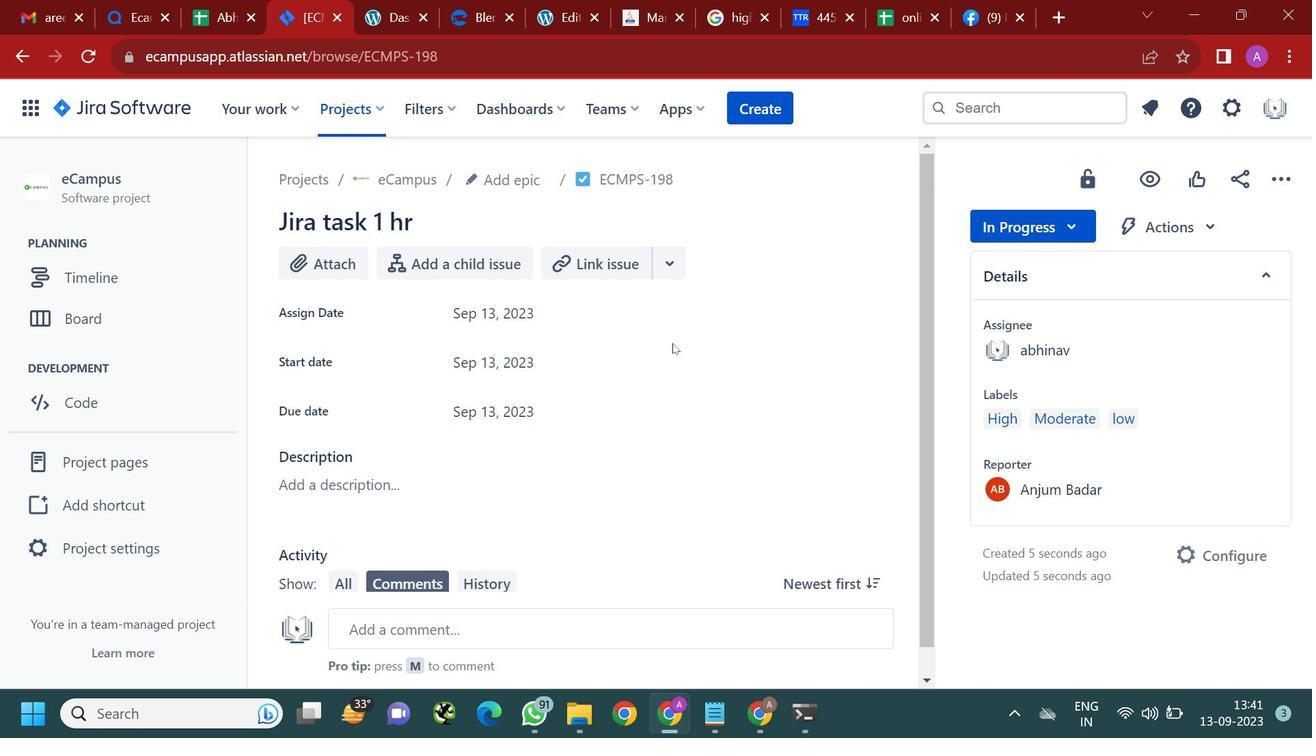 
Action: Mouse scrolled (673, 345) with delta (0, 0)
Screenshot: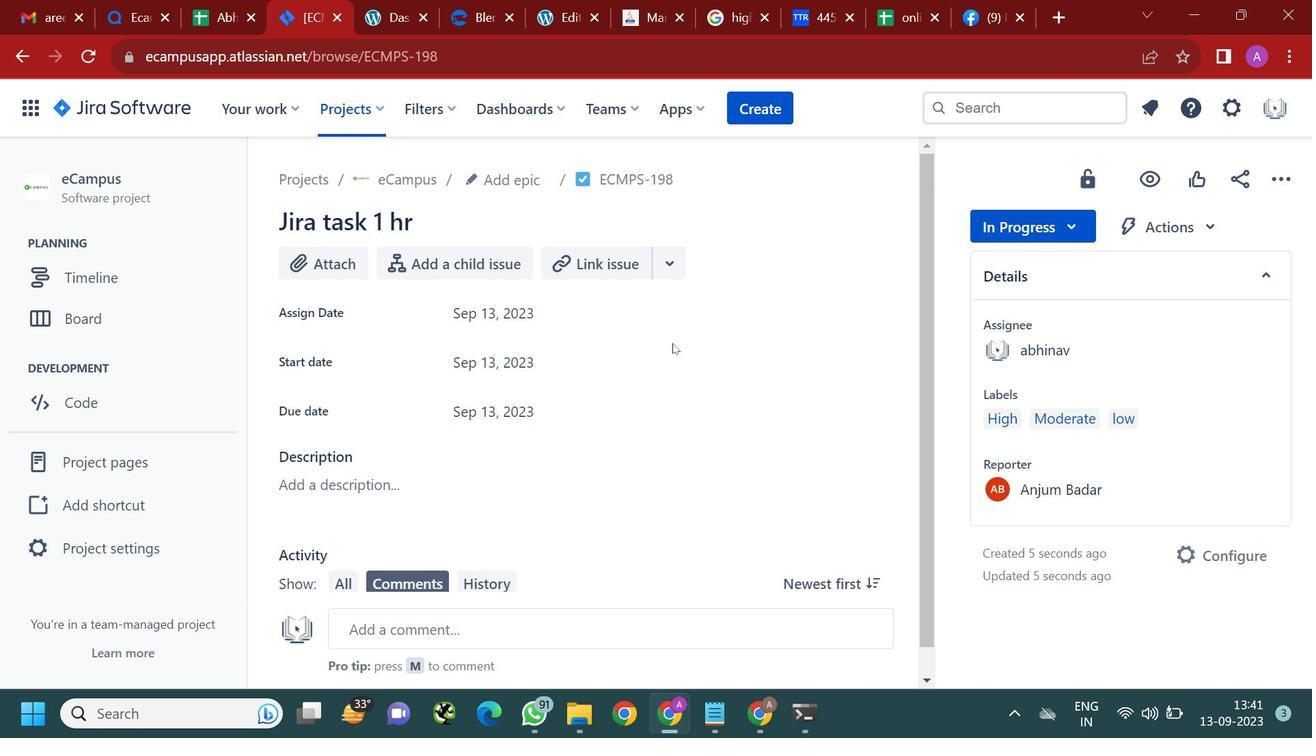 
Action: Mouse scrolled (673, 345) with delta (0, 0)
Screenshot: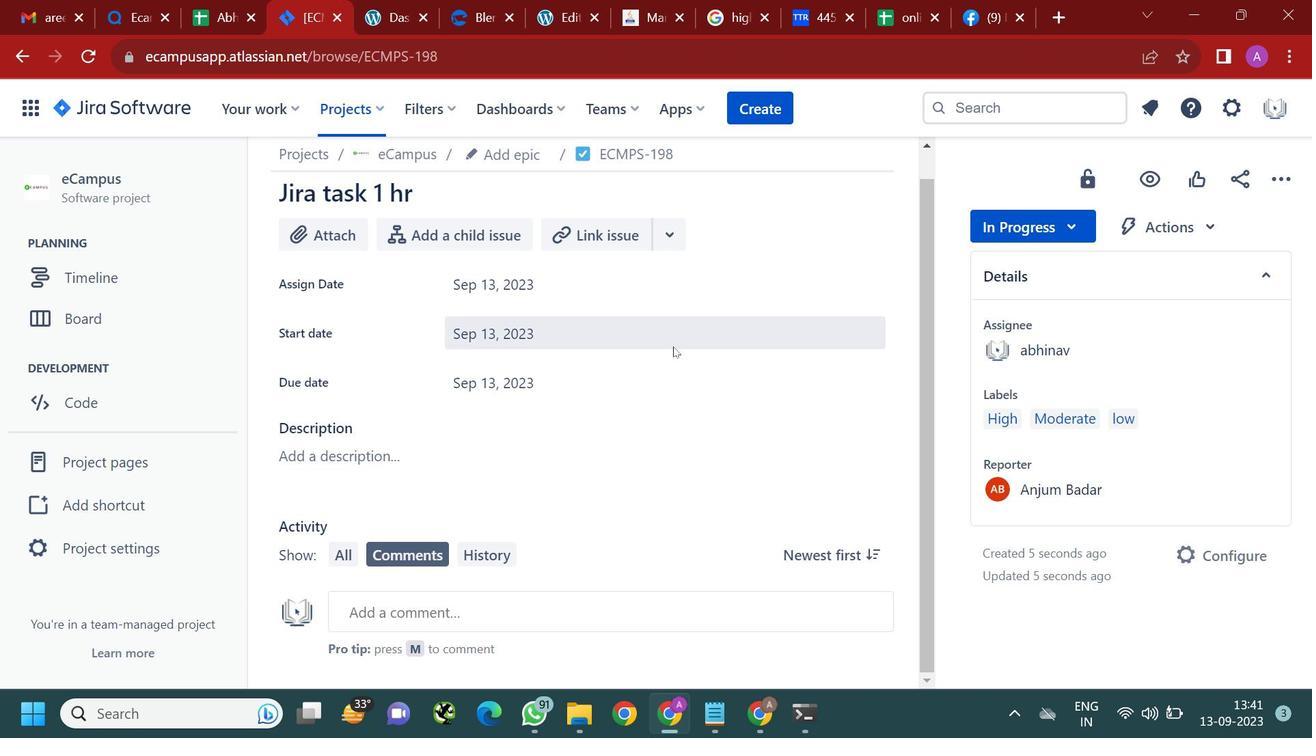 
Action: Mouse scrolled (673, 345) with delta (0, 0)
Screenshot: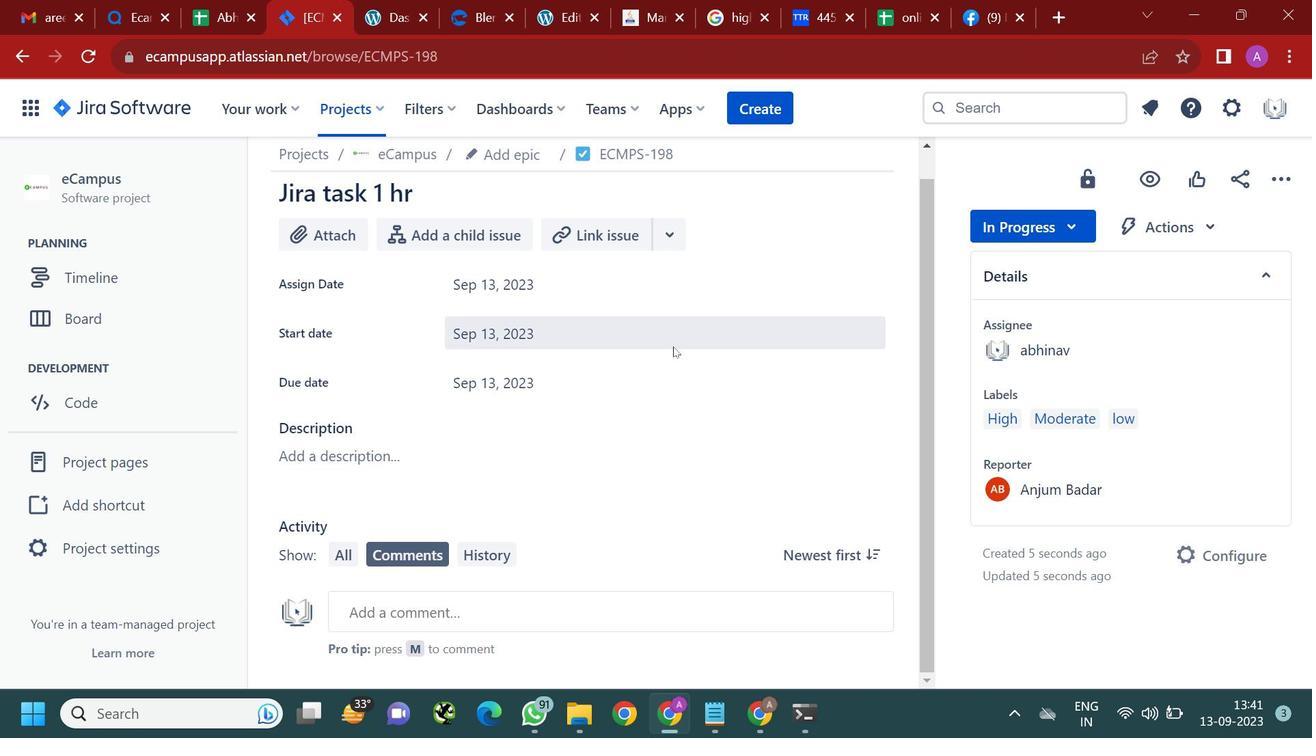 
Action: Mouse scrolled (673, 345) with delta (0, 0)
Screenshot: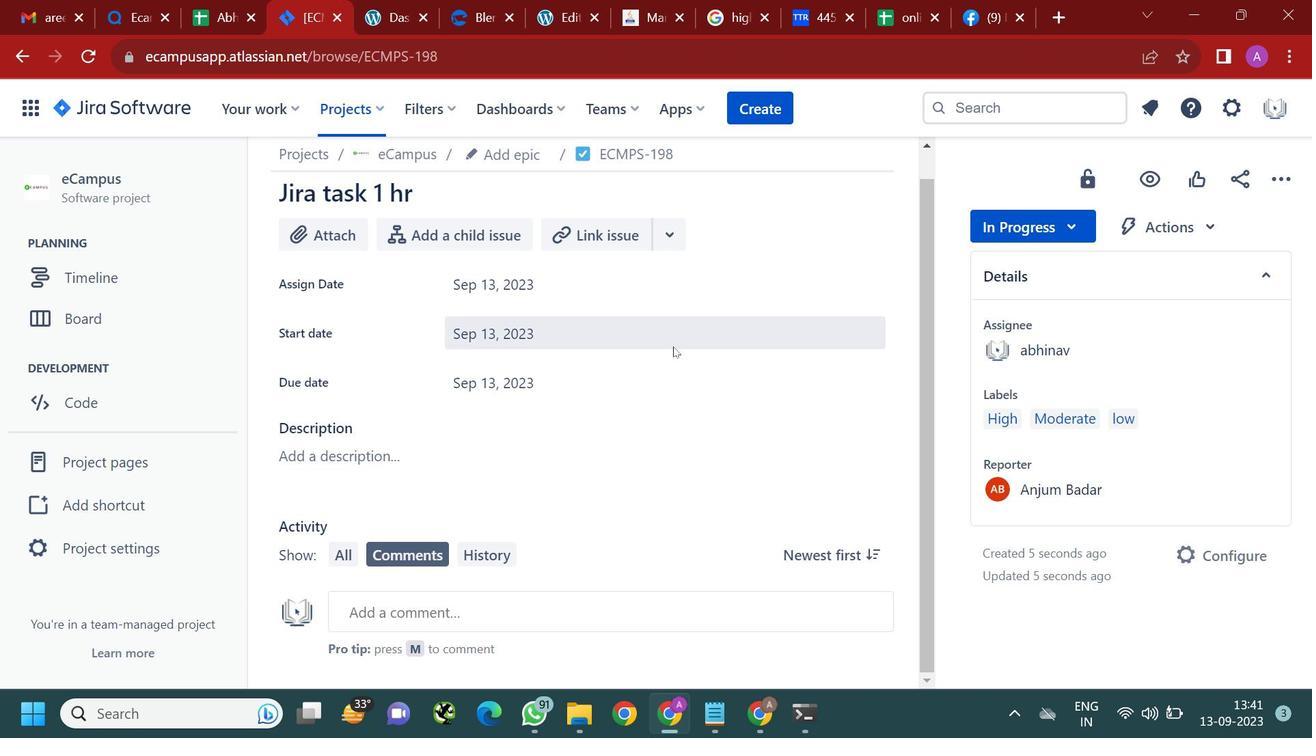 
Action: Mouse moved to (116, 331)
Screenshot: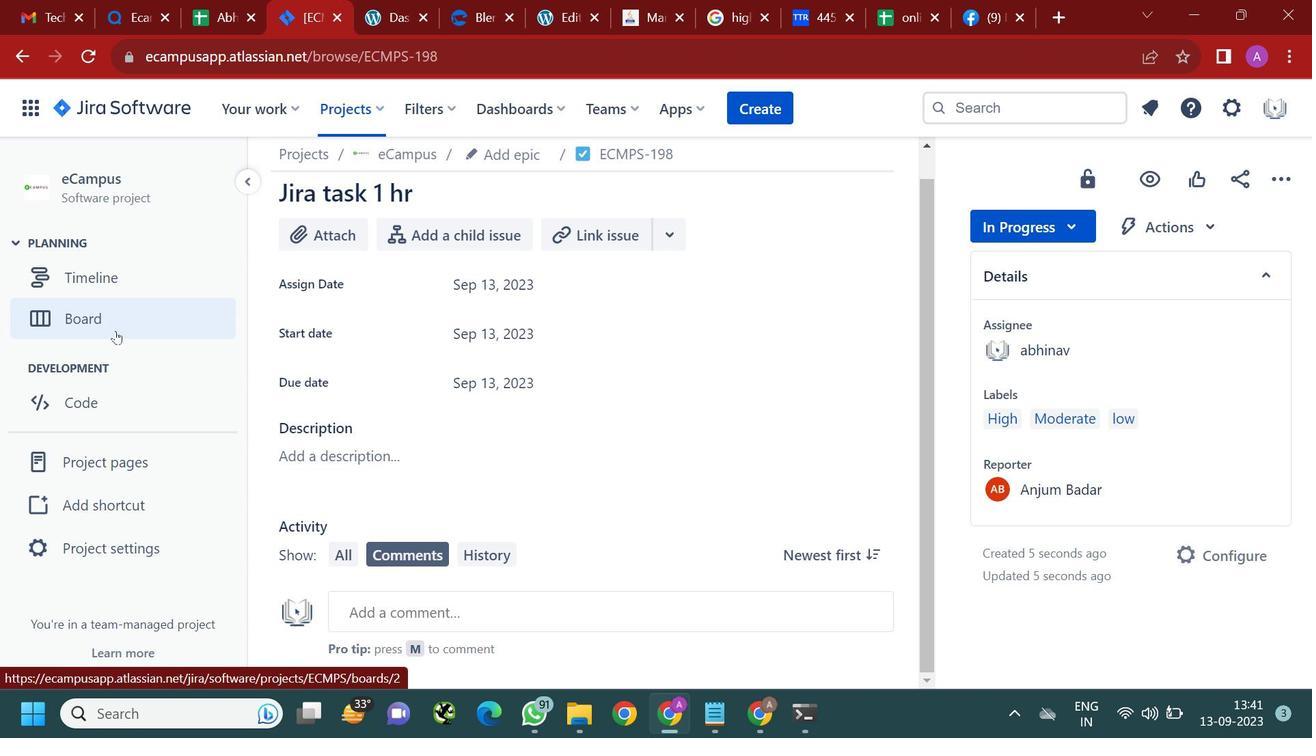
Action: Mouse pressed left at (116, 331)
Screenshot: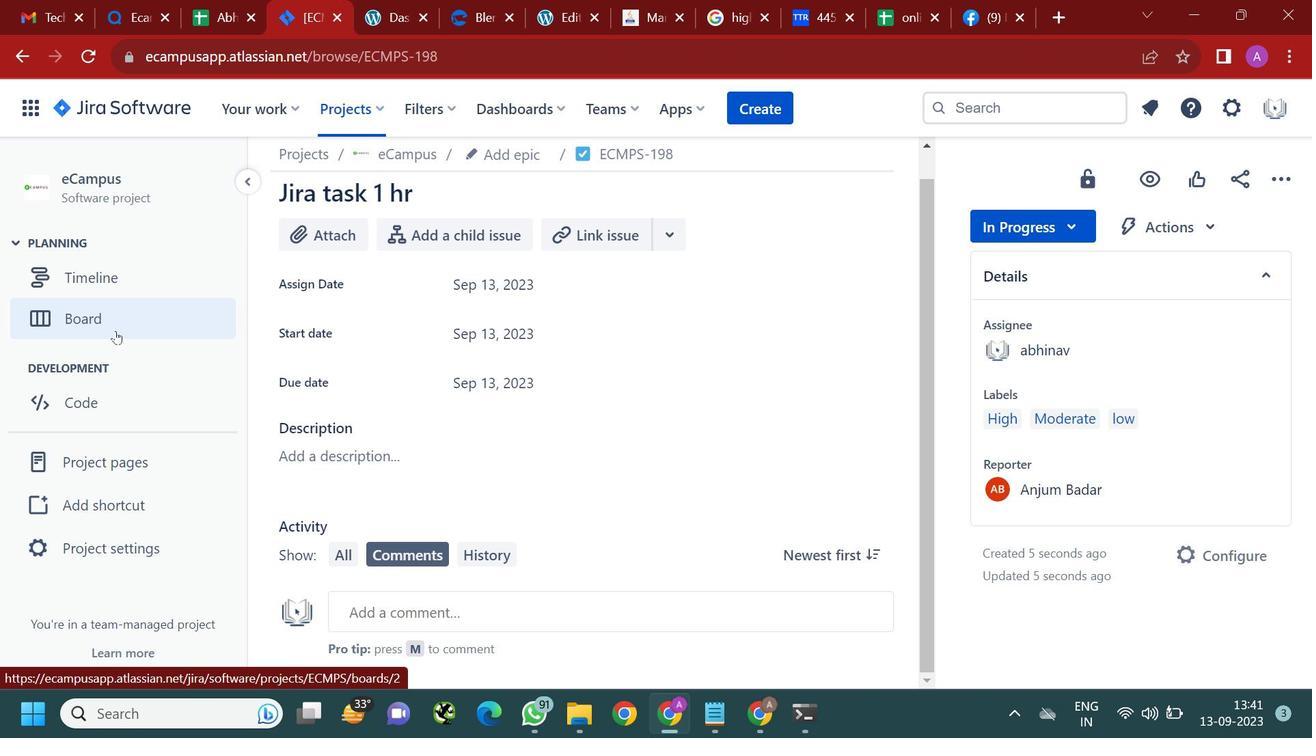 
Action: Mouse moved to (468, 531)
Screenshot: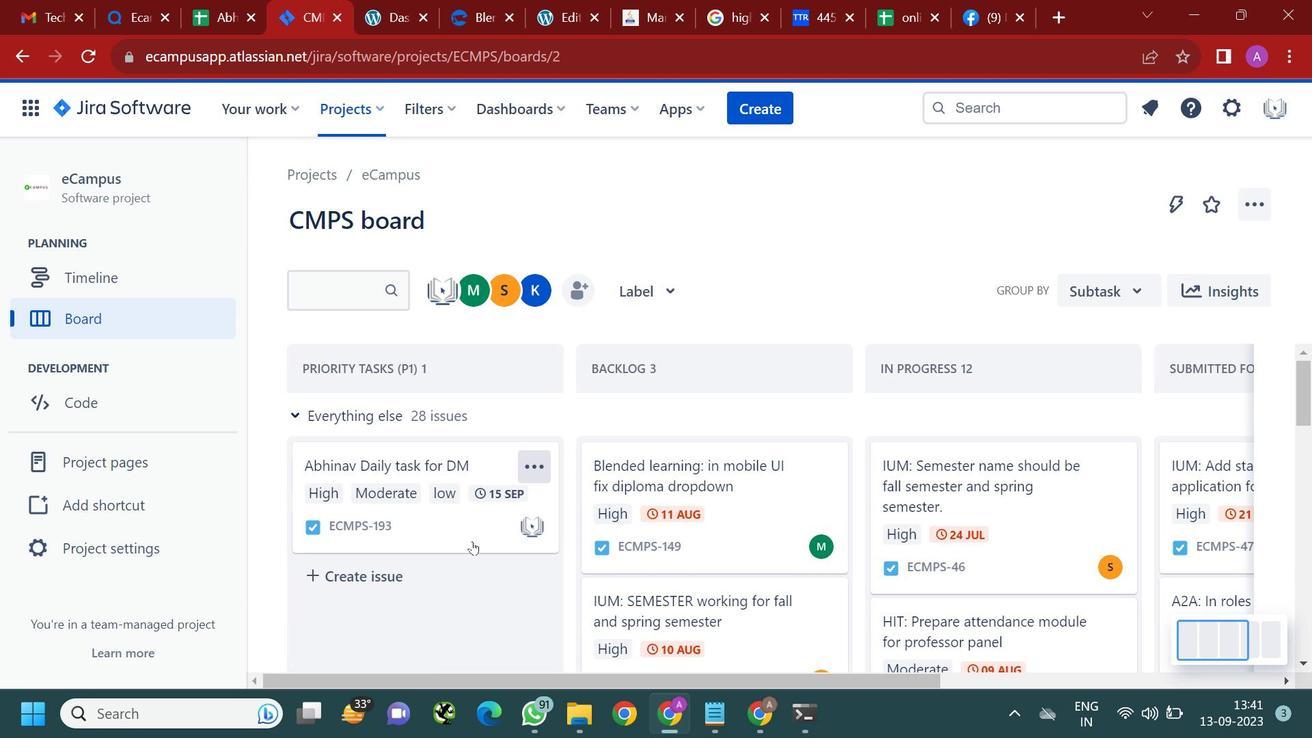 
Action: Mouse scrolled (468, 532) with delta (0, 0)
Screenshot: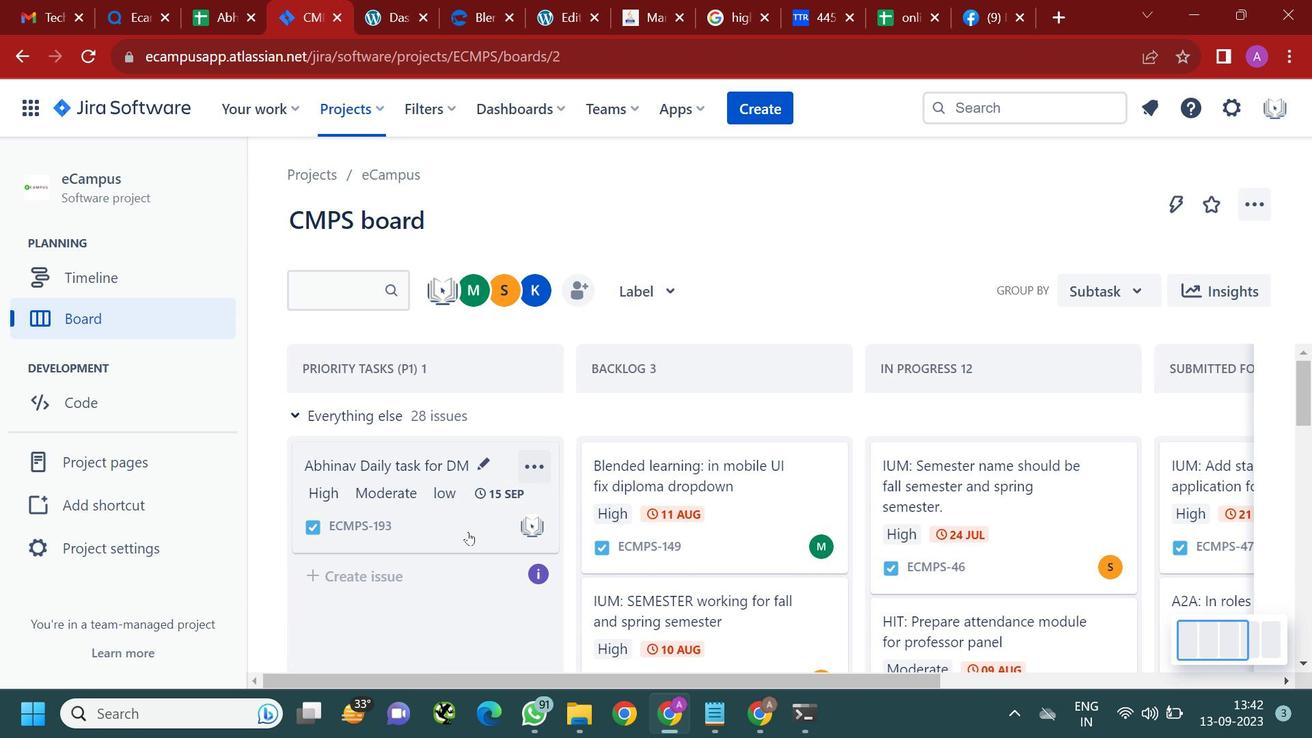 
Action: Mouse moved to (609, 682)
Screenshot: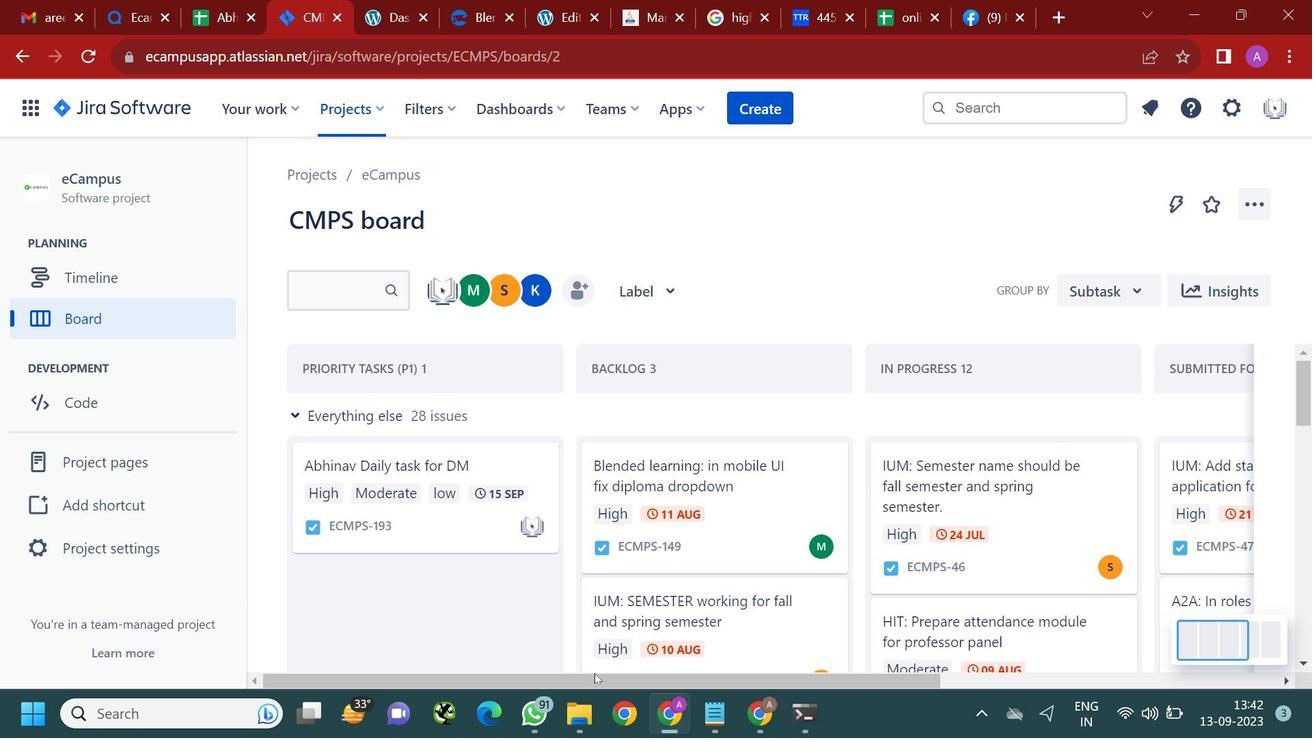 
Action: Mouse pressed left at (609, 682)
Screenshot: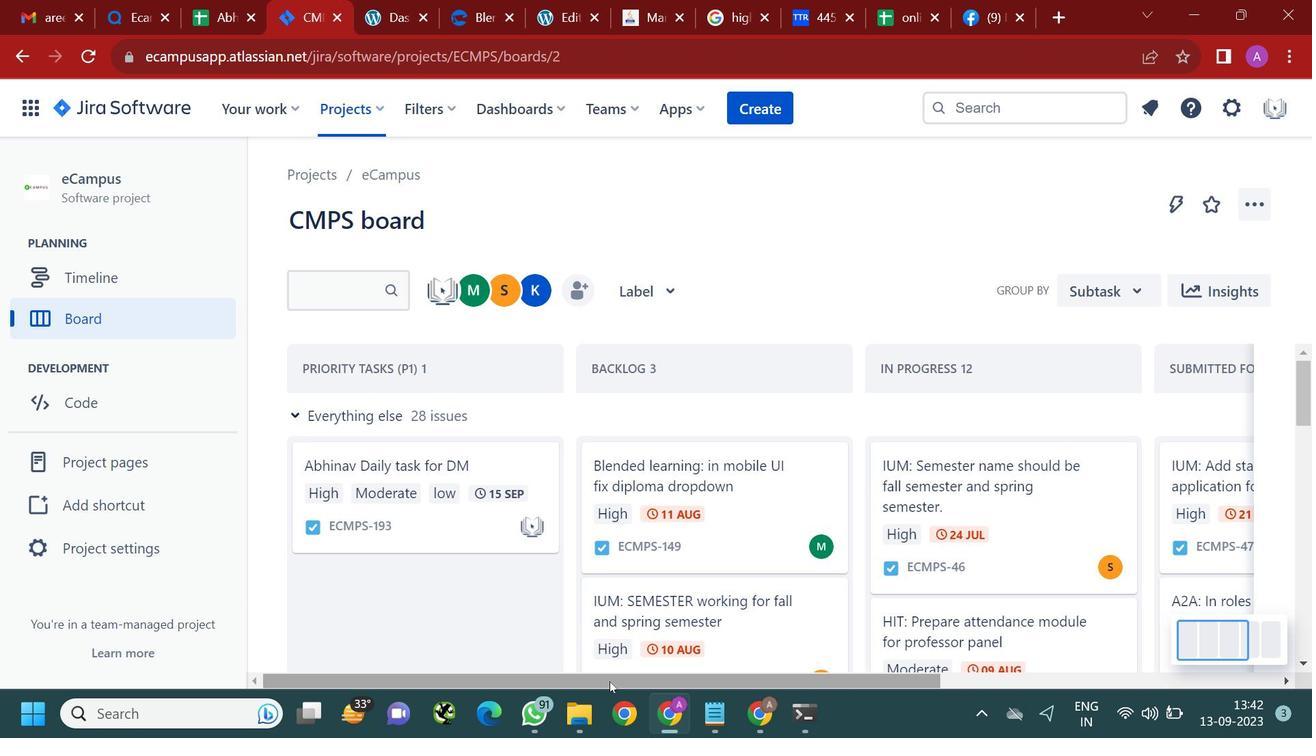 
Action: Mouse moved to (783, 516)
Screenshot: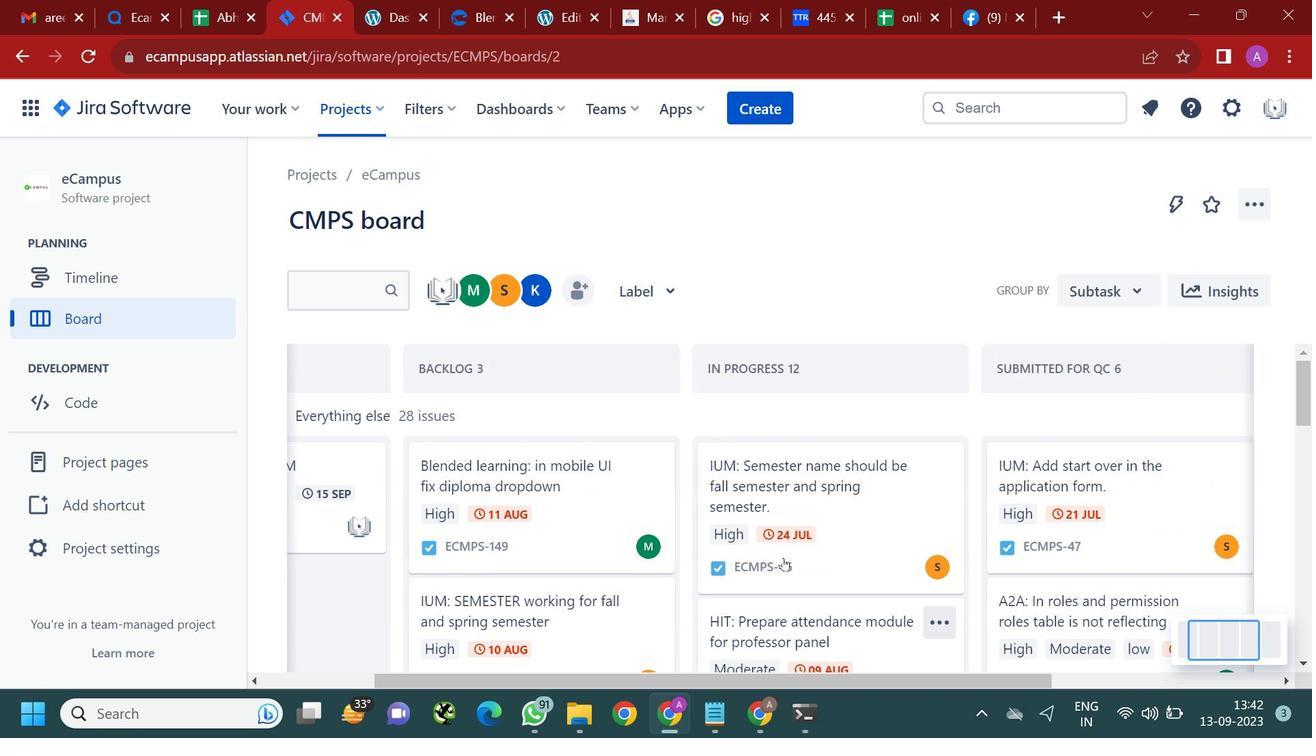 
Action: Mouse scrolled (783, 515) with delta (0, 0)
Screenshot: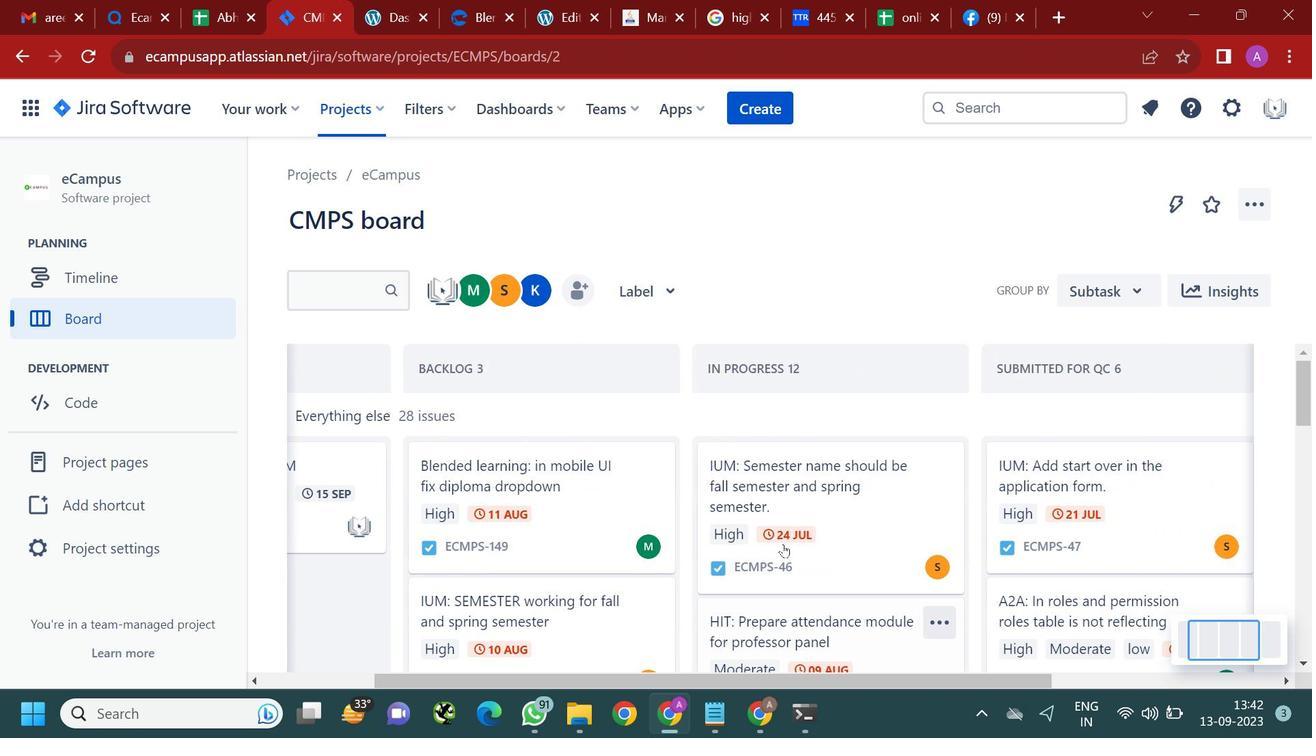 
Action: Mouse scrolled (783, 515) with delta (0, 0)
Screenshot: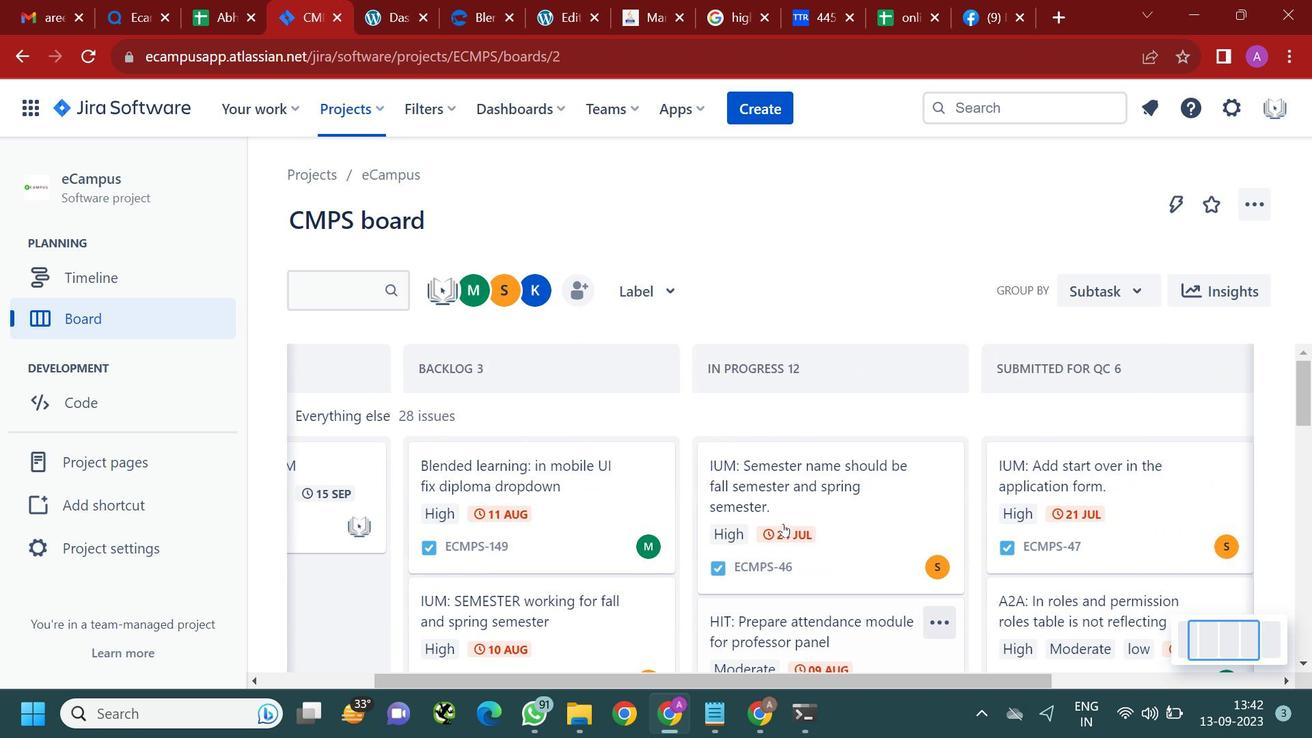 
Action: Mouse scrolled (783, 515) with delta (0, 0)
Screenshot: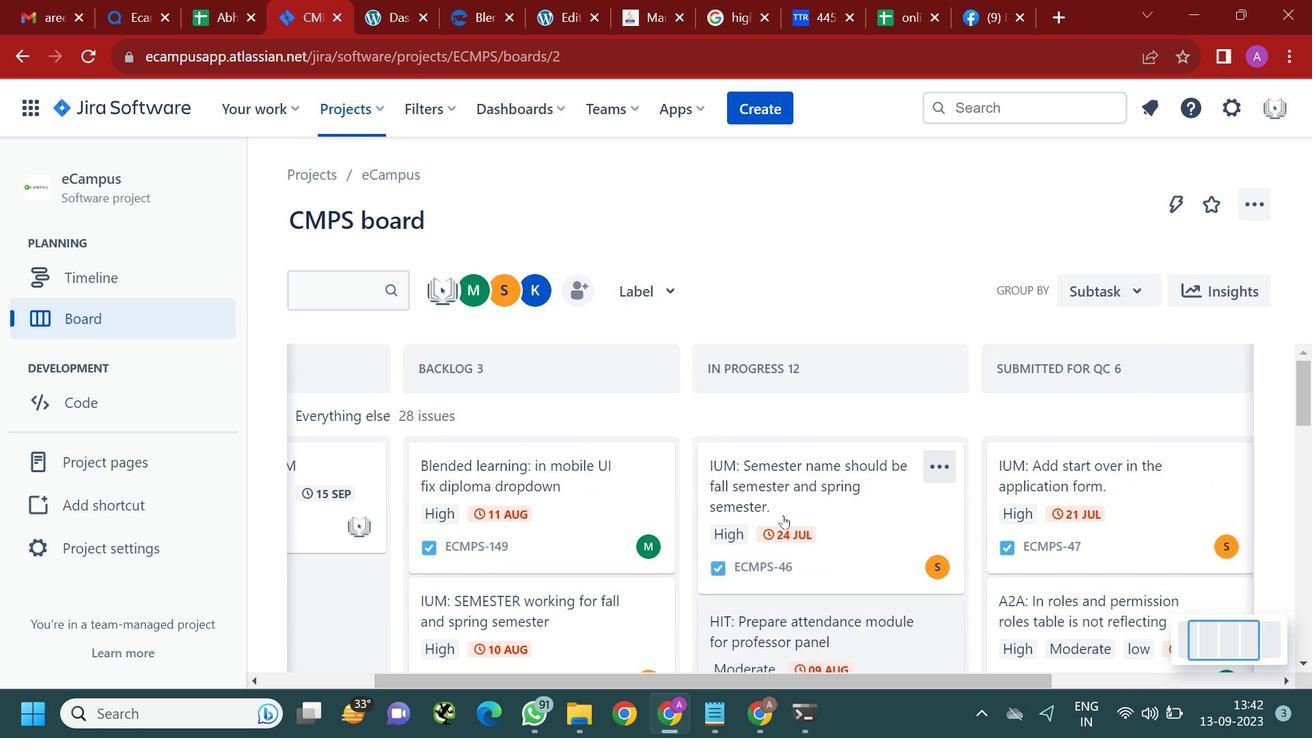 
Action: Mouse scrolled (783, 515) with delta (0, 0)
Screenshot: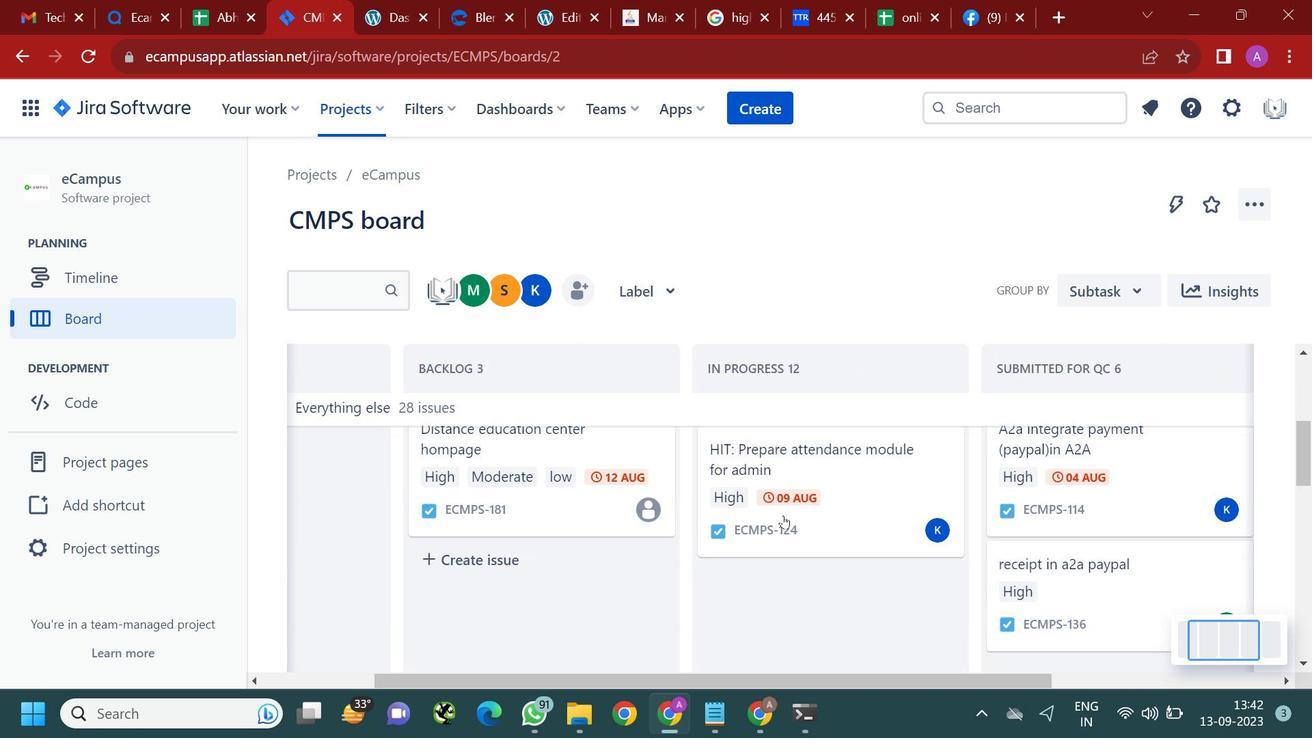 
Action: Mouse scrolled (783, 515) with delta (0, 0)
Screenshot: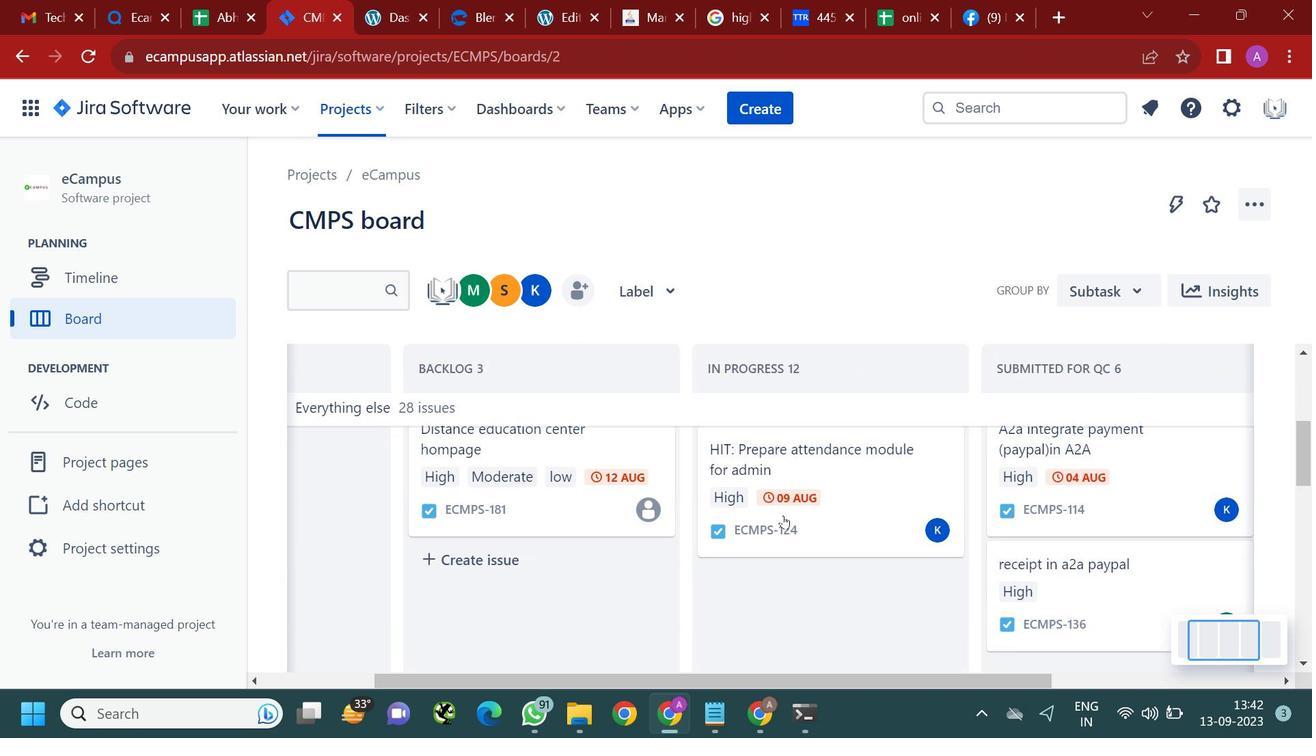 
Action: Mouse scrolled (783, 515) with delta (0, 0)
Screenshot: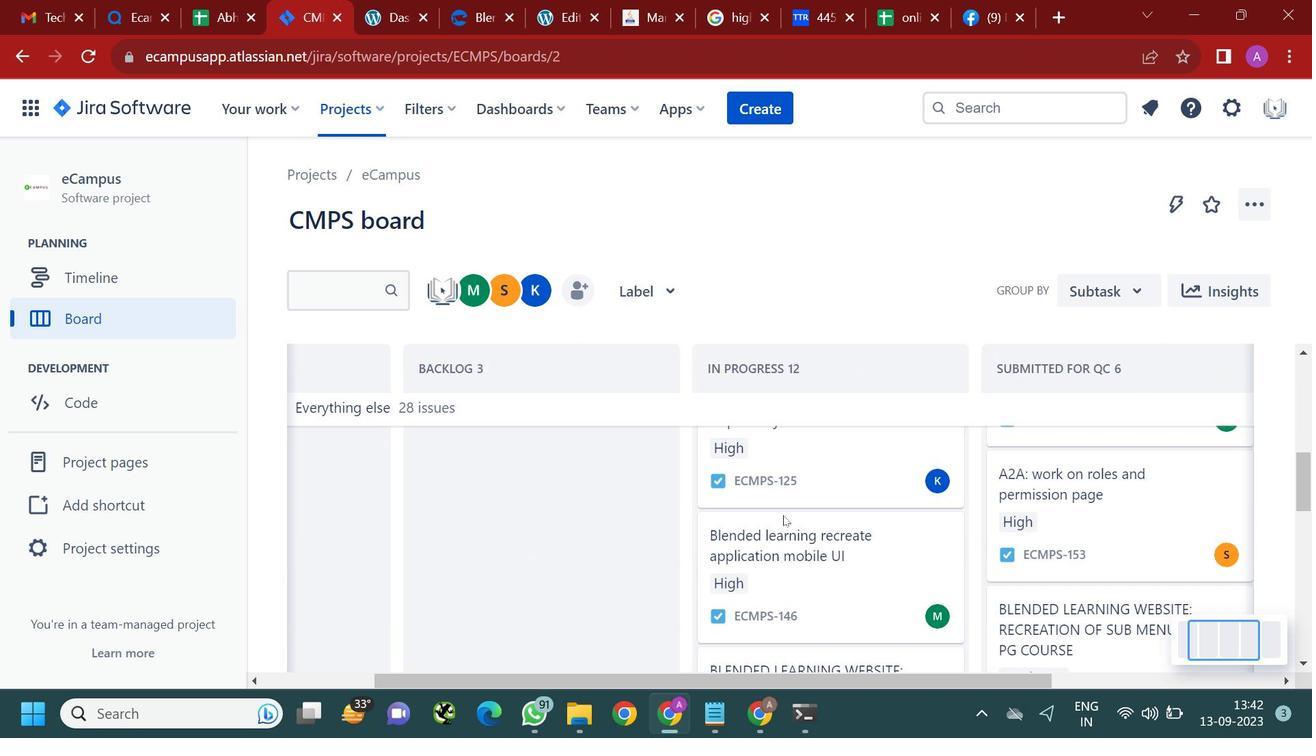 
Action: Mouse scrolled (783, 515) with delta (0, 0)
Screenshot: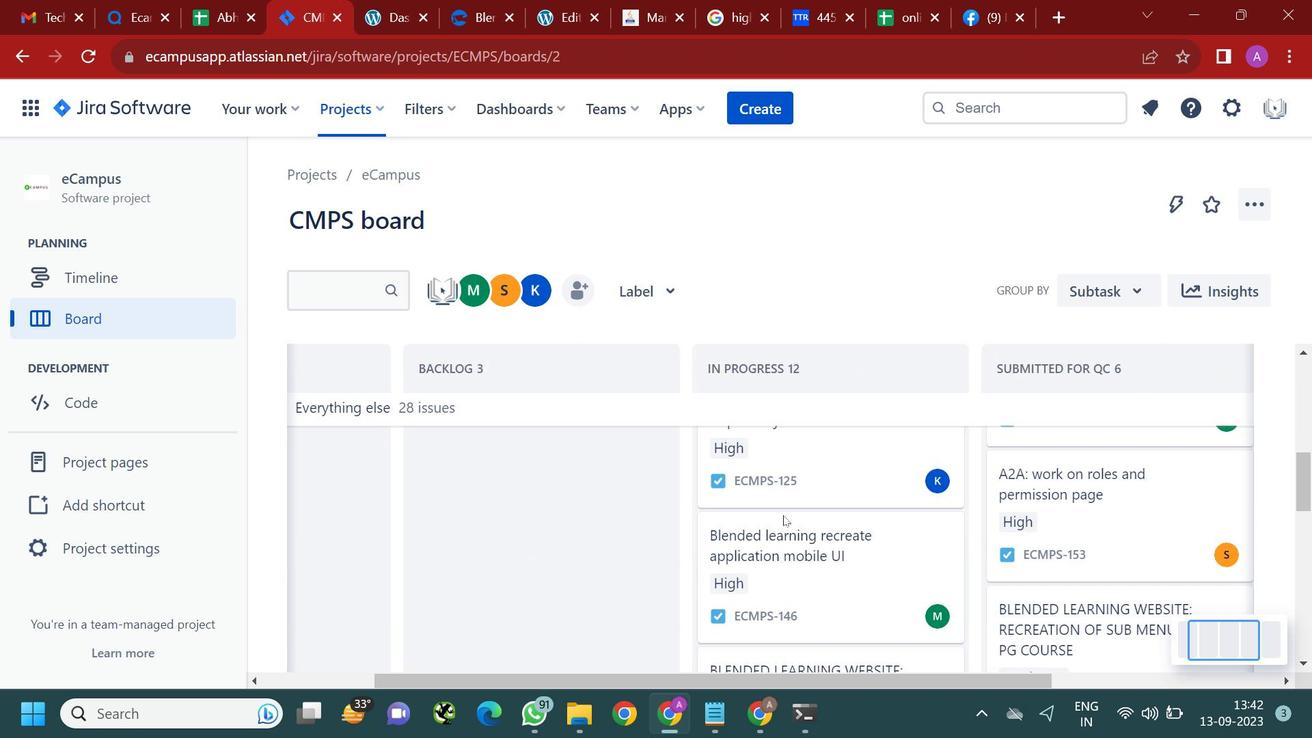 
Action: Mouse scrolled (783, 515) with delta (0, 0)
Screenshot: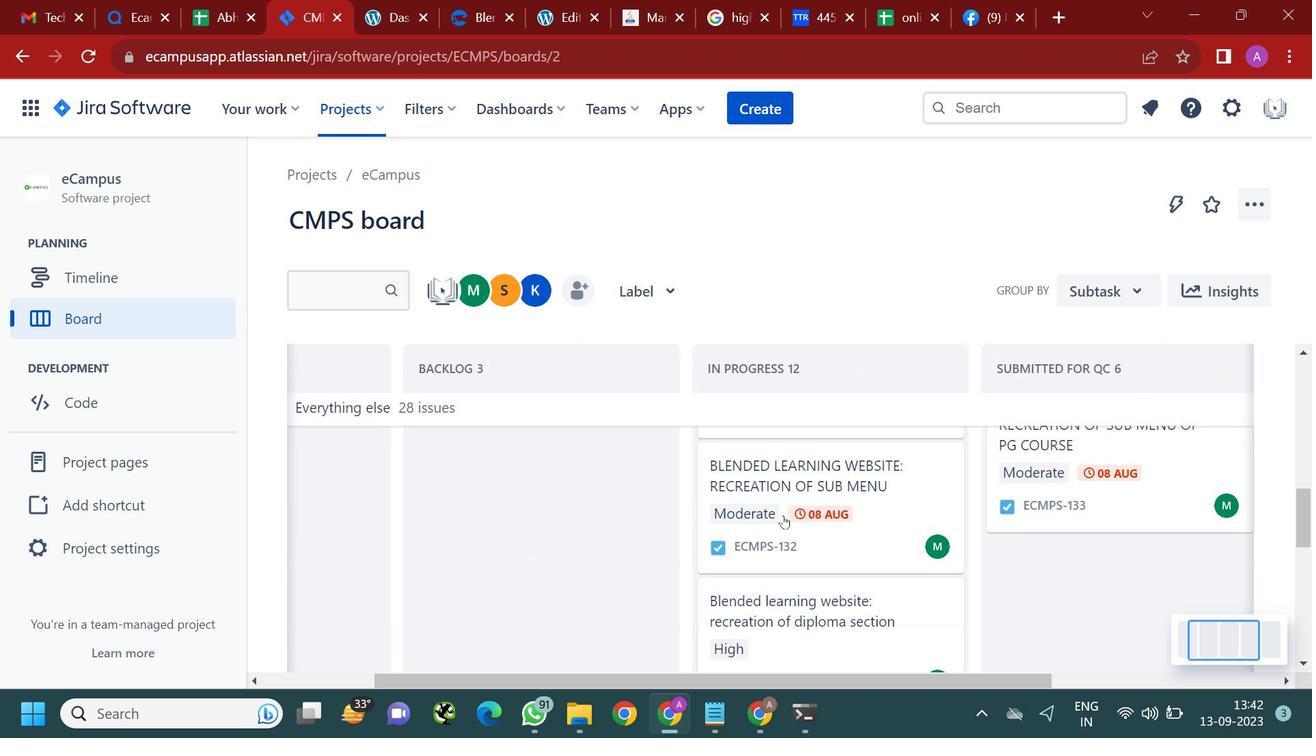 
Action: Mouse scrolled (783, 515) with delta (0, 0)
Screenshot: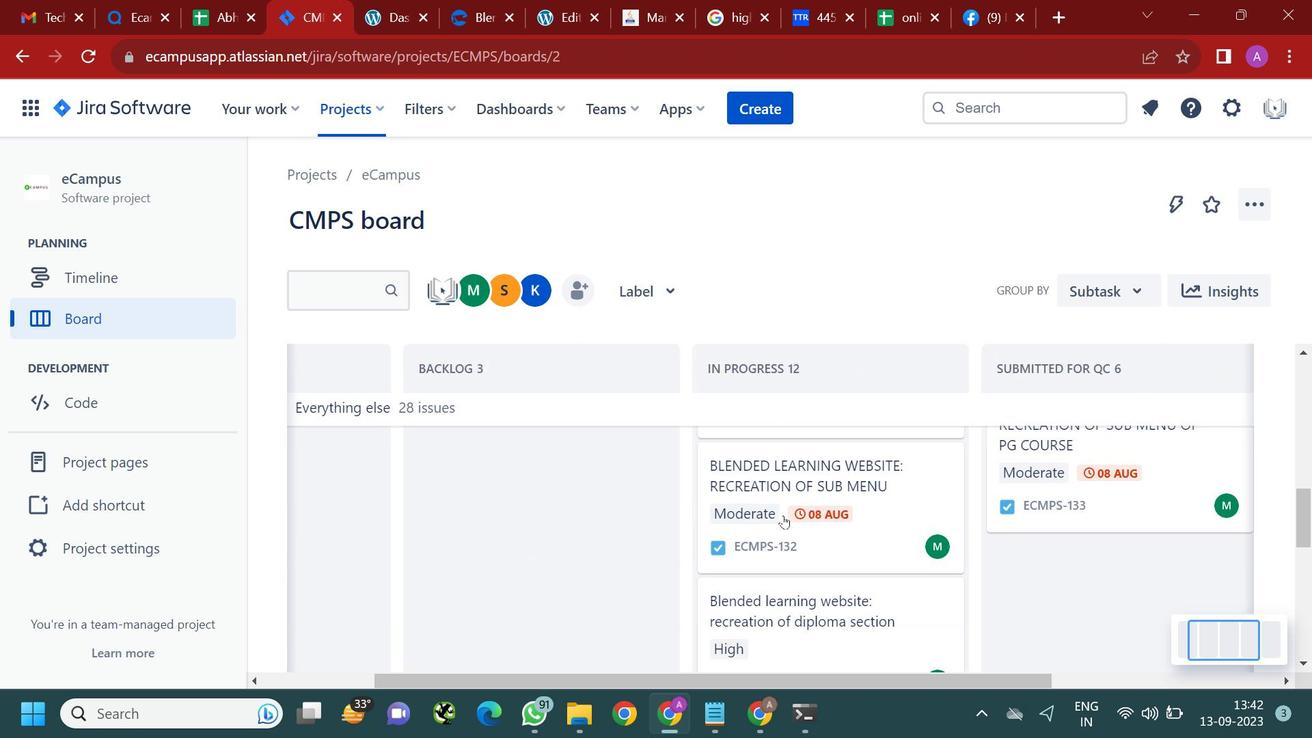 
Action: Mouse scrolled (783, 515) with delta (0, 0)
Screenshot: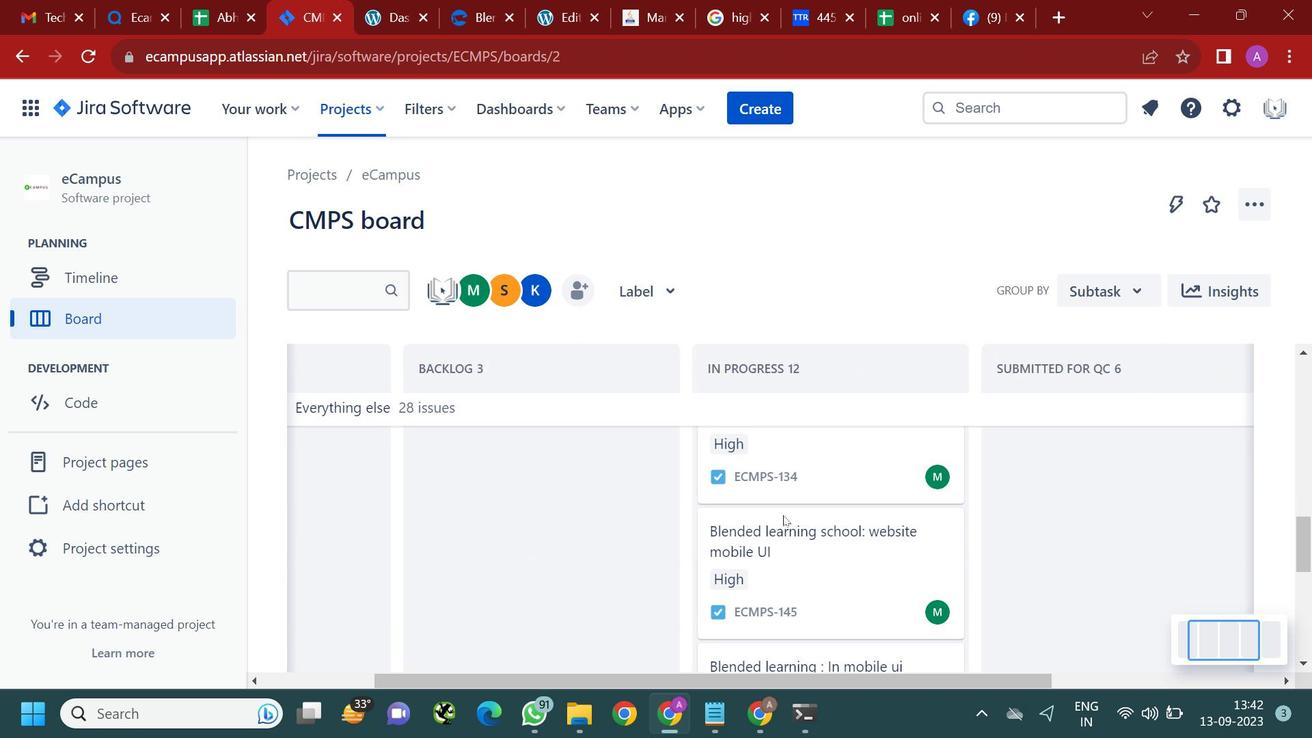 
Action: Mouse scrolled (783, 515) with delta (0, 0)
Screenshot: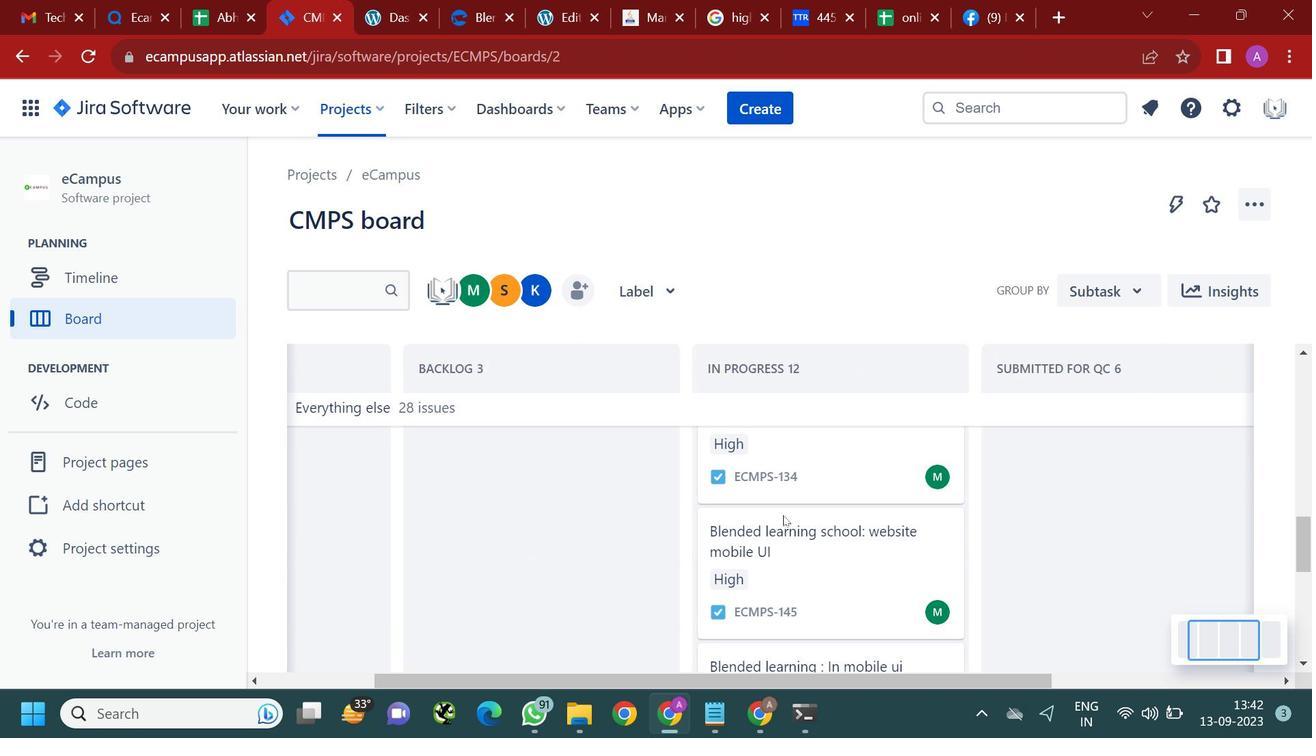 
Action: Mouse scrolled (783, 515) with delta (0, 0)
Screenshot: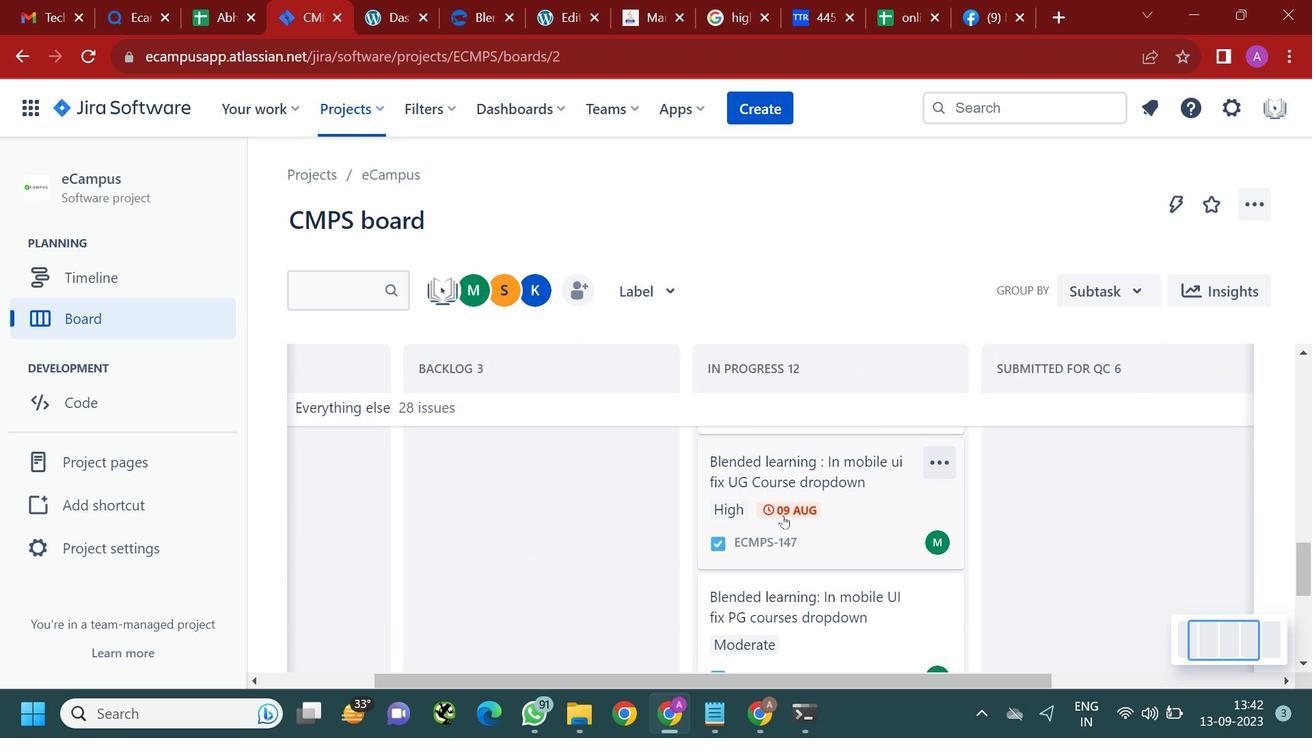 
Action: Mouse scrolled (783, 515) with delta (0, 0)
Screenshot: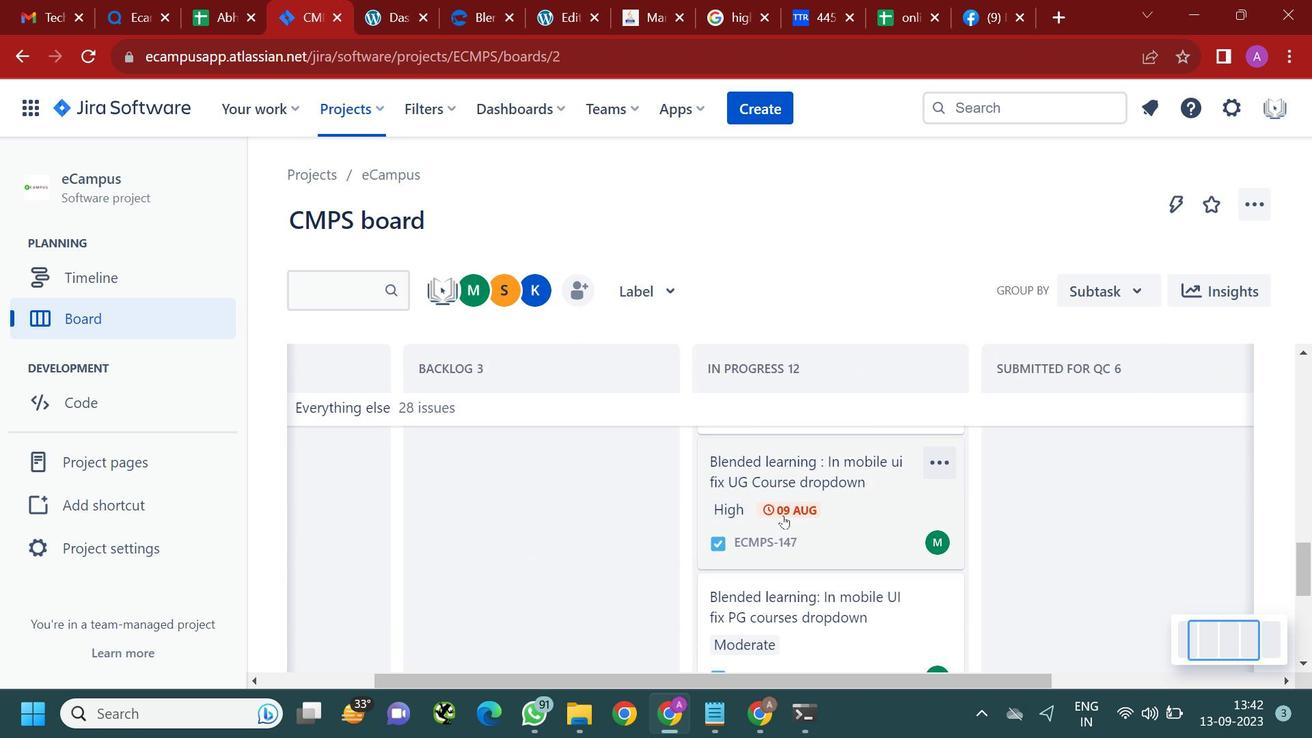 
Action: Mouse moved to (783, 515)
Screenshot: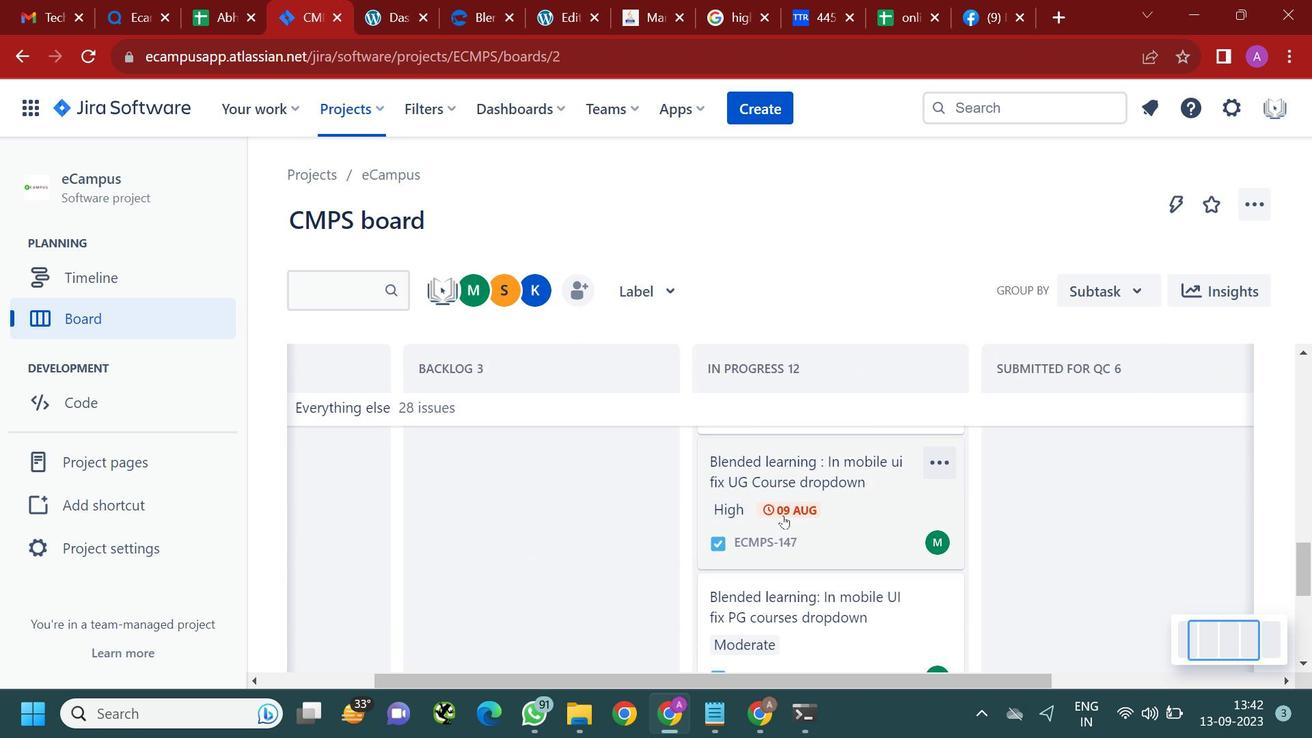 
Action: Mouse scrolled (783, 514) with delta (0, 0)
Screenshot: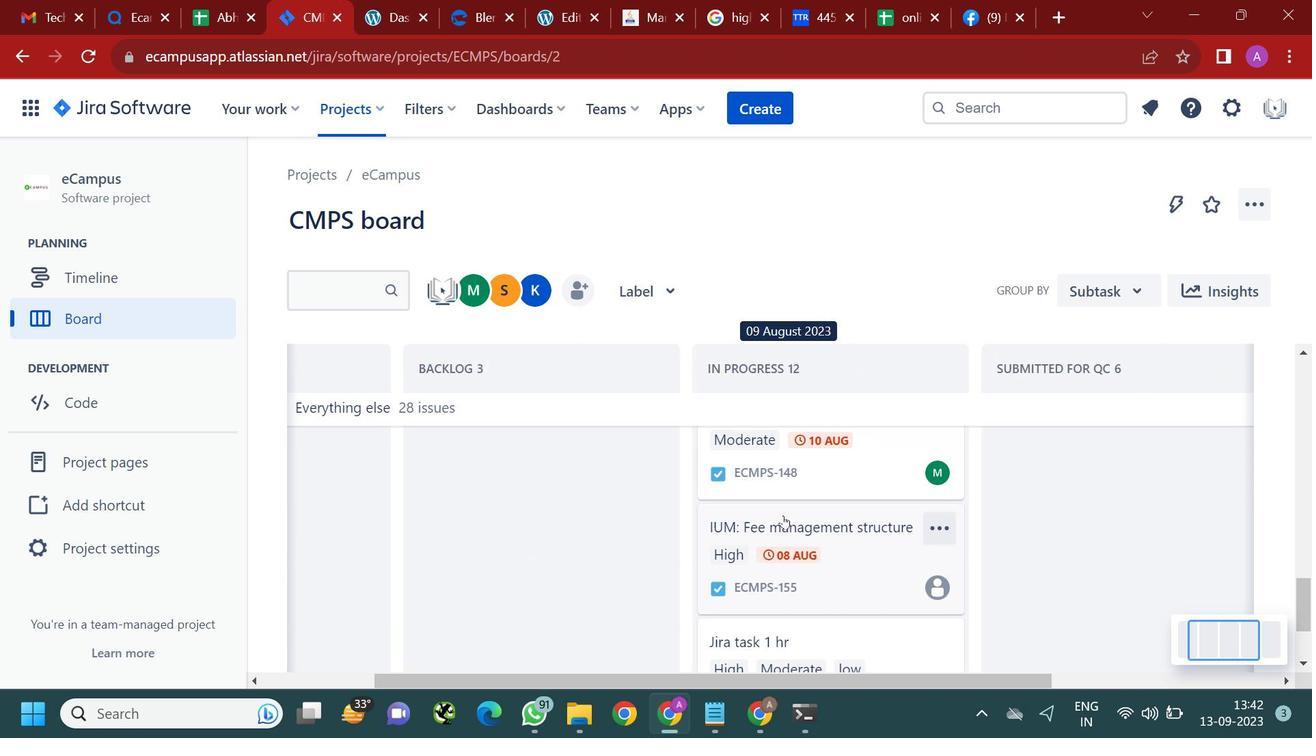 
Action: Mouse moved to (783, 515)
Screenshot: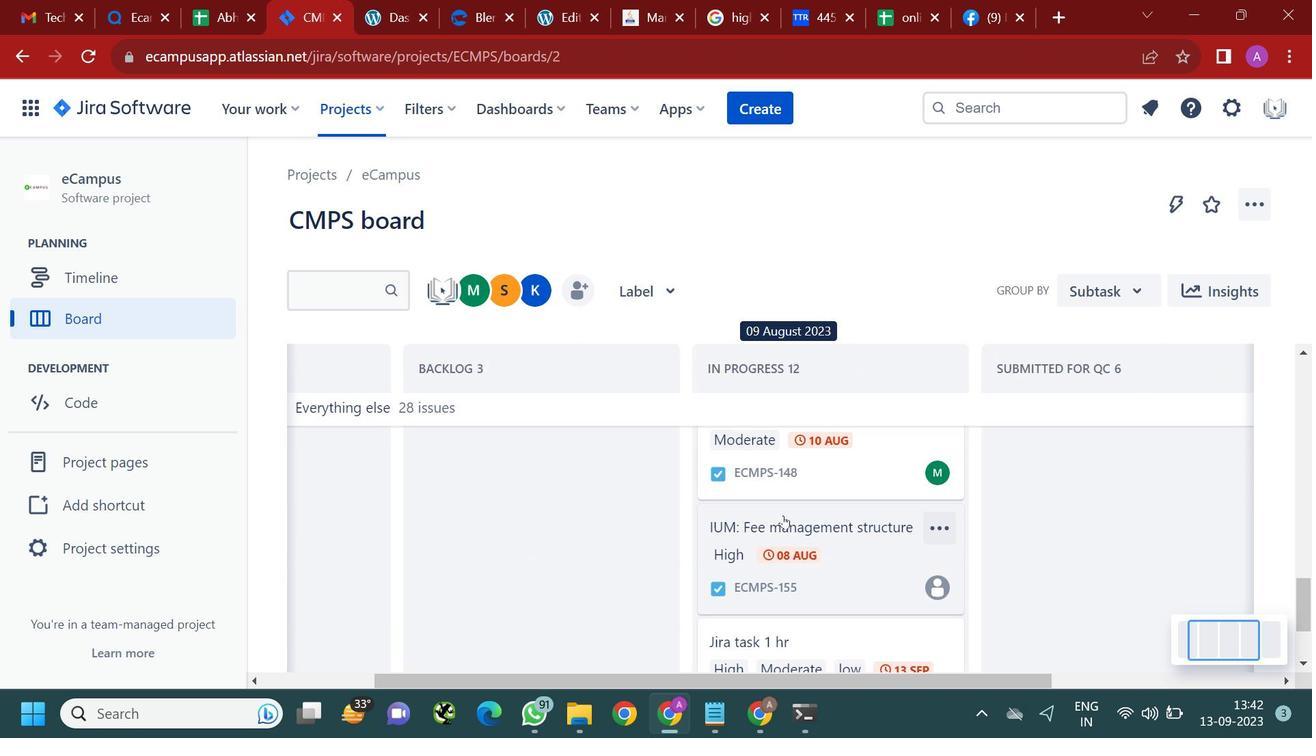 
Action: Mouse scrolled (783, 514) with delta (0, 0)
Screenshot: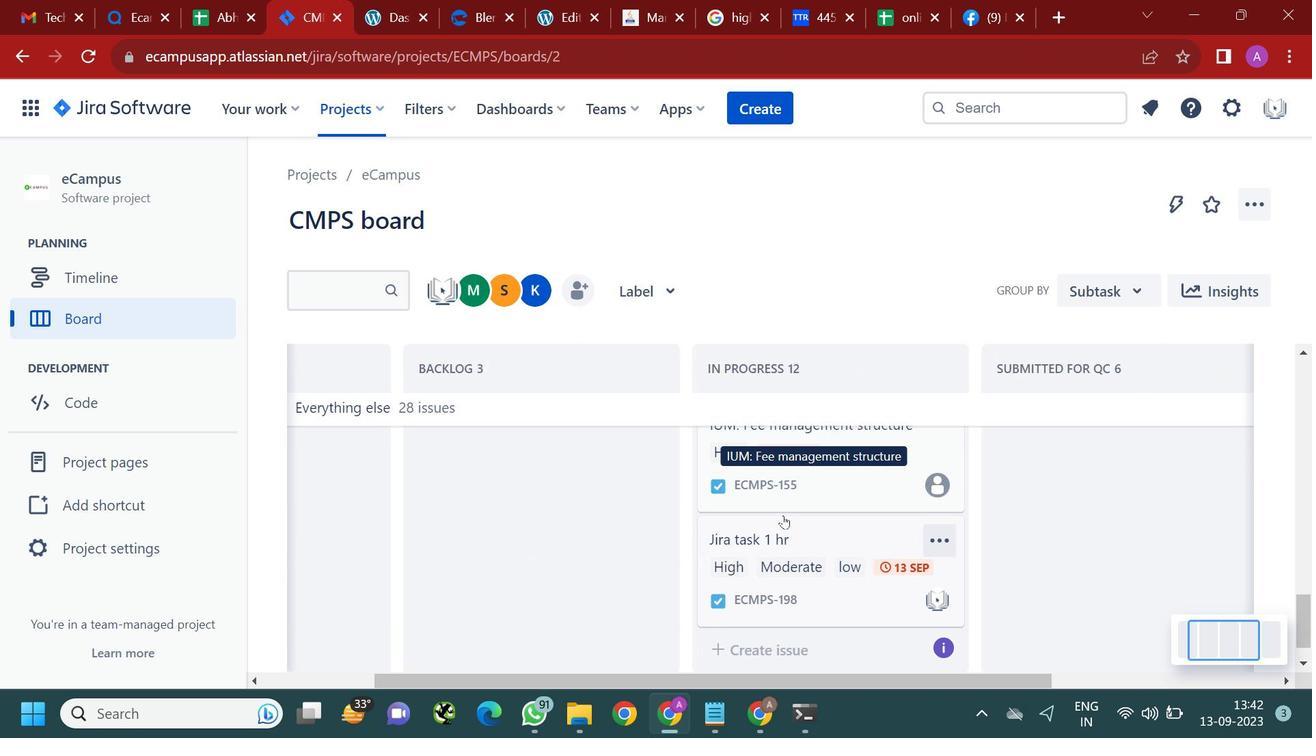 
Action: Mouse moved to (783, 515)
Screenshot: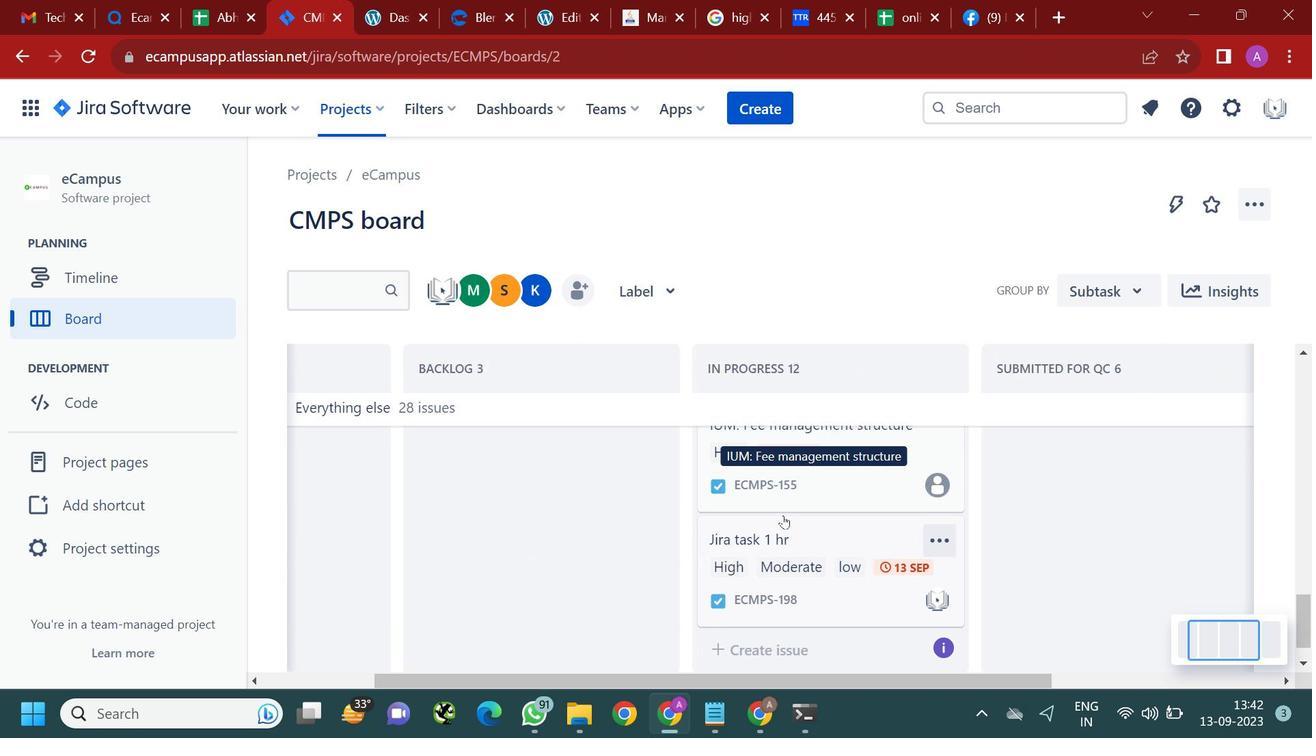 
Action: Mouse scrolled (783, 514) with delta (0, 0)
Screenshot: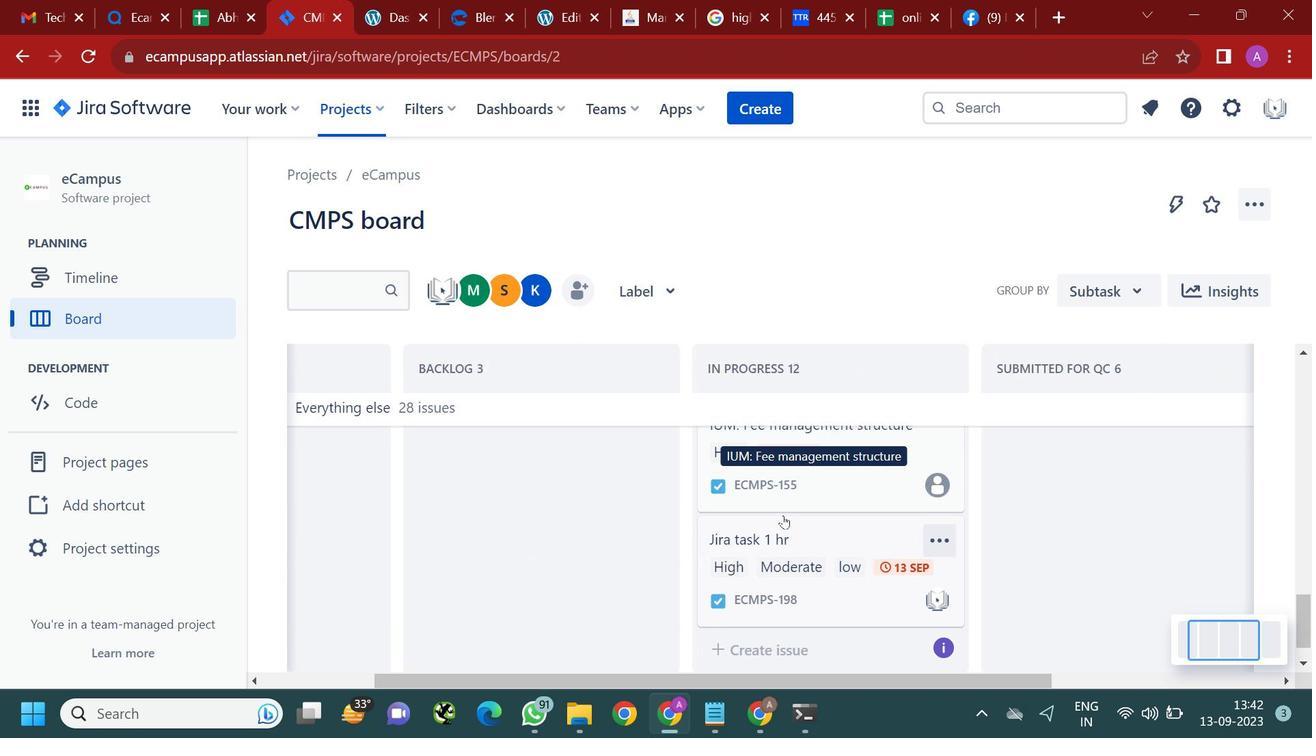 
Action: Mouse scrolled (783, 514) with delta (0, 0)
Screenshot: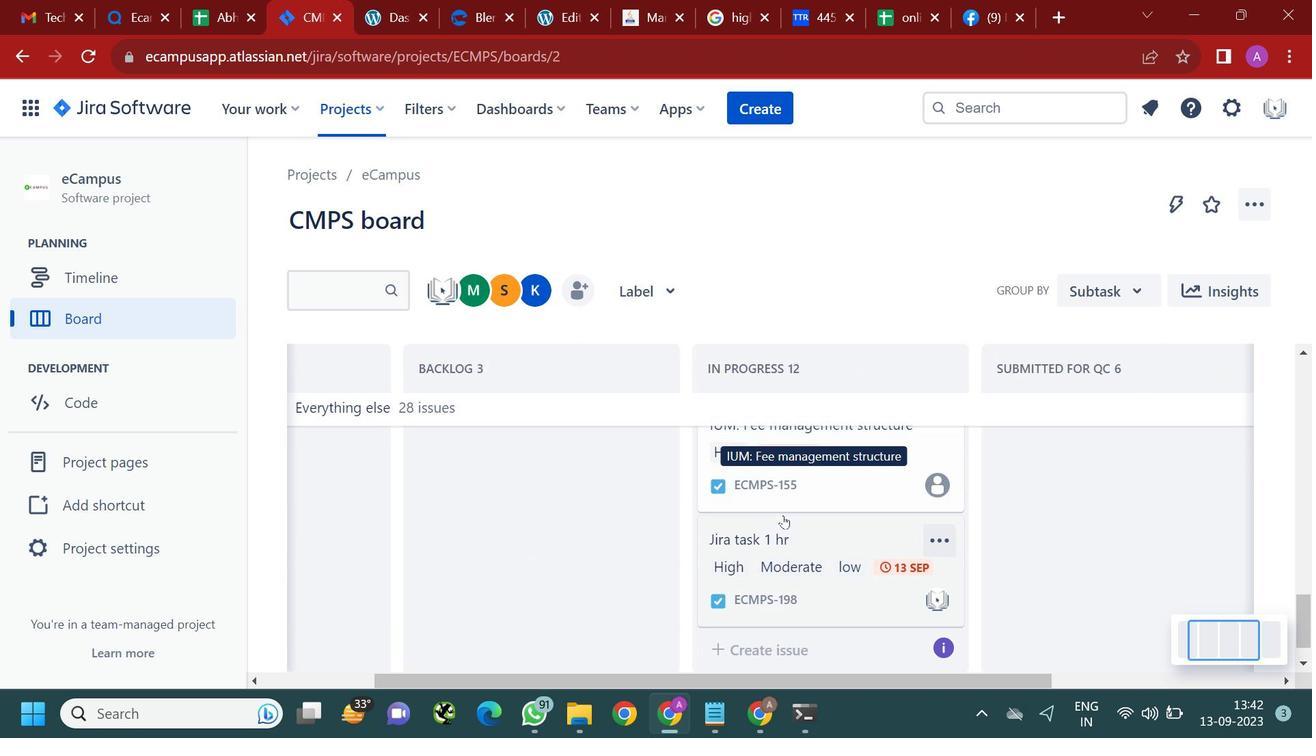 
Action: Mouse moved to (900, 561)
Screenshot: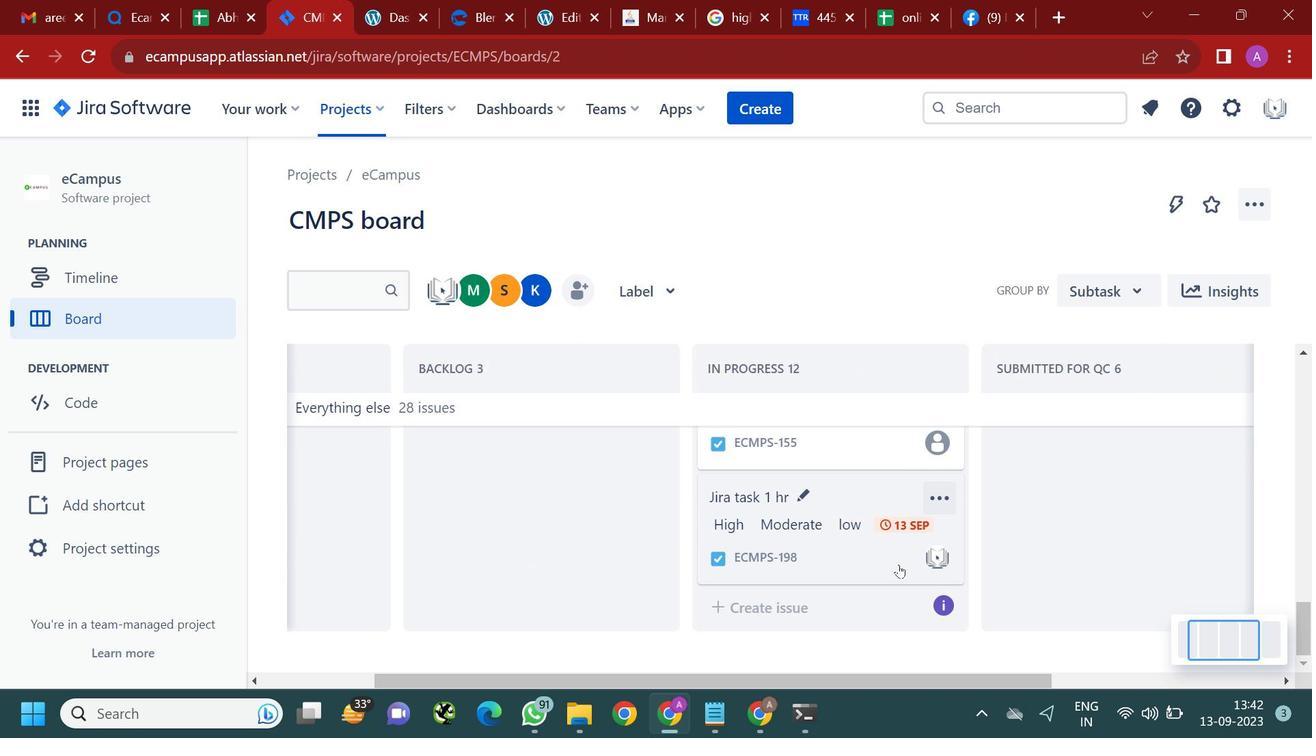 
Action: Mouse scrolled (900, 561) with delta (0, 0)
Screenshot: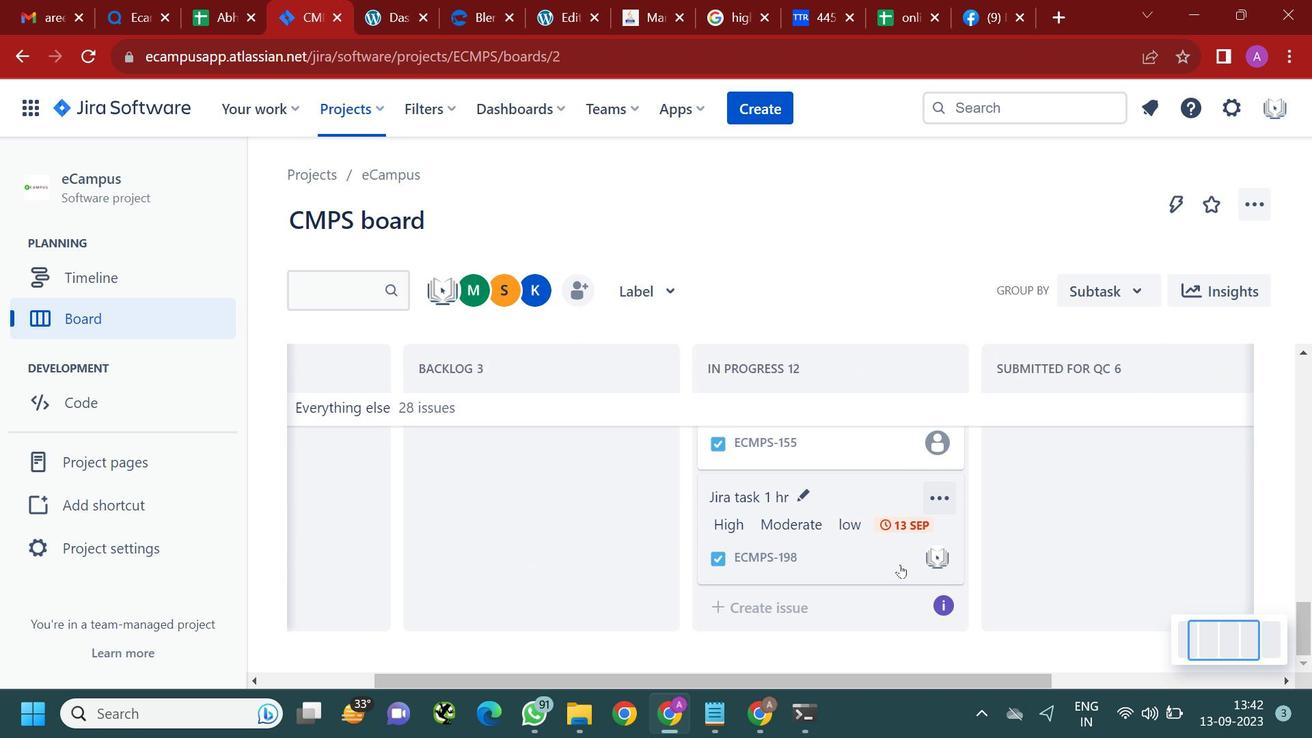 
Action: Mouse scrolled (900, 561) with delta (0, 0)
Screenshot: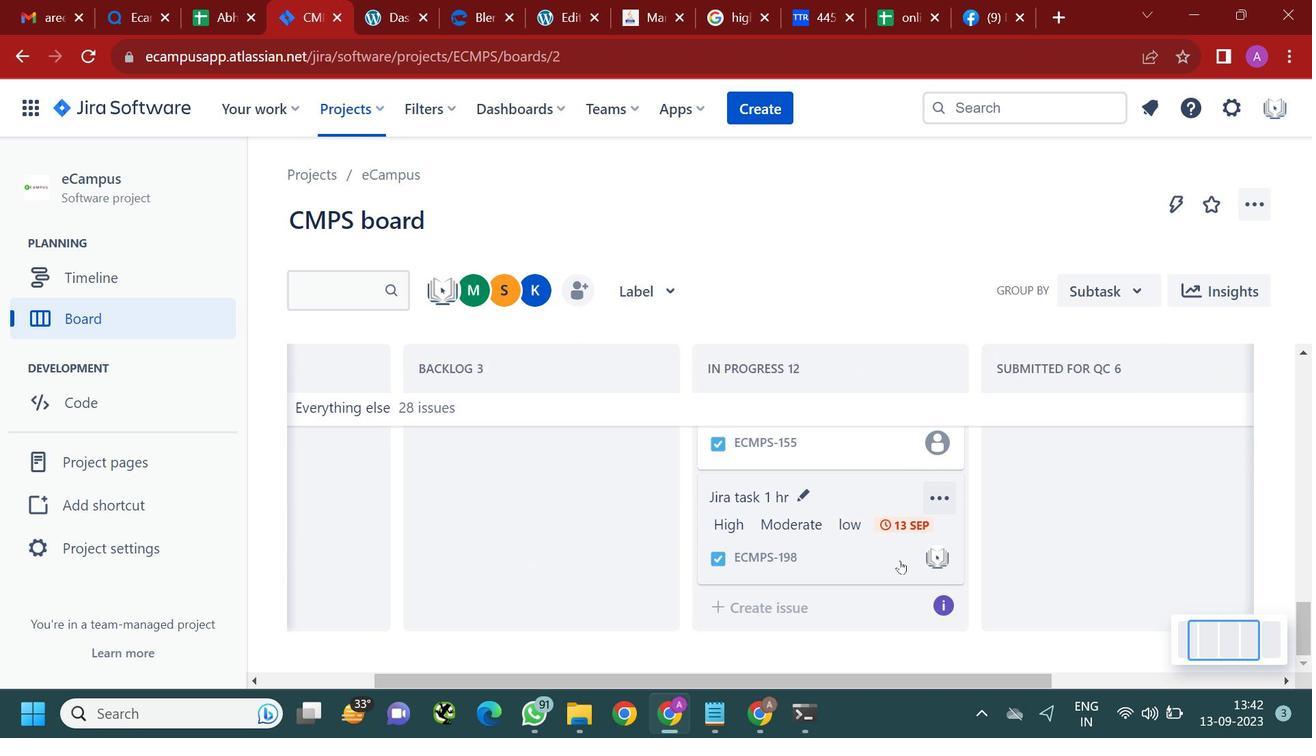 
Action: Mouse moved to (899, 558)
Screenshot: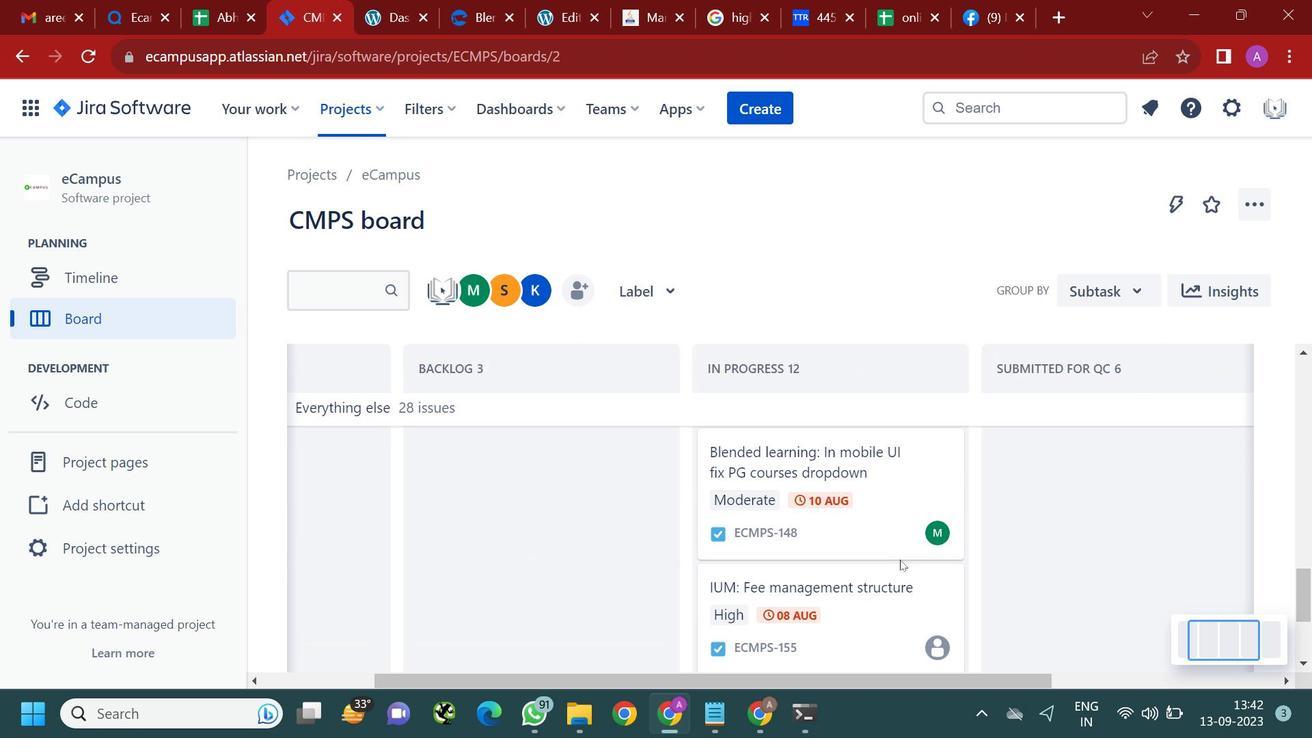
Action: Mouse scrolled (899, 557) with delta (0, 0)
Screenshot: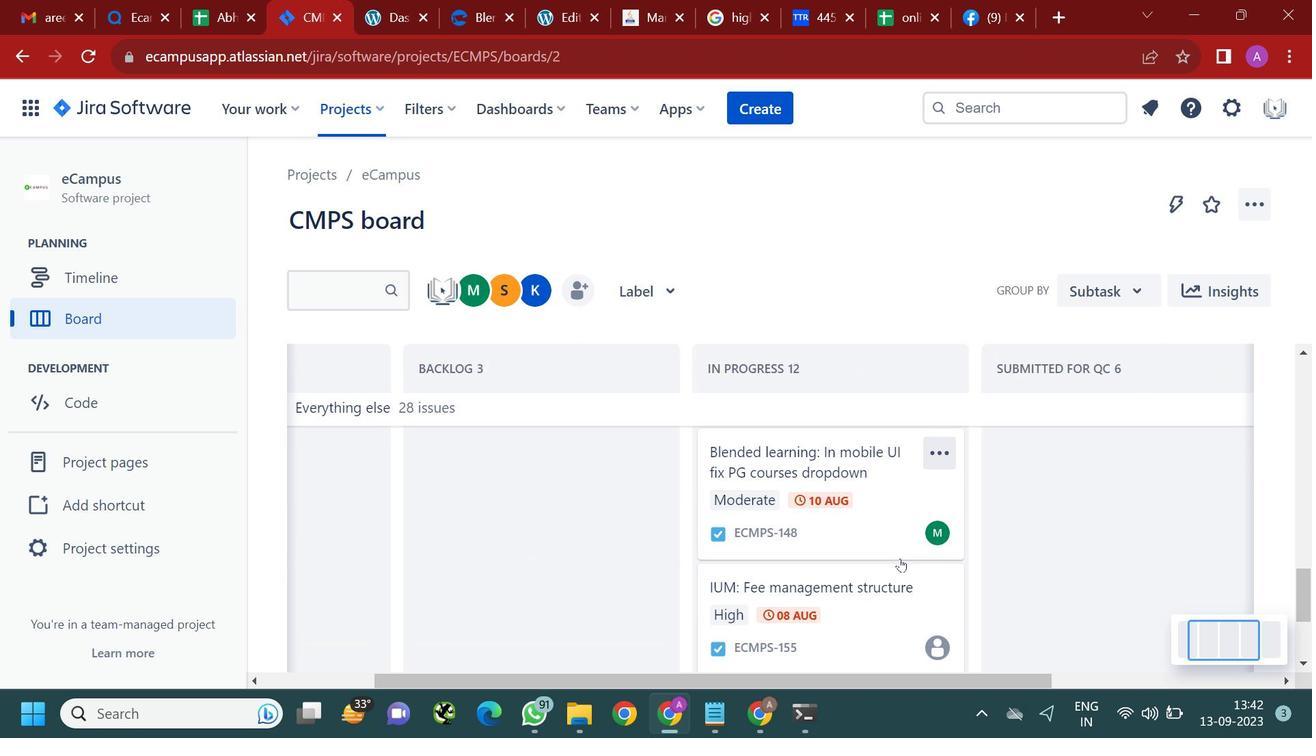 
Action: Mouse moved to (898, 557)
Screenshot: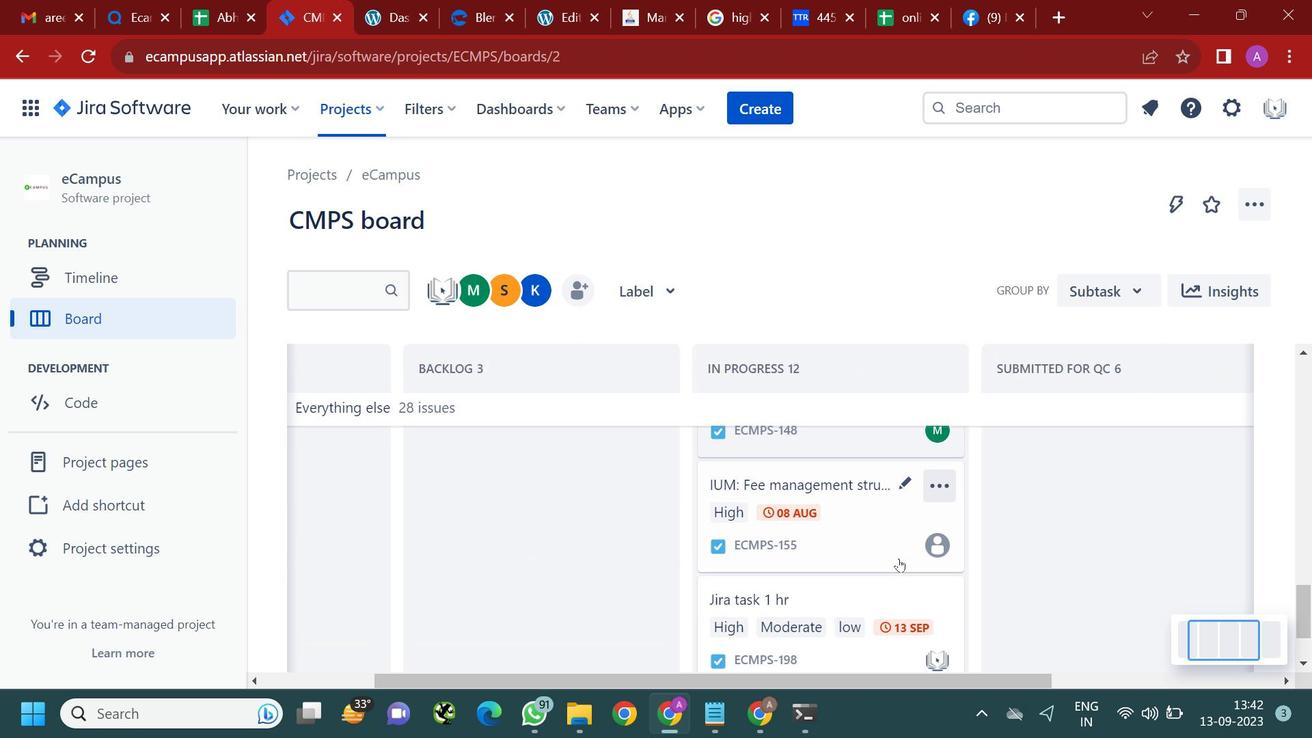 
Action: Mouse scrolled (898, 557) with delta (0, 0)
Screenshot: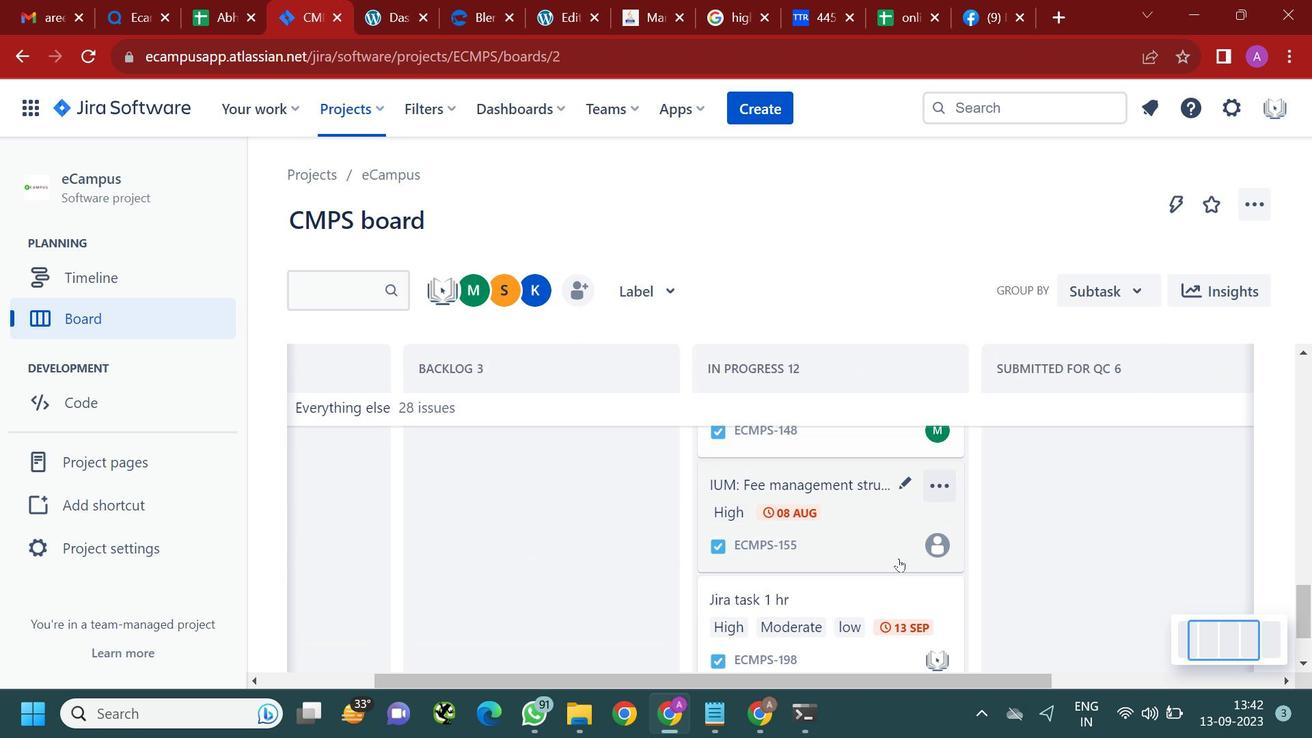 
Action: Mouse moved to (857, 567)
Screenshot: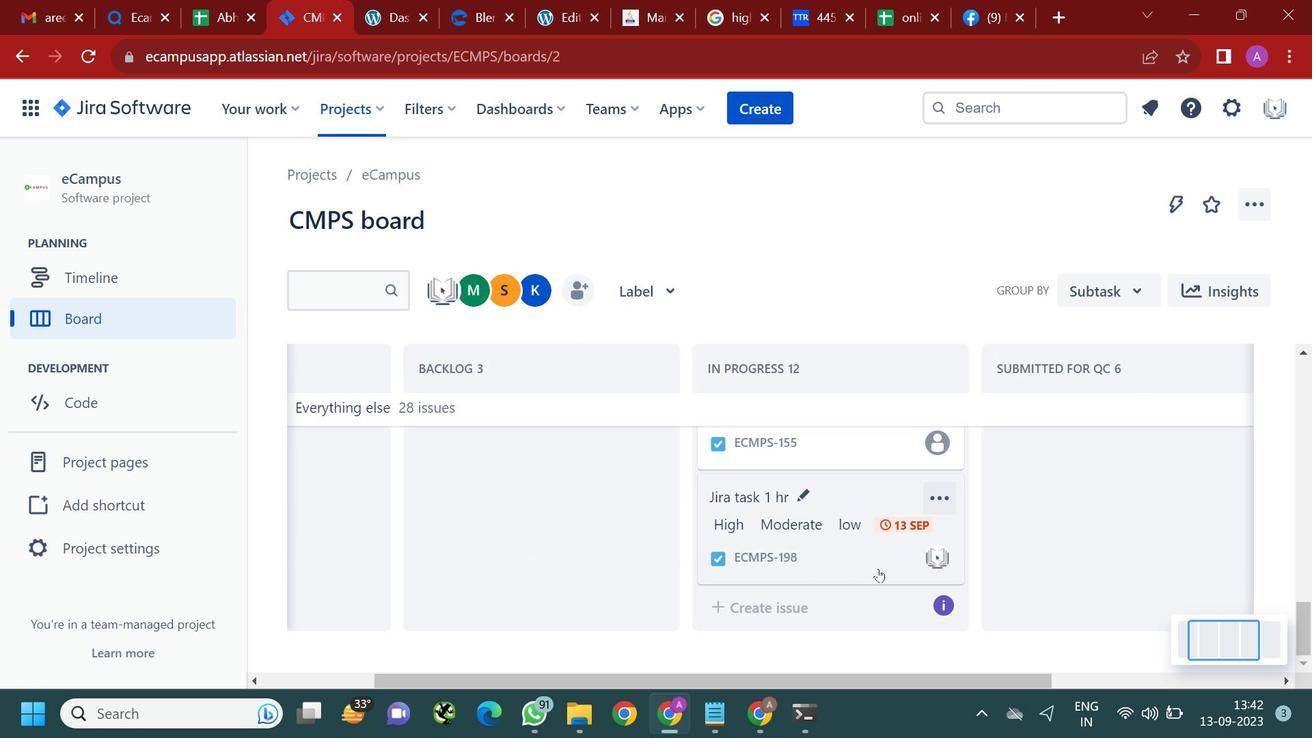 
Action: Mouse pressed left at (857, 567)
Screenshot: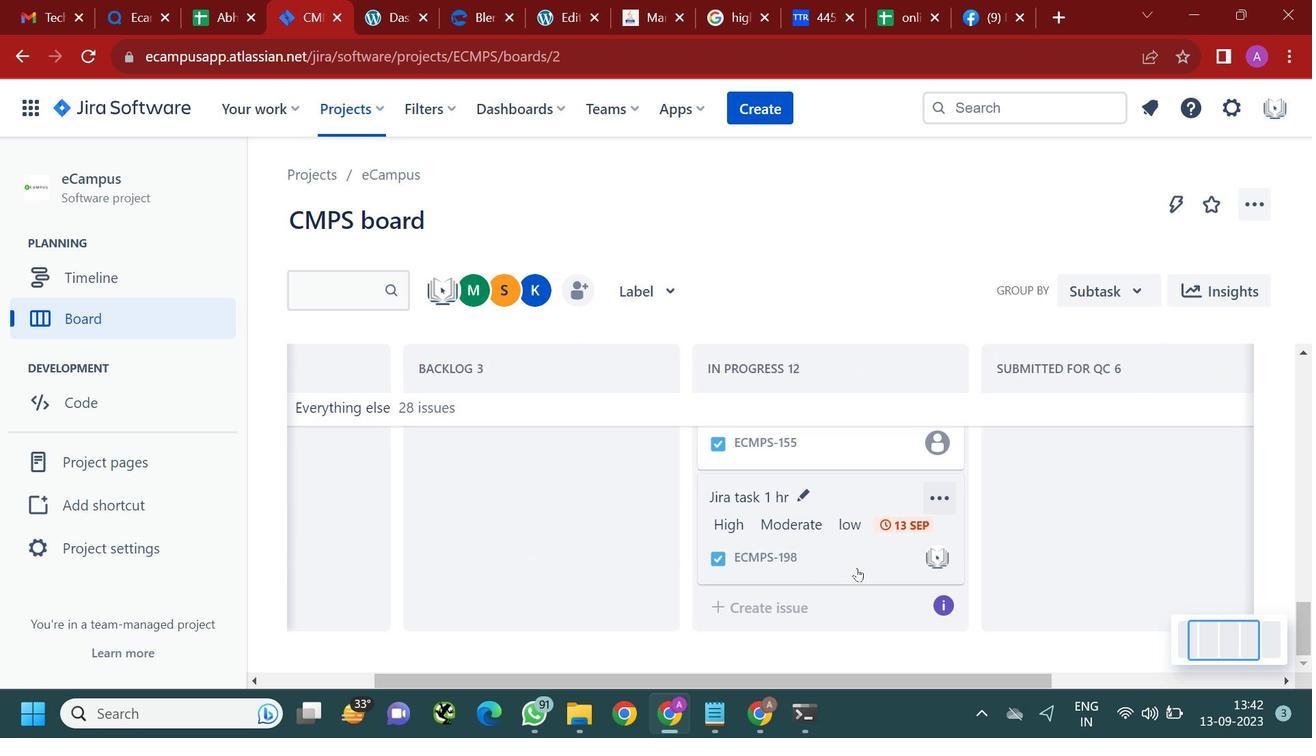 
Action: Mouse moved to (683, 336)
Screenshot: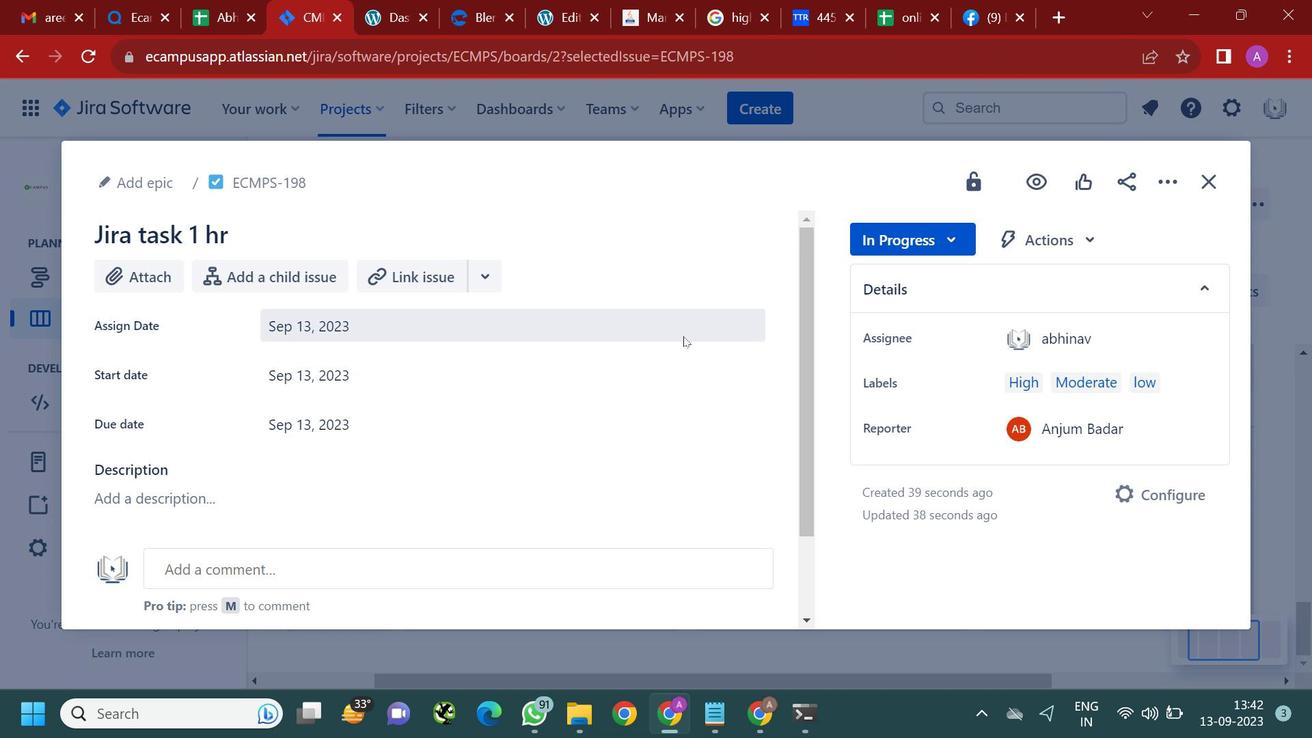 
Action: Mouse scrolled (683, 335) with delta (0, 0)
Screenshot: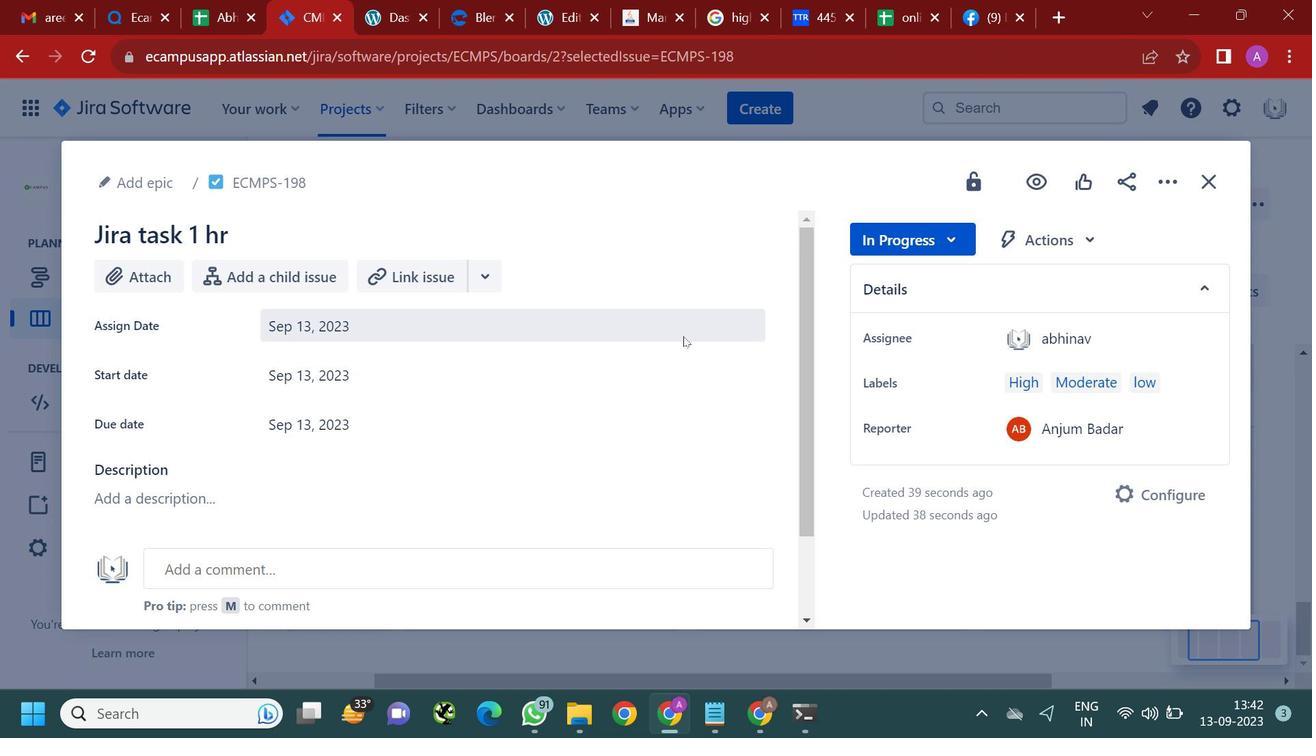 
Action: Mouse scrolled (683, 335) with delta (0, 0)
Screenshot: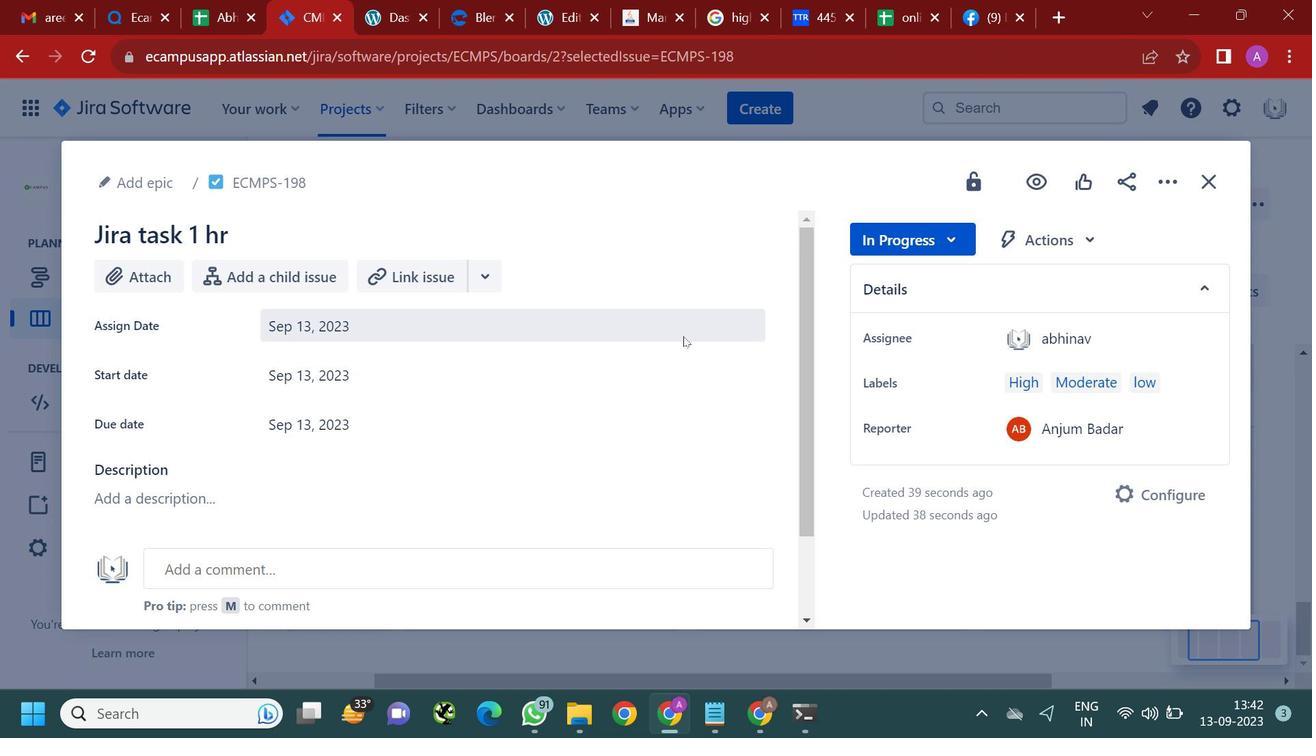 
Action: Mouse moved to (707, 342)
Screenshot: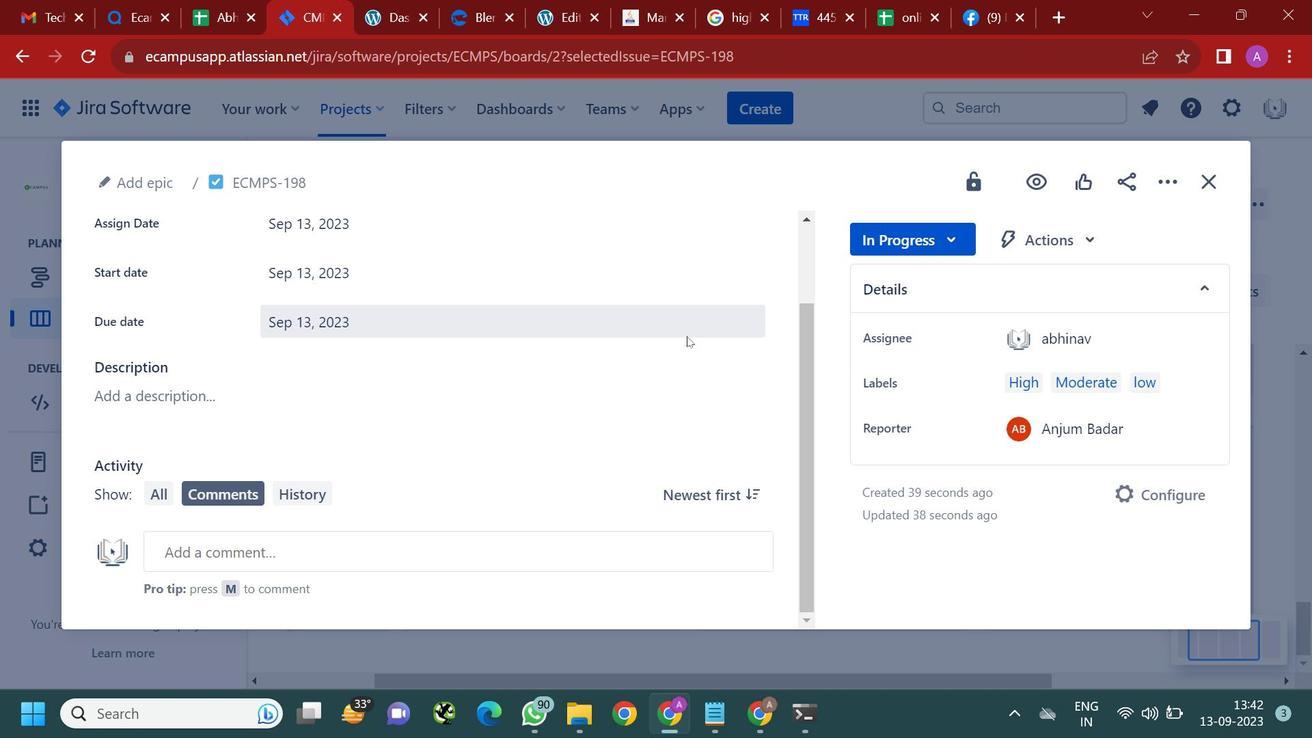 
Action: Mouse scrolled (707, 341) with delta (0, 0)
Screenshot: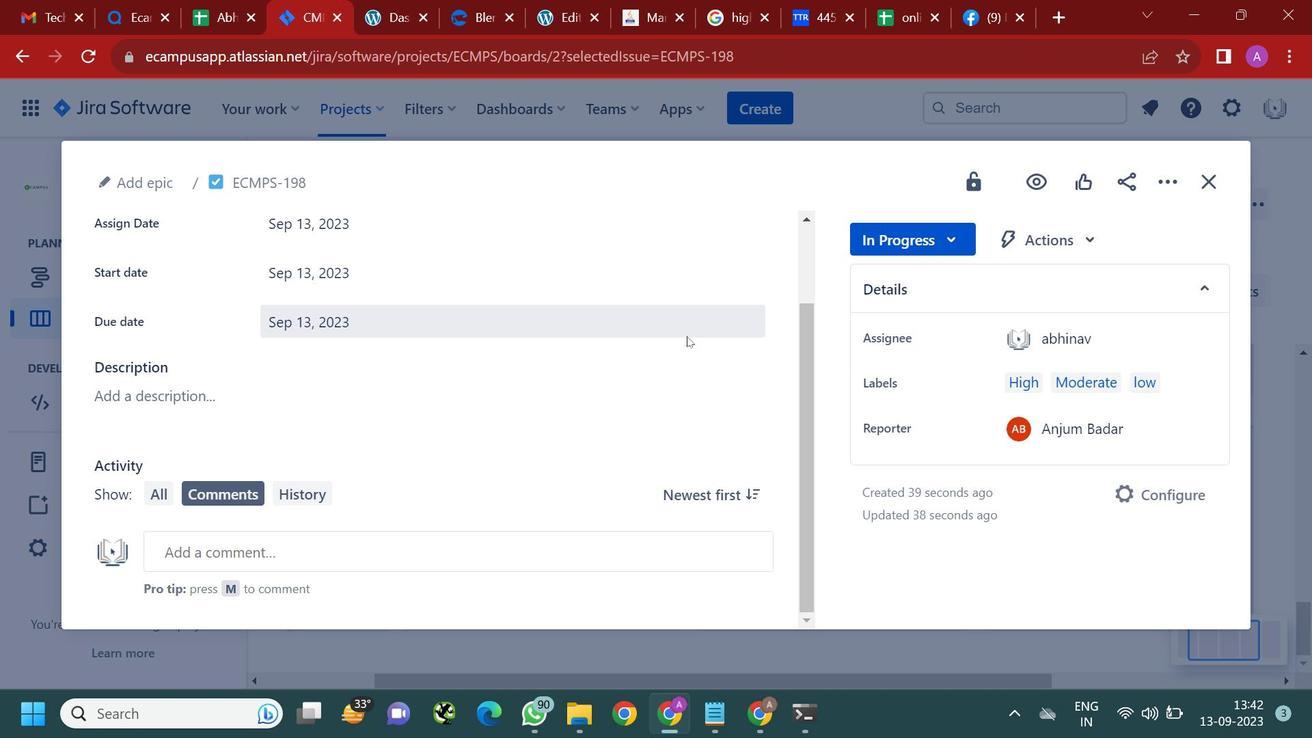 
Action: Mouse moved to (708, 343)
Screenshot: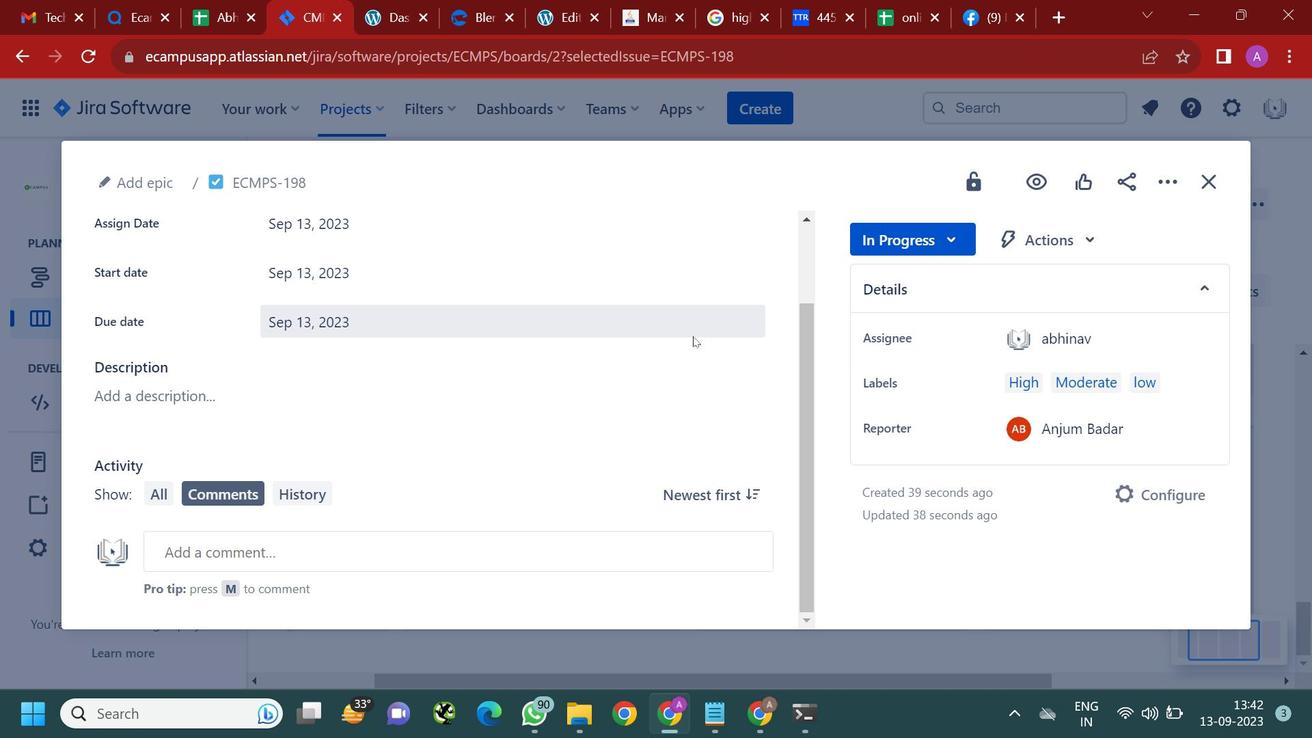 
Action: Mouse scrolled (708, 342) with delta (0, 0)
Screenshot: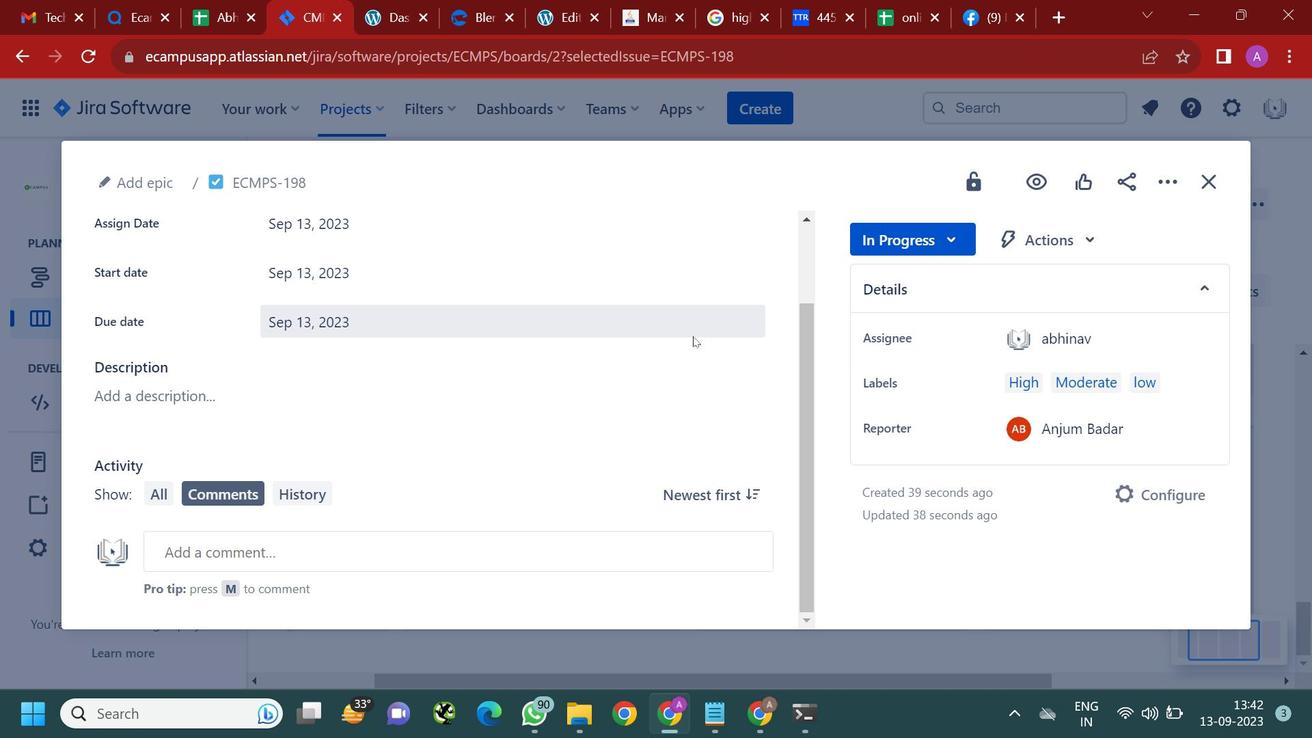 
Action: Mouse moved to (693, 439)
Screenshot: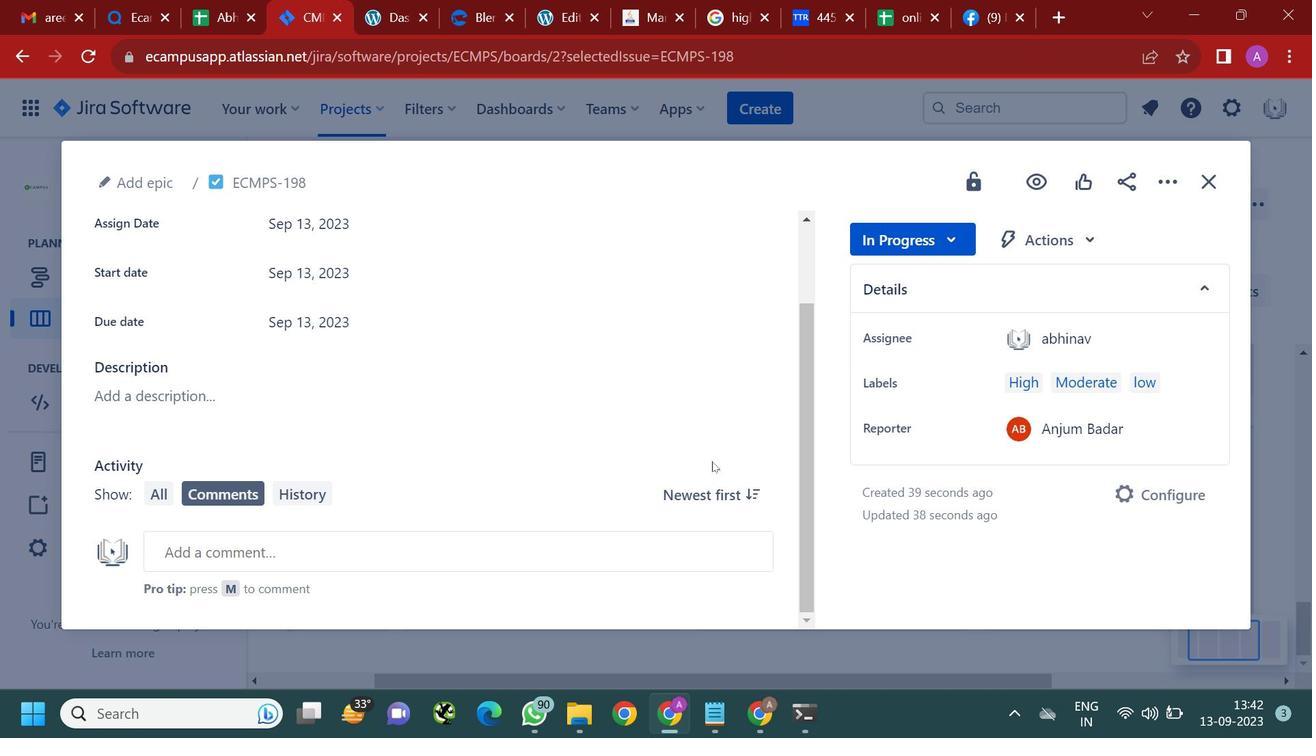 
Action: Mouse scrolled (693, 440) with delta (0, 0)
Screenshot: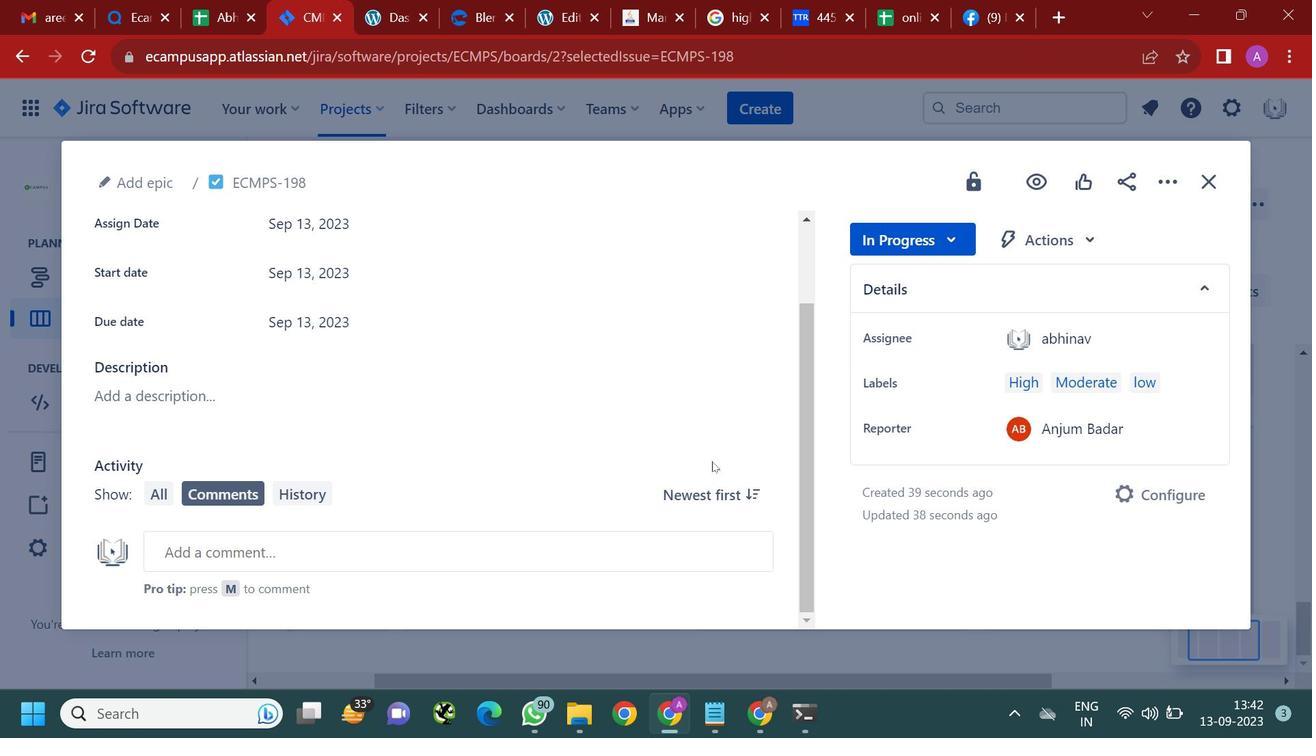 
Action: Mouse moved to (693, 438)
Screenshot: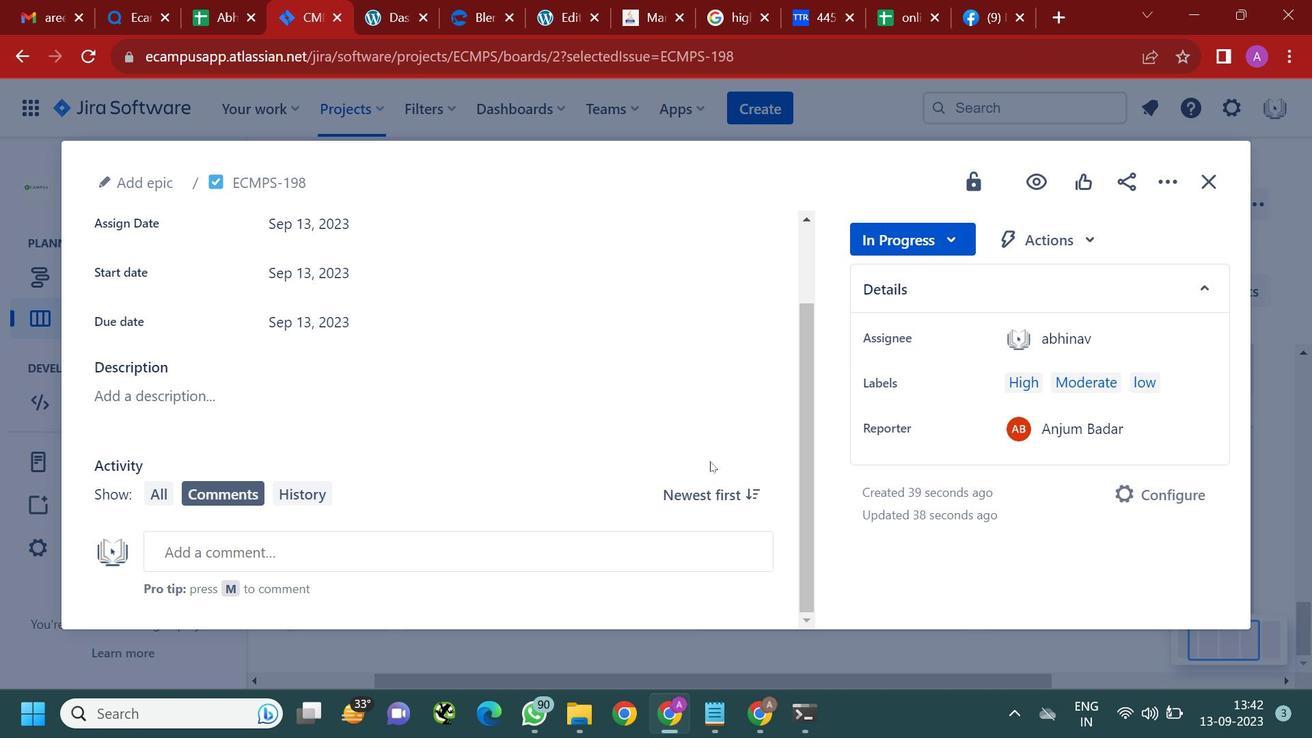 
Action: Mouse scrolled (693, 439) with delta (0, 0)
Screenshot: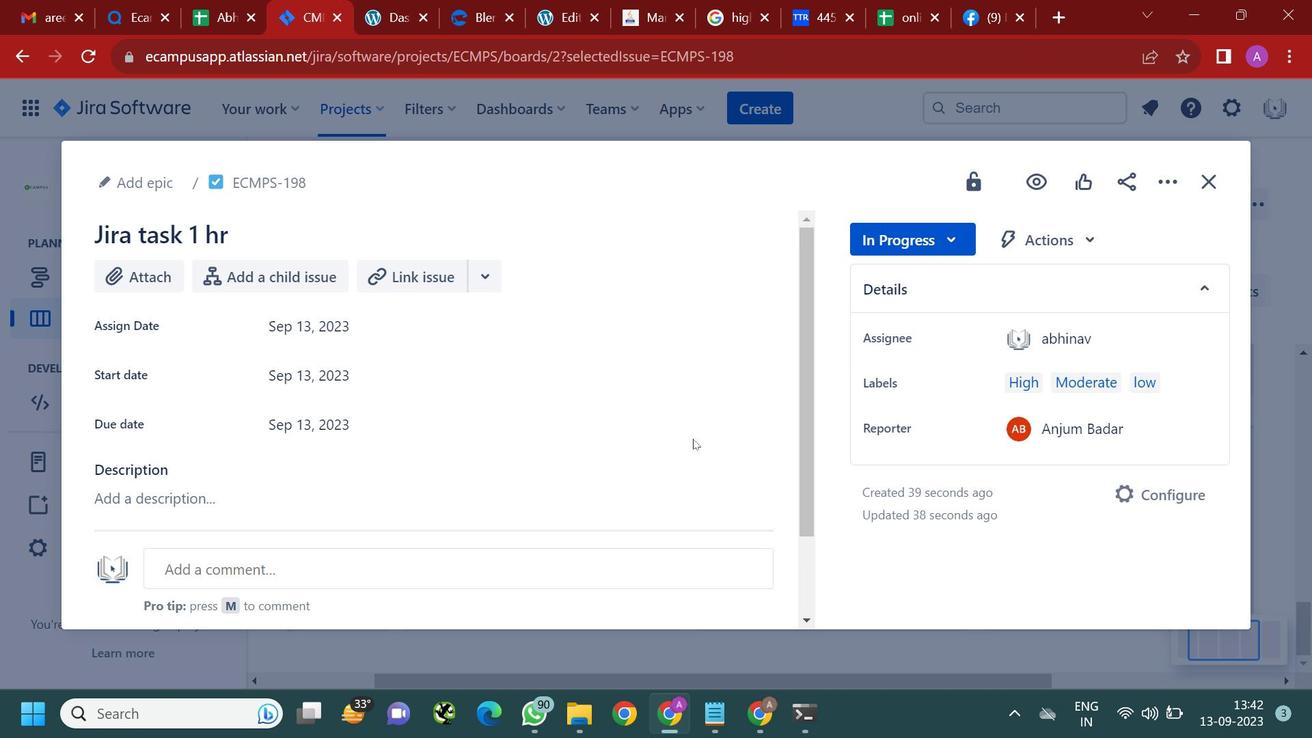 
Action: Mouse moved to (1196, 188)
Screenshot: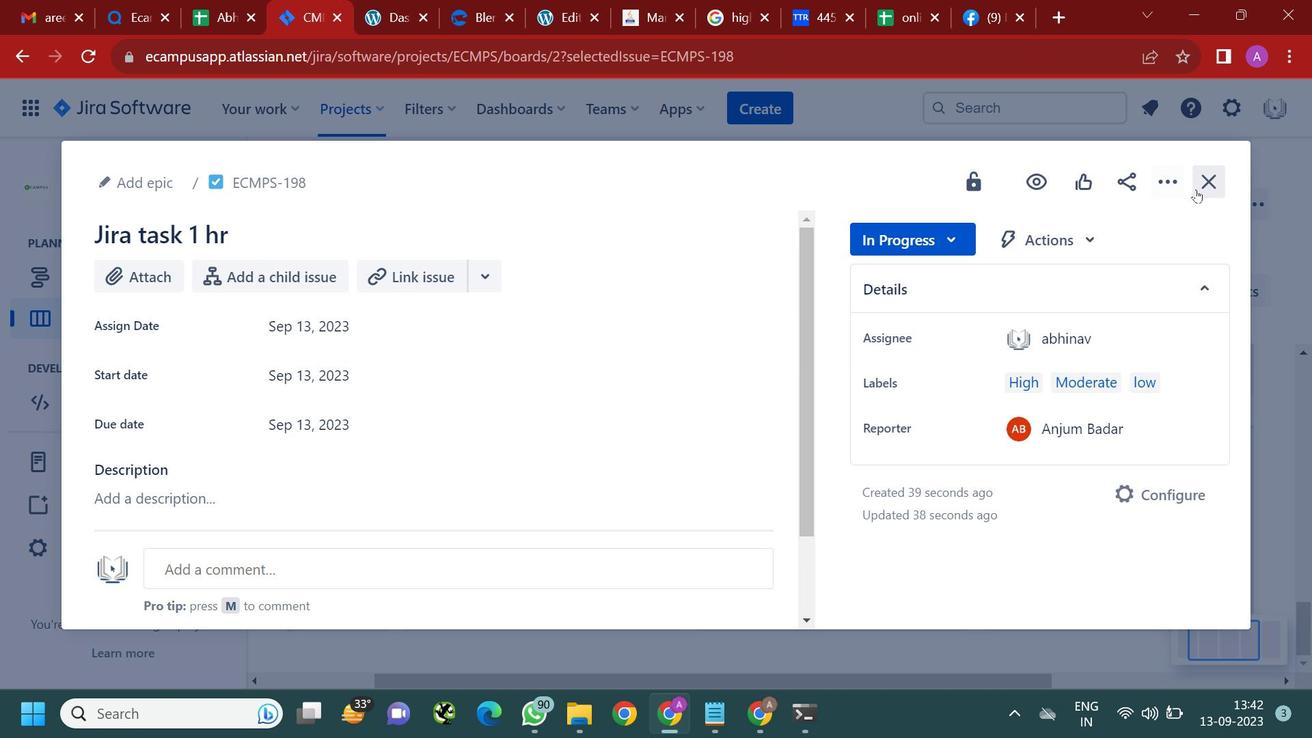 
Action: Mouse pressed left at (1196, 188)
Screenshot: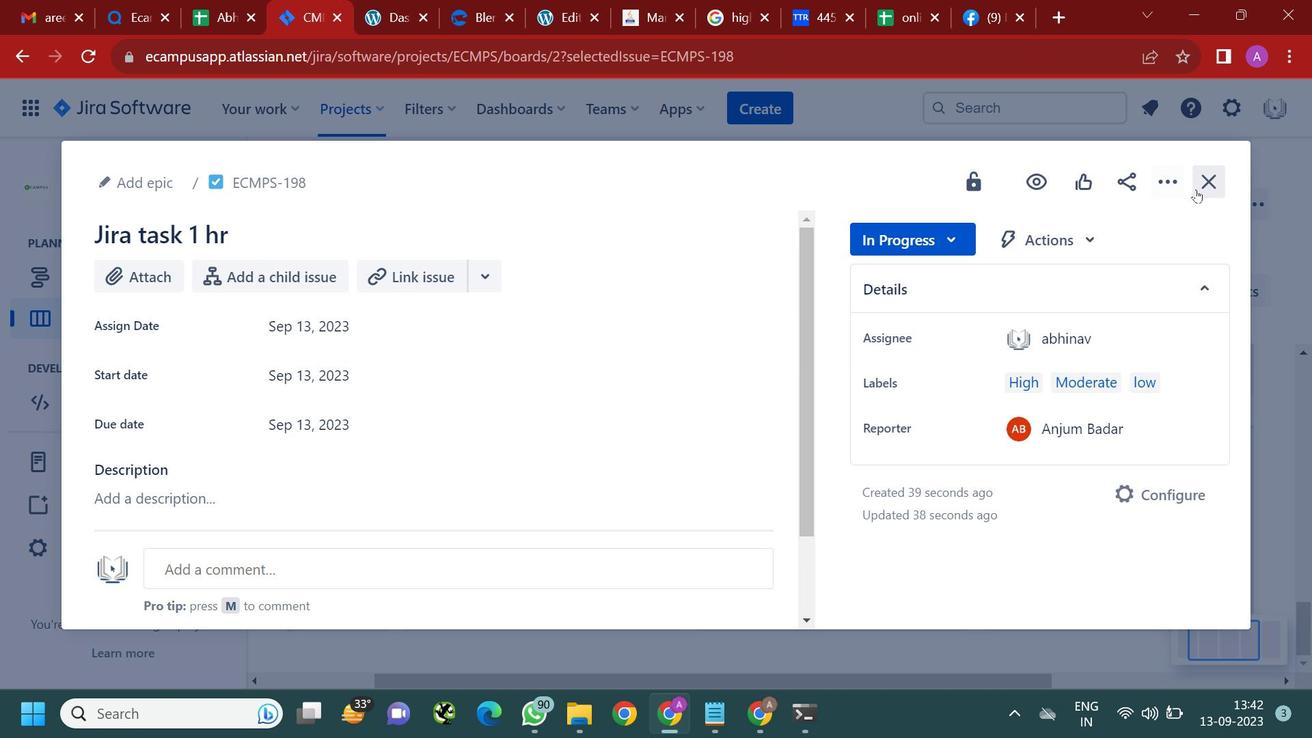 
Action: Mouse moved to (658, 515)
Screenshot: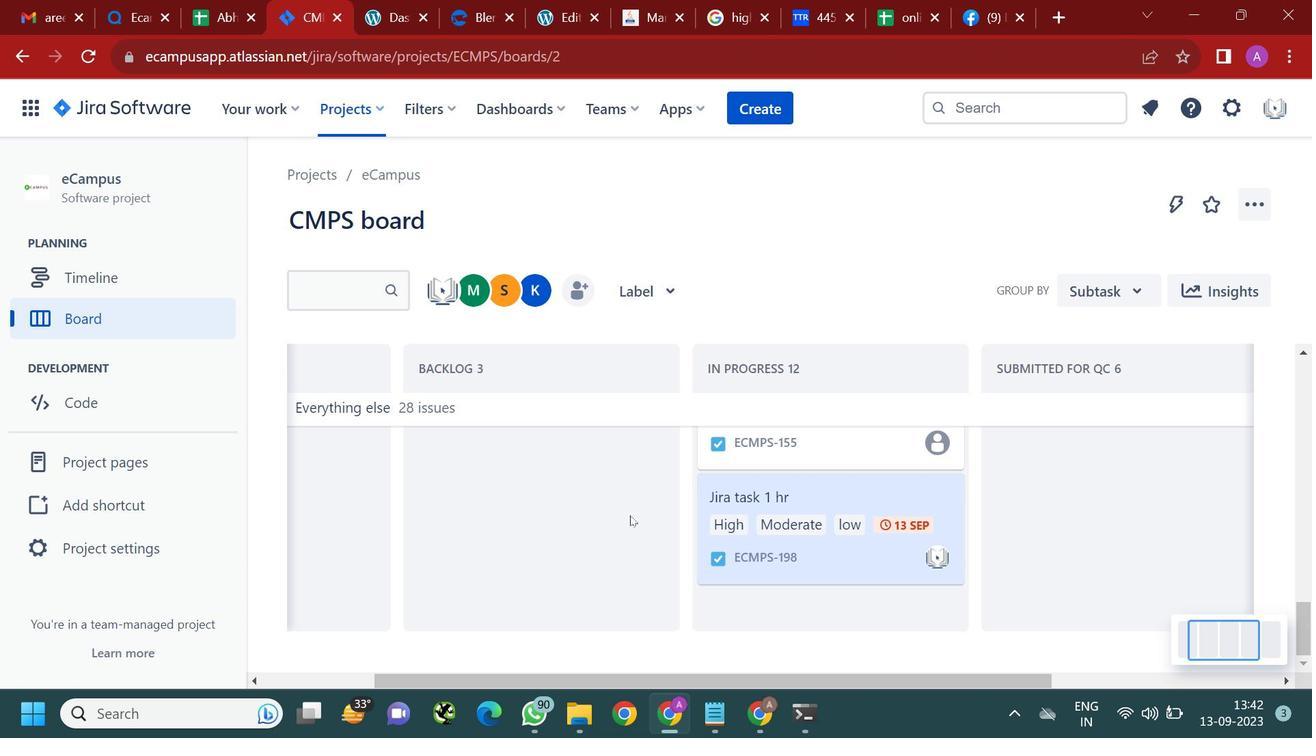 
Action: Mouse scrolled (658, 516) with delta (0, 0)
Screenshot: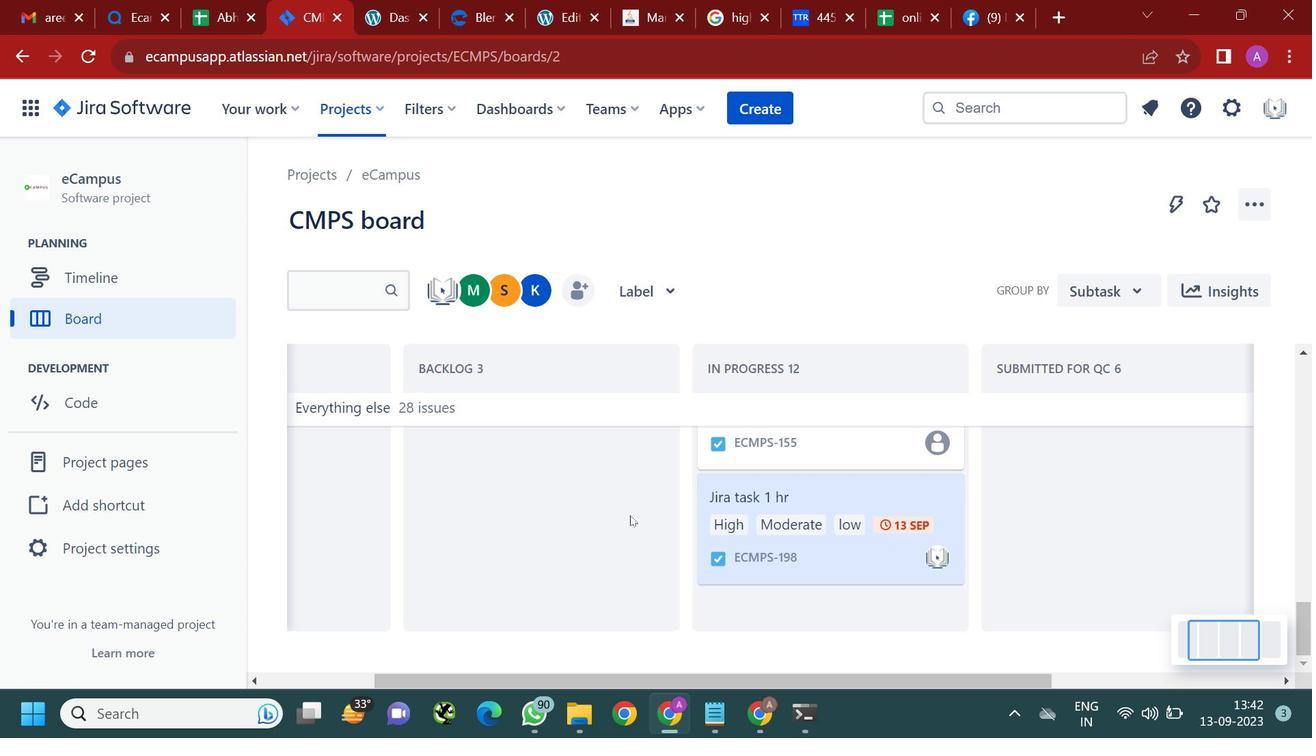 
Action: Mouse scrolled (658, 516) with delta (0, 0)
Screenshot: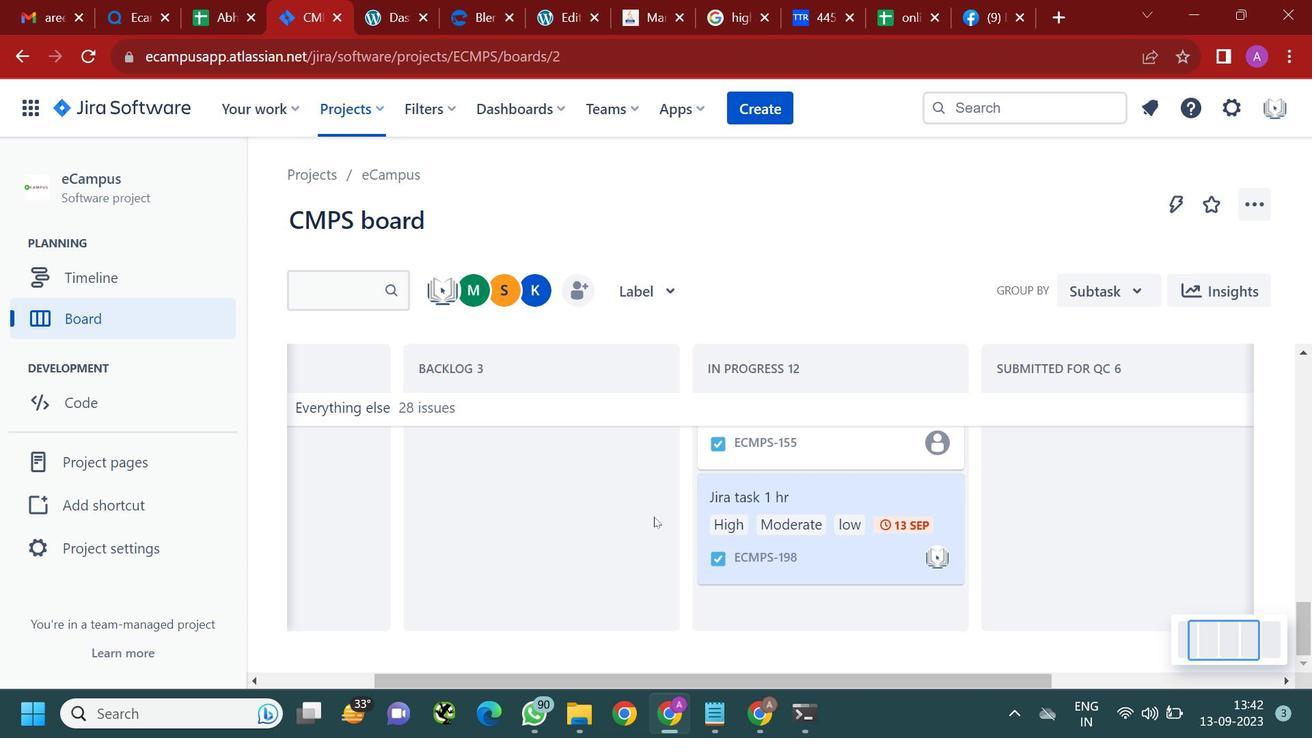 
Action: Mouse moved to (865, 528)
Screenshot: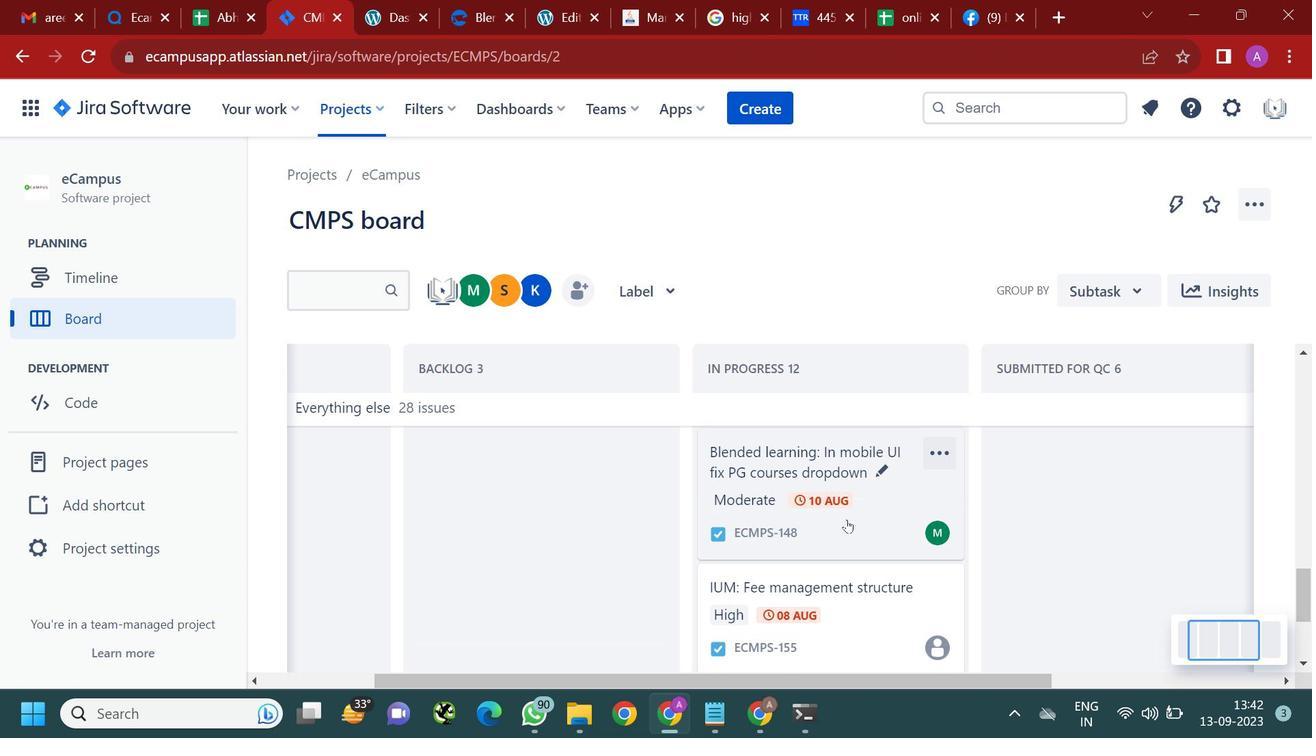 
Action: Mouse pressed left at (865, 528)
Screenshot: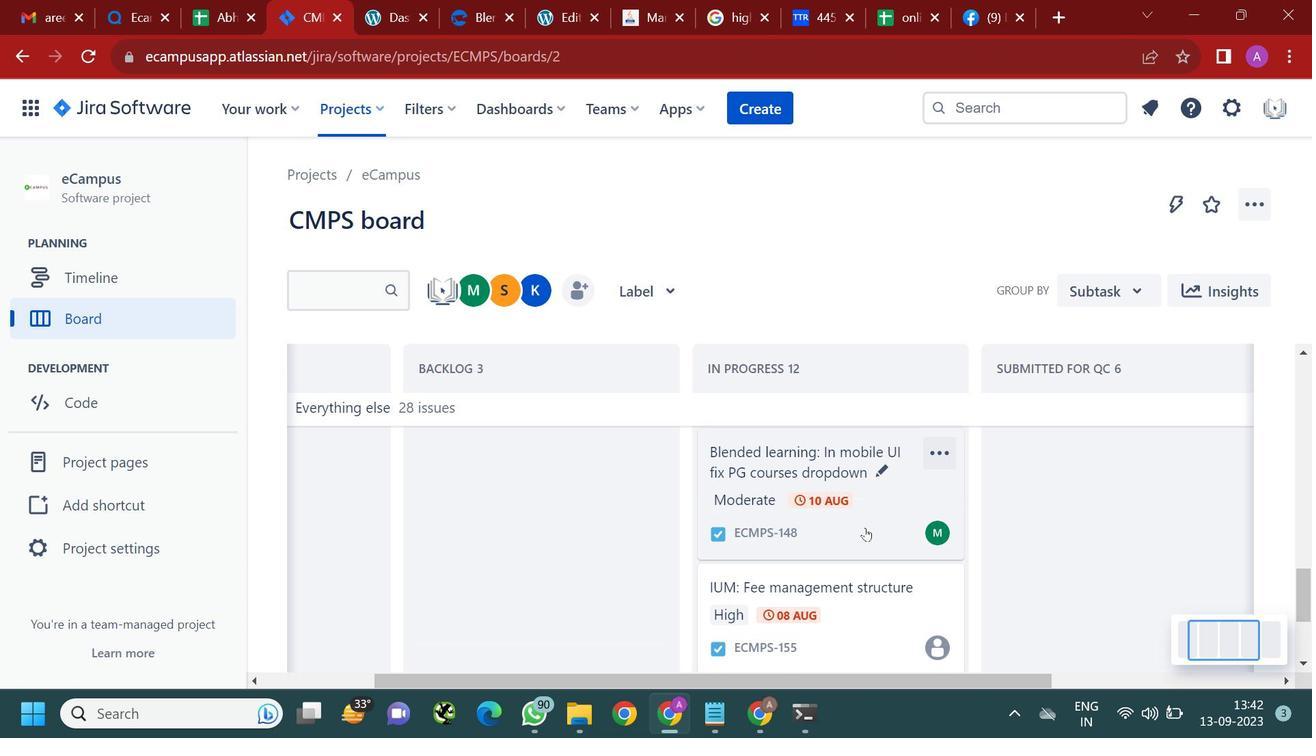 
Action: Mouse moved to (647, 364)
Screenshot: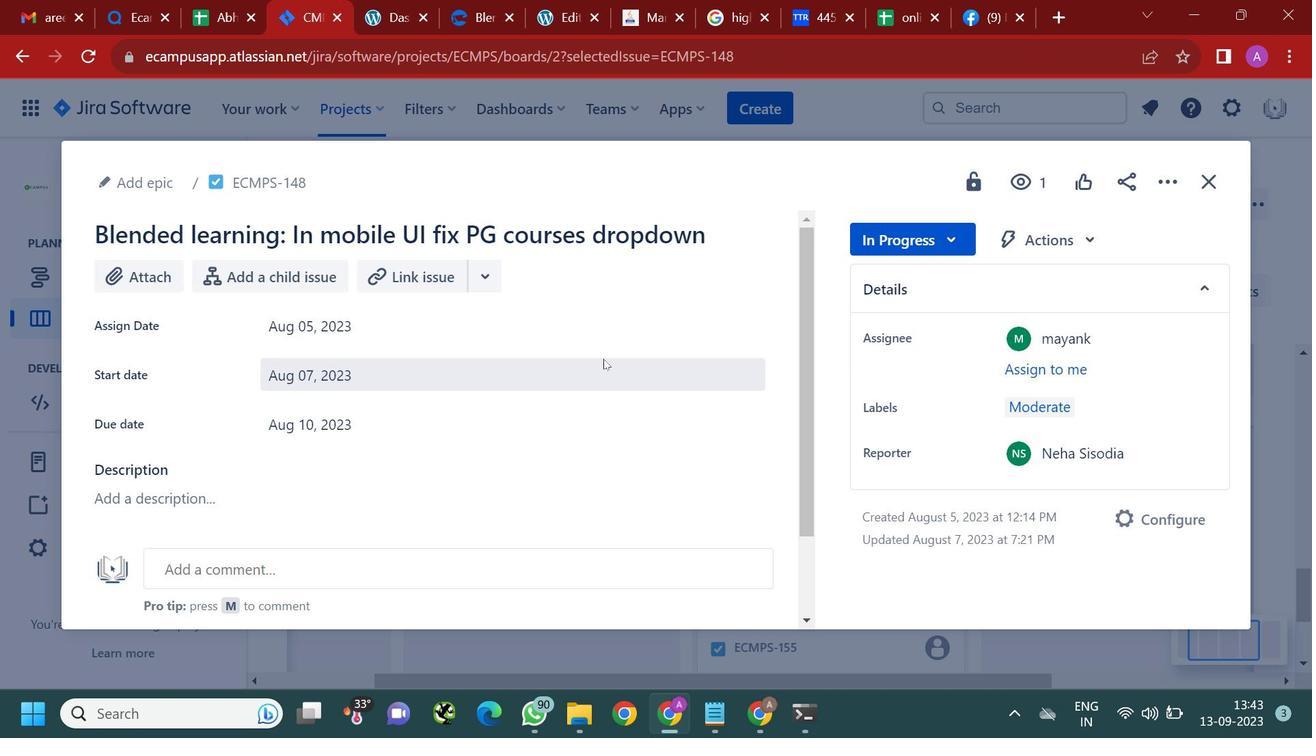 
Action: Mouse scrolled (647, 364) with delta (0, 0)
Screenshot: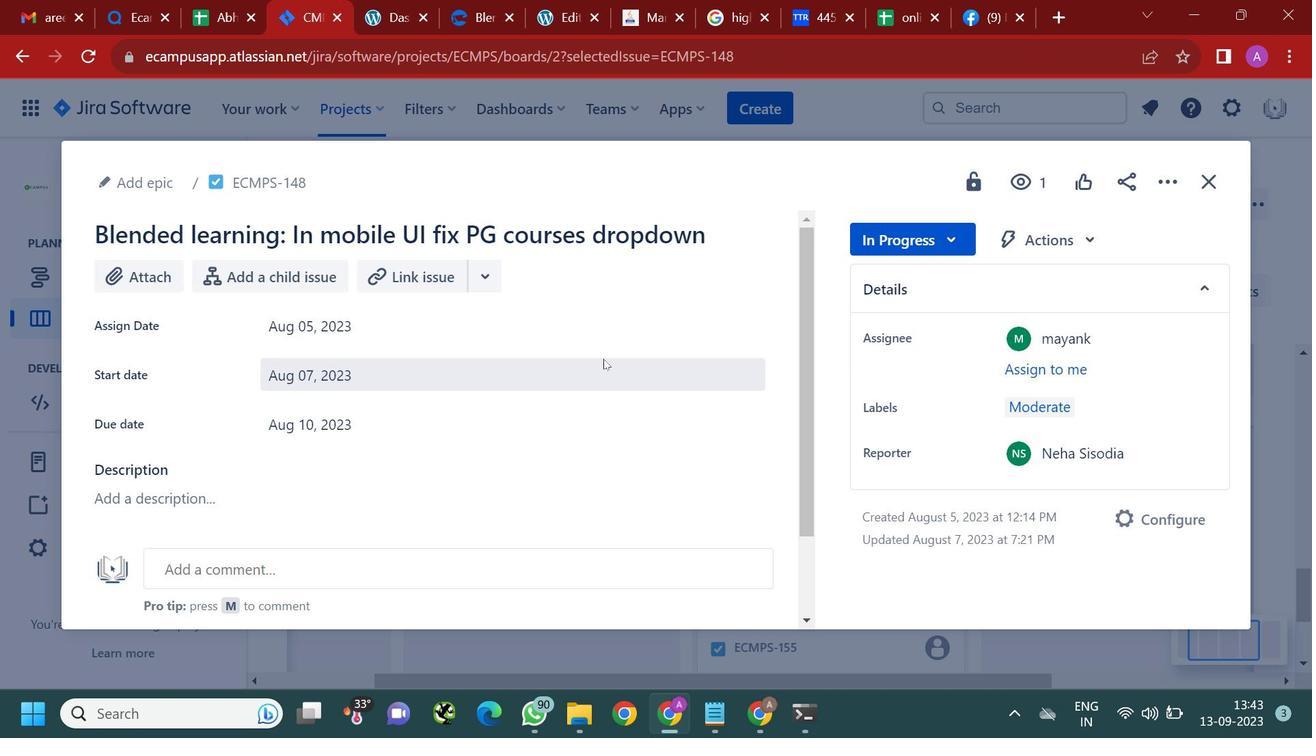 
Action: Mouse moved to (652, 366)
Screenshot: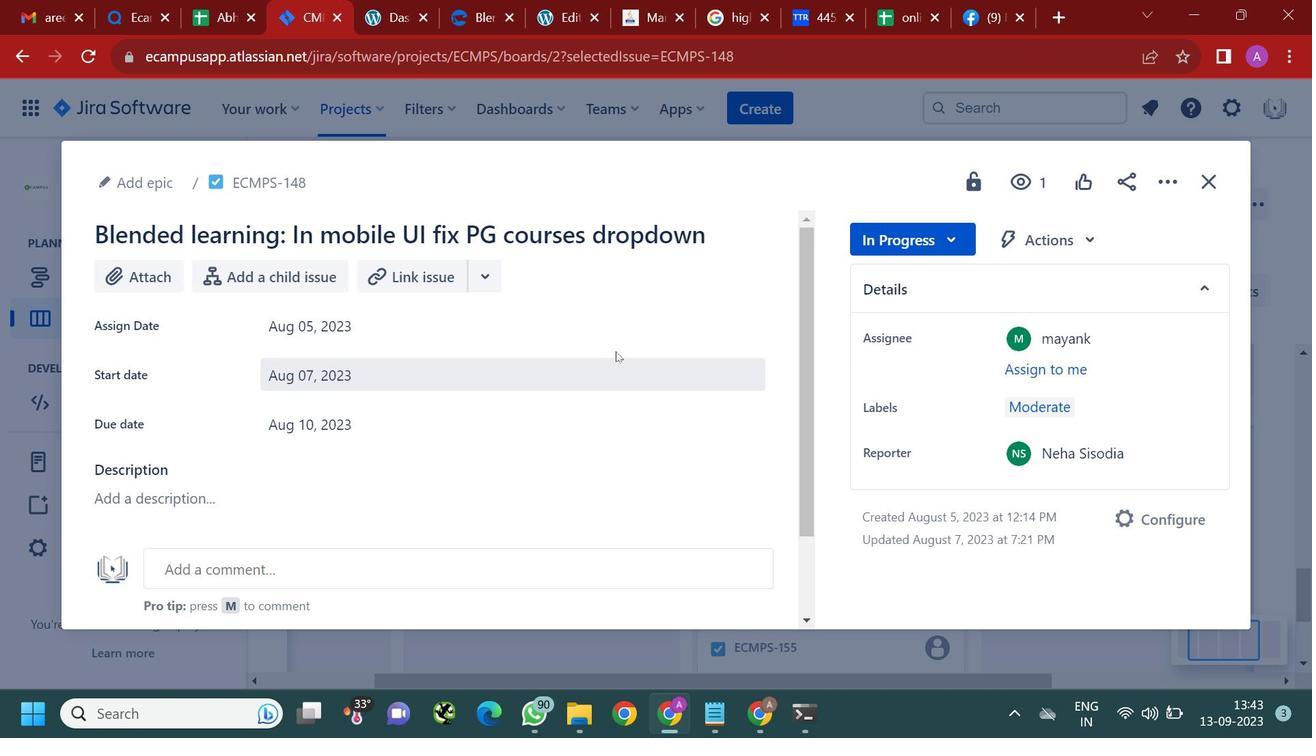 
Action: Mouse scrolled (652, 365) with delta (0, 0)
Screenshot: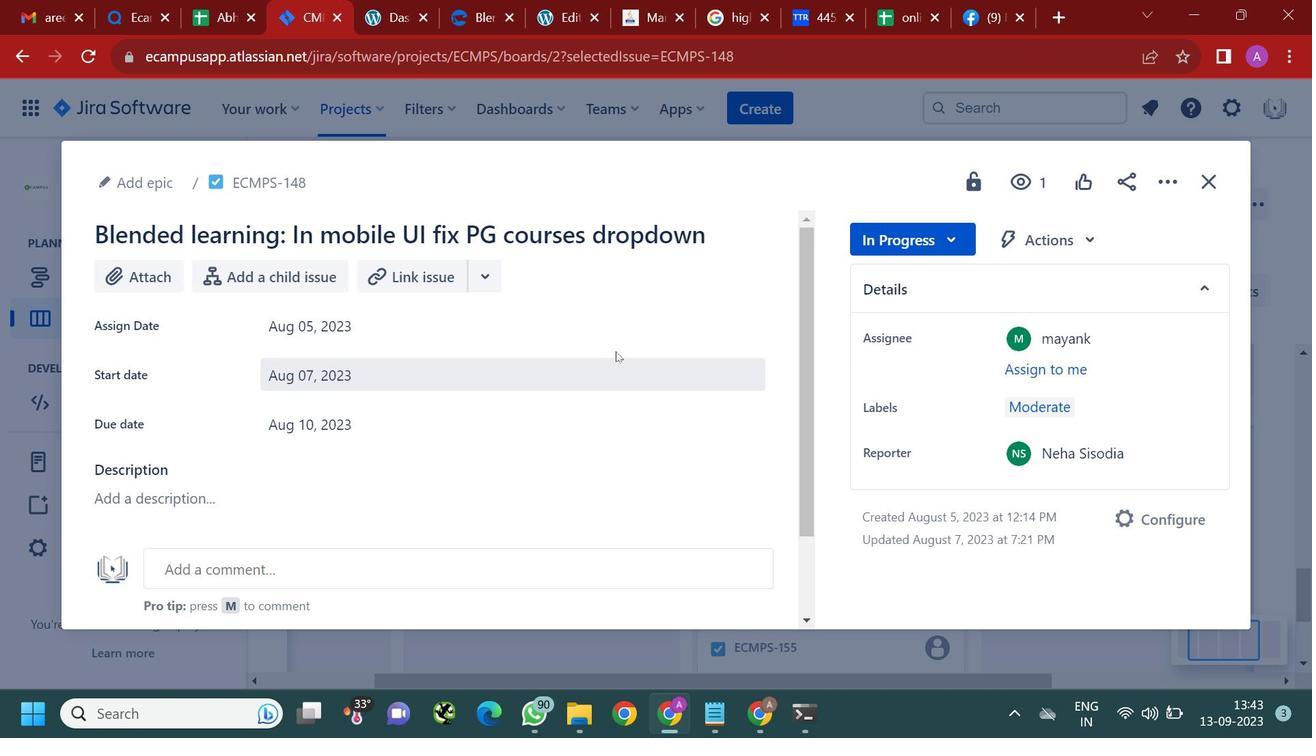 
Action: Mouse moved to (664, 371)
Screenshot: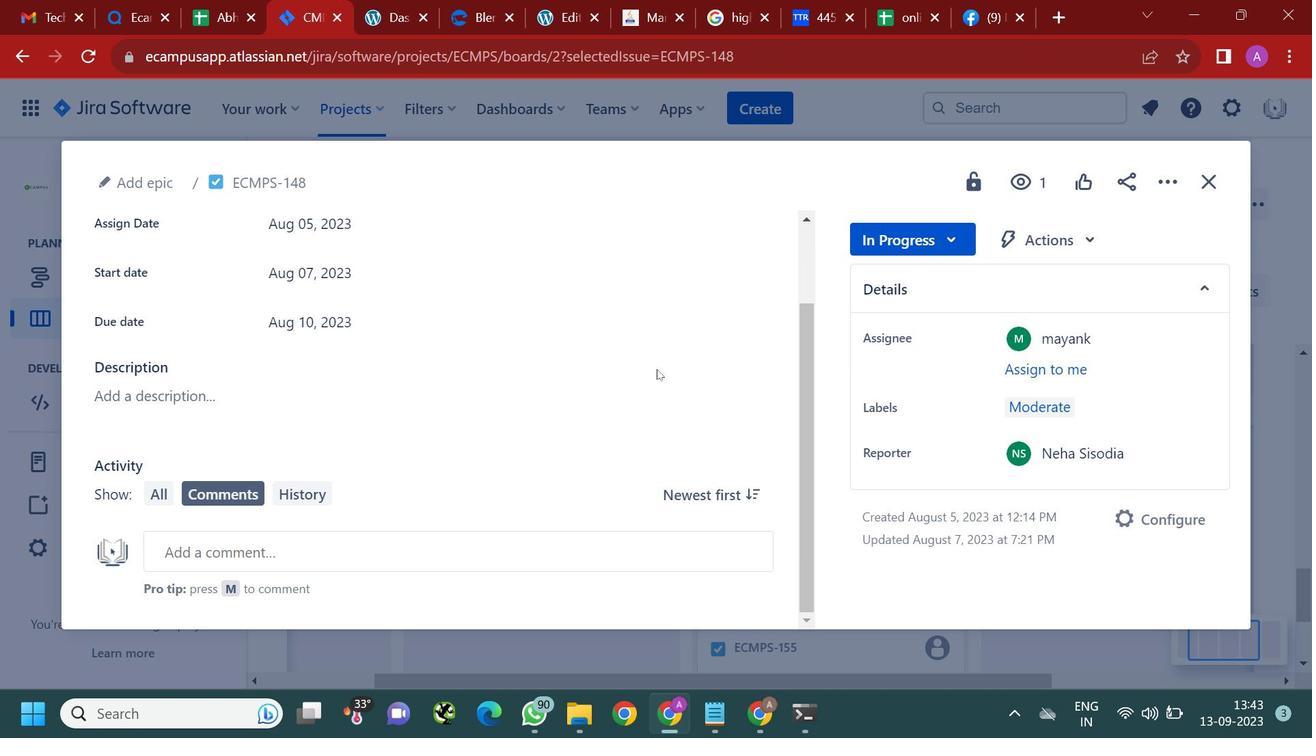 
Action: Mouse scrolled (664, 371) with delta (0, 0)
Screenshot: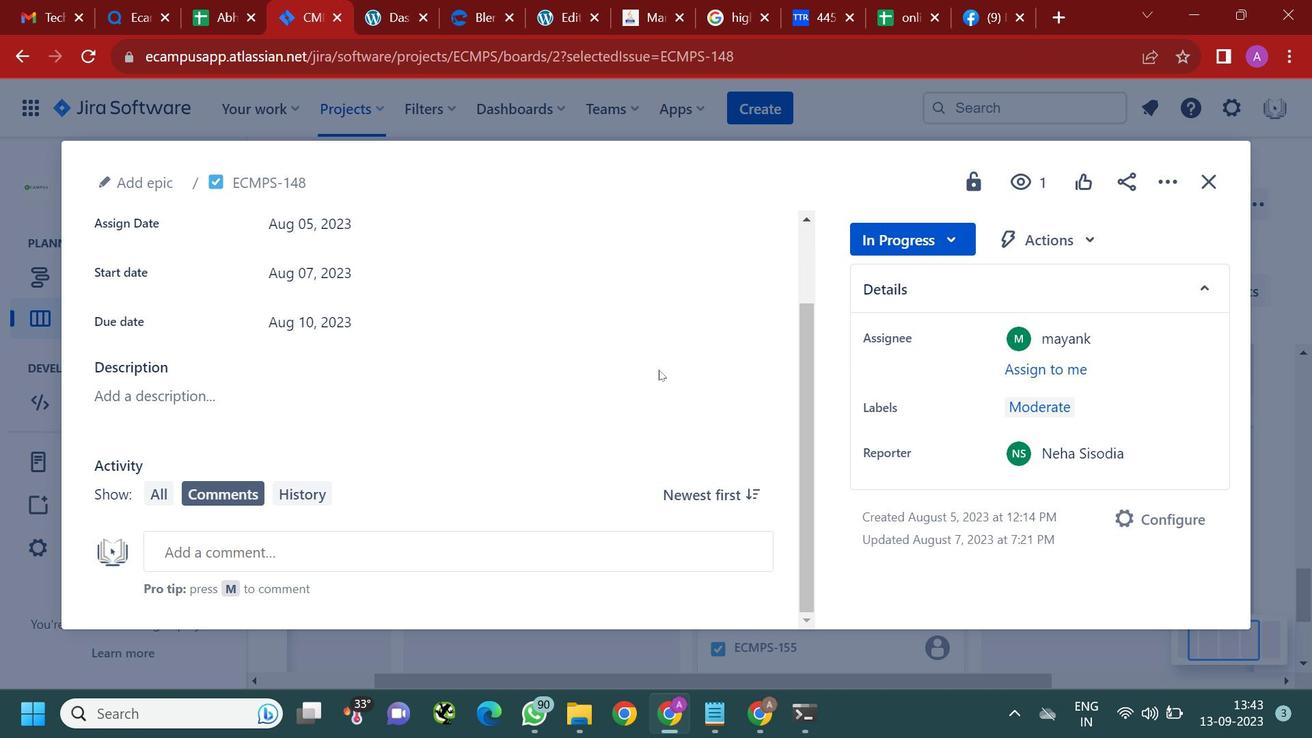 
Action: Mouse moved to (1222, 179)
Screenshot: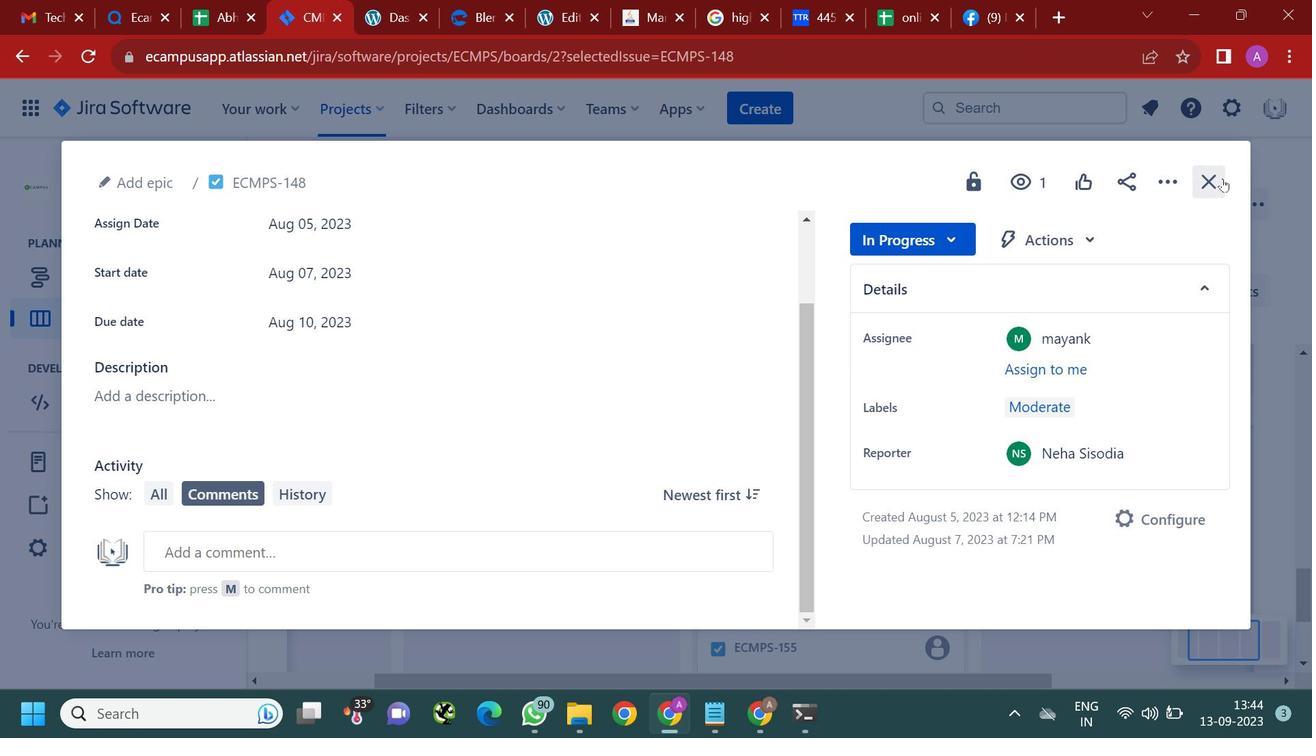 
Action: Mouse pressed left at (1222, 179)
Screenshot: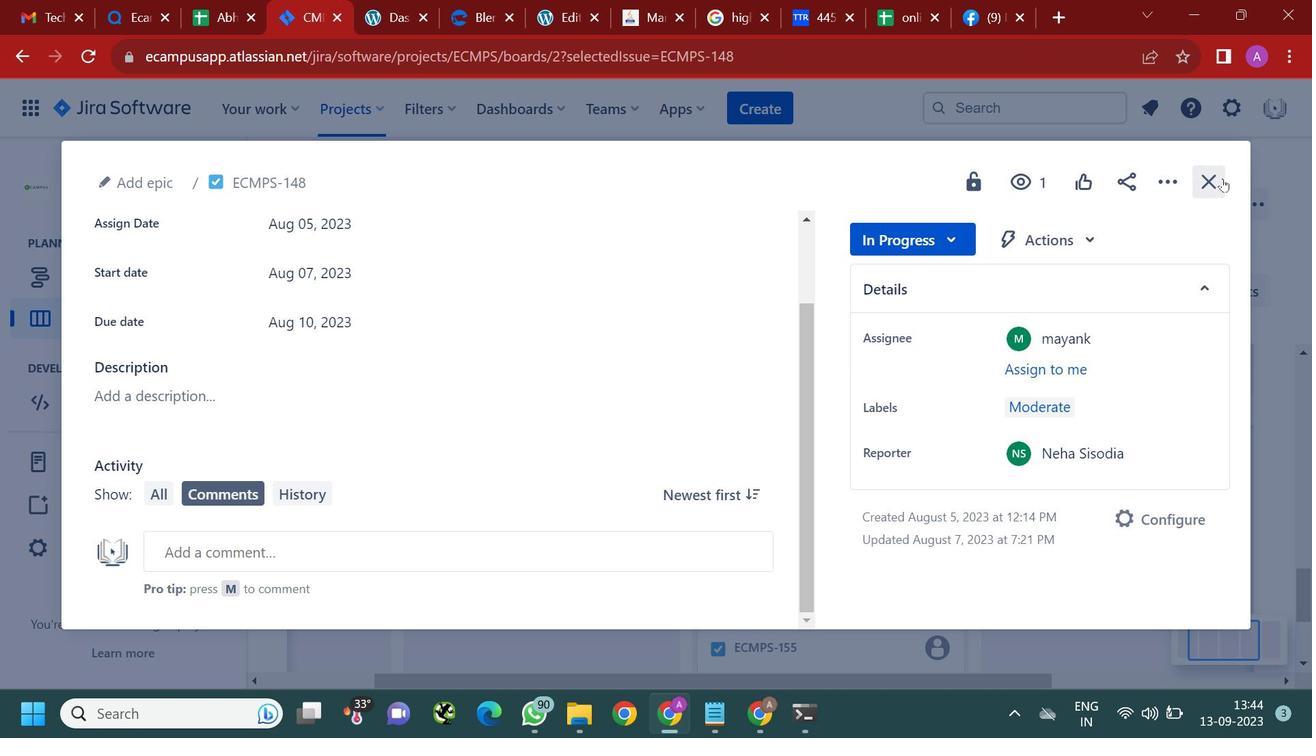 
Action: Mouse moved to (794, 539)
Screenshot: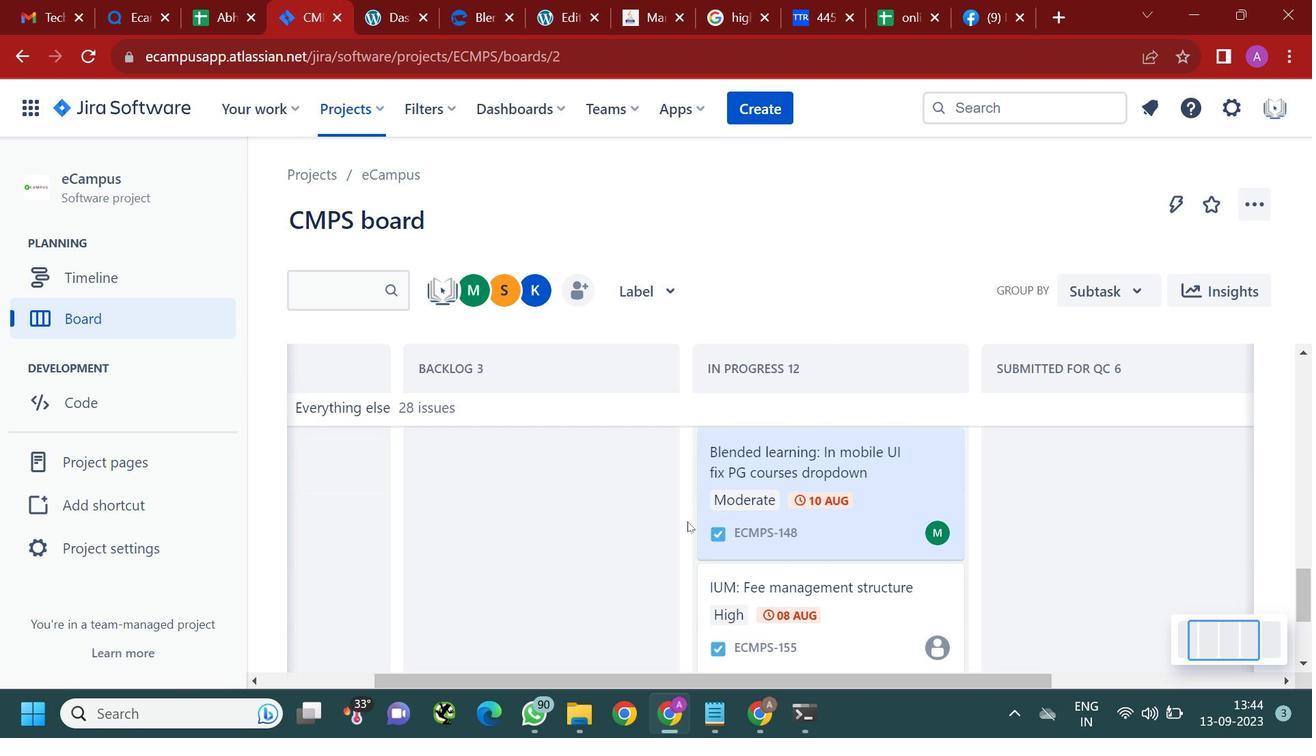 
Action: Mouse scrolled (794, 539) with delta (0, 0)
Screenshot: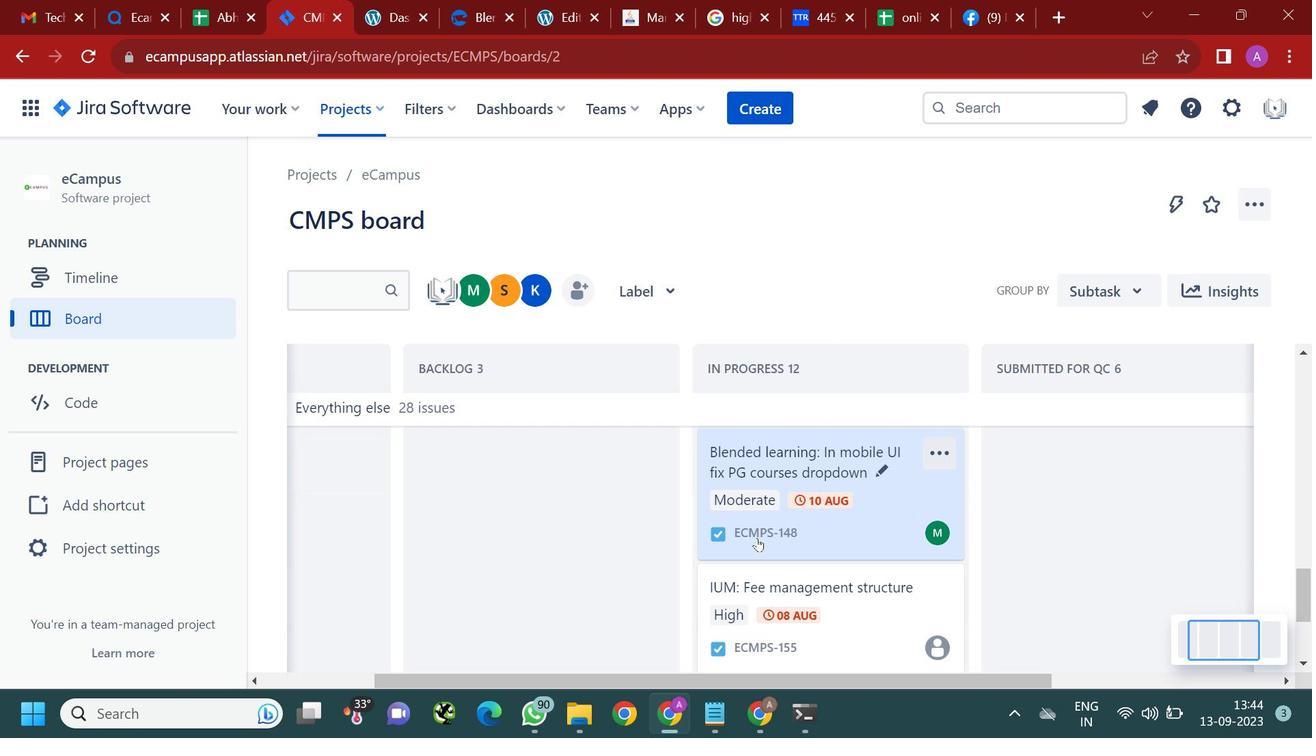 
Action: Mouse scrolled (794, 539) with delta (0, 0)
Screenshot: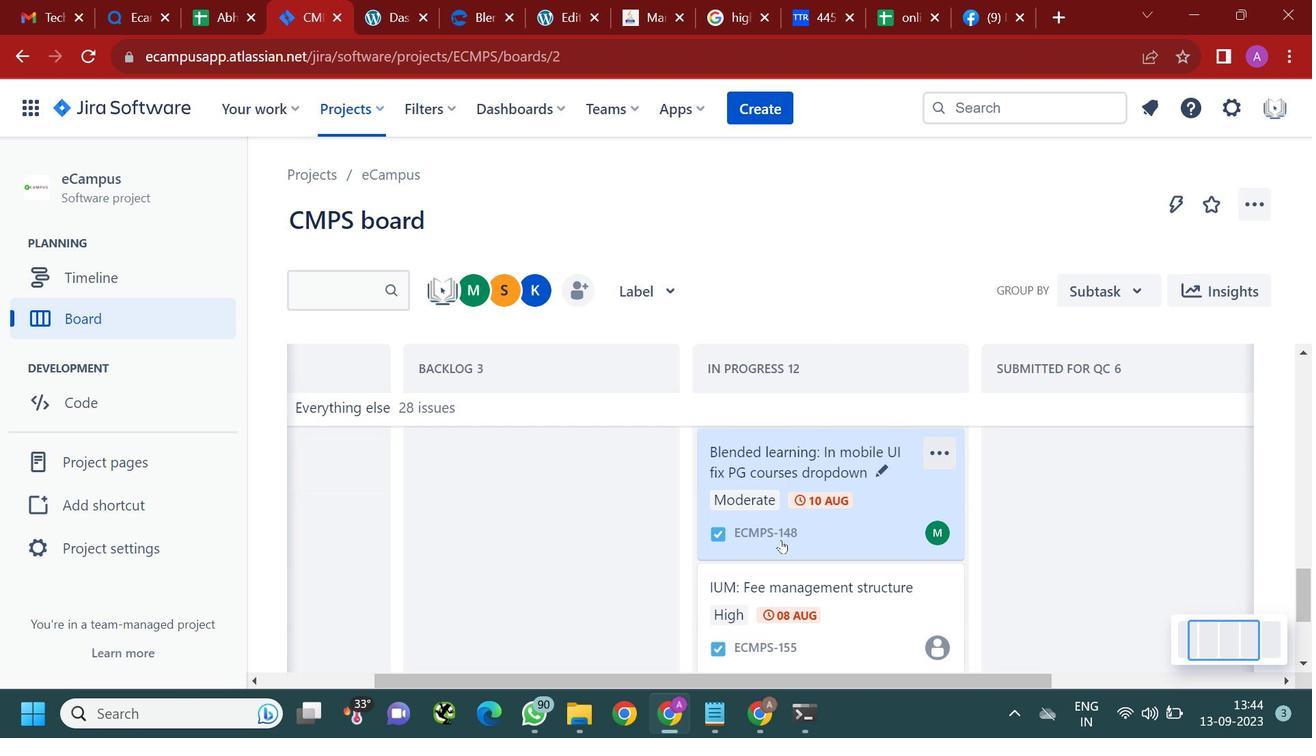 
Action: Mouse moved to (794, 539)
Screenshot: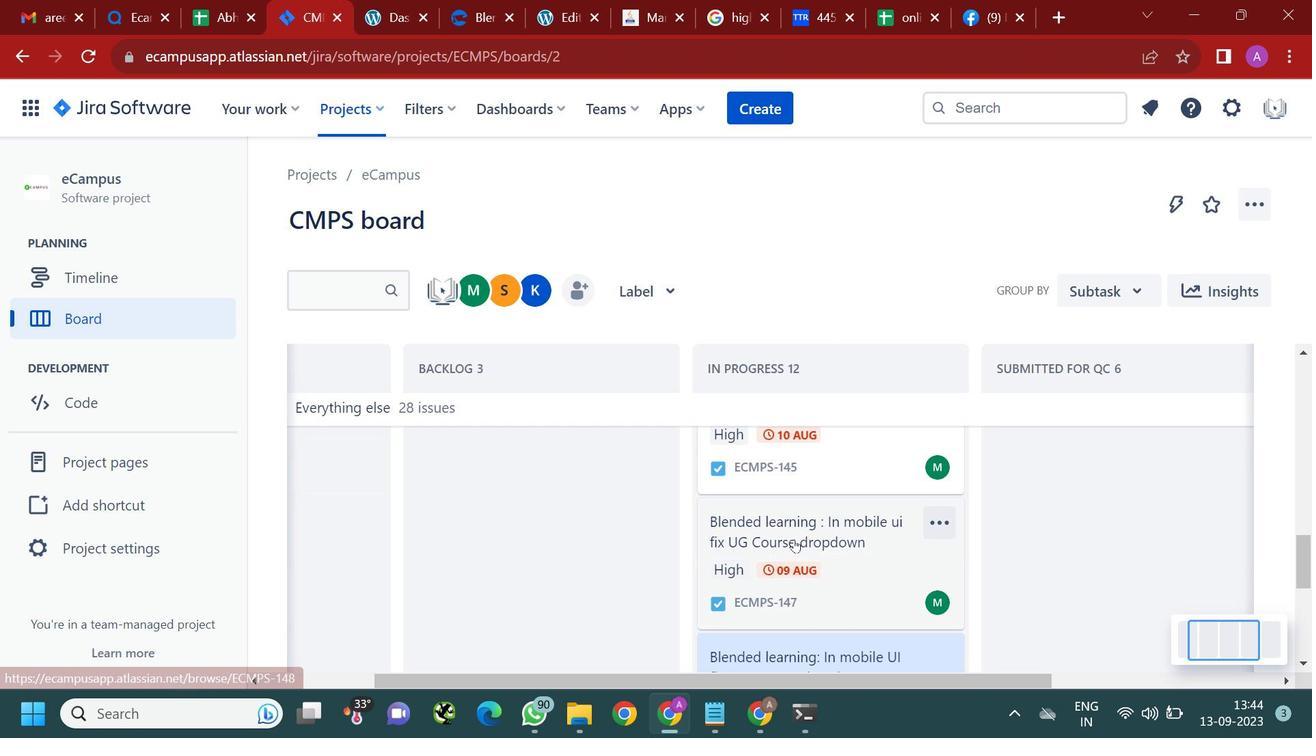 
Action: Mouse scrolled (794, 540) with delta (0, 0)
Screenshot: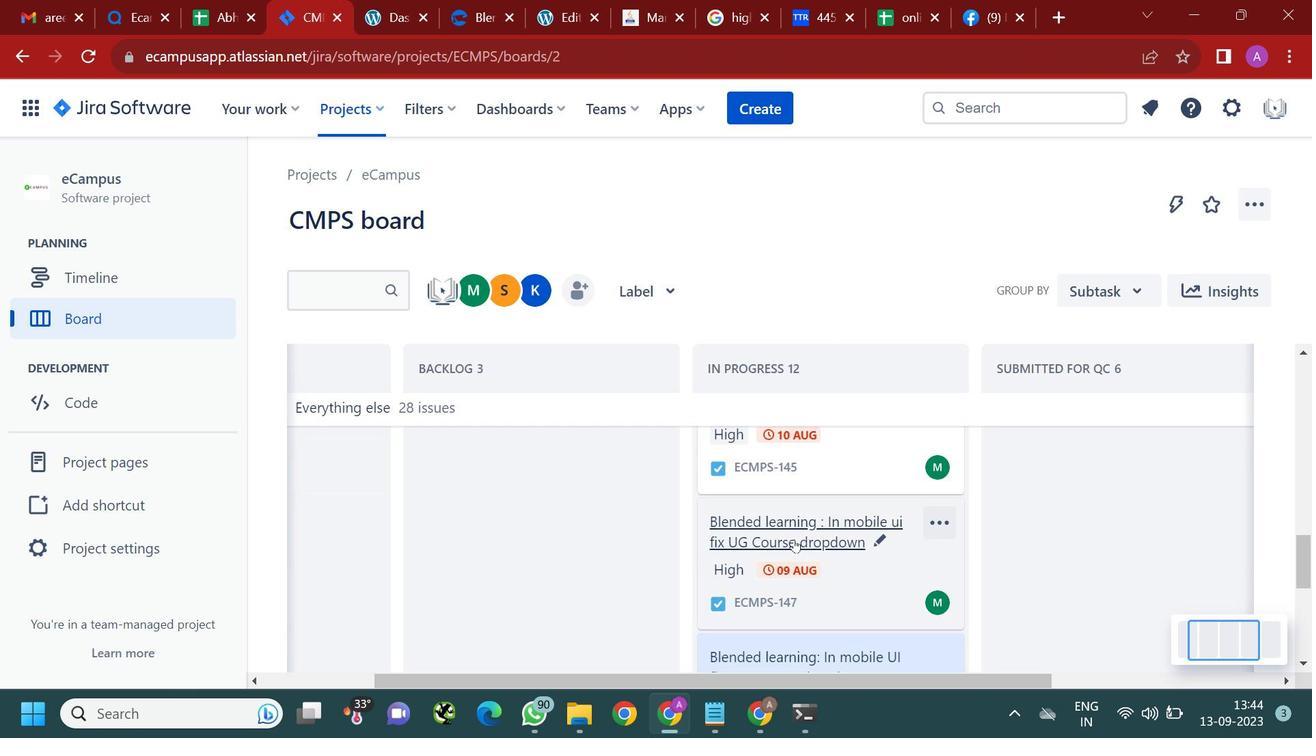 
Action: Mouse moved to (797, 517)
Screenshot: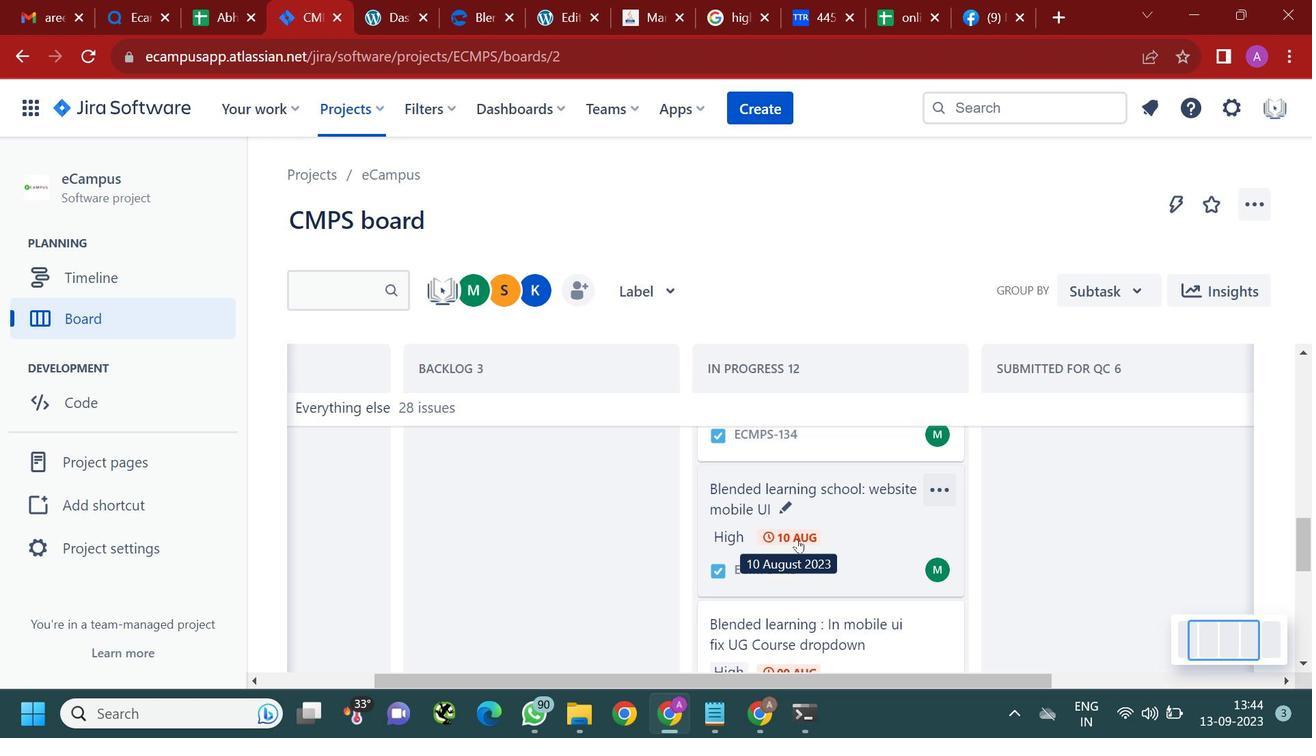 
Action: Mouse scrolled (797, 518) with delta (0, 0)
Screenshot: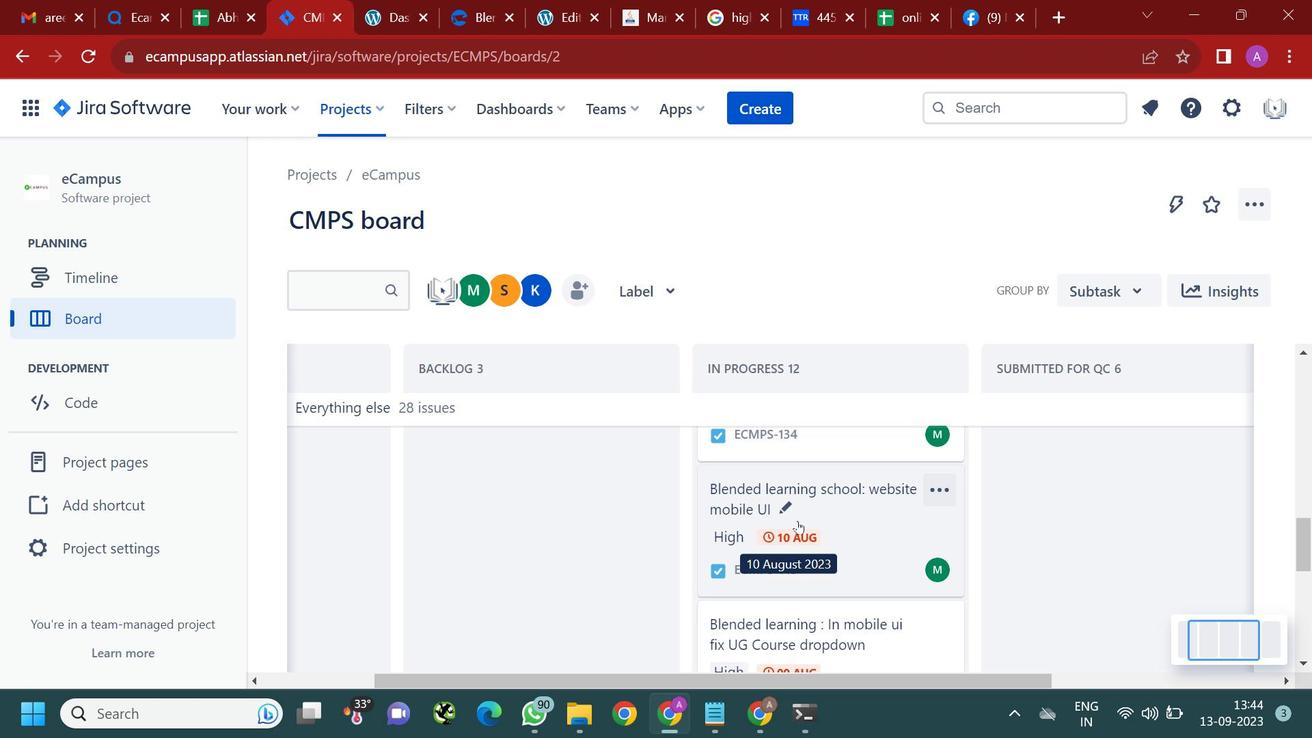 
Action: Mouse scrolled (797, 518) with delta (0, 0)
Screenshot: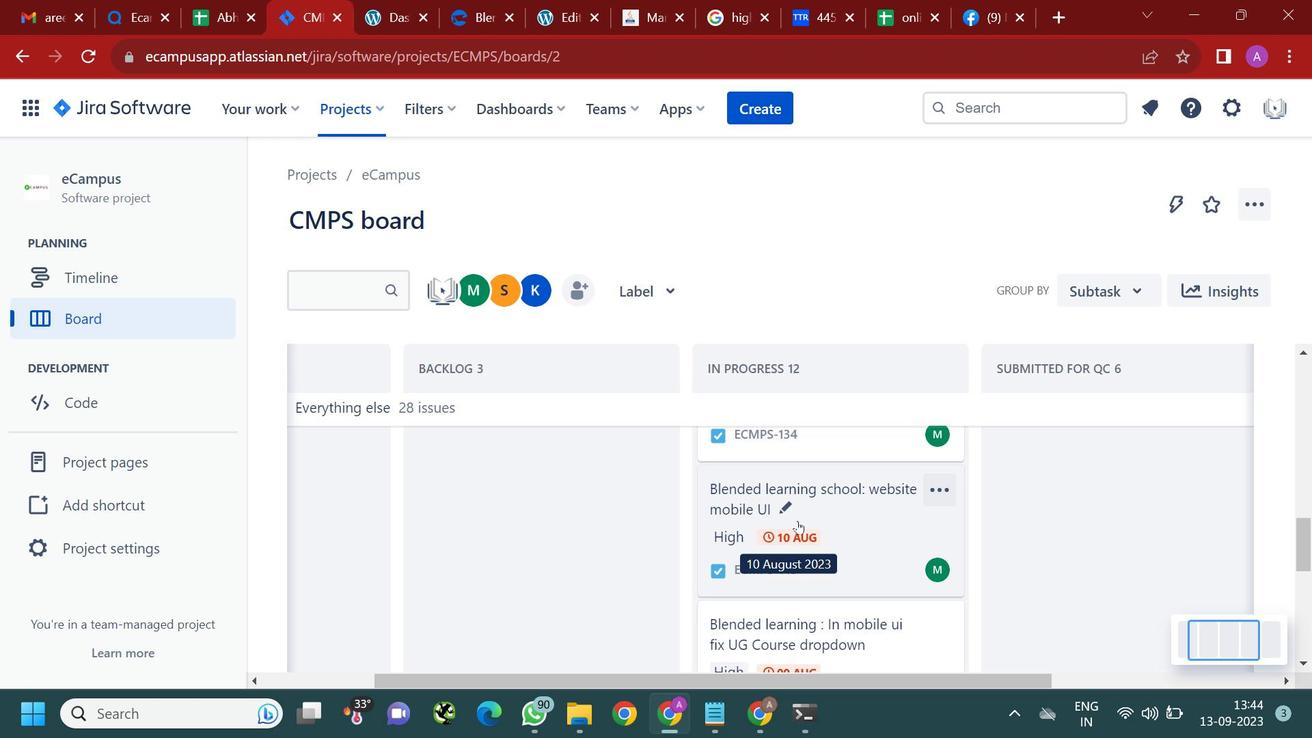 
Action: Mouse scrolled (797, 518) with delta (0, 0)
Screenshot: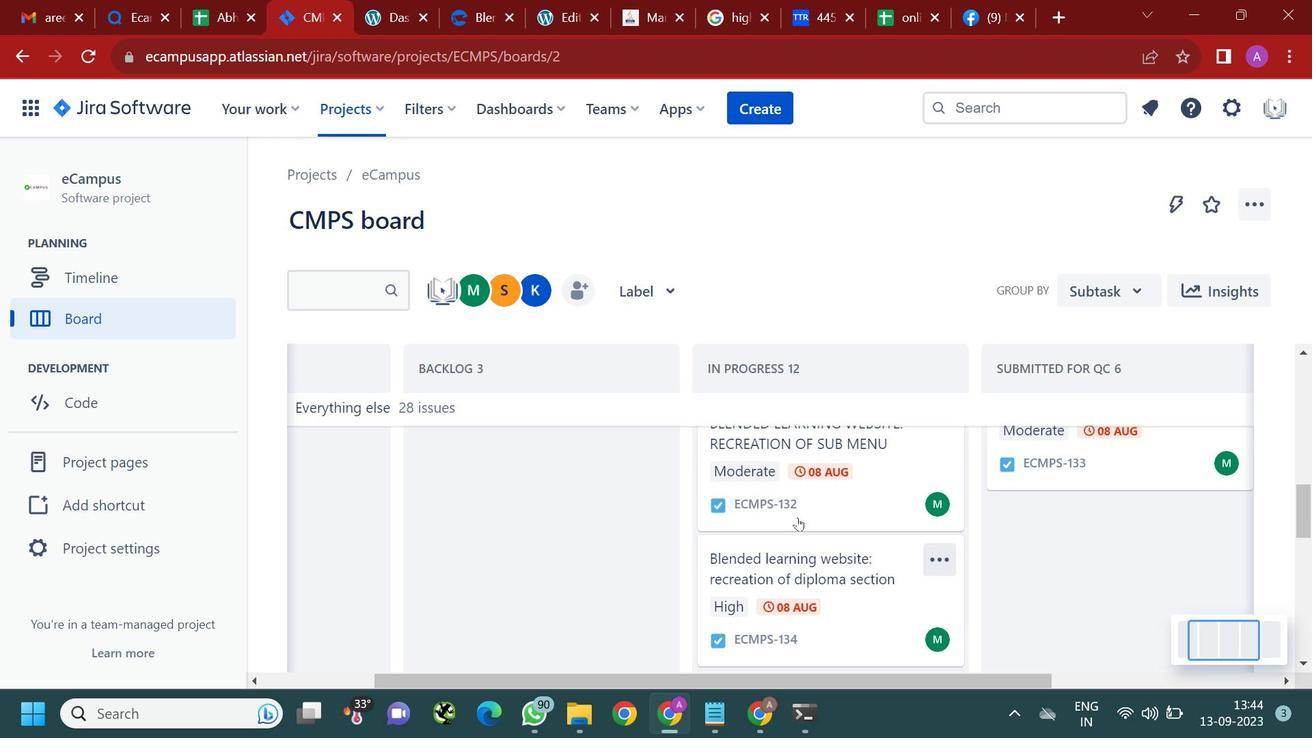 
Action: Mouse scrolled (797, 518) with delta (0, 0)
Screenshot: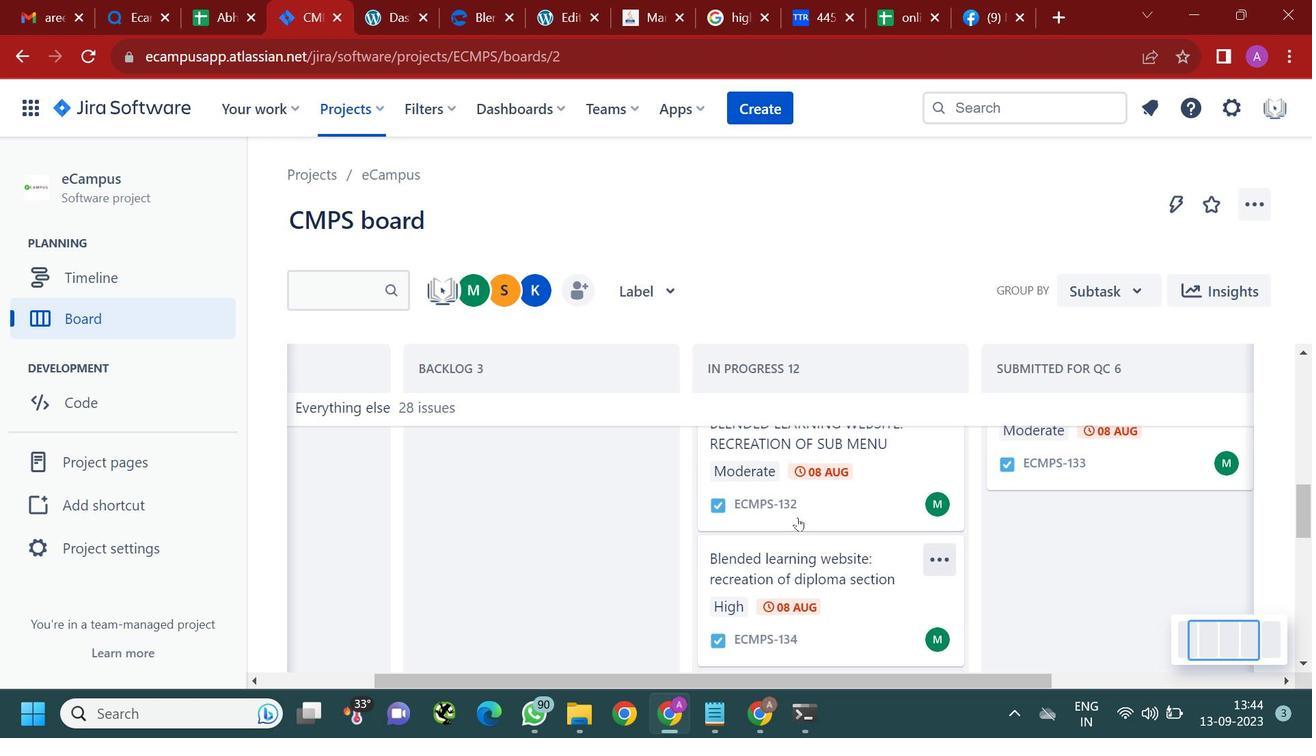 
Action: Mouse moved to (798, 516)
Screenshot: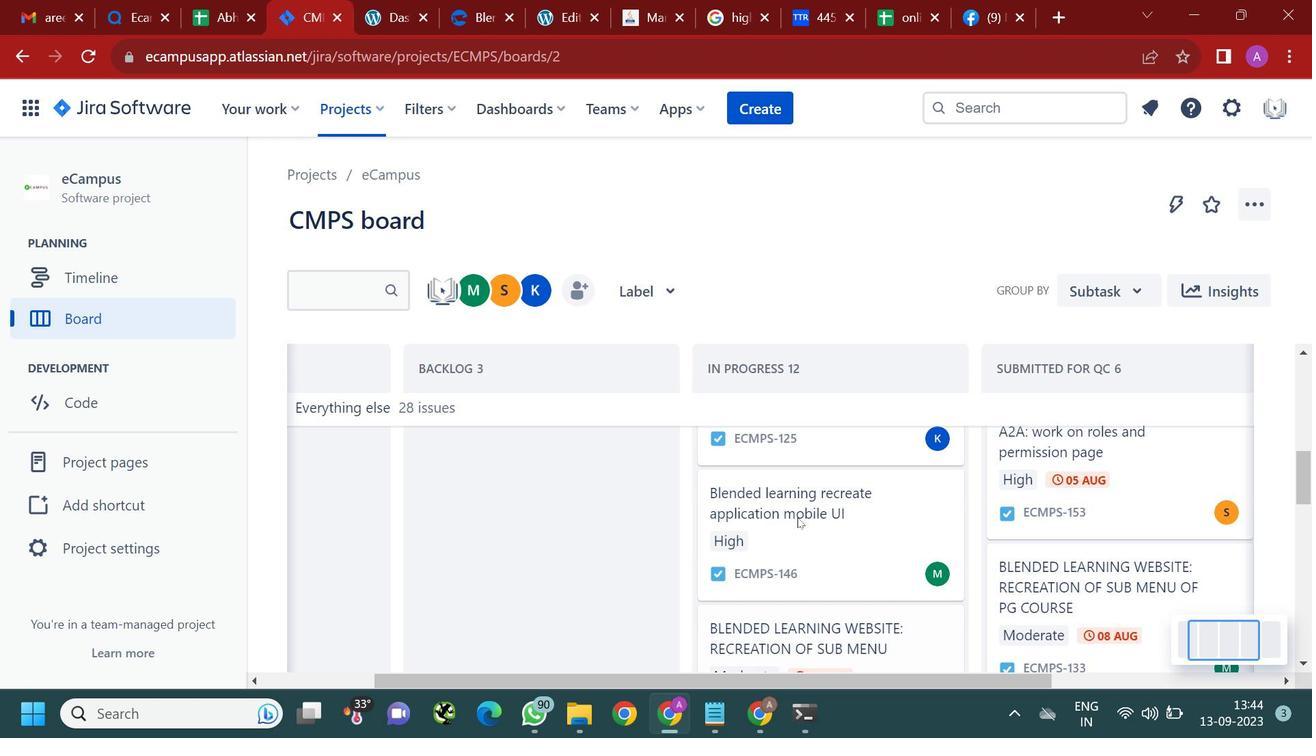 
Action: Mouse scrolled (798, 517) with delta (0, 0)
Screenshot: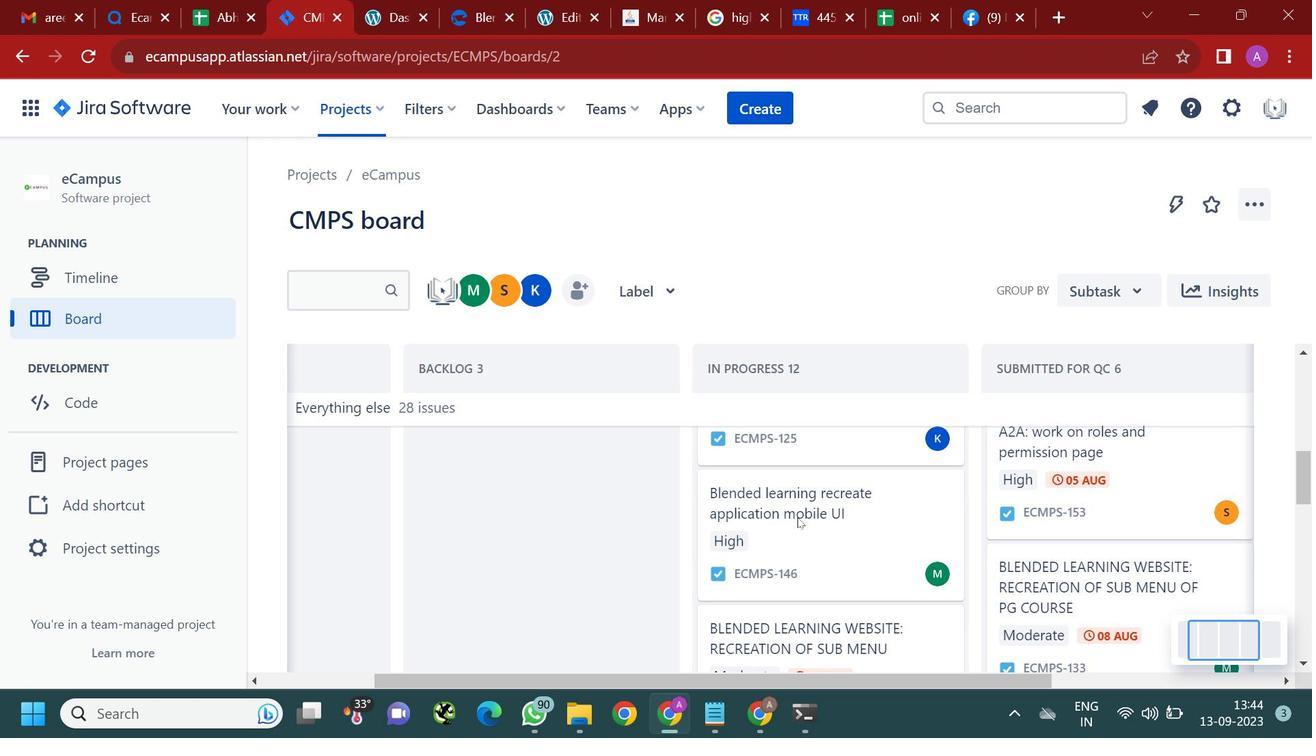 
Action: Mouse moved to (813, 516)
Screenshot: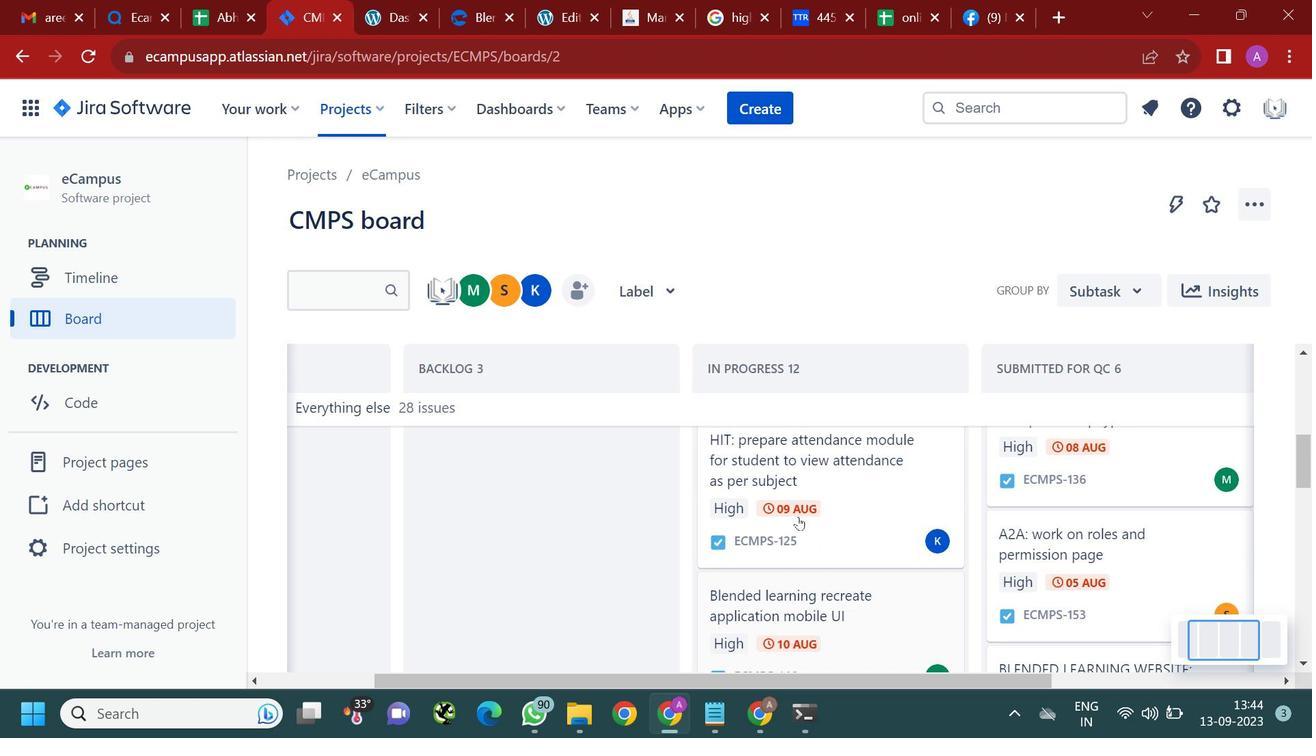
Action: Mouse scrolled (813, 517) with delta (0, 0)
Screenshot: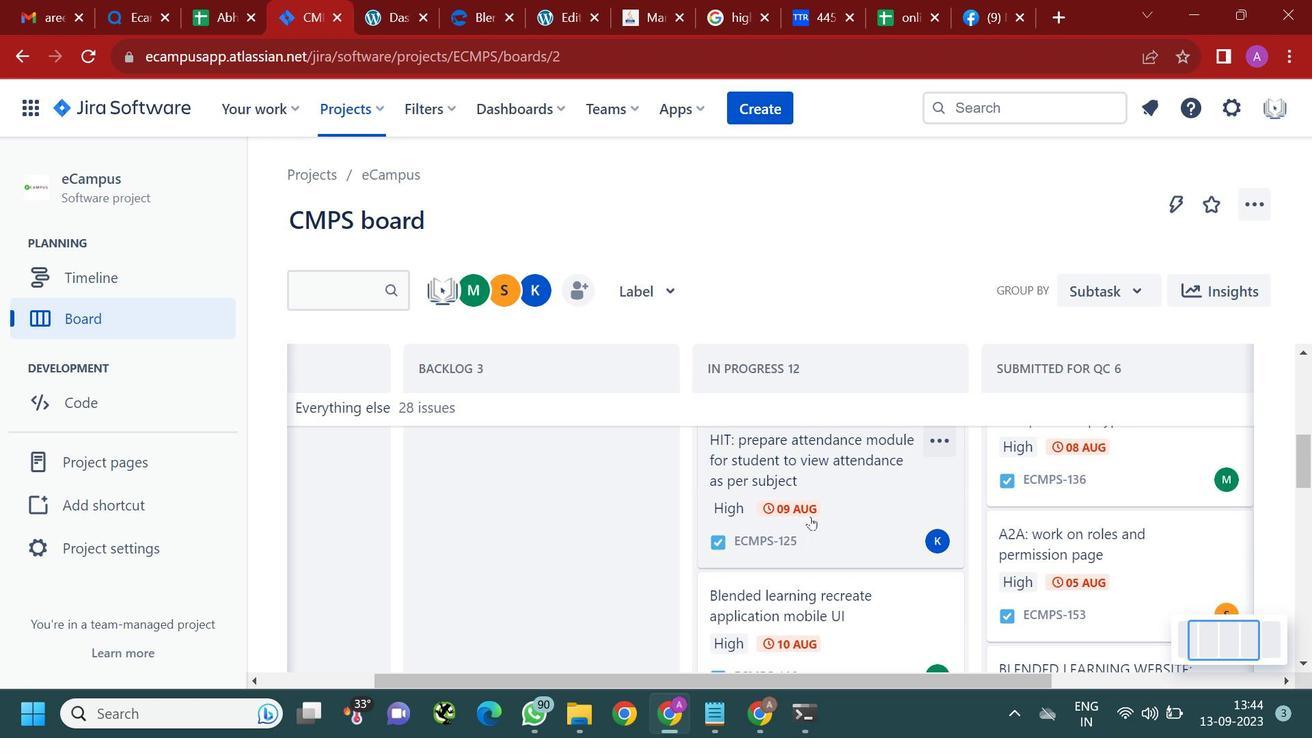 
Action: Mouse scrolled (813, 517) with delta (0, 0)
Screenshot: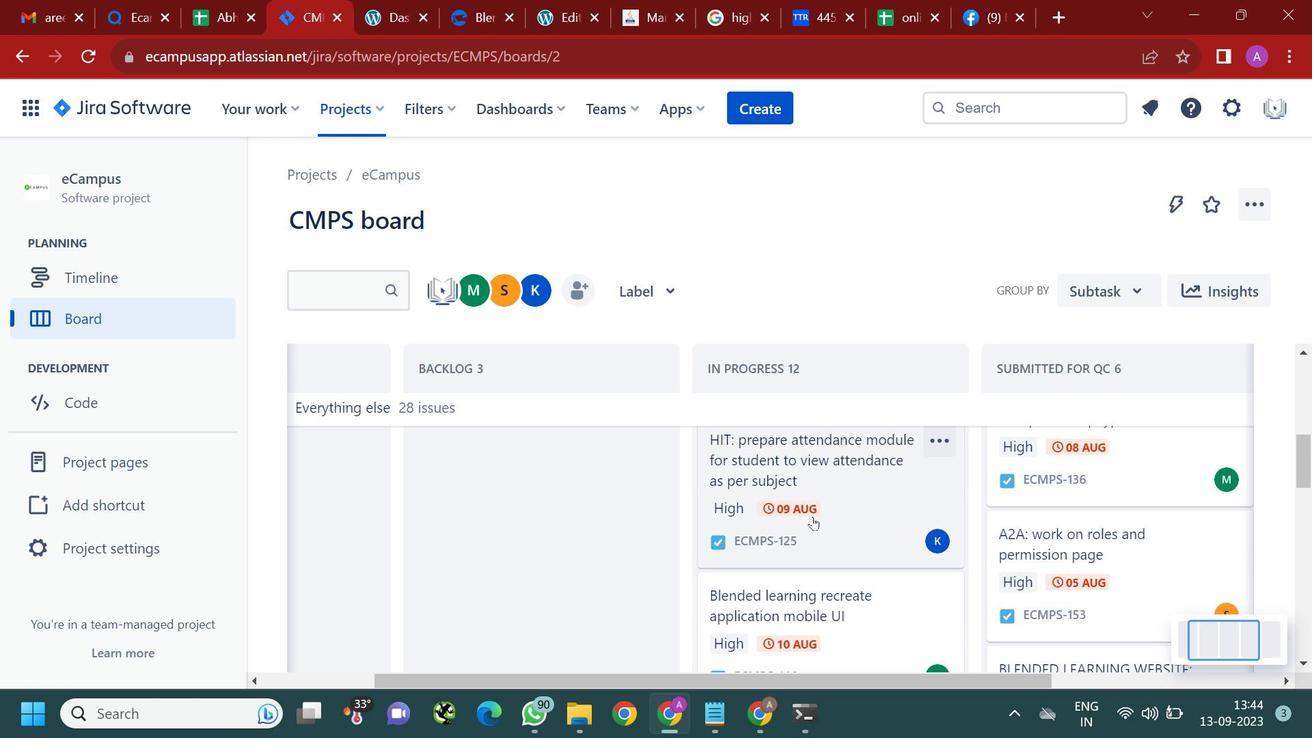
Action: Mouse scrolled (813, 517) with delta (0, 0)
Screenshot: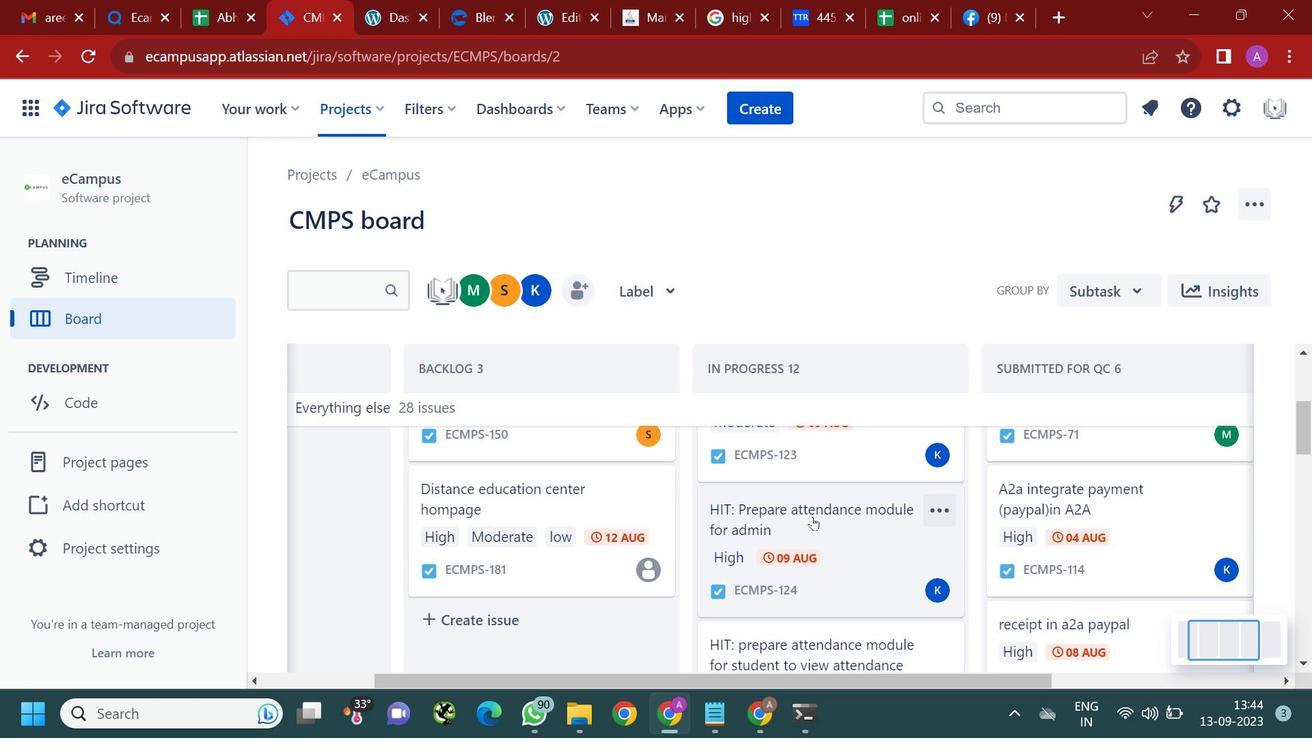 
Action: Mouse moved to (1127, 537)
Screenshot: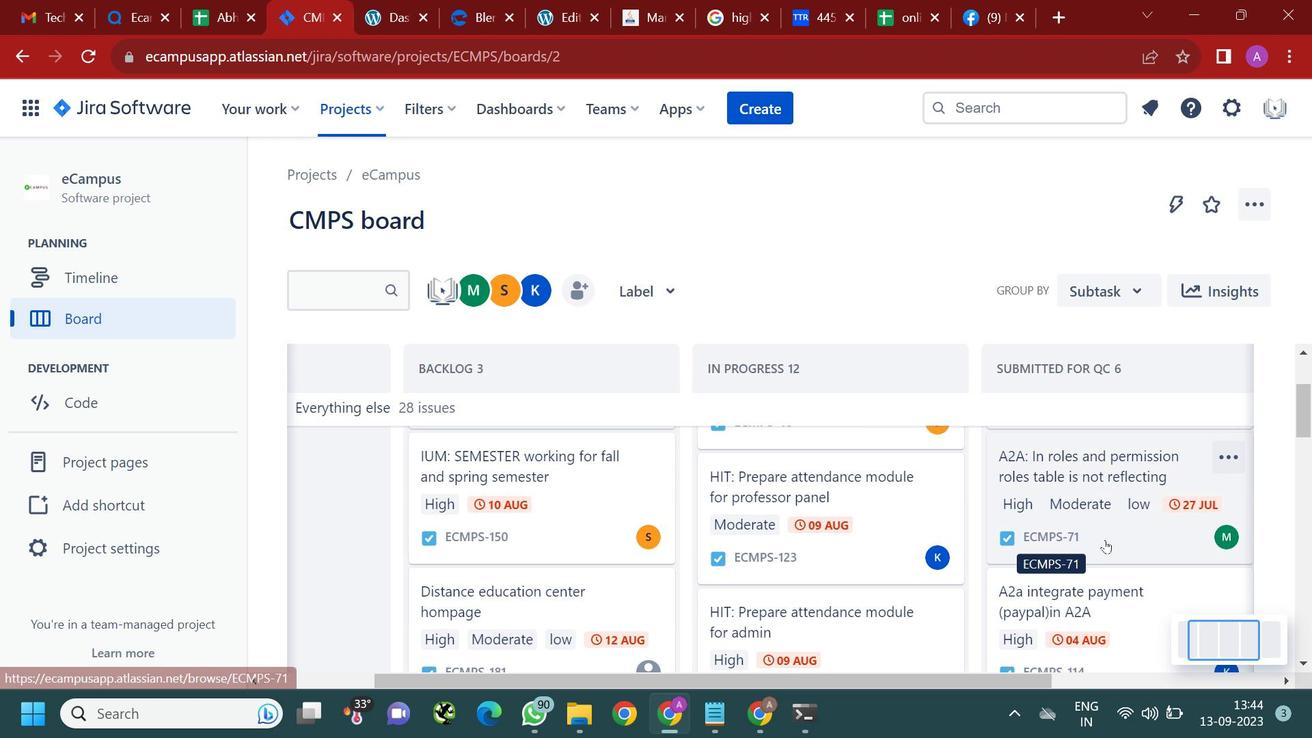 
Action: Mouse pressed left at (1127, 537)
Screenshot: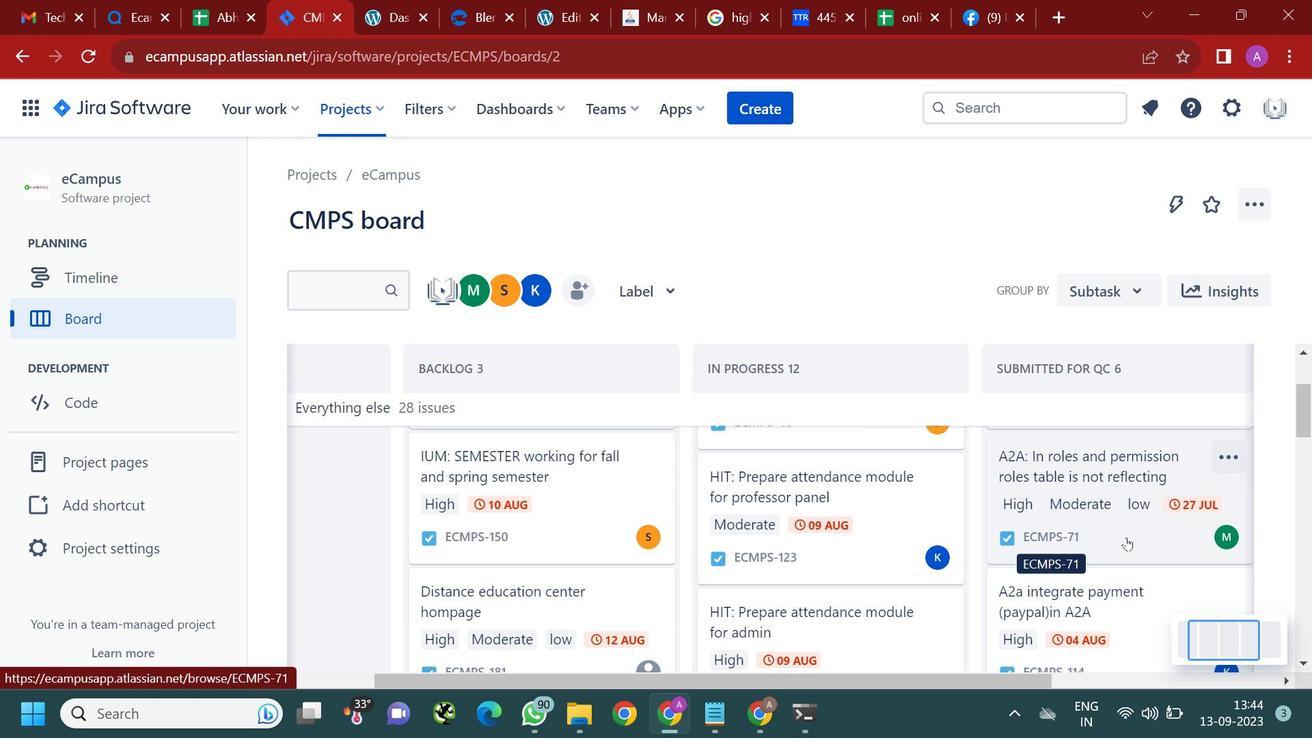 
Action: Mouse moved to (464, 275)
Screenshot: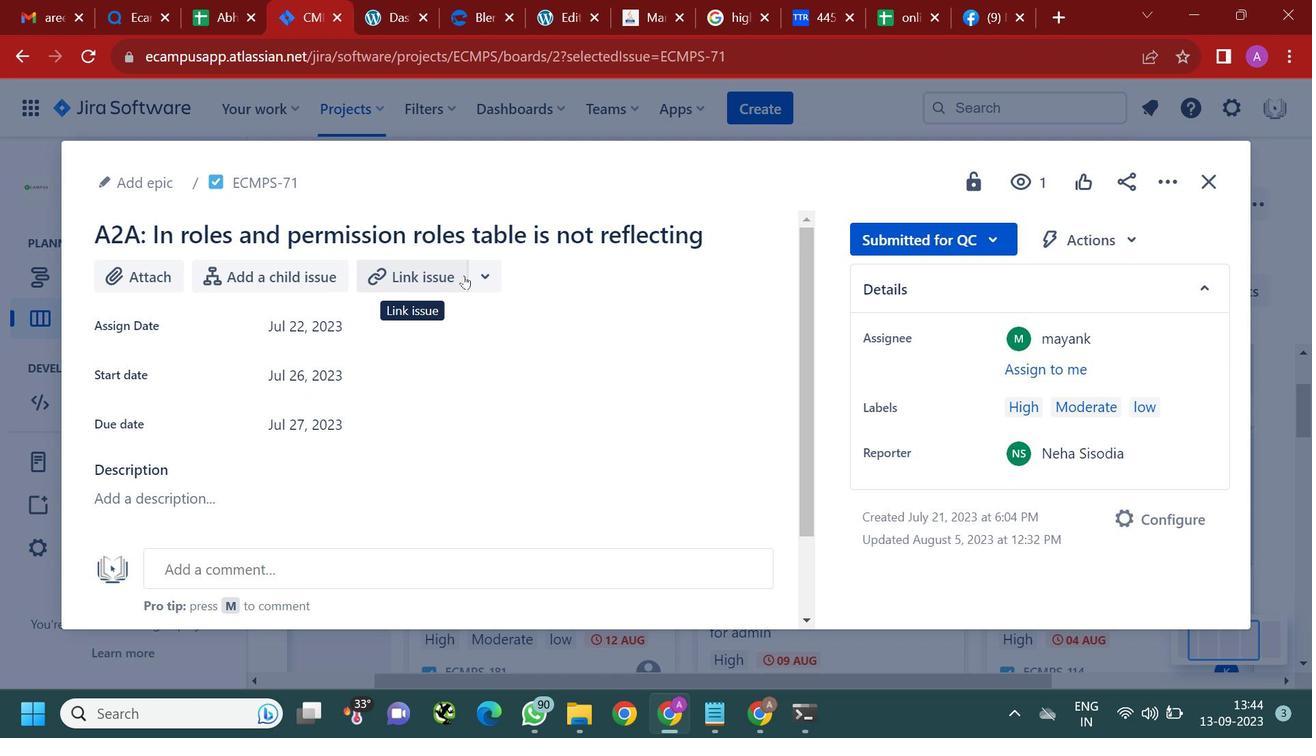 
Action: Mouse pressed left at (464, 275)
Screenshot: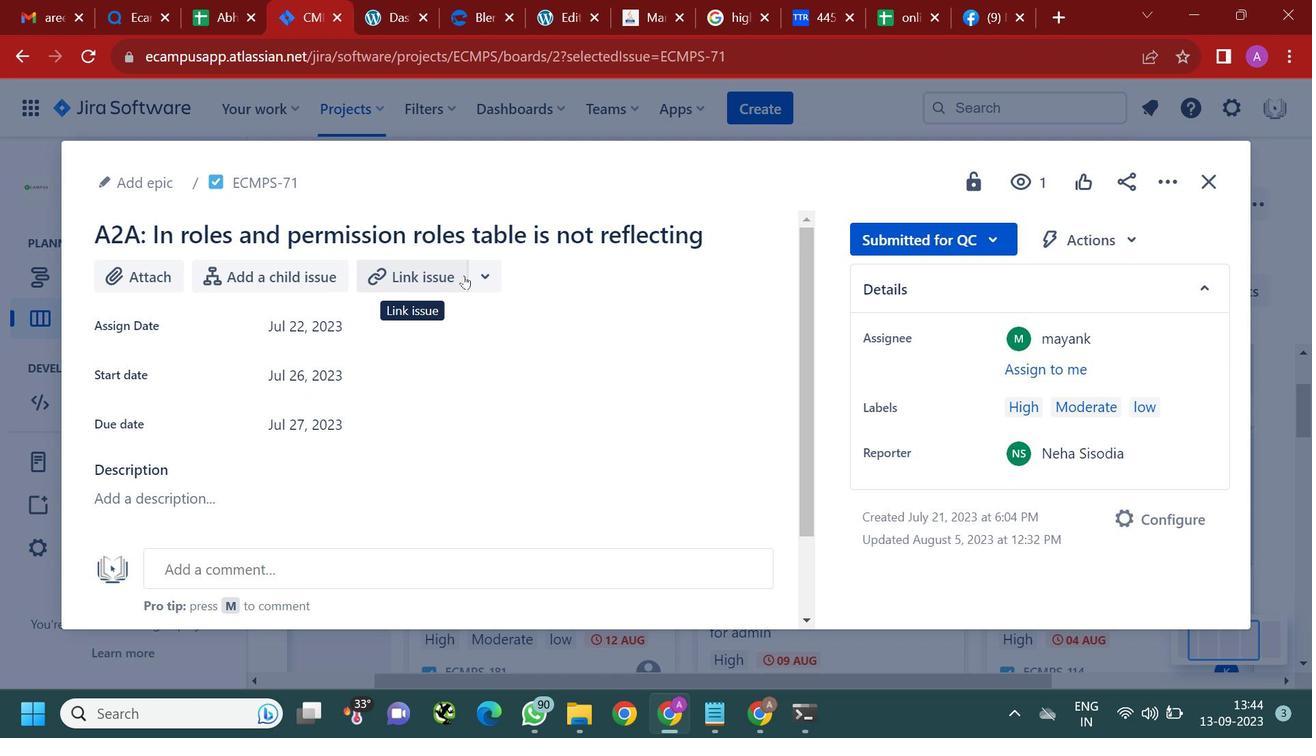 
Action: Mouse moved to (392, 289)
Screenshot: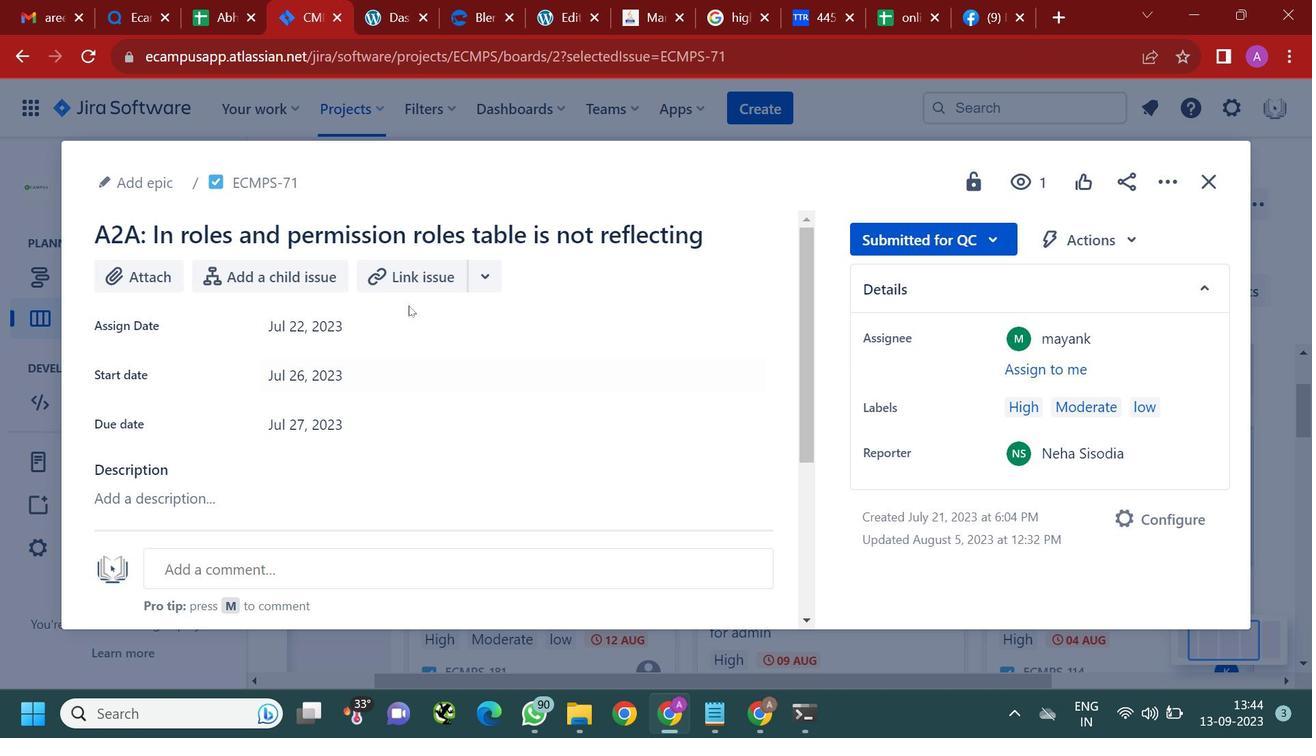 
Action: Mouse pressed left at (392, 289)
Screenshot: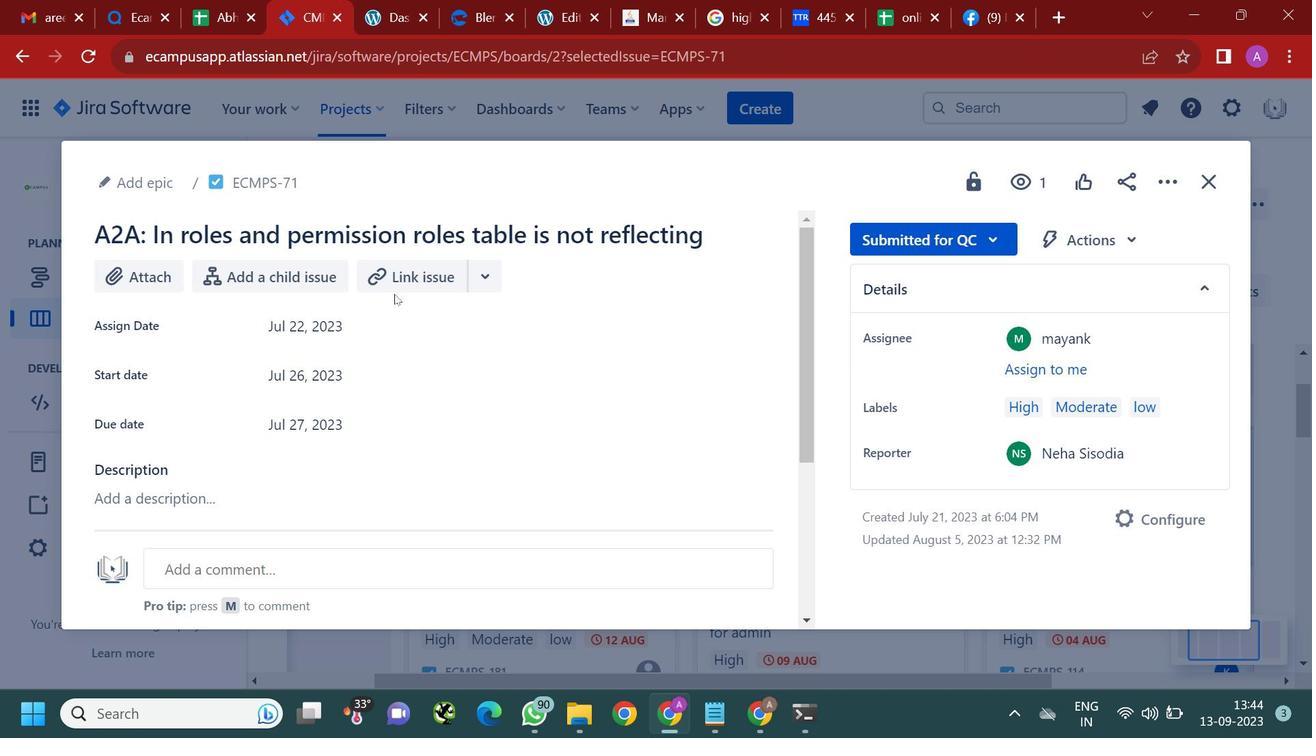 
Action: Mouse moved to (218, 403)
Screenshot: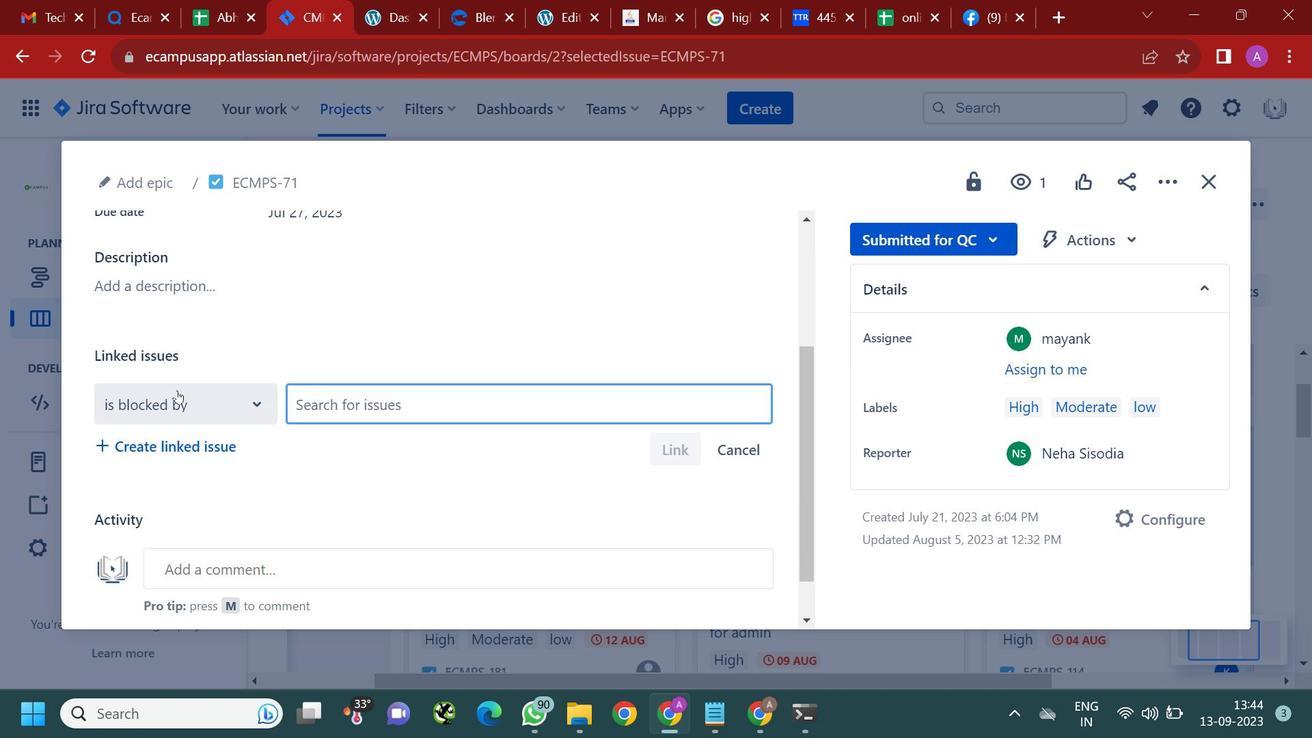 
Action: Mouse pressed left at (218, 403)
Screenshot: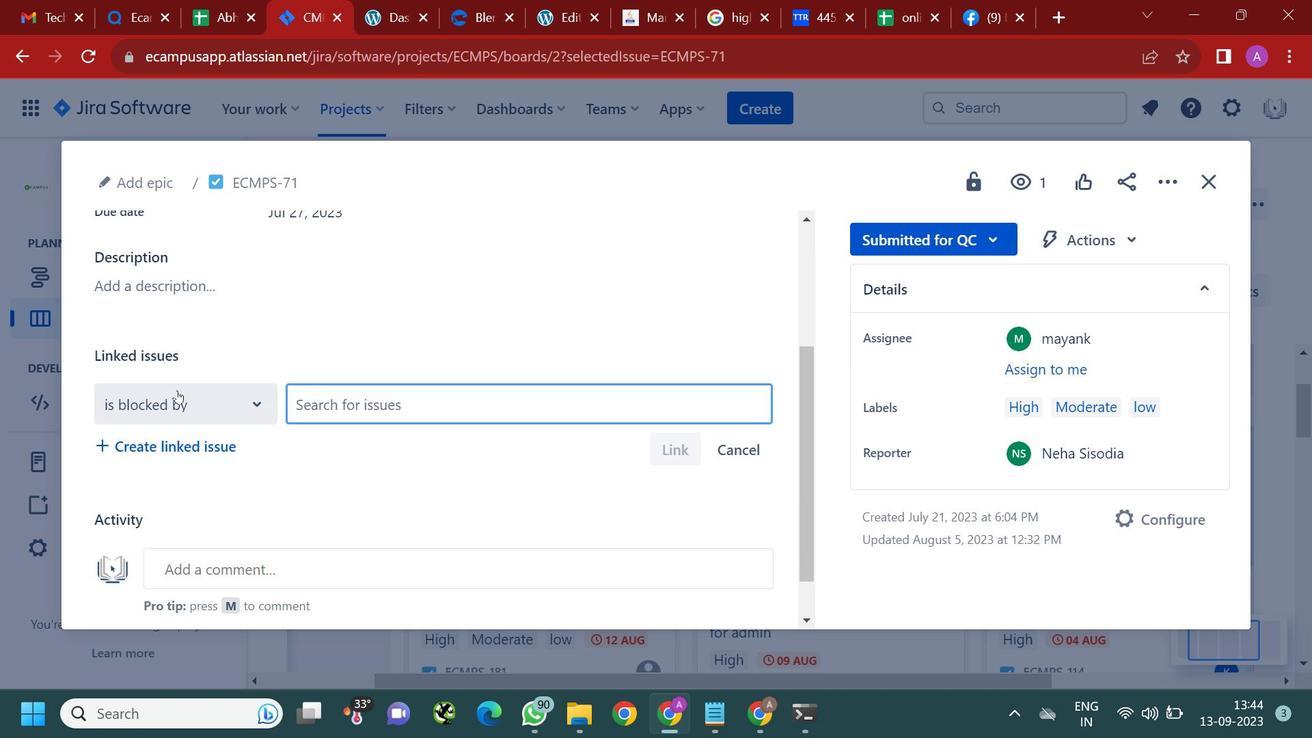 
Action: Mouse moved to (227, 438)
Screenshot: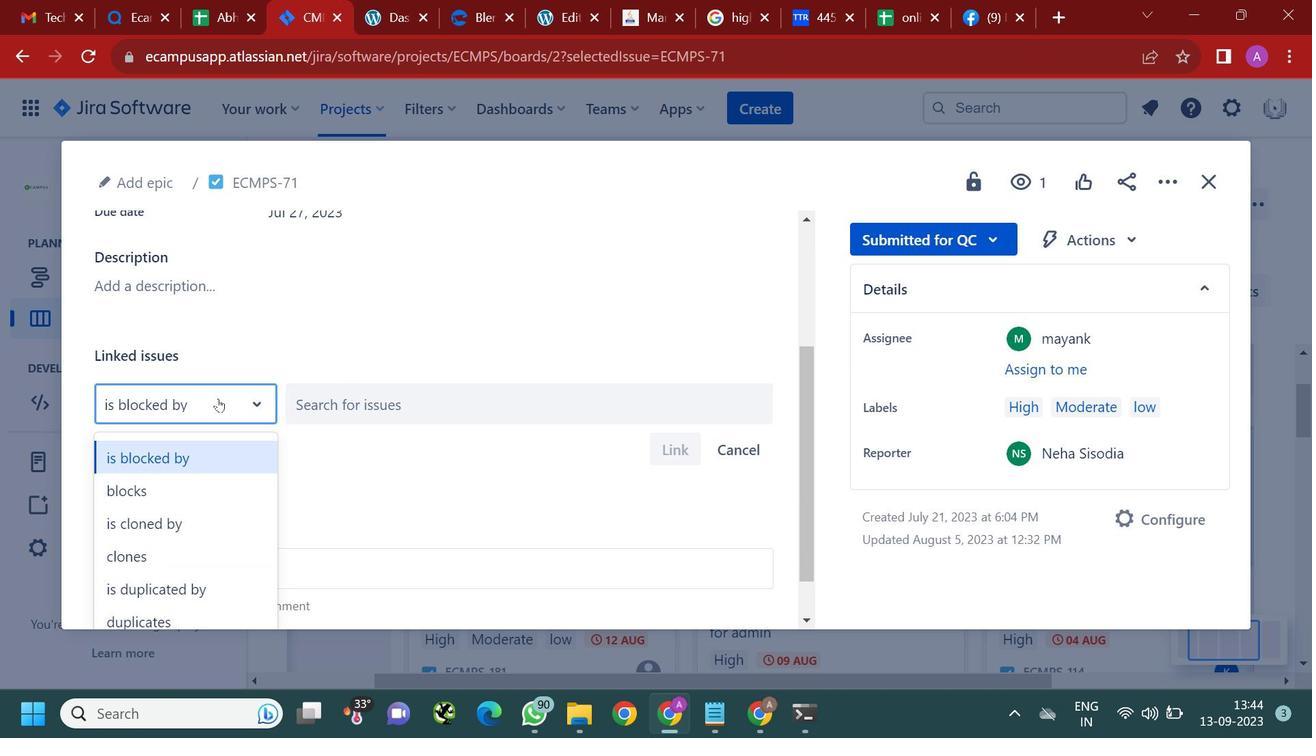 
Action: Mouse scrolled (227, 437) with delta (0, 0)
Screenshot: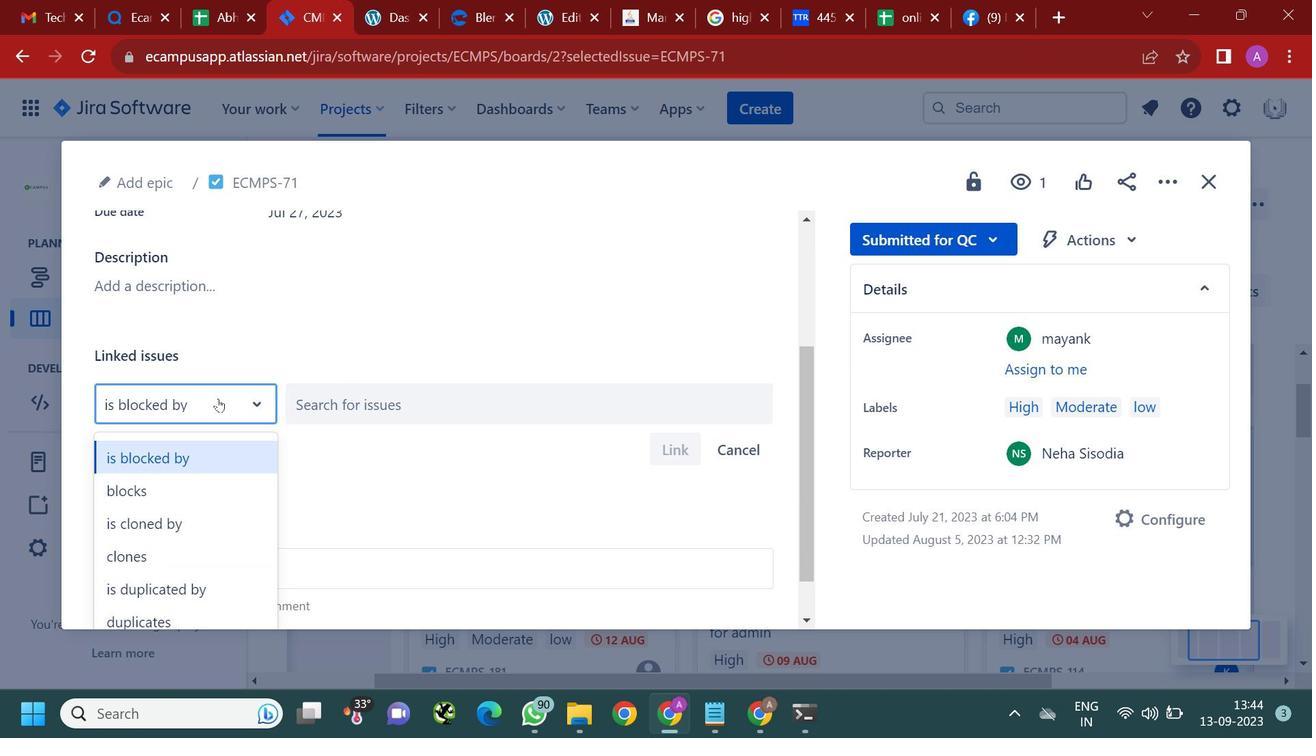 
Action: Mouse scrolled (227, 437) with delta (0, 0)
Screenshot: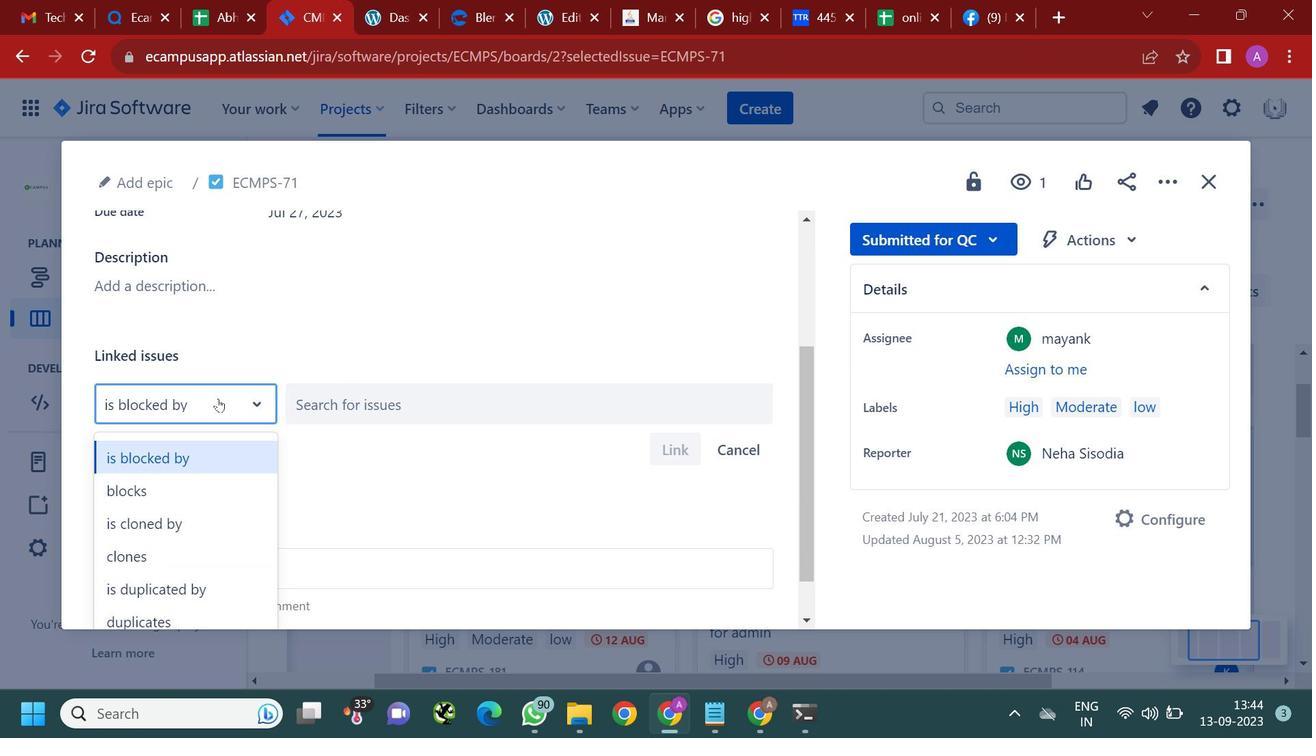 
Action: Mouse moved to (231, 472)
Screenshot: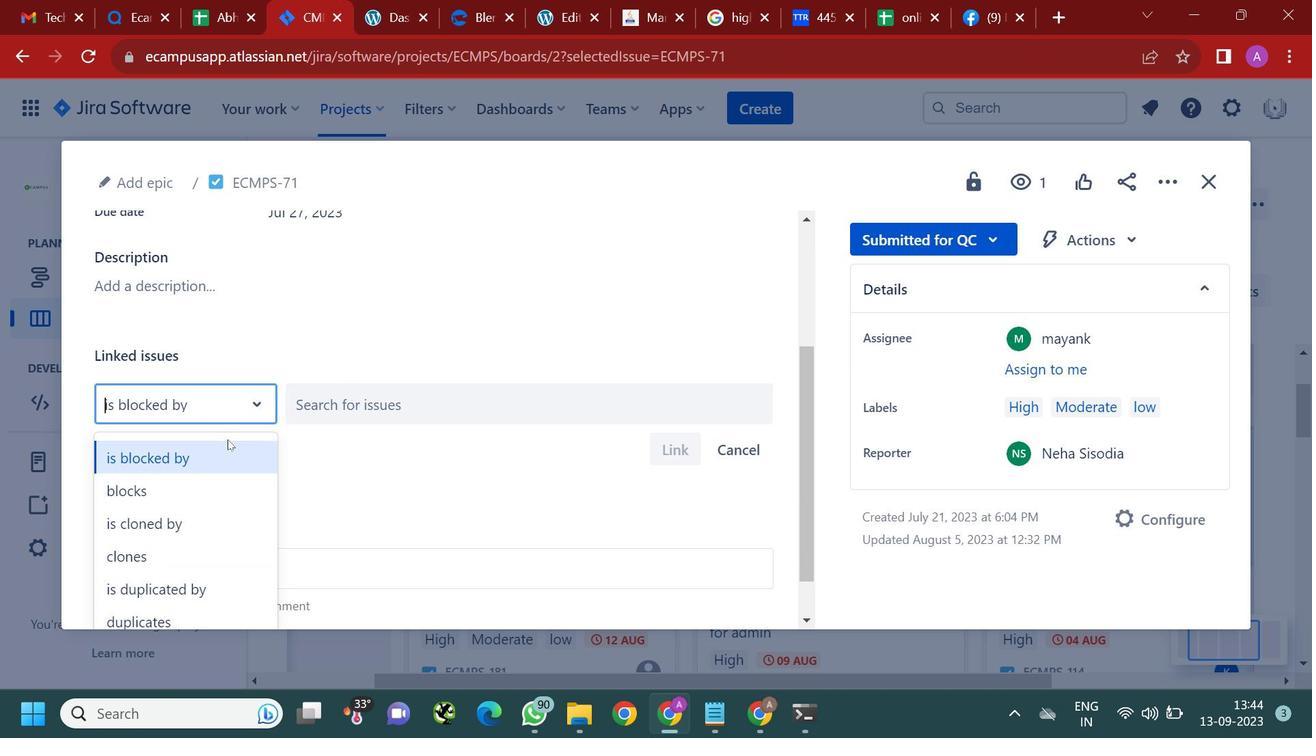 
Action: Mouse scrolled (231, 471) with delta (0, 0)
Screenshot: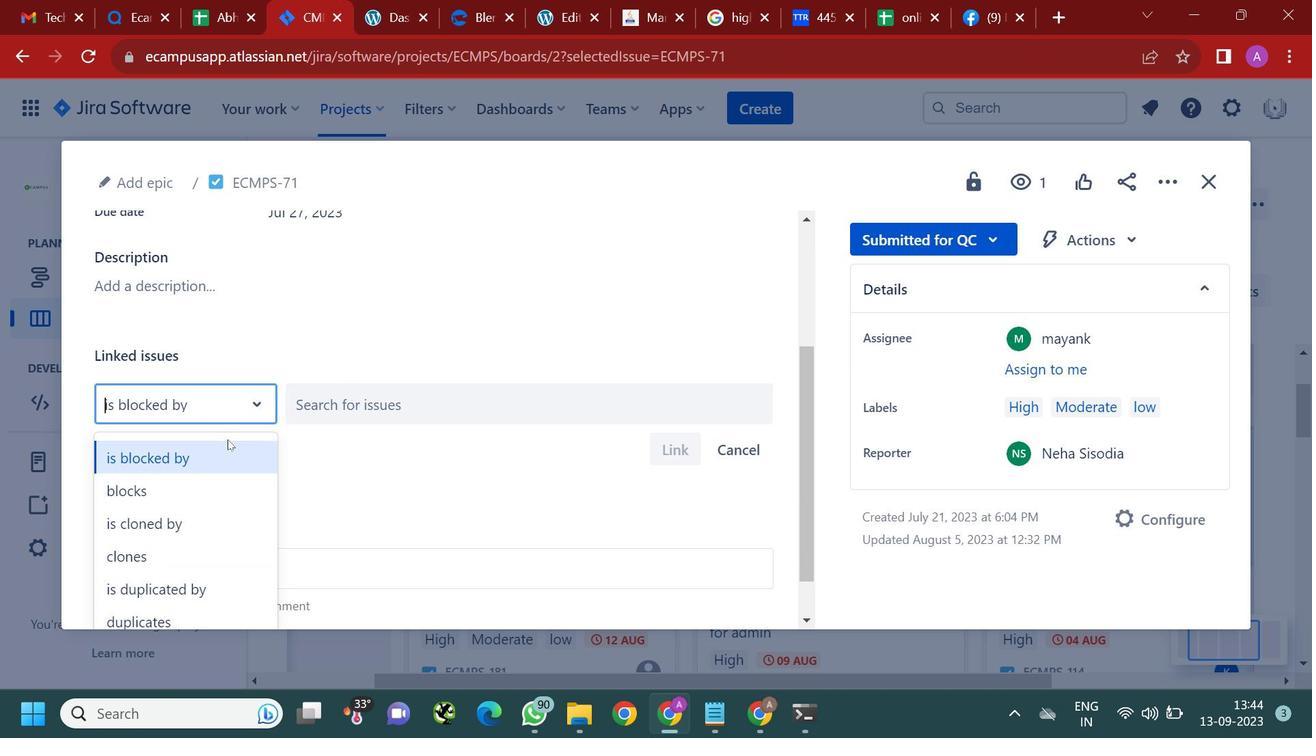 
Action: Mouse moved to (231, 475)
Screenshot: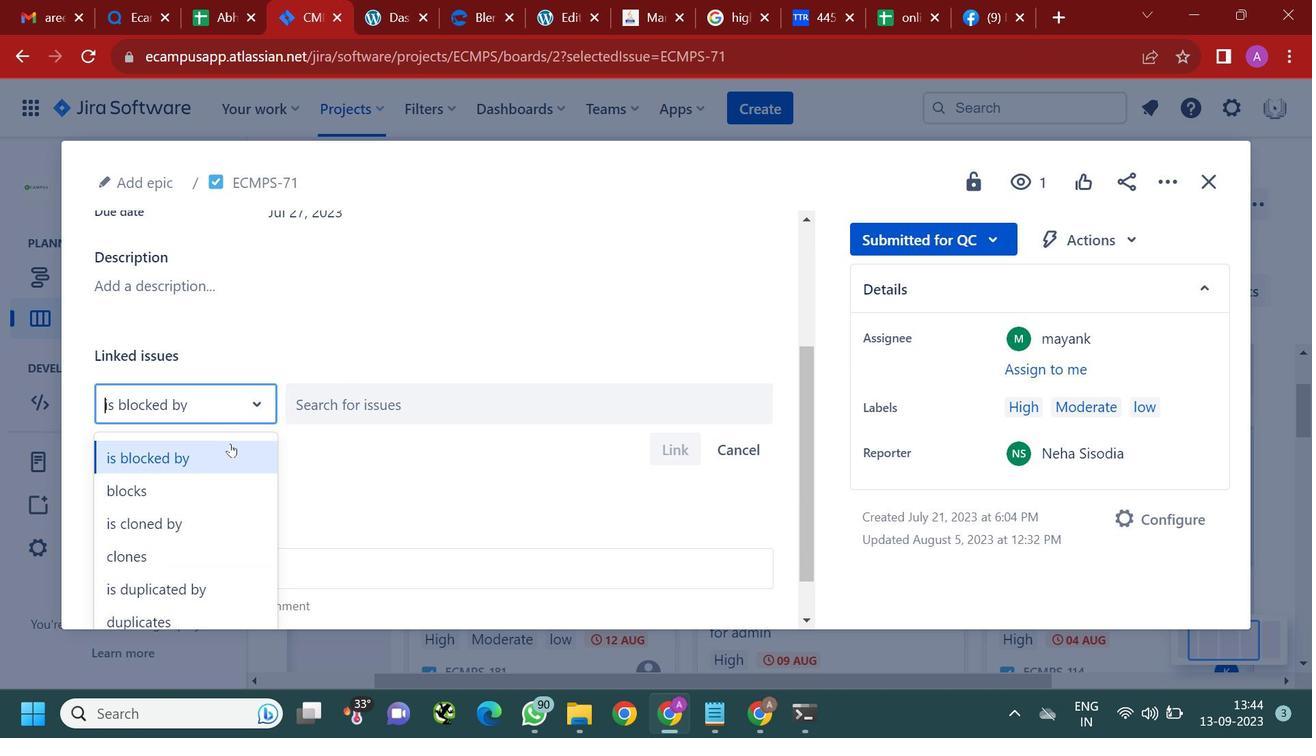 
Action: Mouse scrolled (231, 475) with delta (0, 0)
Screenshot: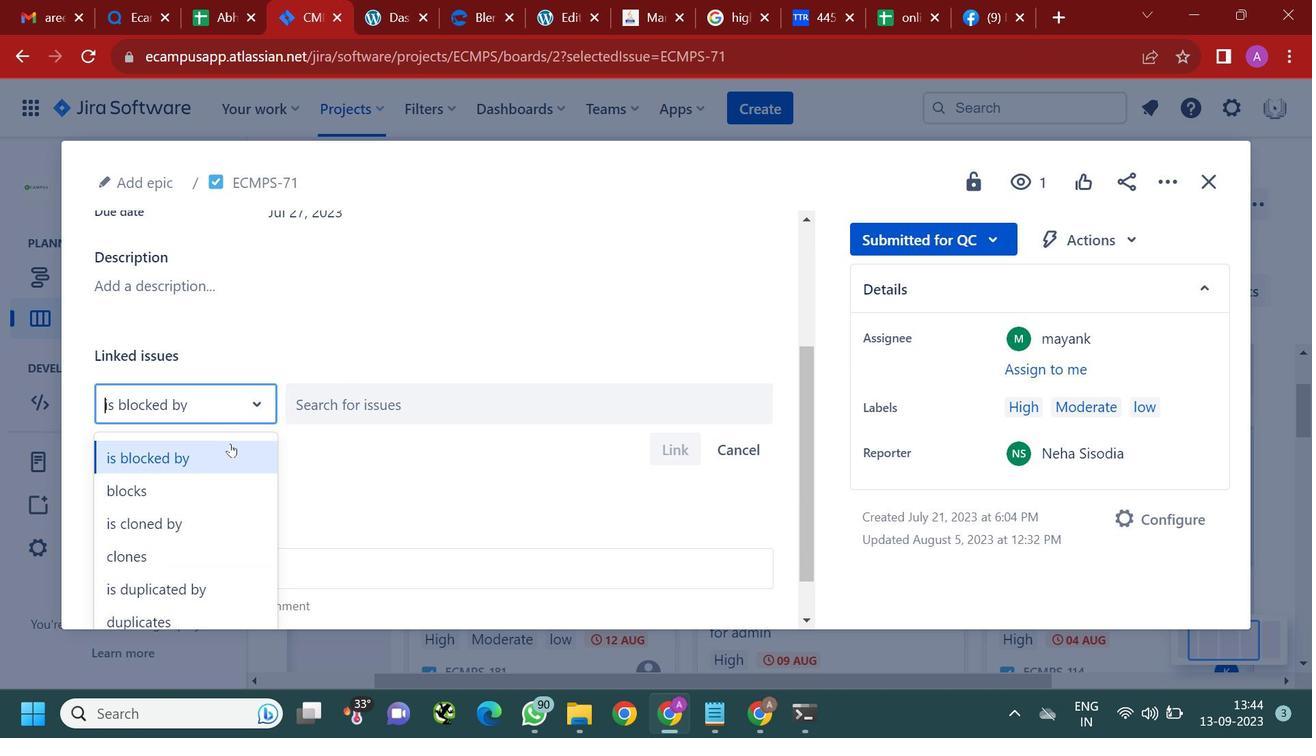
Action: Mouse moved to (1175, 183)
Screenshot: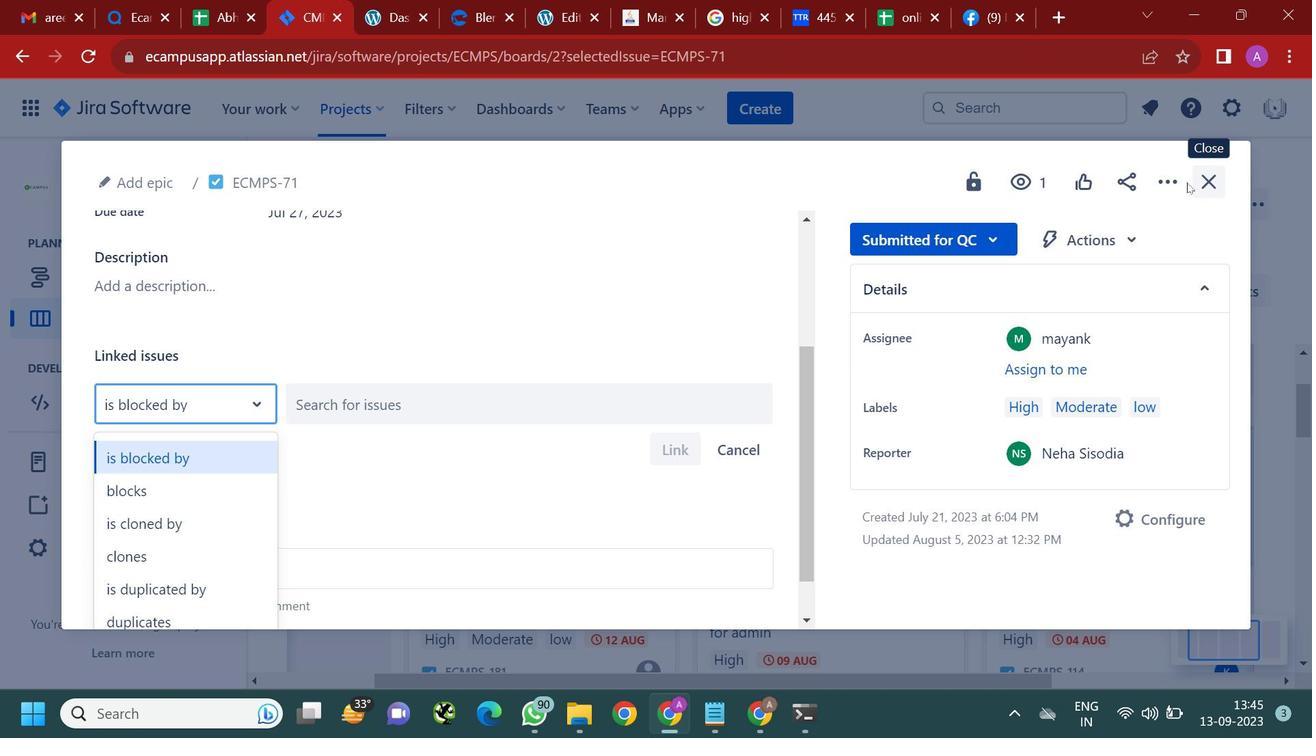 
Action: Mouse pressed left at (1175, 183)
Screenshot: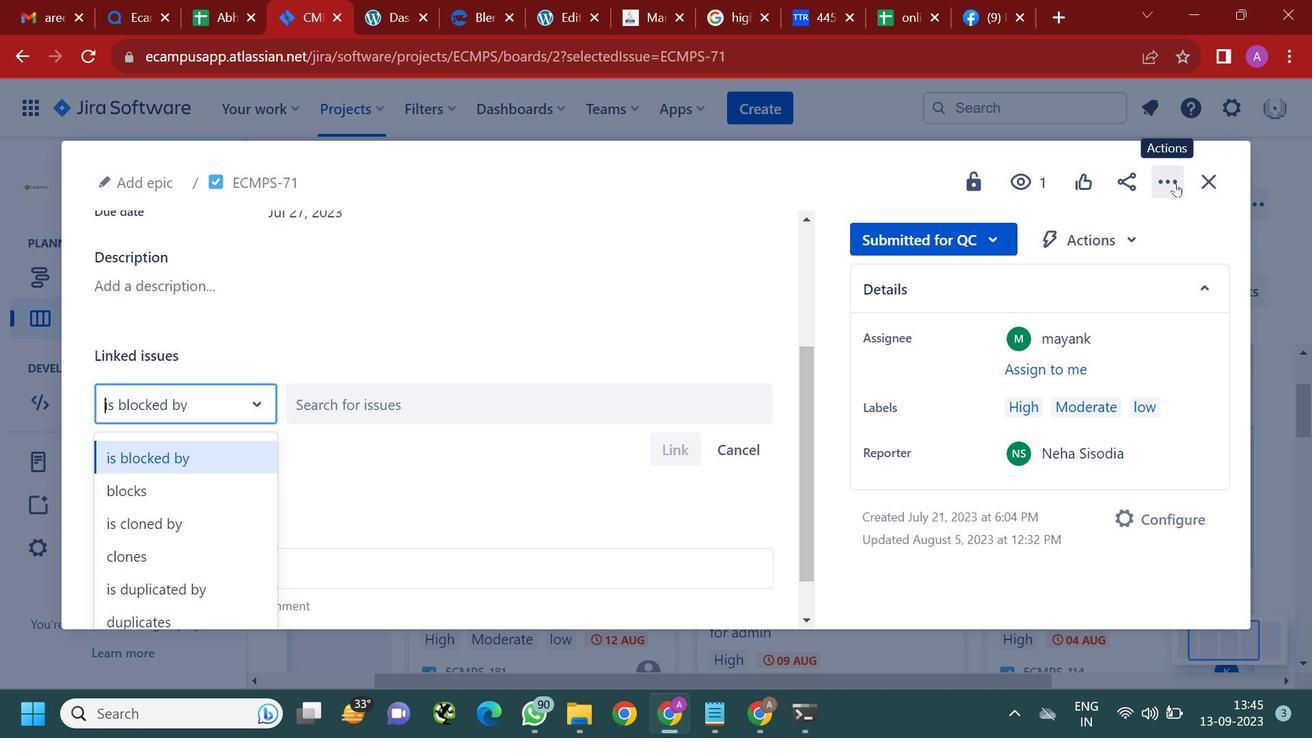 
Action: Mouse moved to (1108, 453)
Screenshot: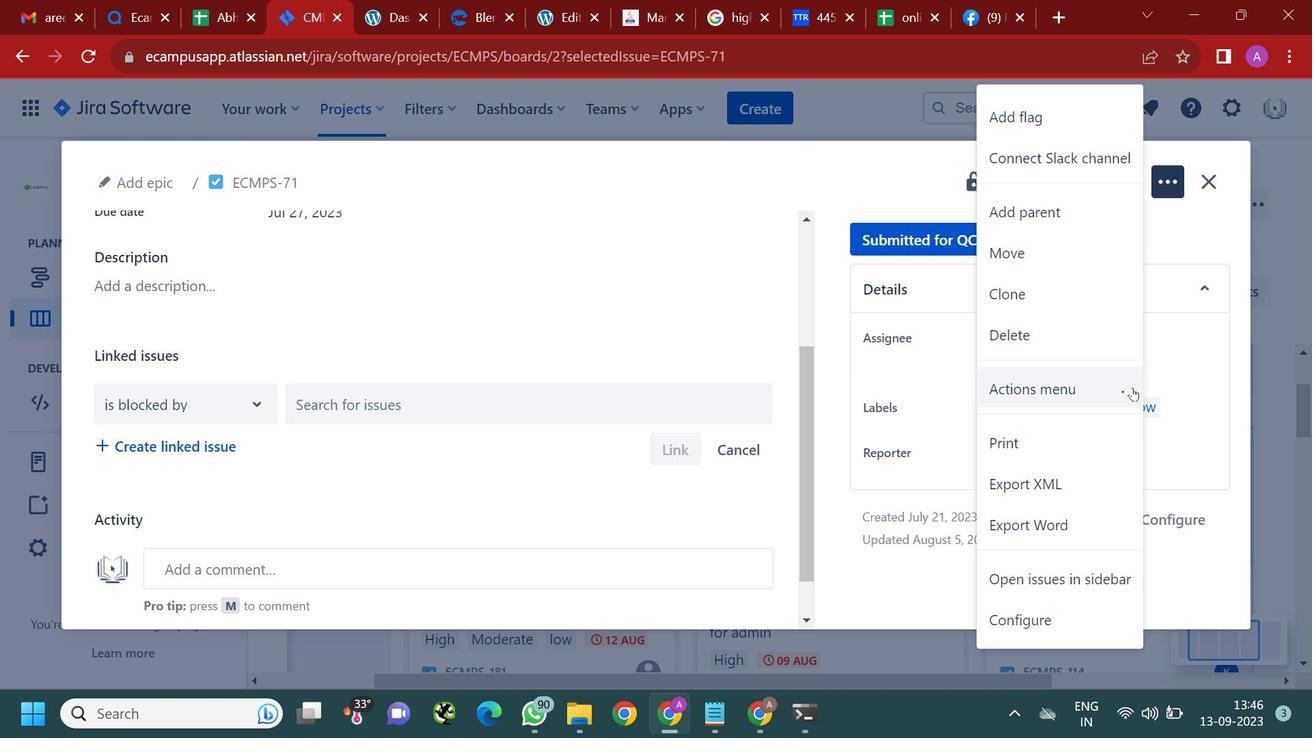 
Action: Mouse scrolled (1108, 453) with delta (0, 0)
Screenshot: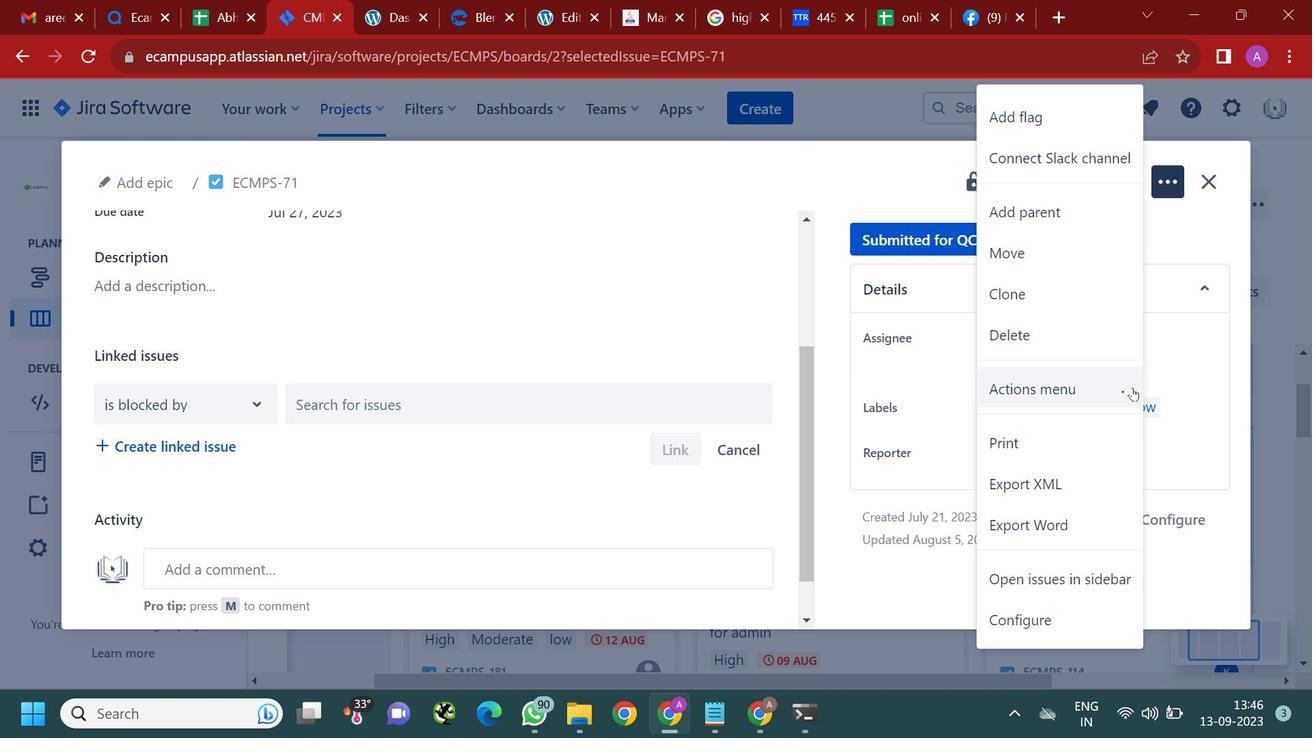 
Action: Mouse moved to (1203, 190)
Screenshot: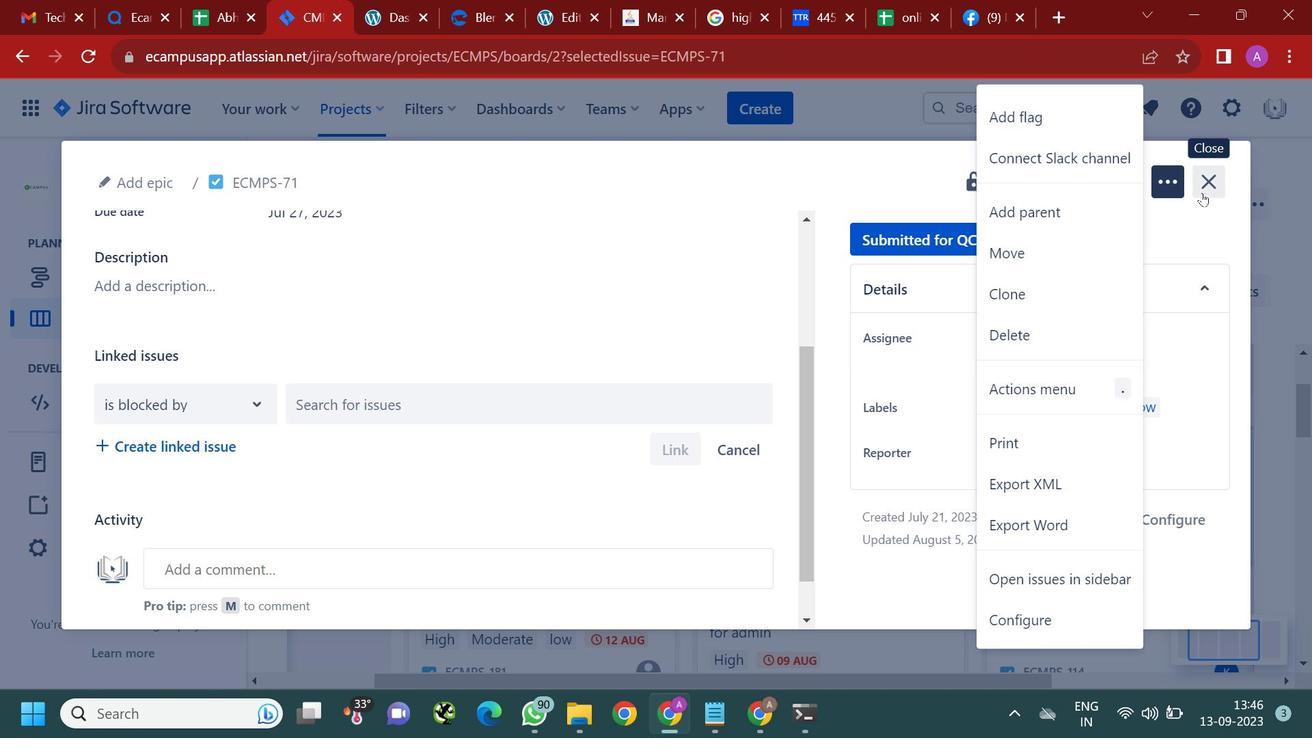
Action: Mouse pressed left at (1203, 190)
Screenshot: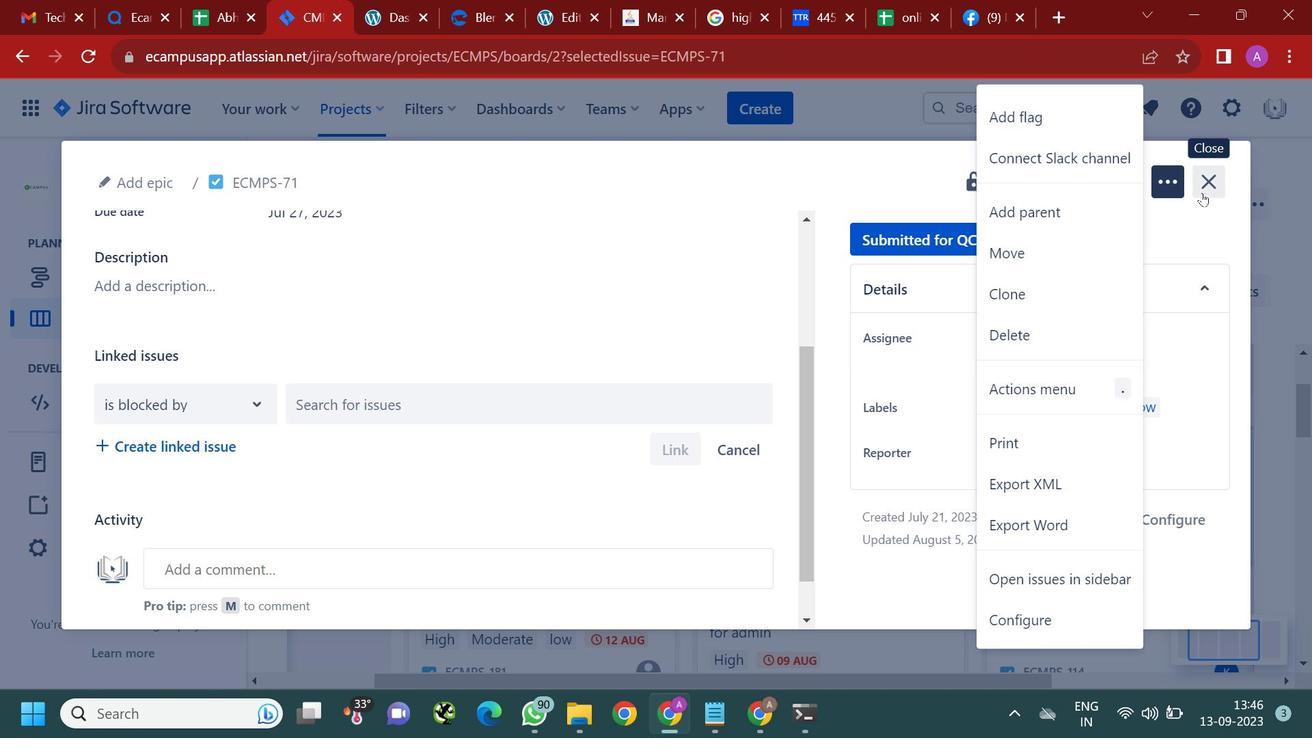 
Action: Mouse moved to (519, 379)
Screenshot: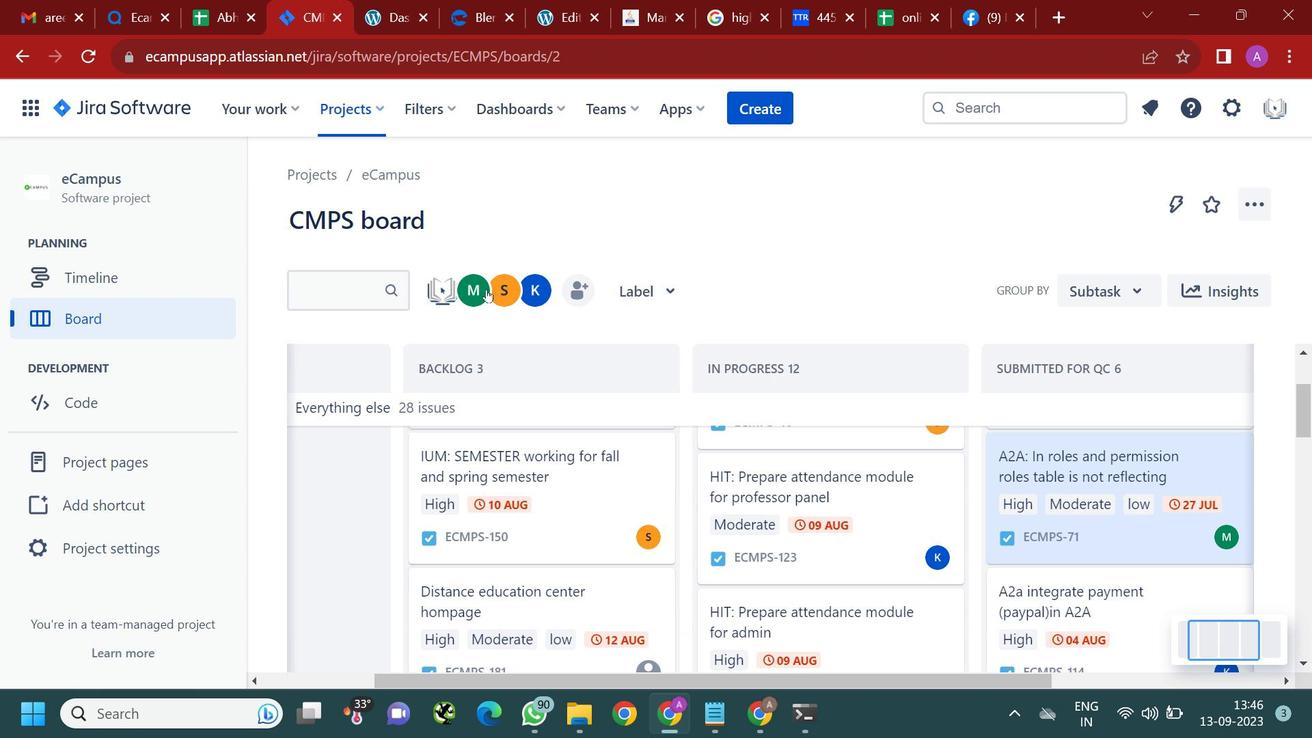 
Action: Mouse scrolled (519, 378) with delta (0, 0)
Screenshot: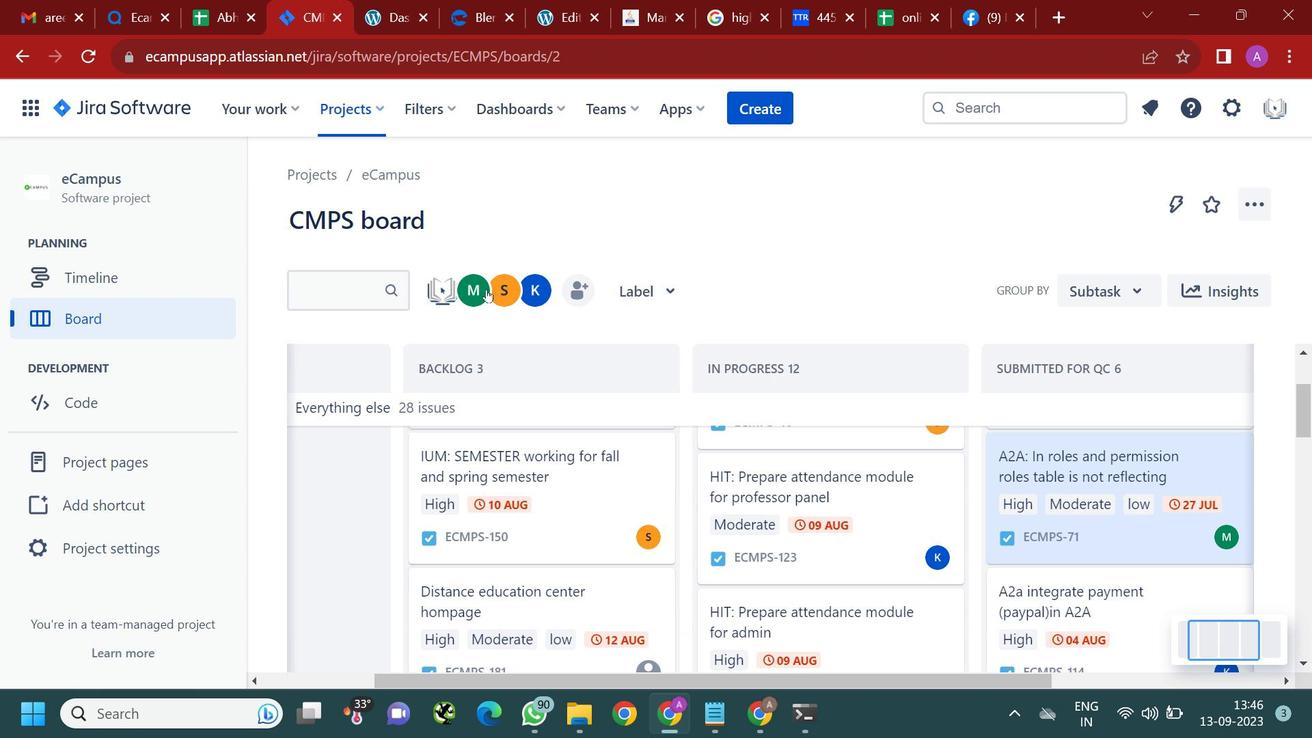 
Action: Mouse moved to (524, 384)
Screenshot: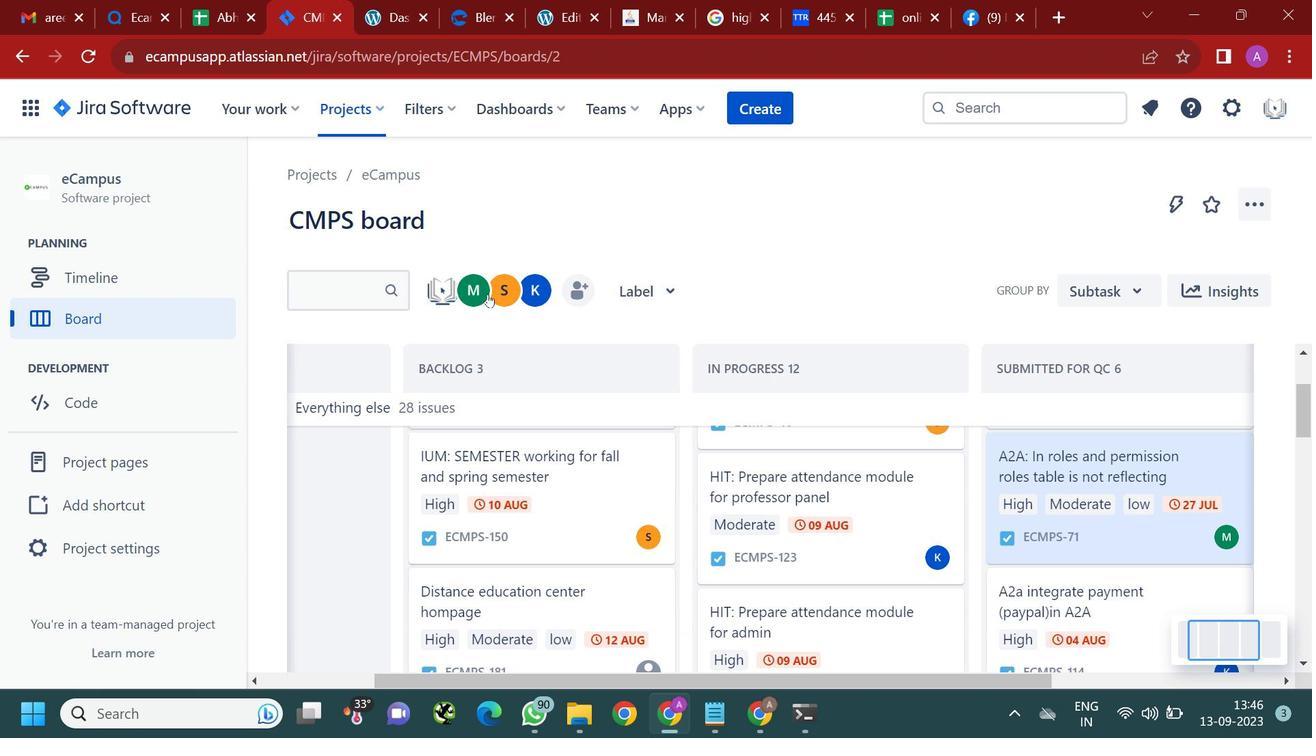 
Action: Mouse scrolled (524, 384) with delta (0, 0)
Screenshot: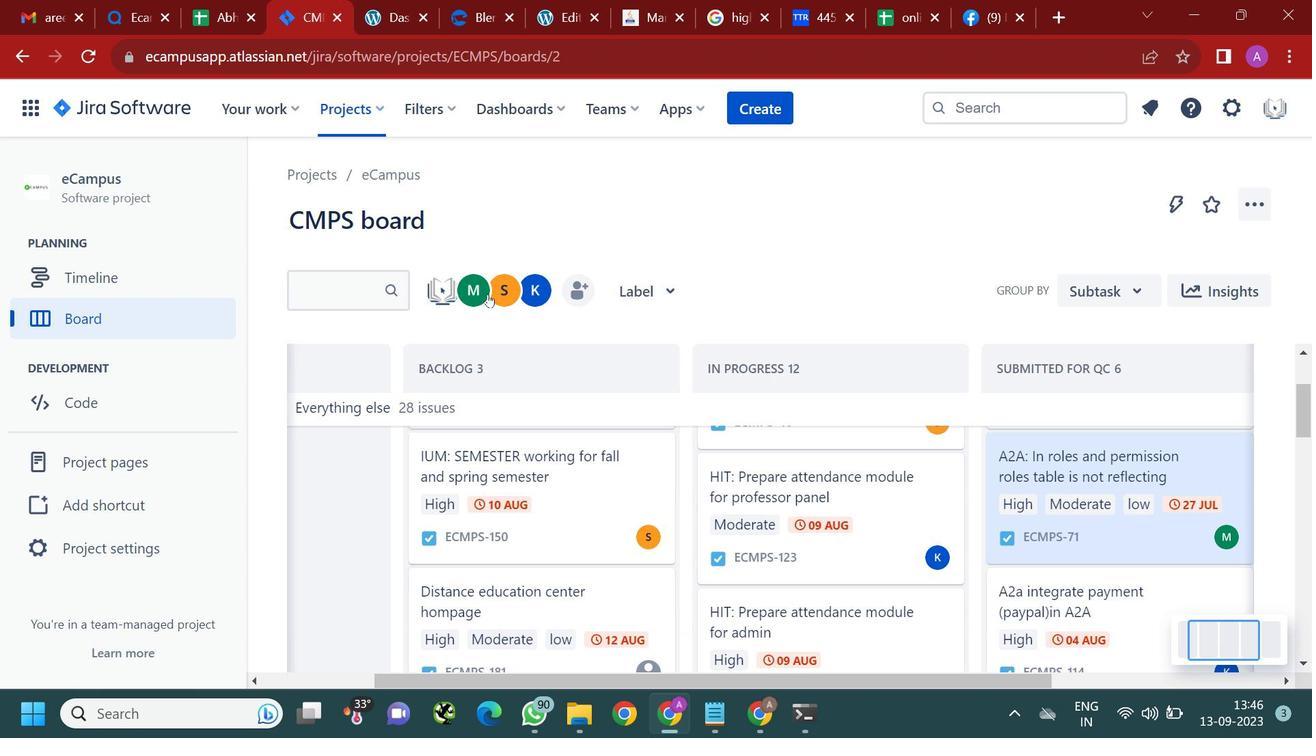 
Action: Mouse moved to (828, 484)
Screenshot: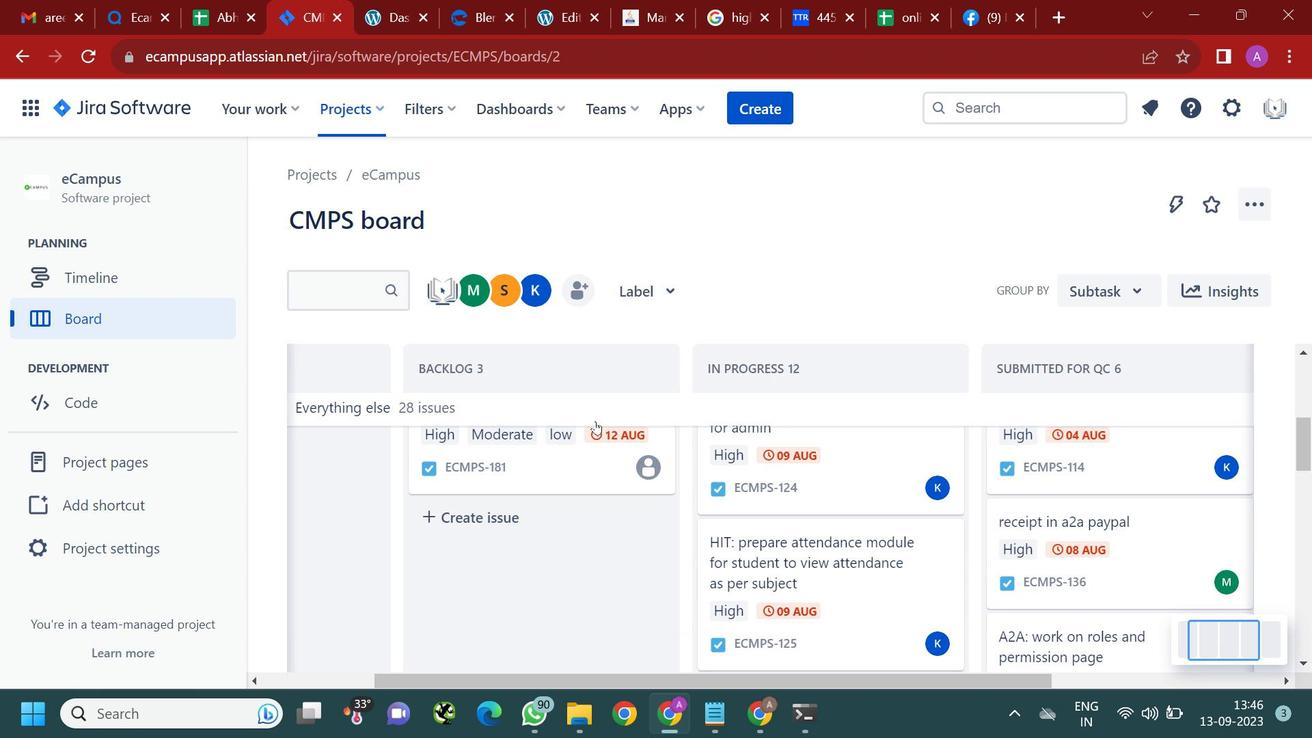 
Action: Mouse scrolled (828, 485) with delta (0, 0)
Screenshot: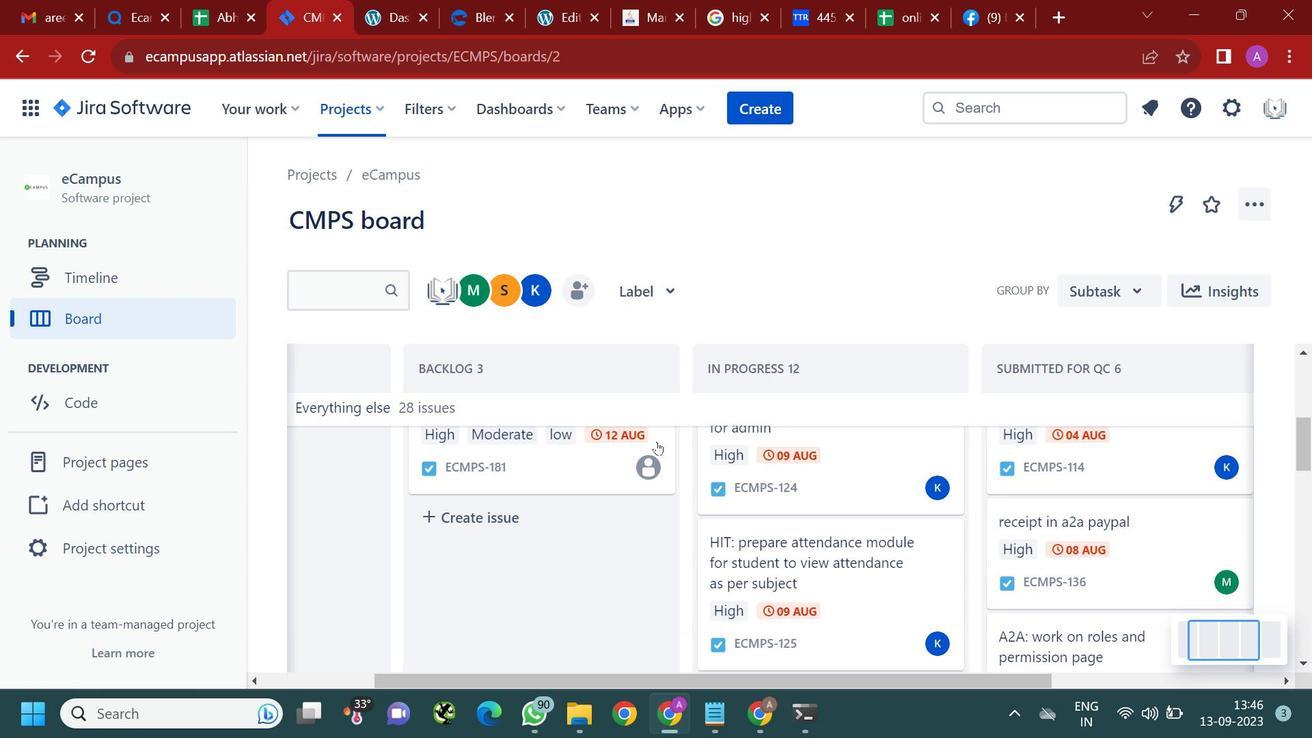 
Action: Mouse moved to (829, 484)
Screenshot: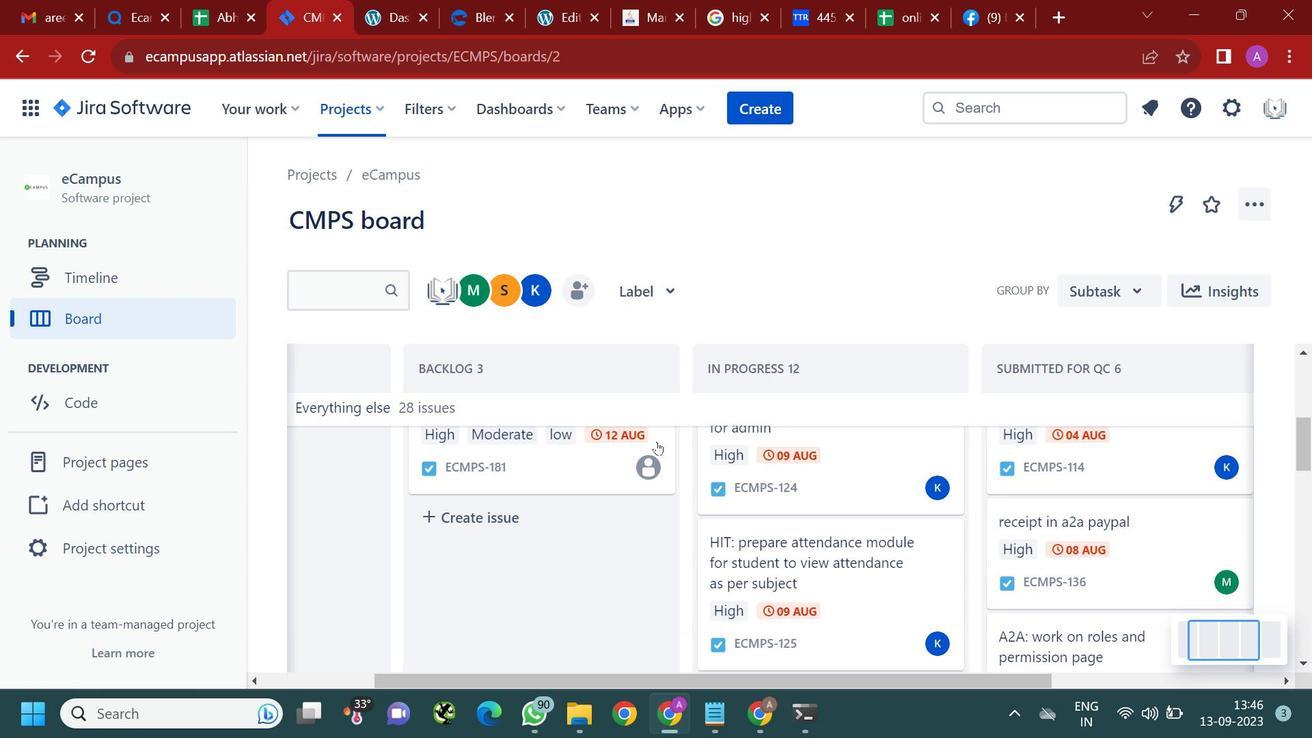 
Action: Mouse scrolled (829, 485) with delta (0, 0)
